 Task: Hey Srot! Plan a route from my current location to Indira Ghandhi International Airport. You can explore walking, driving and any transit.
Action: Mouse moved to (280, 74)
Screenshot: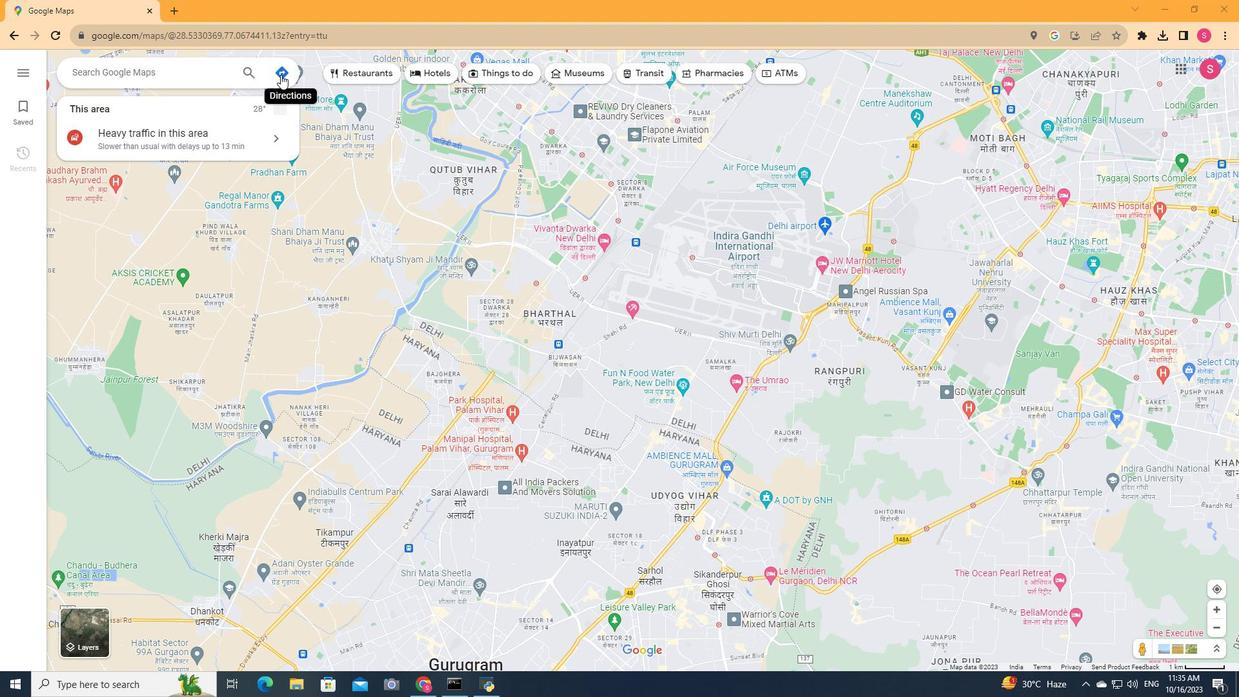 
Action: Mouse pressed left at (280, 74)
Screenshot: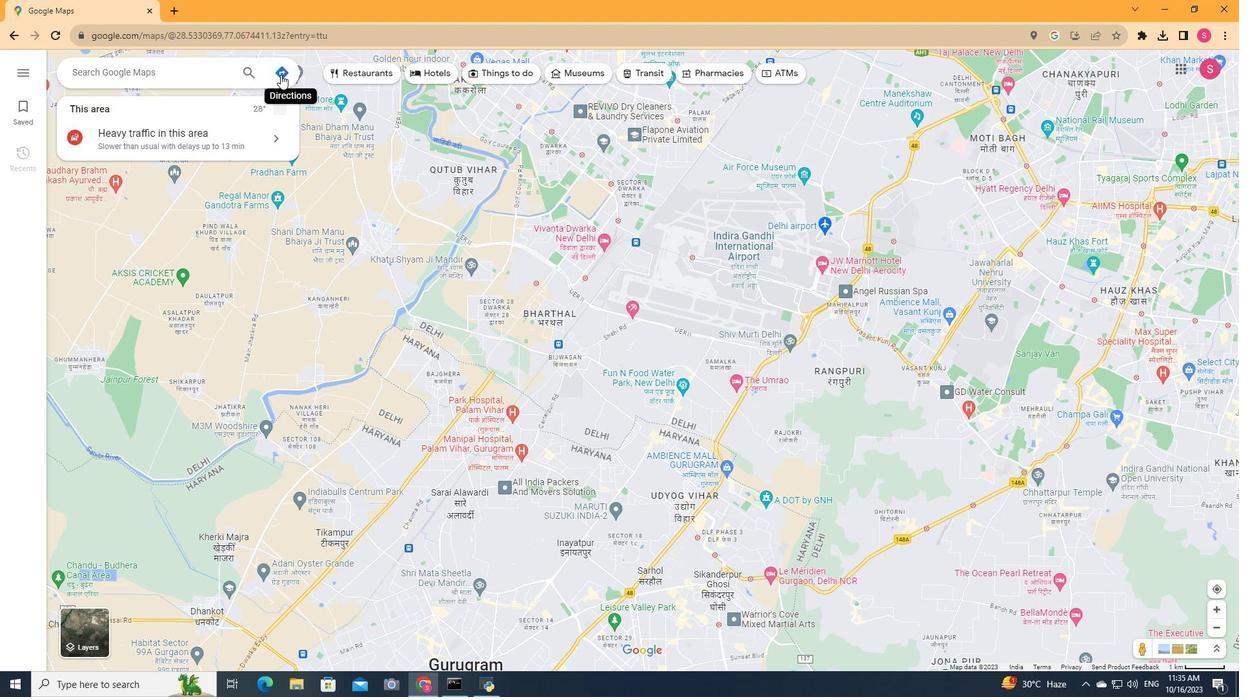 
Action: Mouse moved to (191, 110)
Screenshot: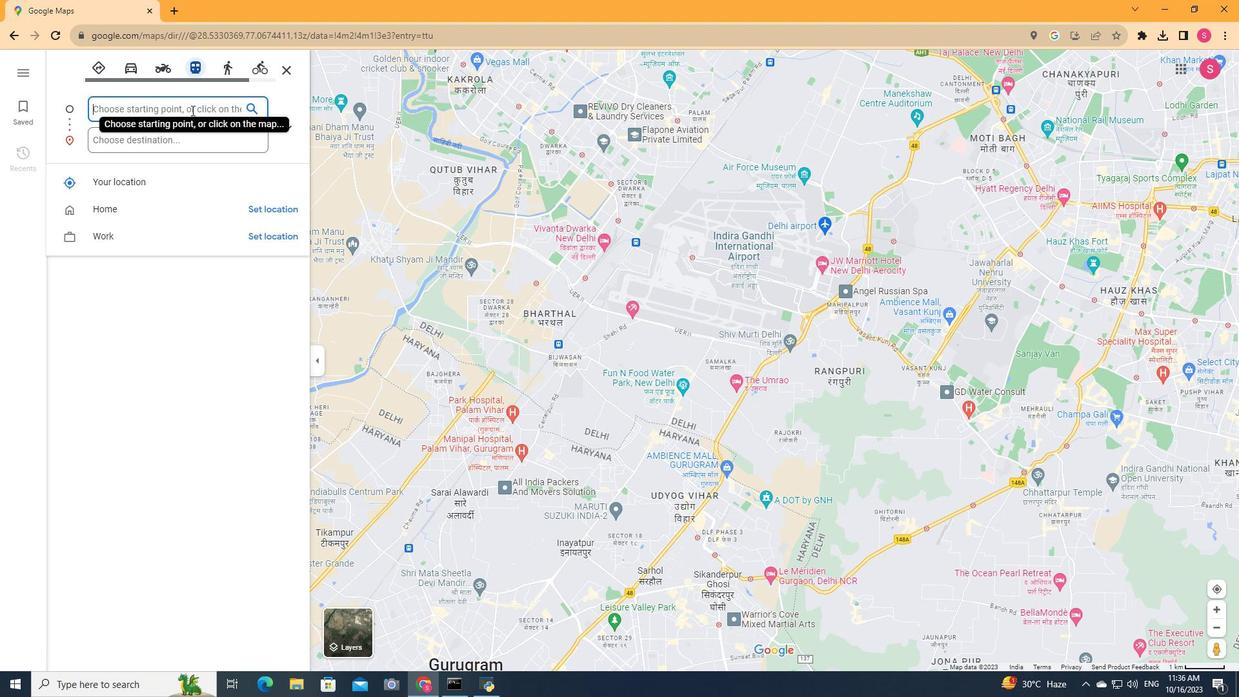 
Action: Mouse pressed left at (191, 110)
Screenshot: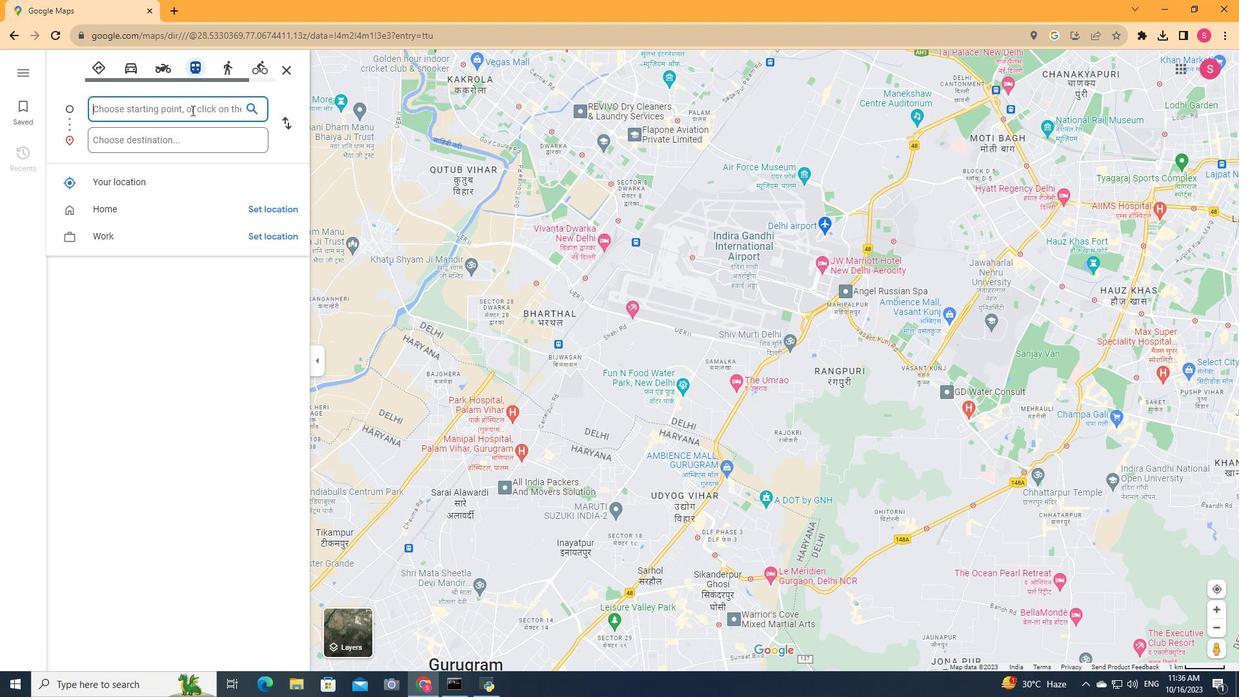 
Action: Mouse moved to (137, 185)
Screenshot: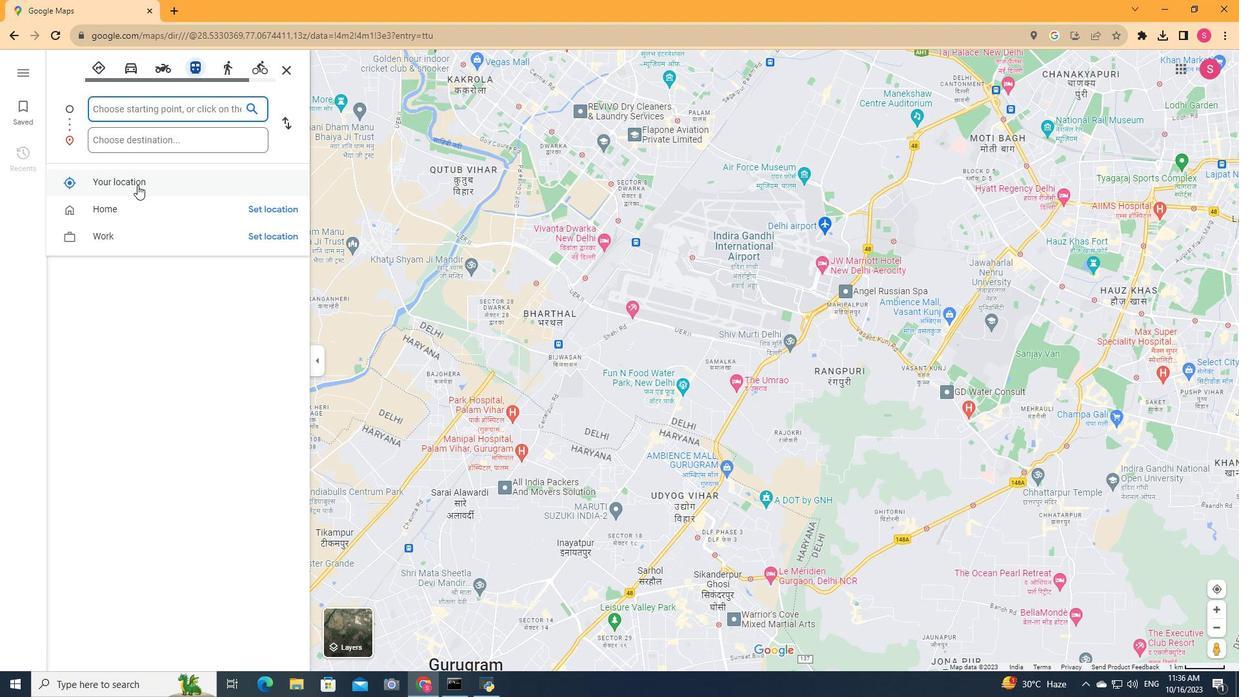 
Action: Mouse pressed left at (137, 185)
Screenshot: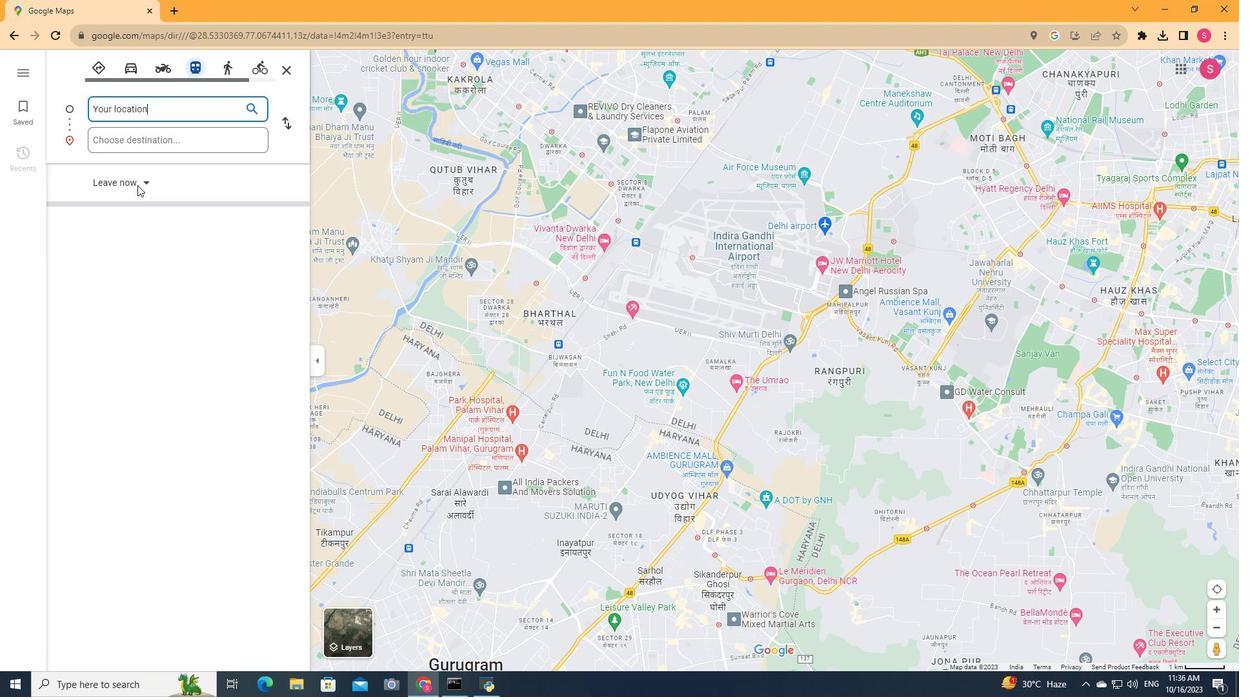 
Action: Mouse moved to (145, 140)
Screenshot: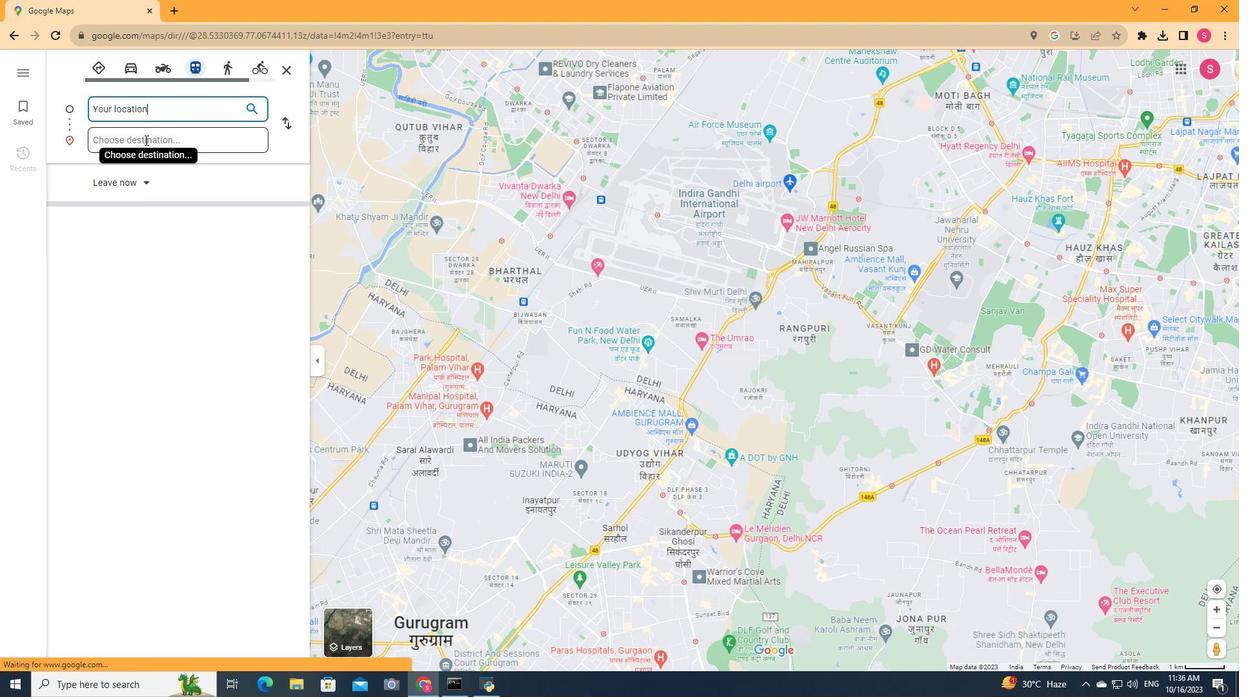 
Action: Mouse pressed left at (145, 140)
Screenshot: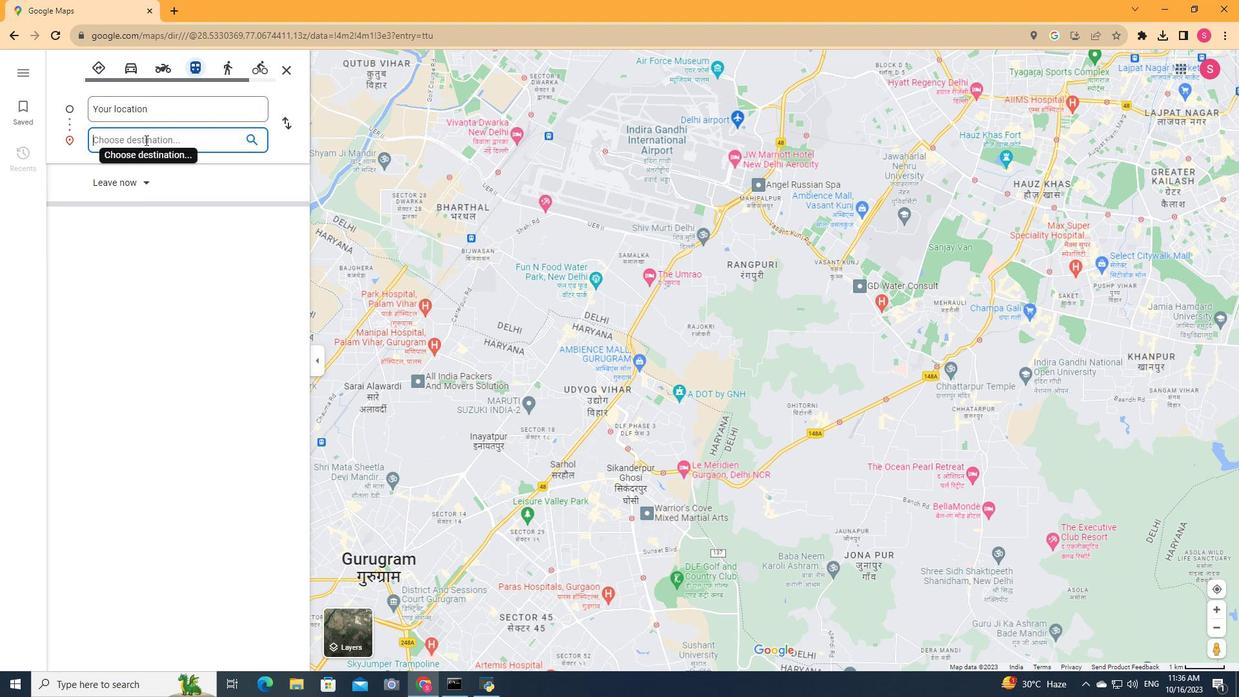 
Action: Key pressed indira
Screenshot: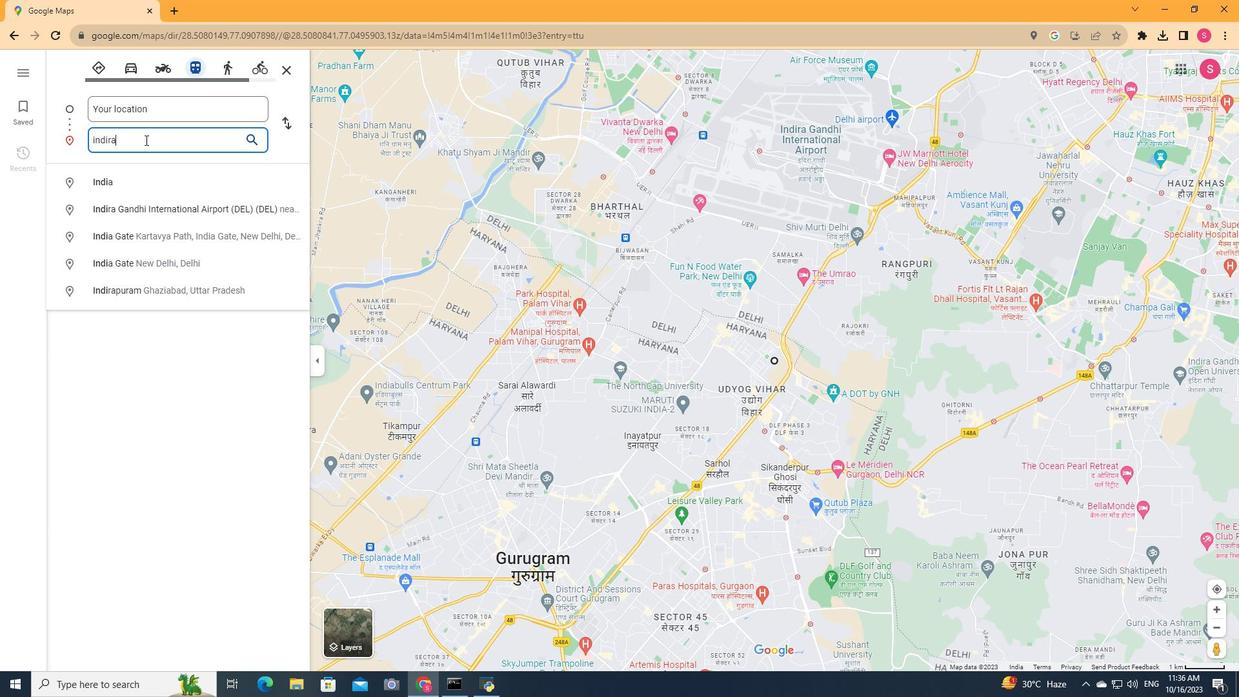 
Action: Mouse moved to (171, 186)
Screenshot: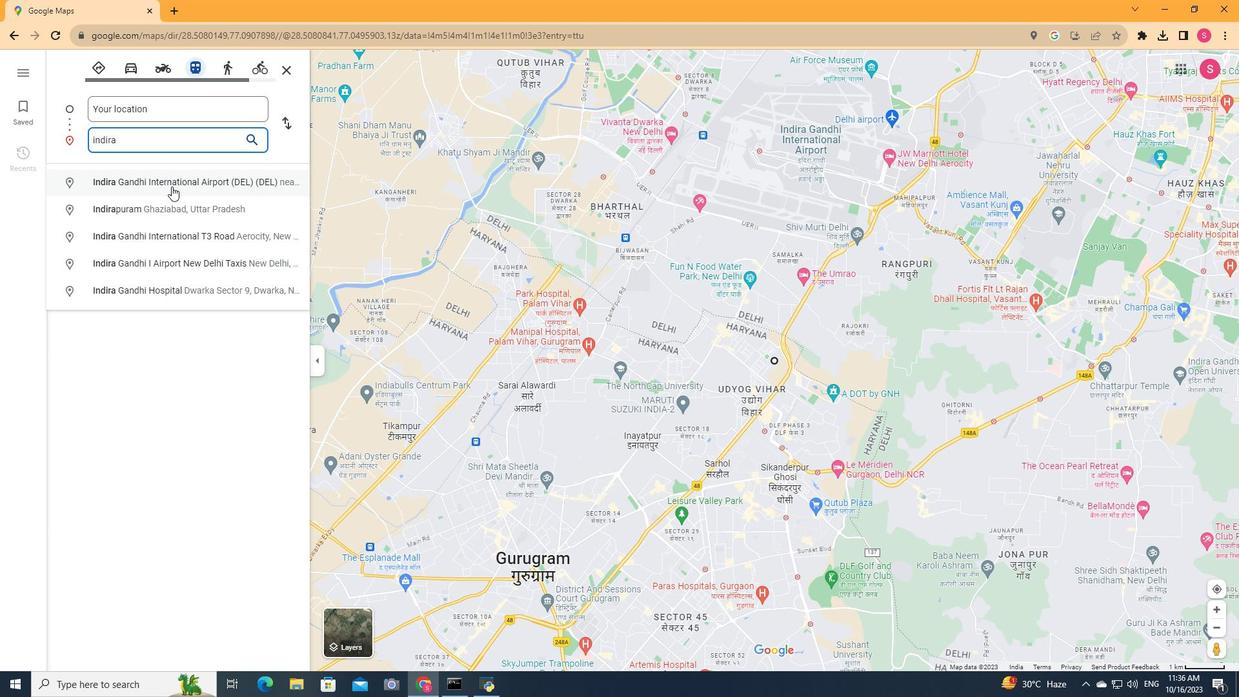 
Action: Mouse pressed left at (171, 186)
Screenshot: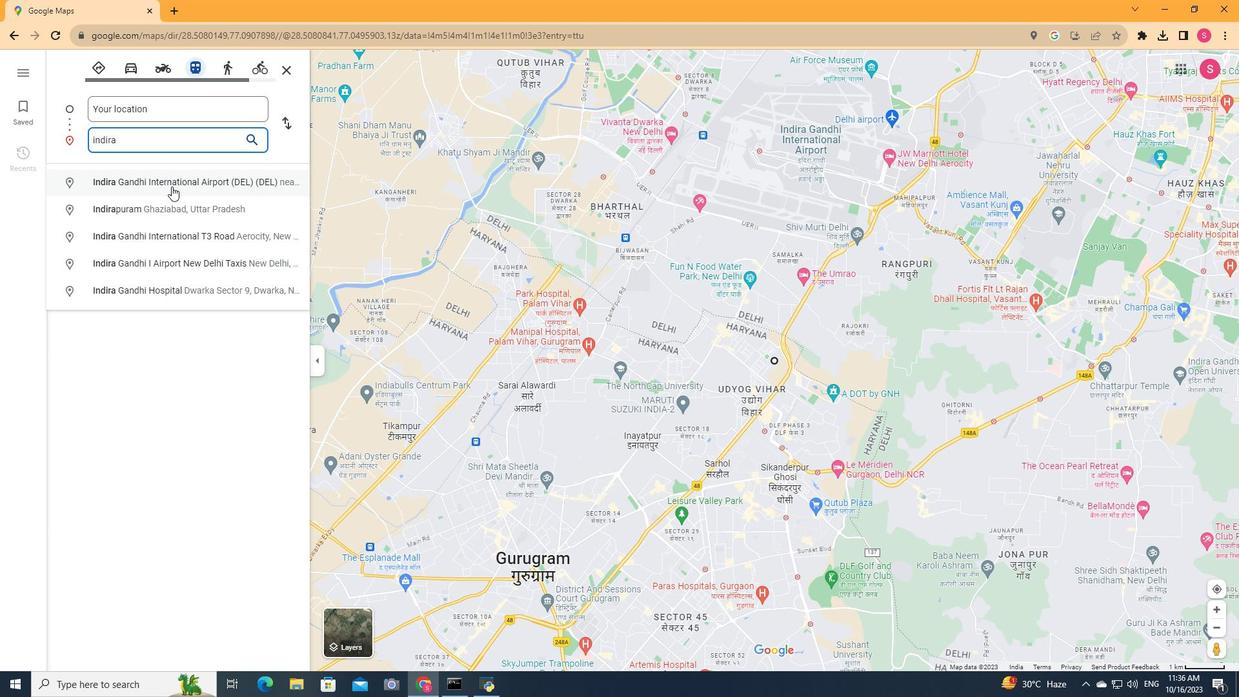 
Action: Mouse moved to (100, 68)
Screenshot: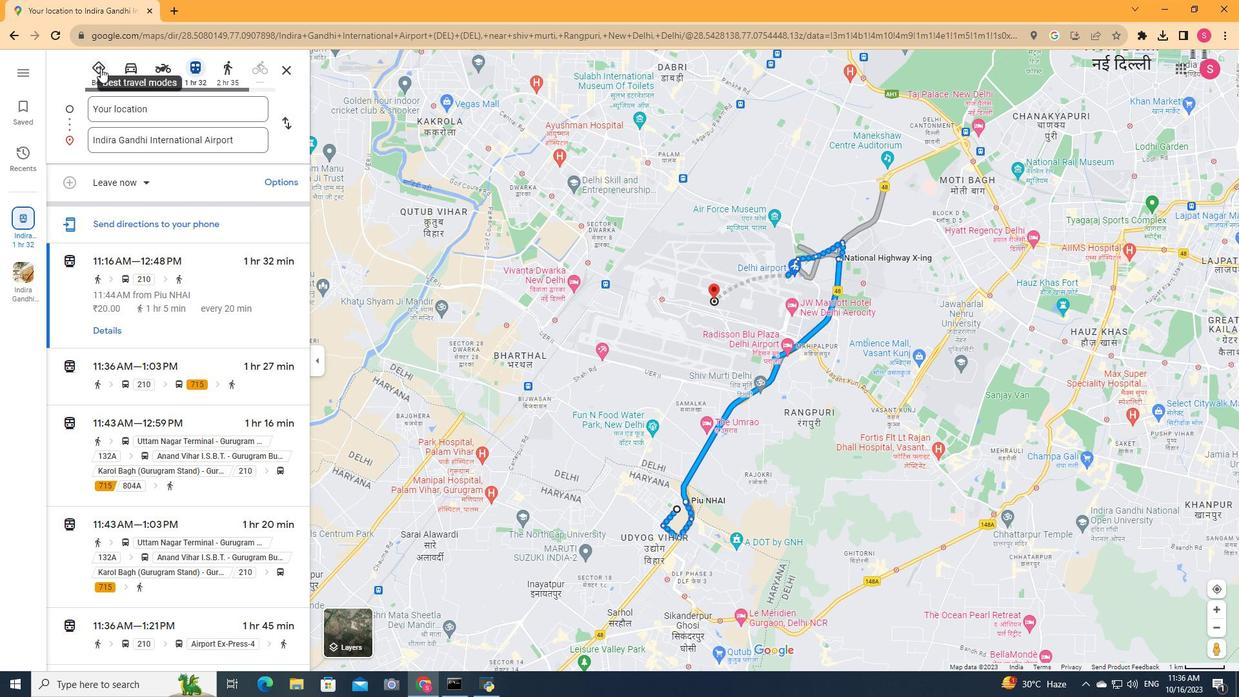 
Action: Mouse pressed left at (100, 68)
Screenshot: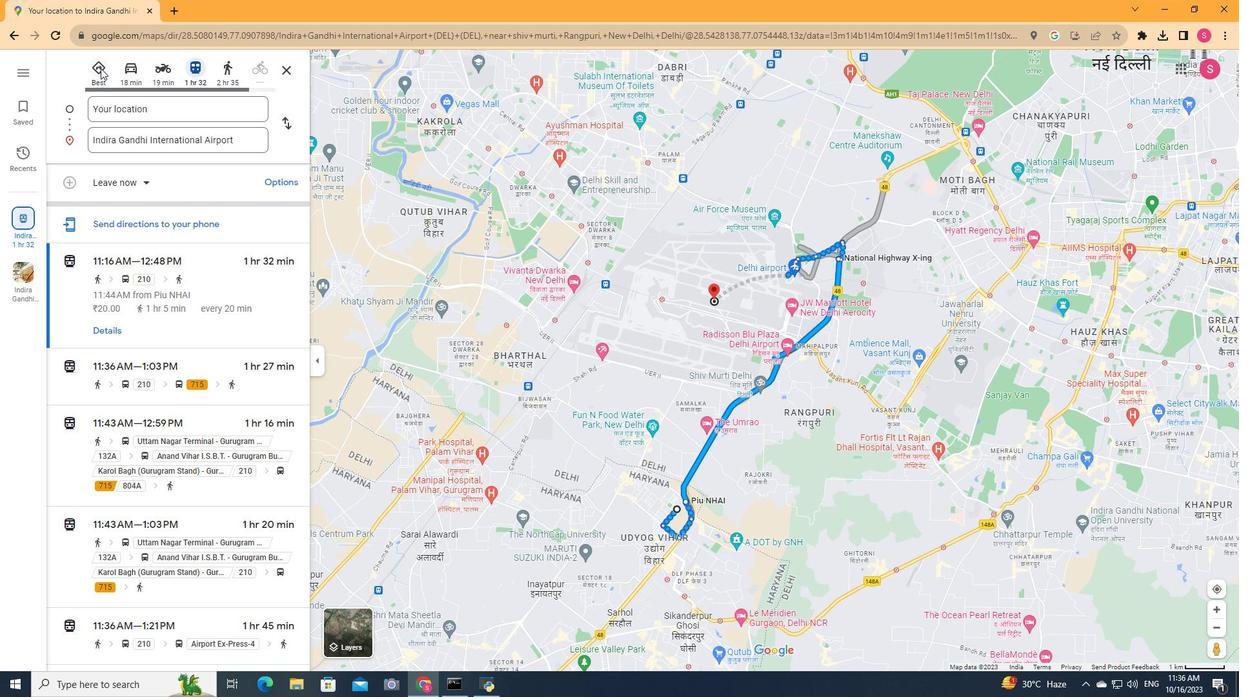 
Action: Mouse moved to (99, 354)
Screenshot: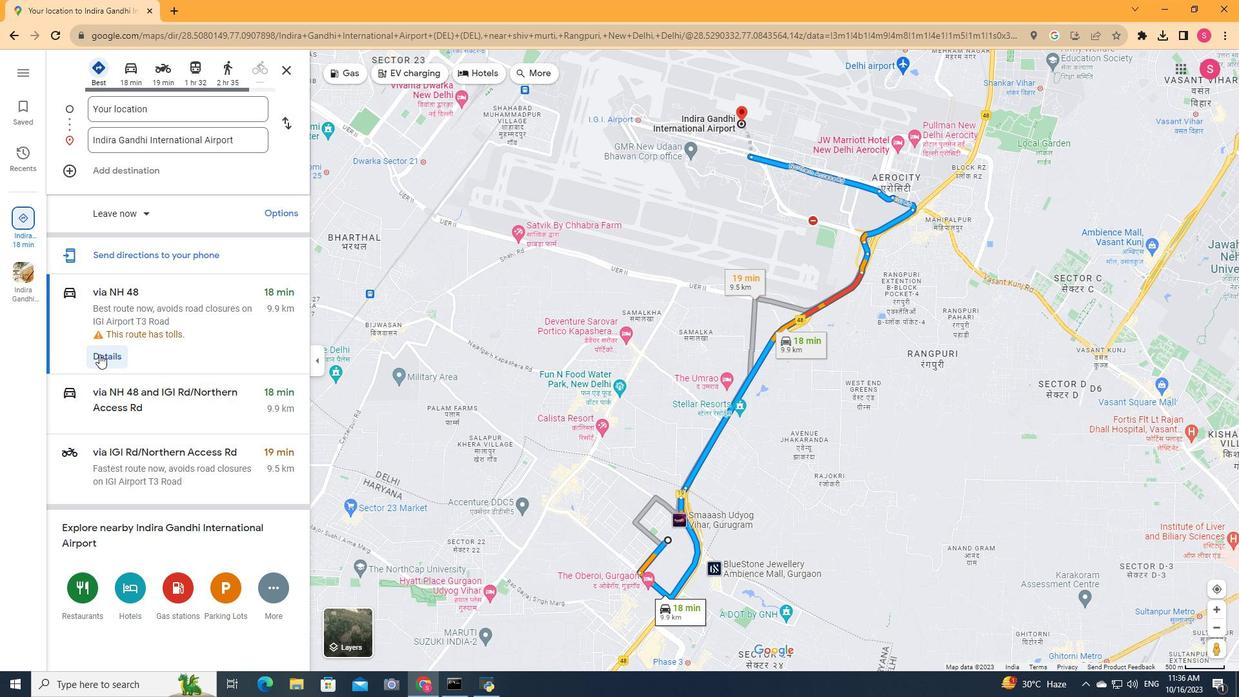 
Action: Mouse pressed left at (99, 354)
Screenshot: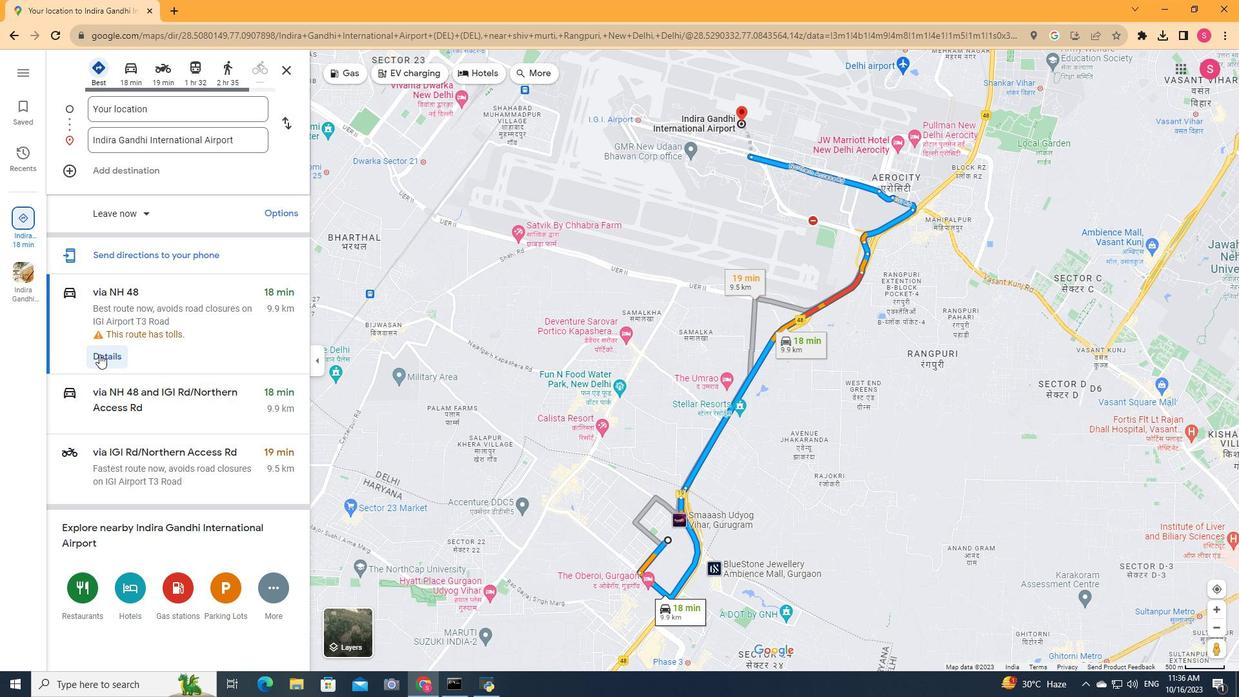 
Action: Mouse moved to (68, 69)
Screenshot: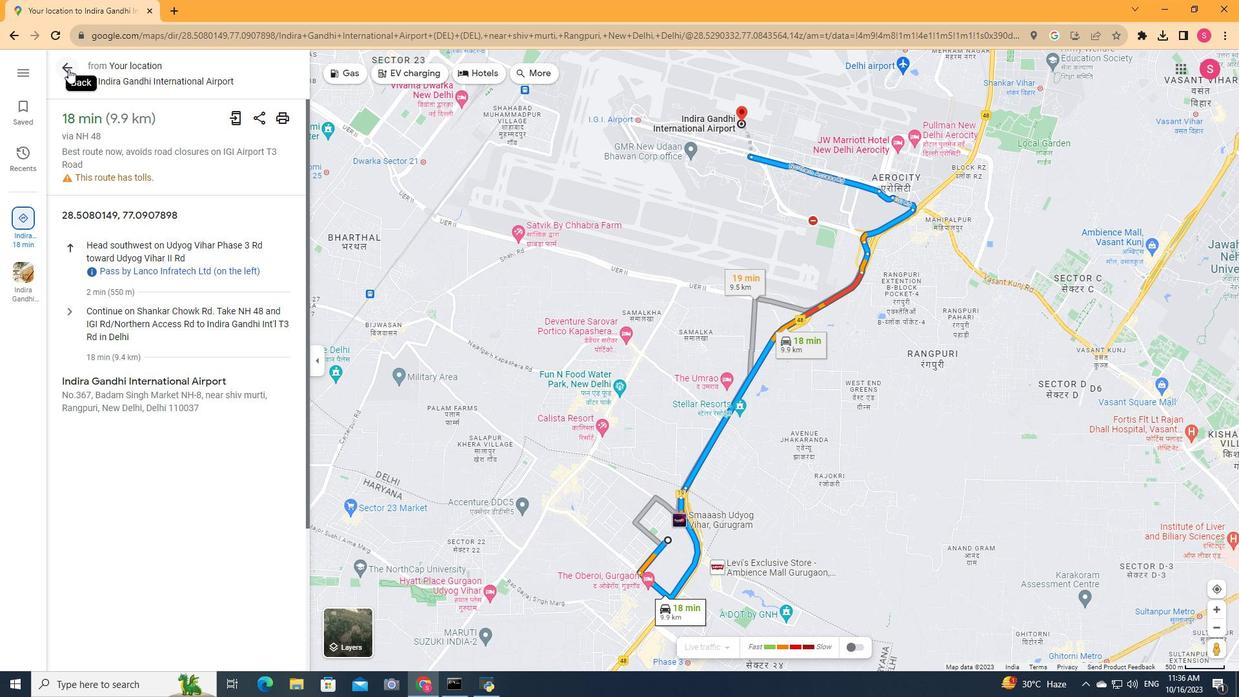
Action: Mouse pressed left at (68, 69)
Screenshot: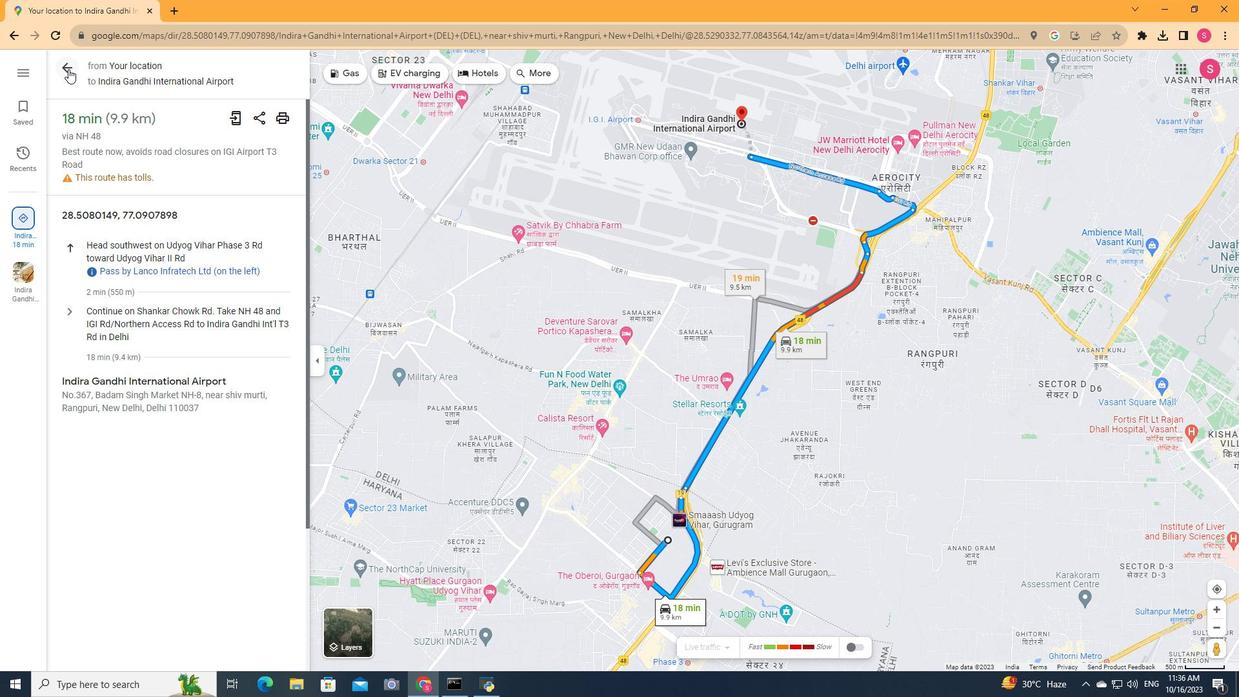 
Action: Mouse moved to (108, 405)
Screenshot: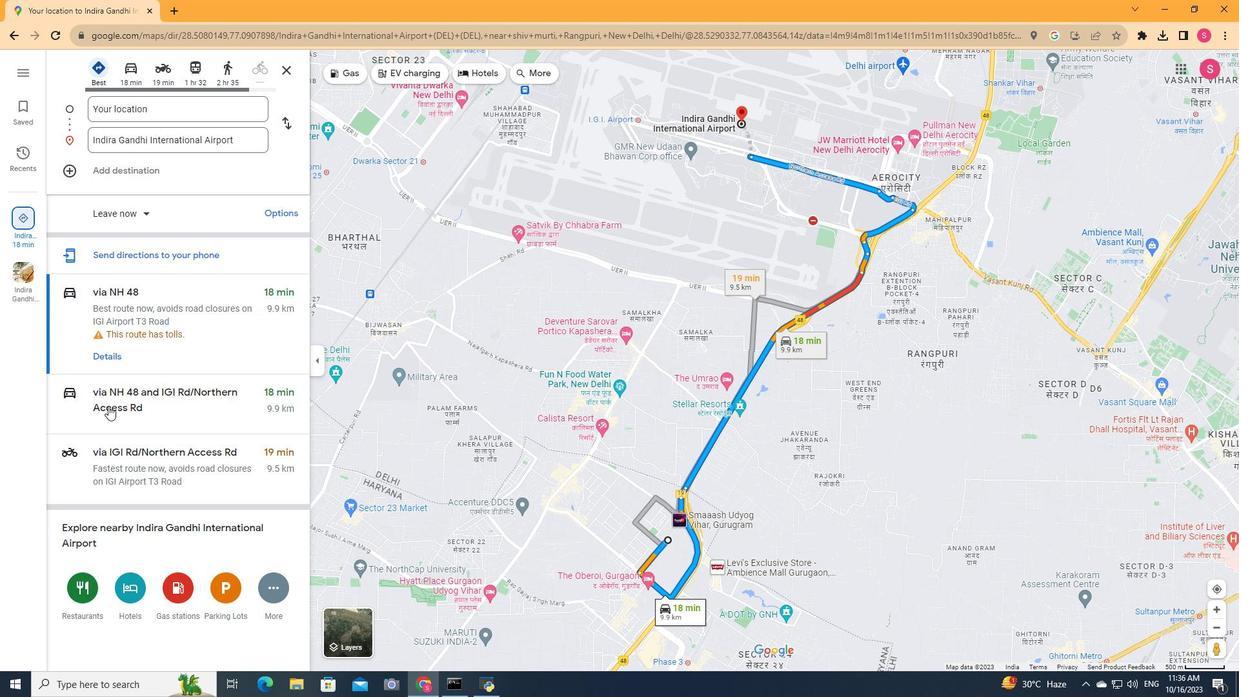 
Action: Mouse pressed left at (108, 405)
Screenshot: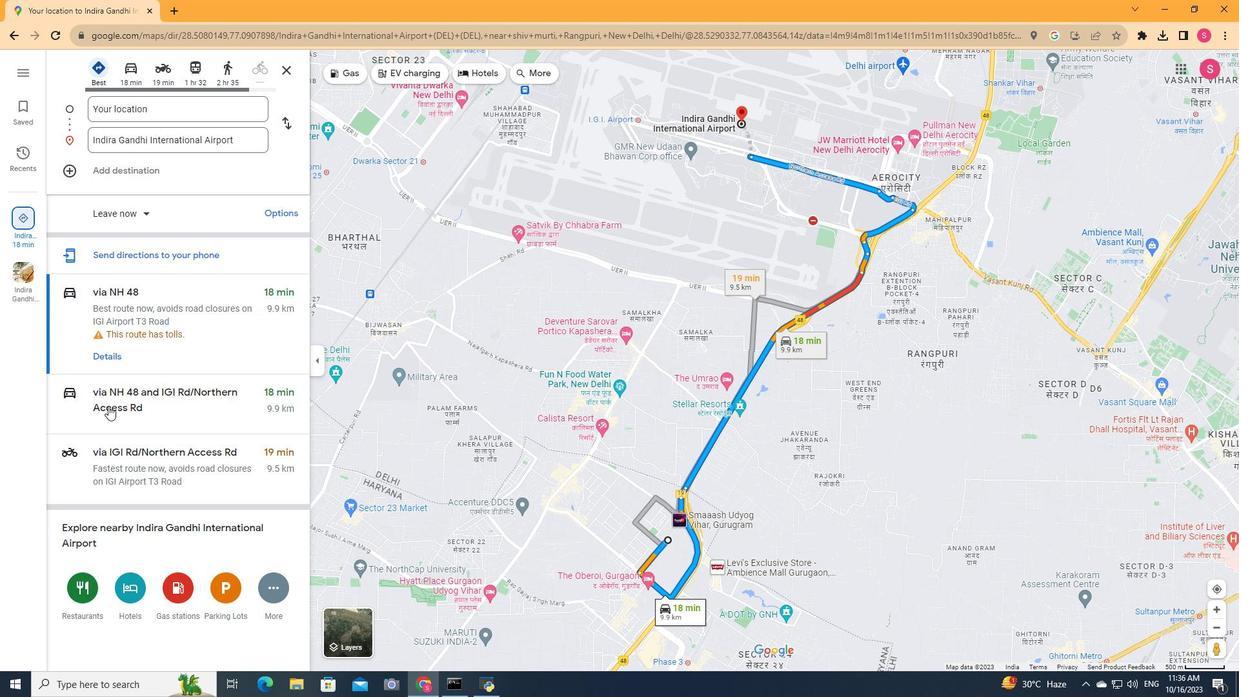 
Action: Mouse moved to (101, 463)
Screenshot: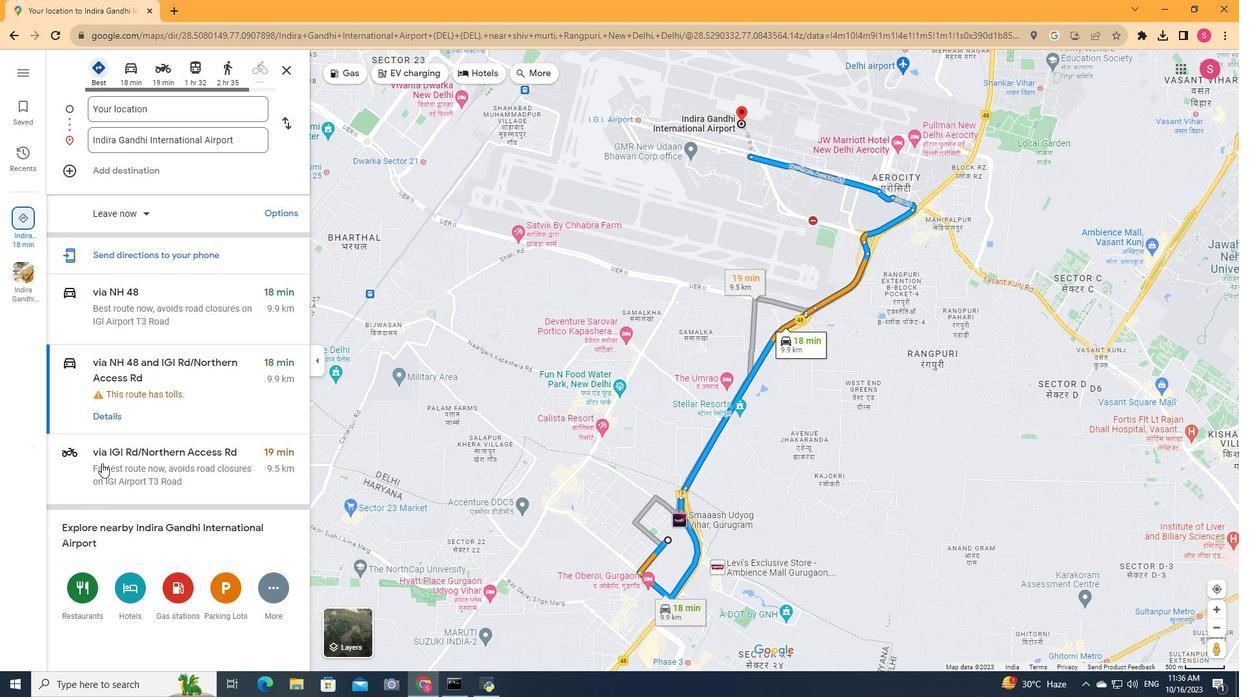 
Action: Mouse pressed left at (101, 463)
Screenshot: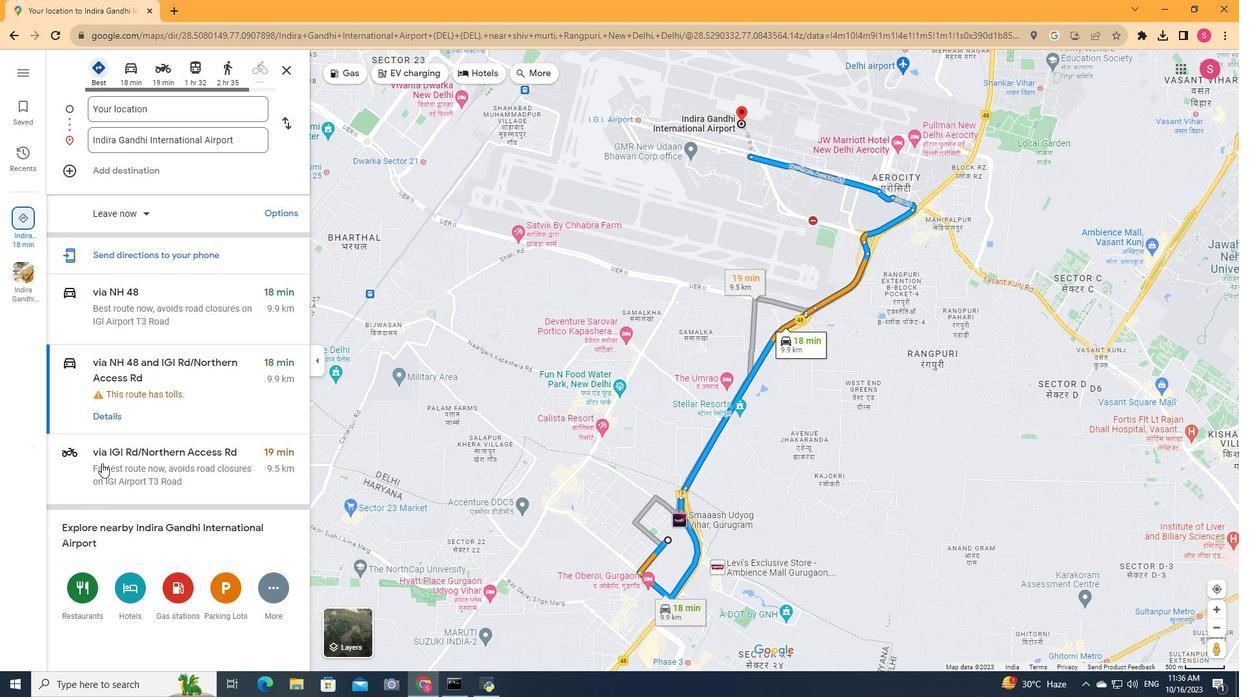 
Action: Mouse moved to (109, 471)
Screenshot: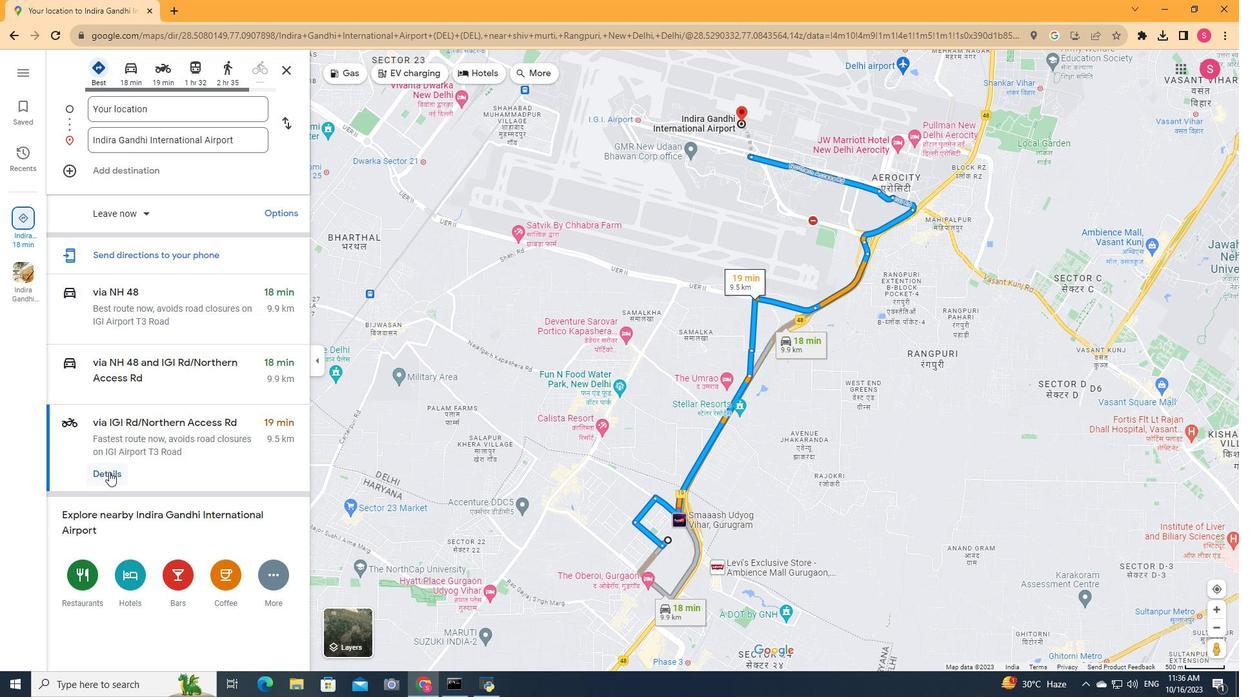 
Action: Mouse pressed left at (109, 471)
Screenshot: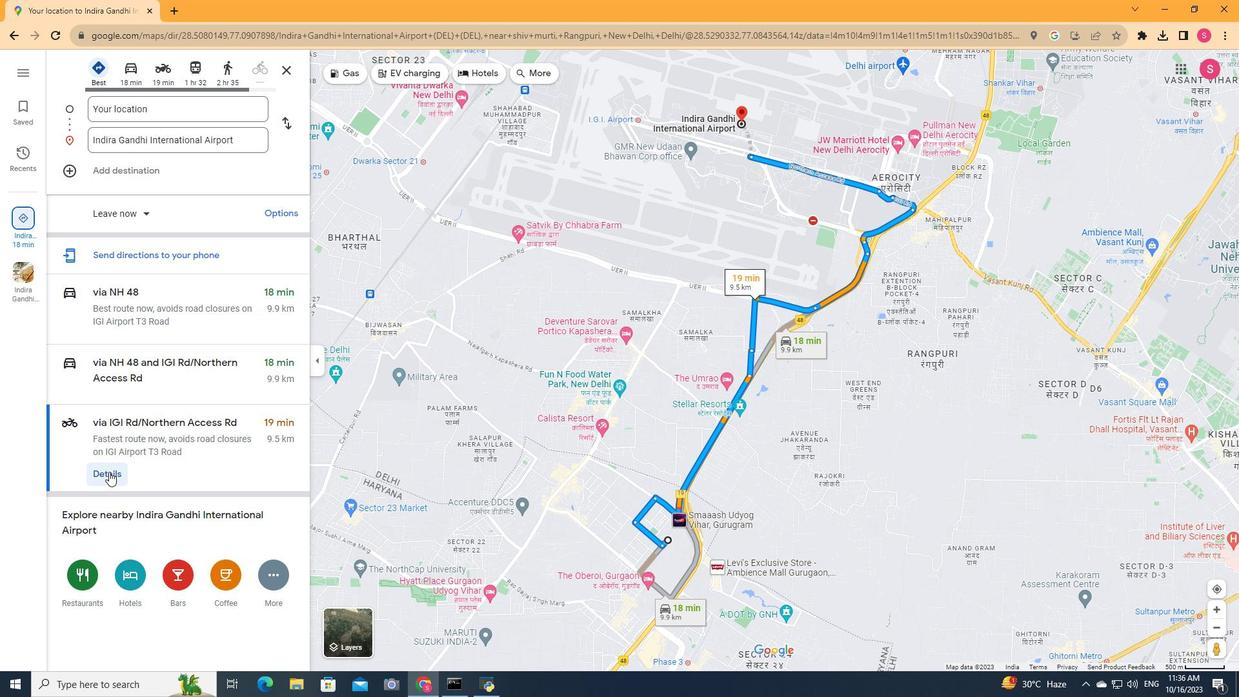 
Action: Mouse moved to (67, 68)
Screenshot: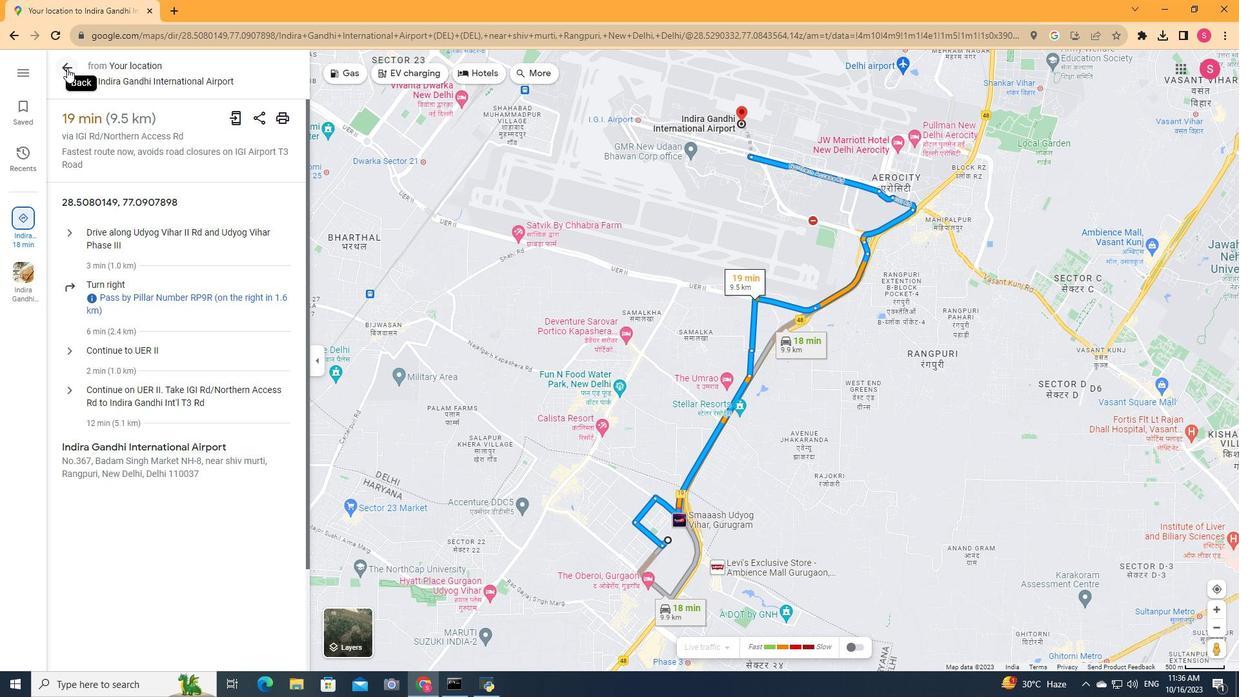 
Action: Mouse pressed left at (67, 68)
Screenshot: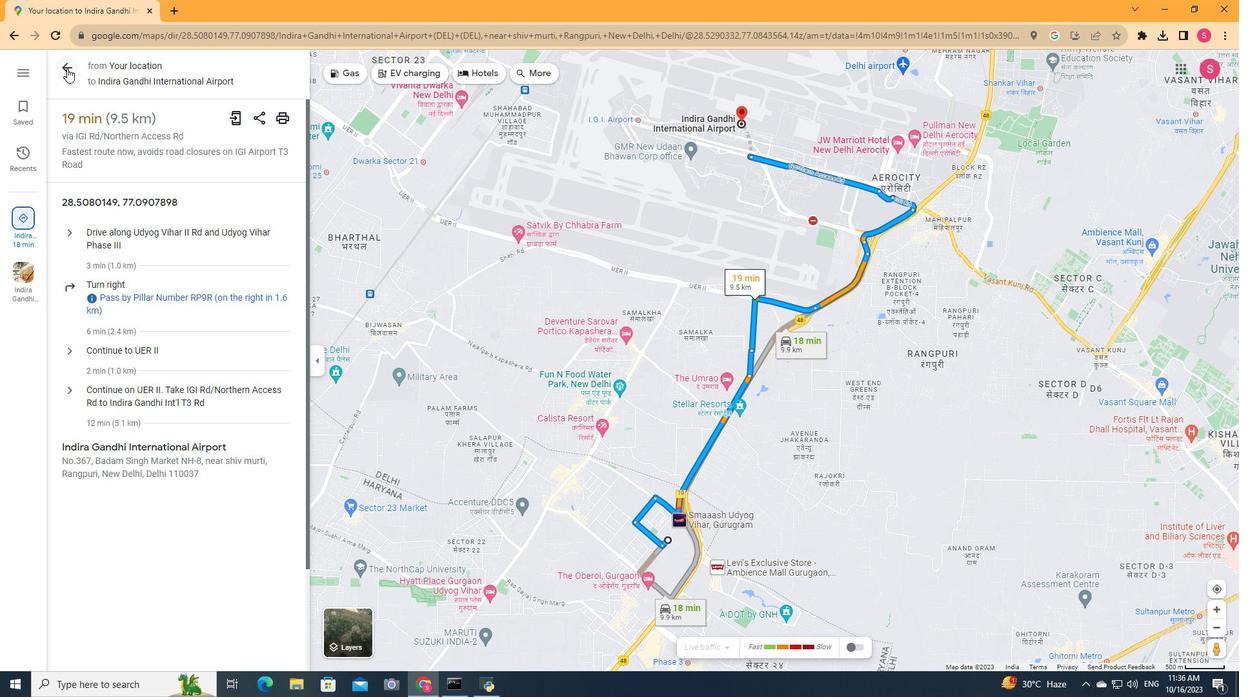 
Action: Mouse moved to (220, 73)
Screenshot: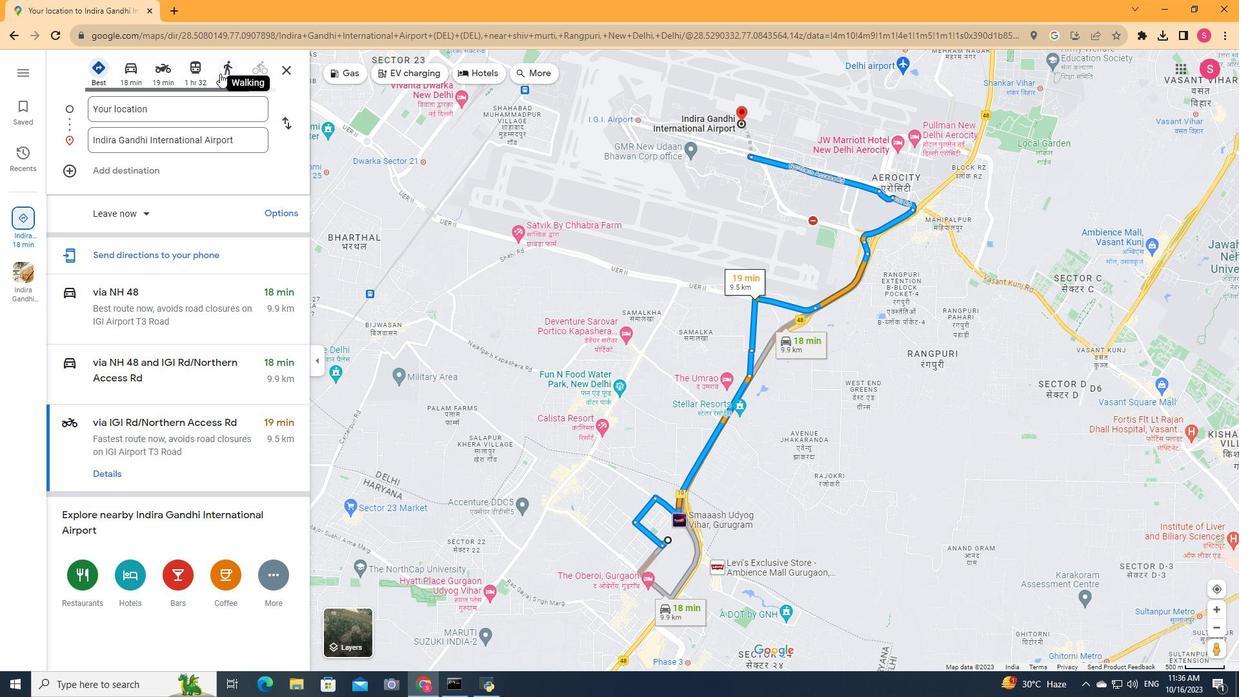 
Action: Mouse pressed left at (220, 73)
Screenshot: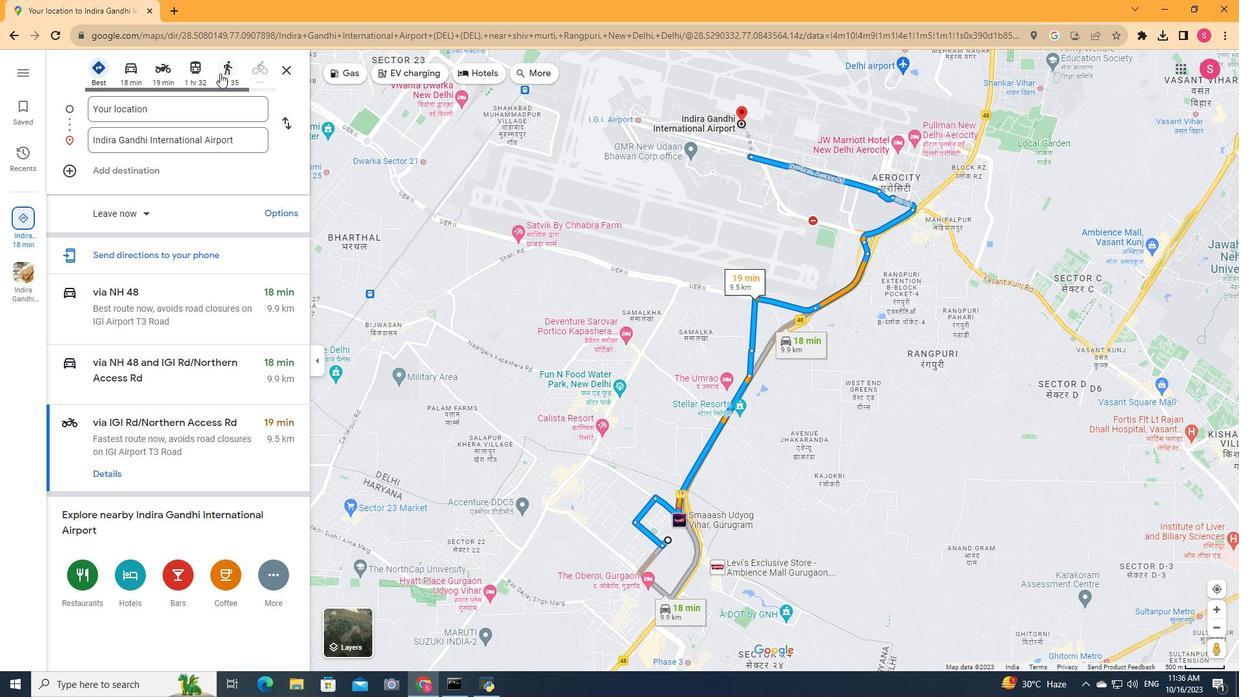 
Action: Mouse moved to (100, 315)
Screenshot: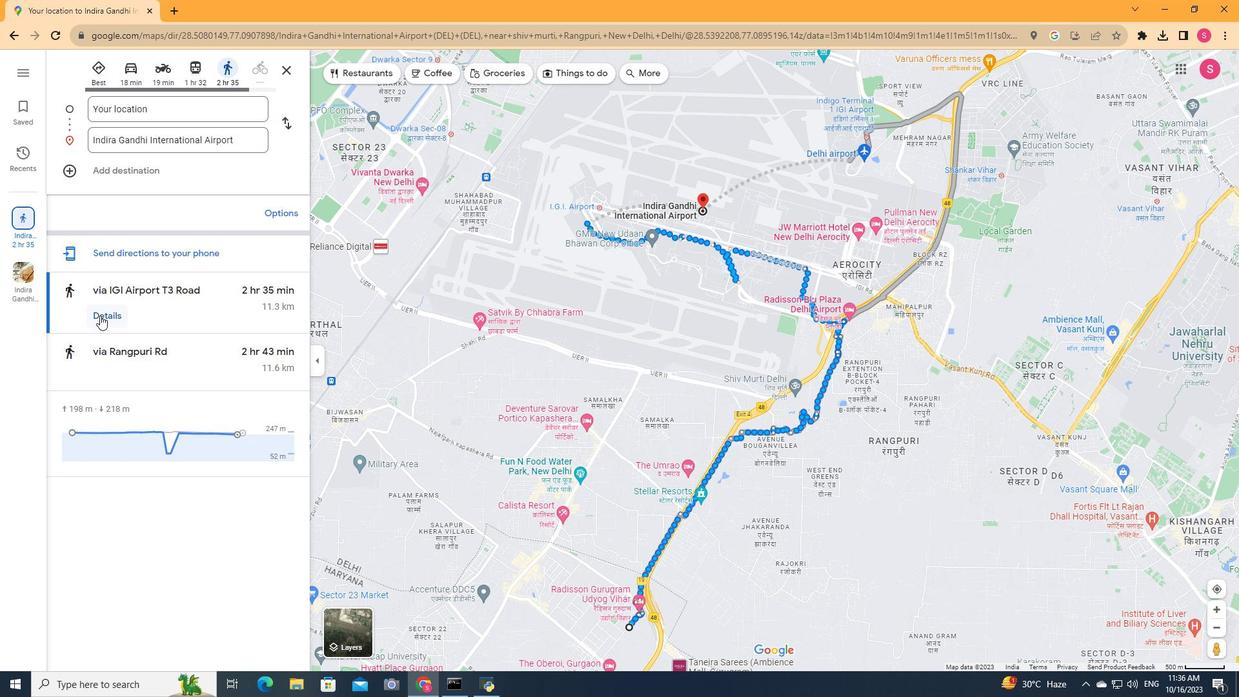 
Action: Mouse pressed left at (100, 315)
Screenshot: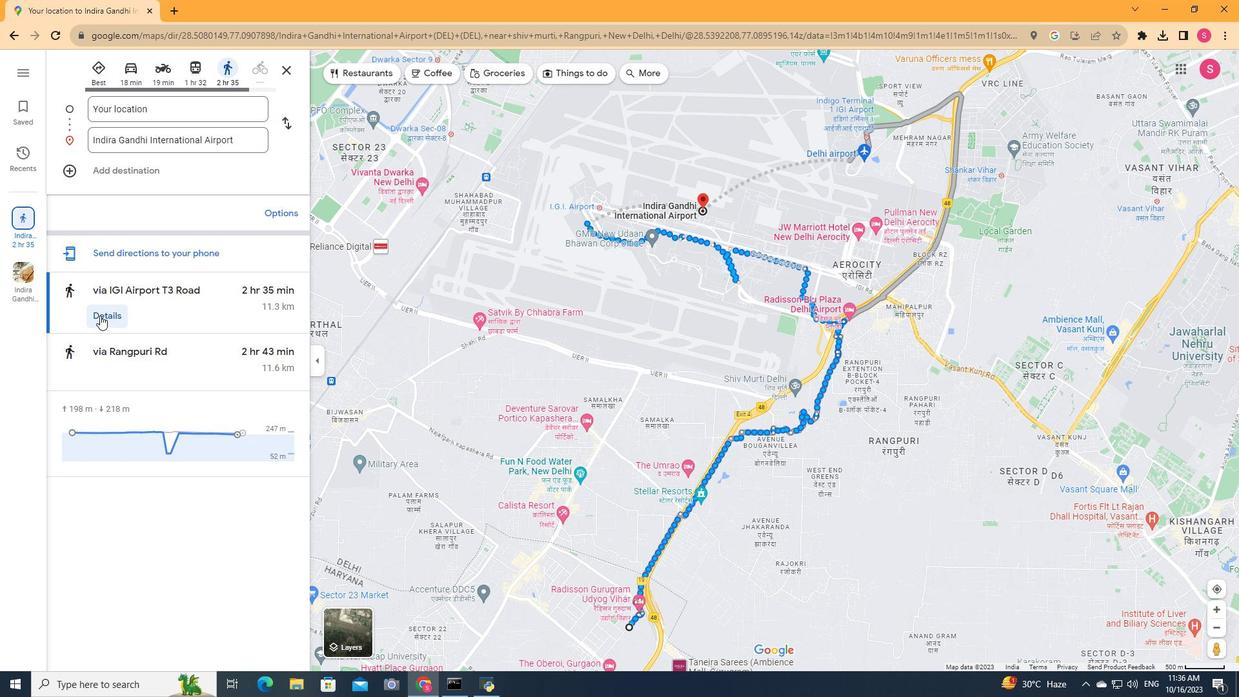 
Action: Mouse moved to (140, 354)
Screenshot: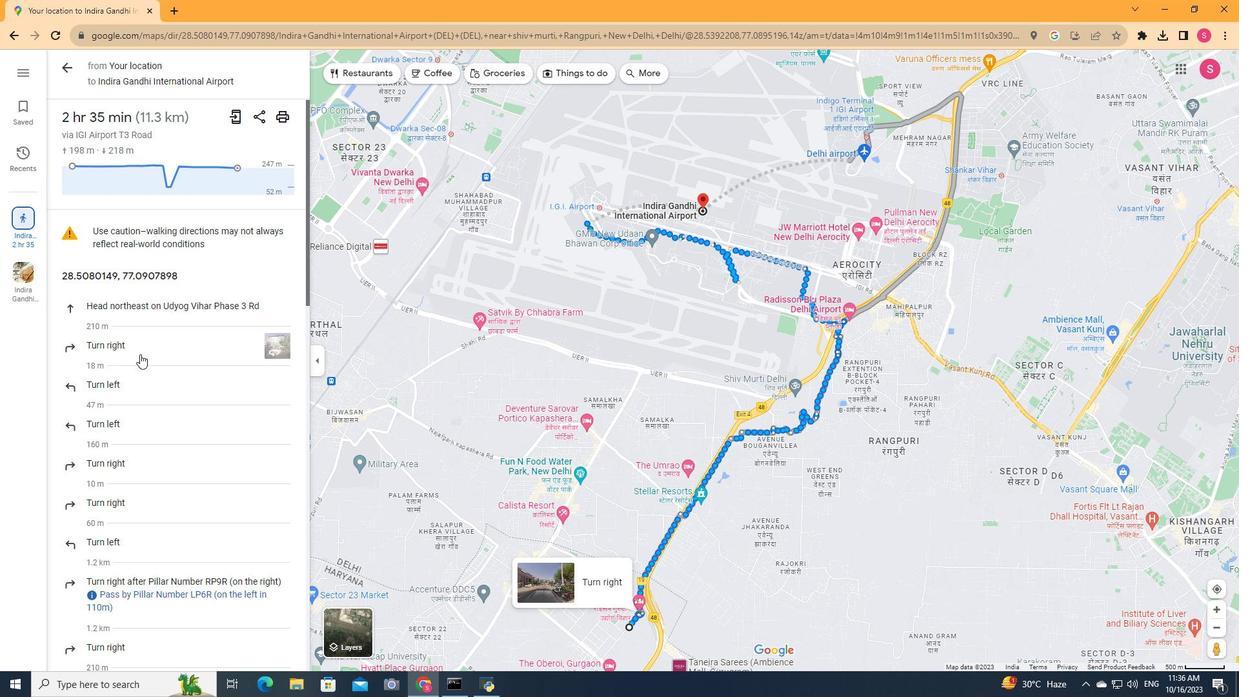
Action: Mouse scrolled (140, 353) with delta (0, 0)
Screenshot: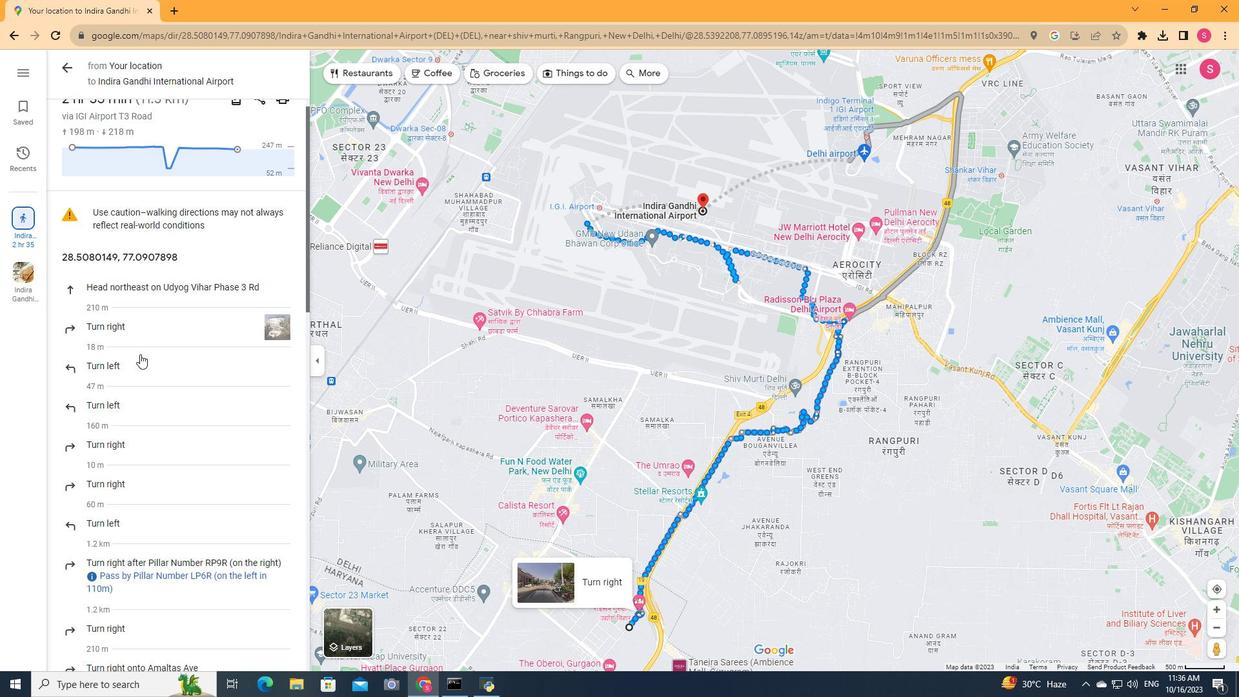 
Action: Mouse scrolled (140, 353) with delta (0, 0)
Screenshot: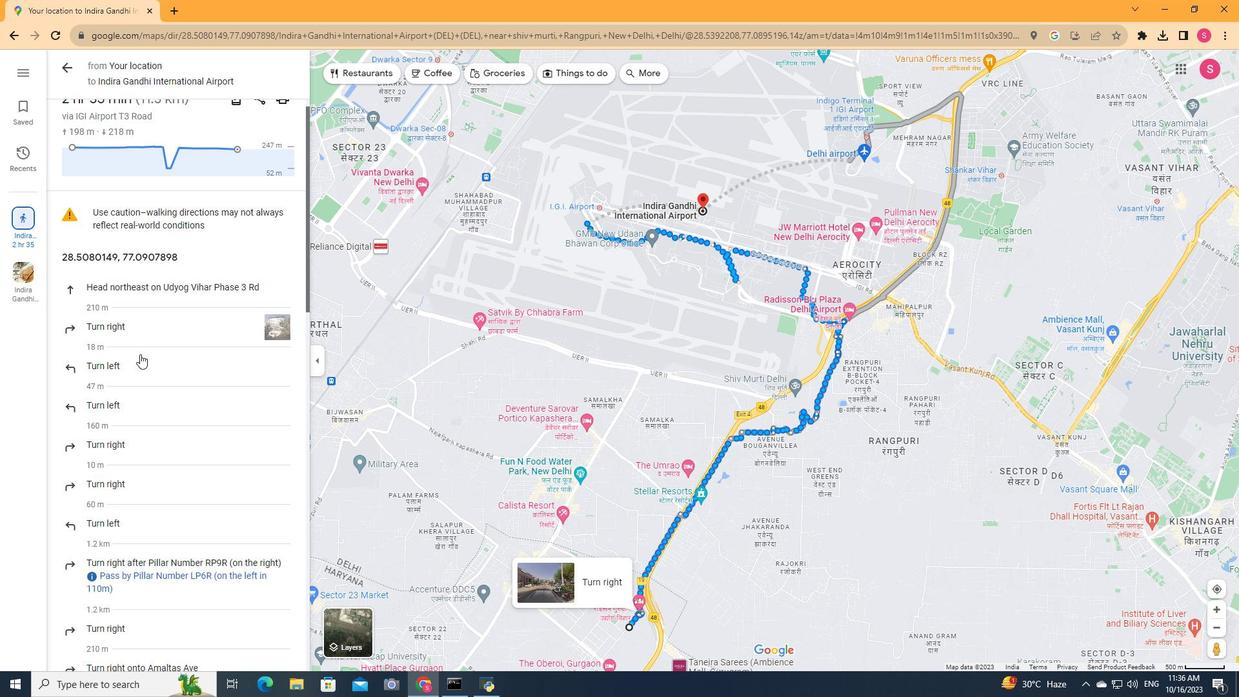 
Action: Mouse scrolled (140, 353) with delta (0, 0)
Screenshot: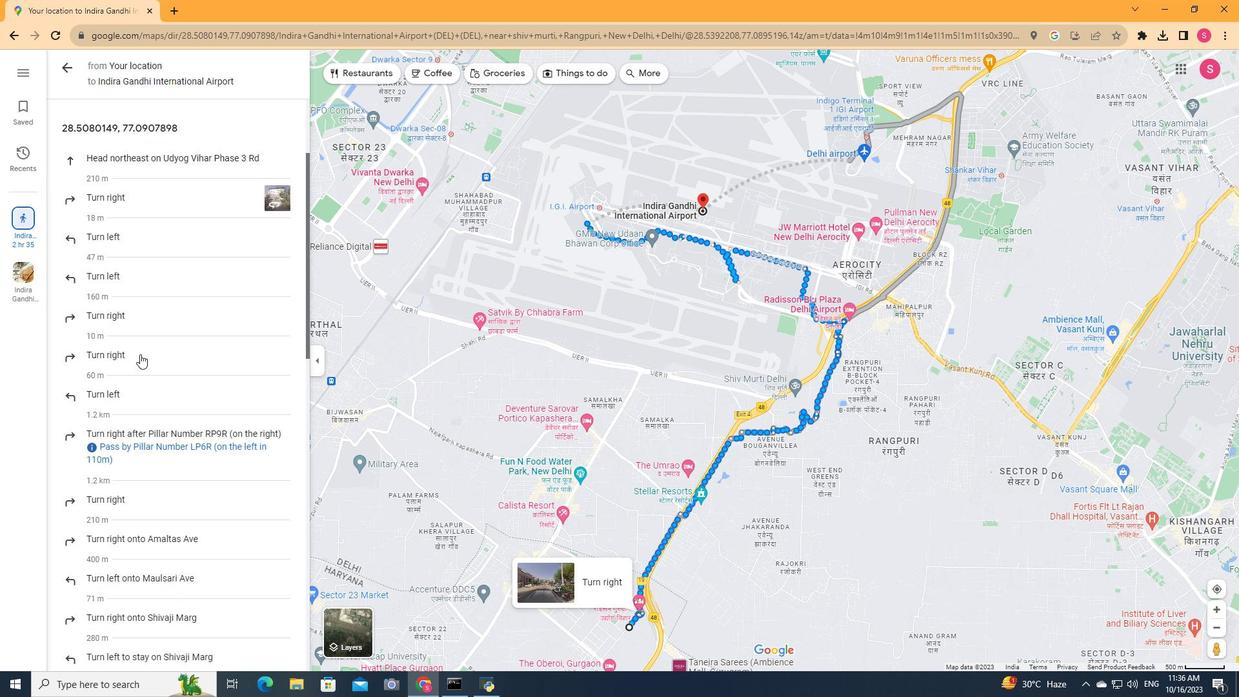 
Action: Mouse scrolled (140, 353) with delta (0, 0)
Screenshot: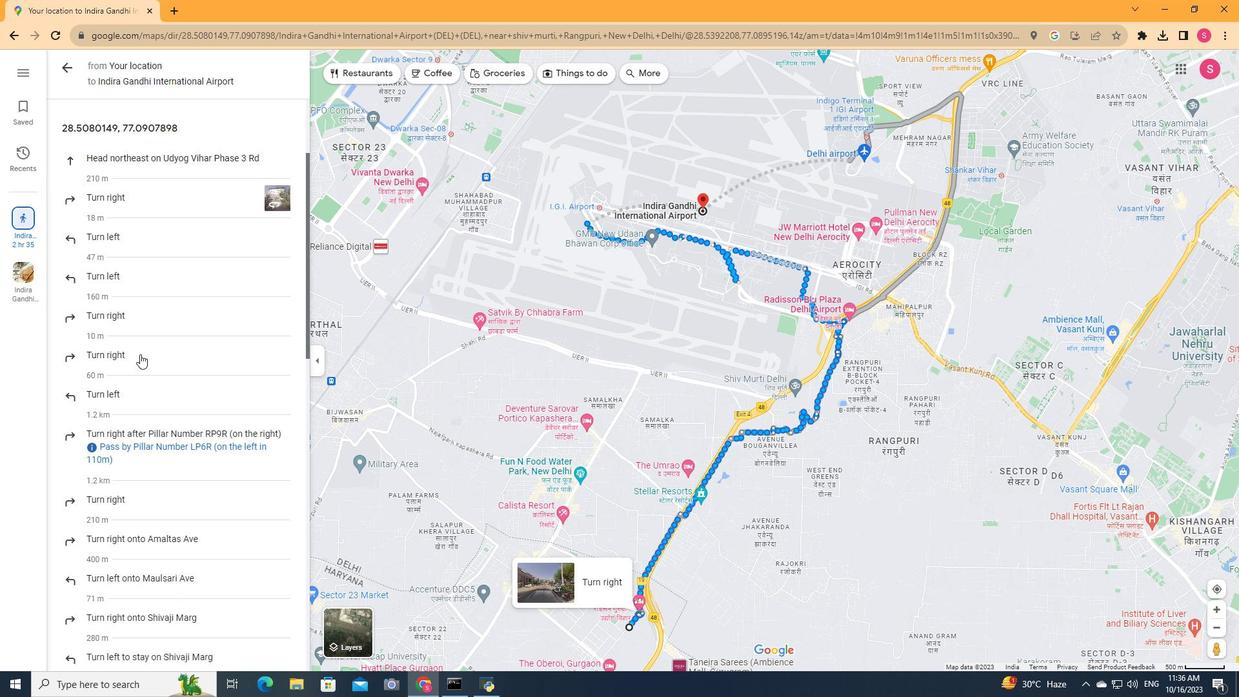 
Action: Mouse scrolled (140, 353) with delta (0, 0)
Screenshot: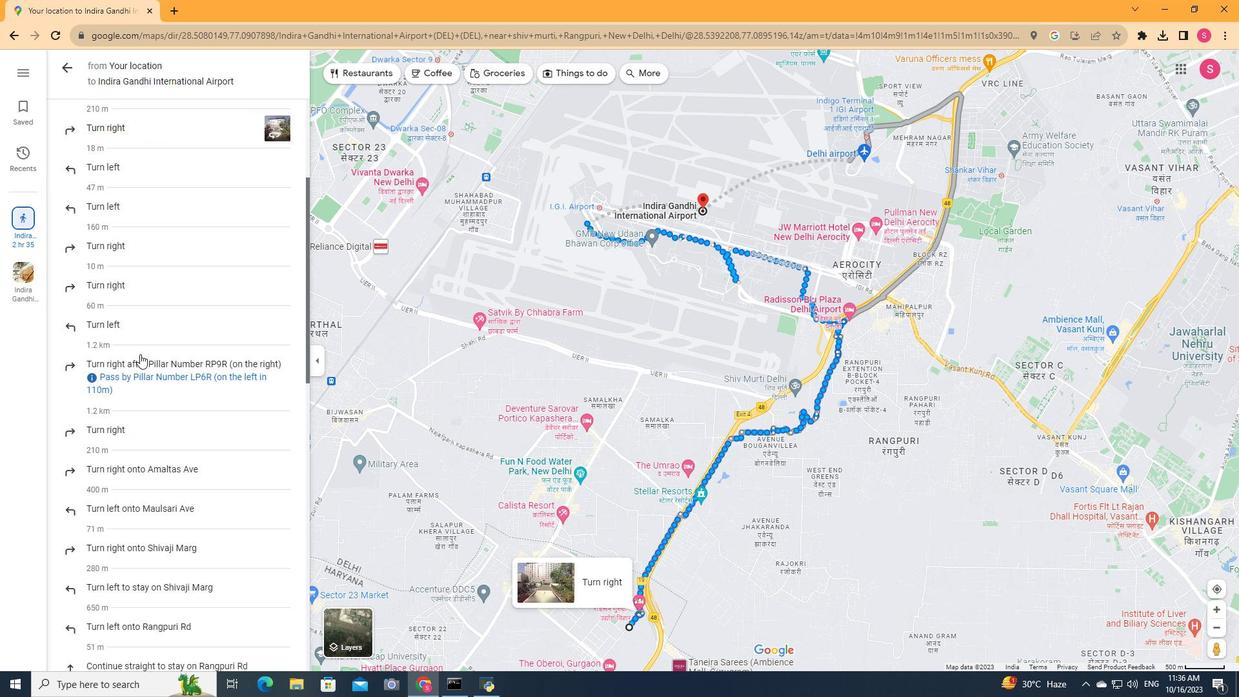 
Action: Mouse scrolled (140, 353) with delta (0, 0)
Screenshot: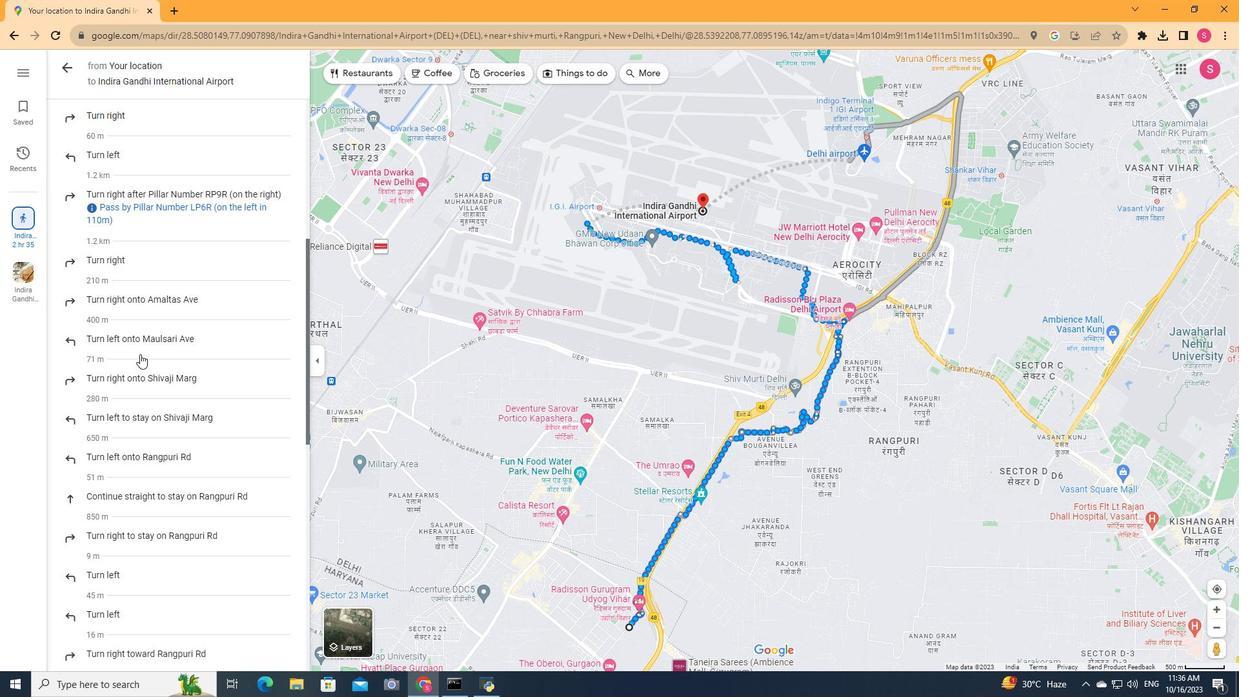 
Action: Mouse scrolled (140, 353) with delta (0, 0)
Screenshot: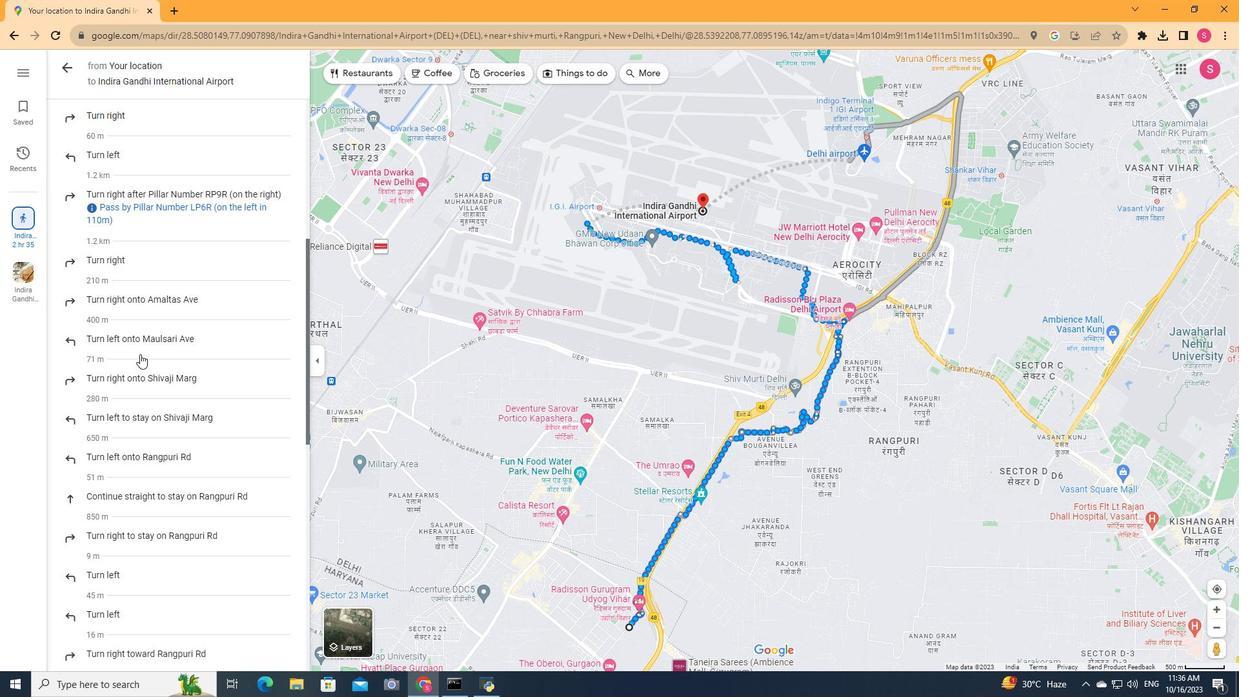 
Action: Mouse scrolled (140, 353) with delta (0, 0)
Screenshot: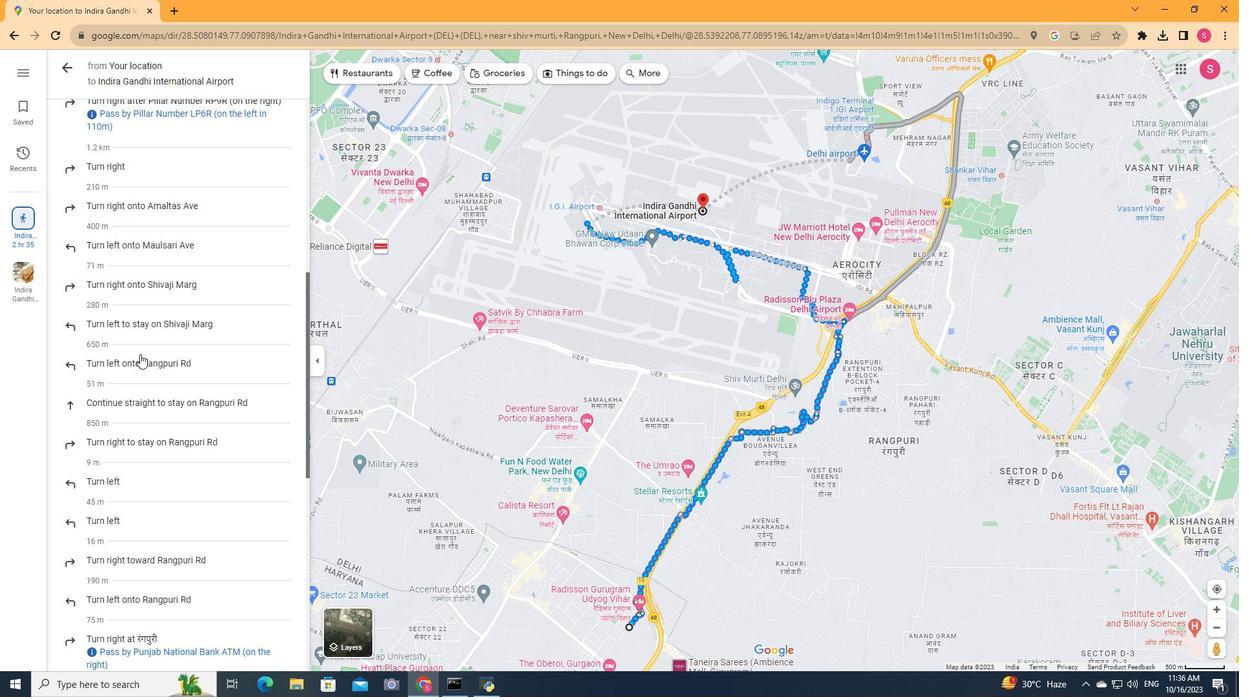 
Action: Mouse moved to (127, 364)
Screenshot: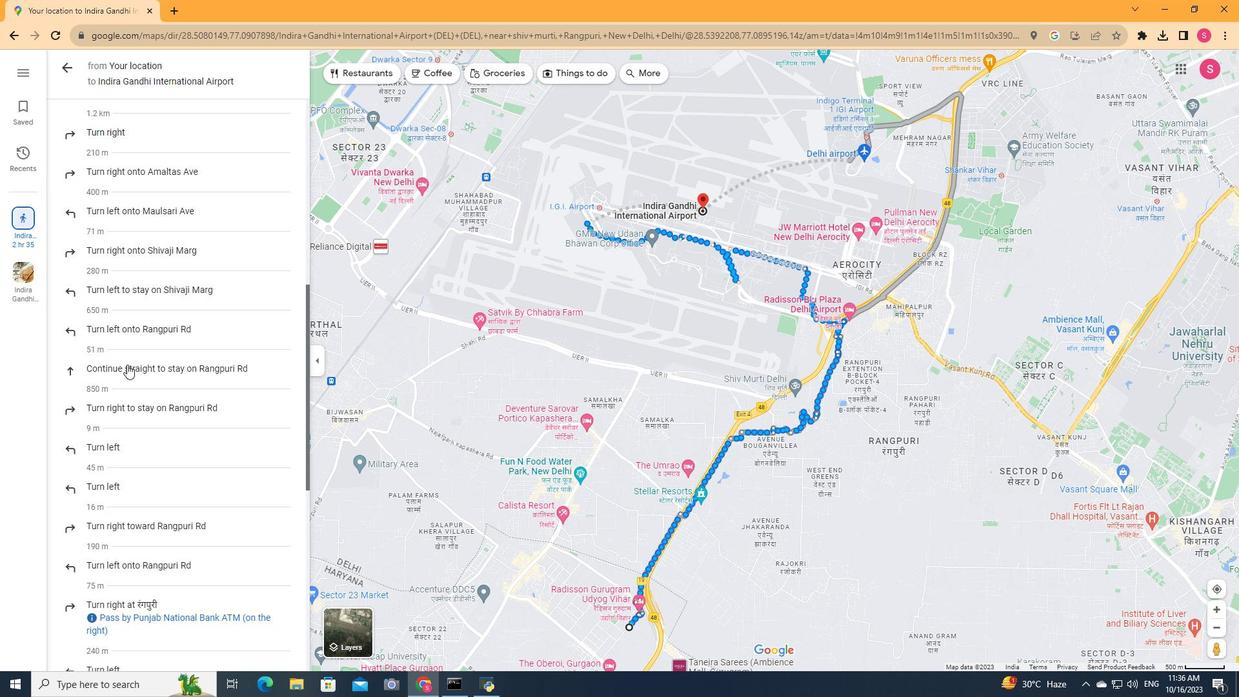
Action: Mouse pressed left at (127, 364)
Screenshot: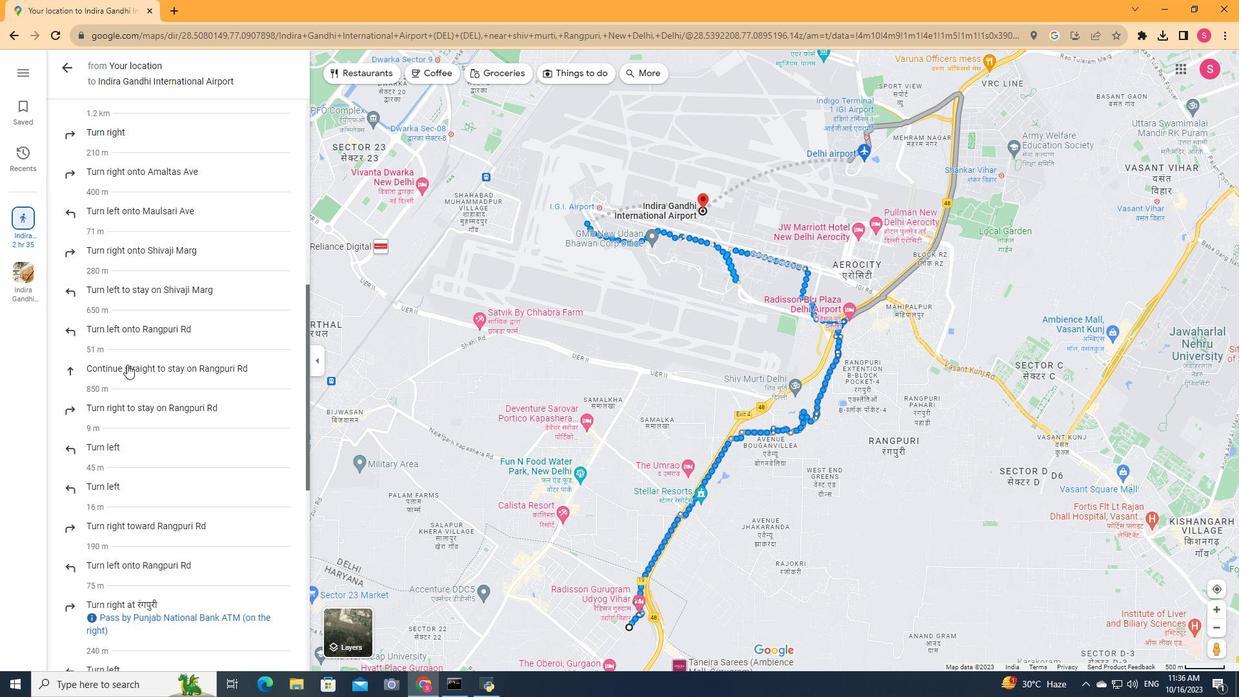 
Action: Mouse moved to (118, 409)
Screenshot: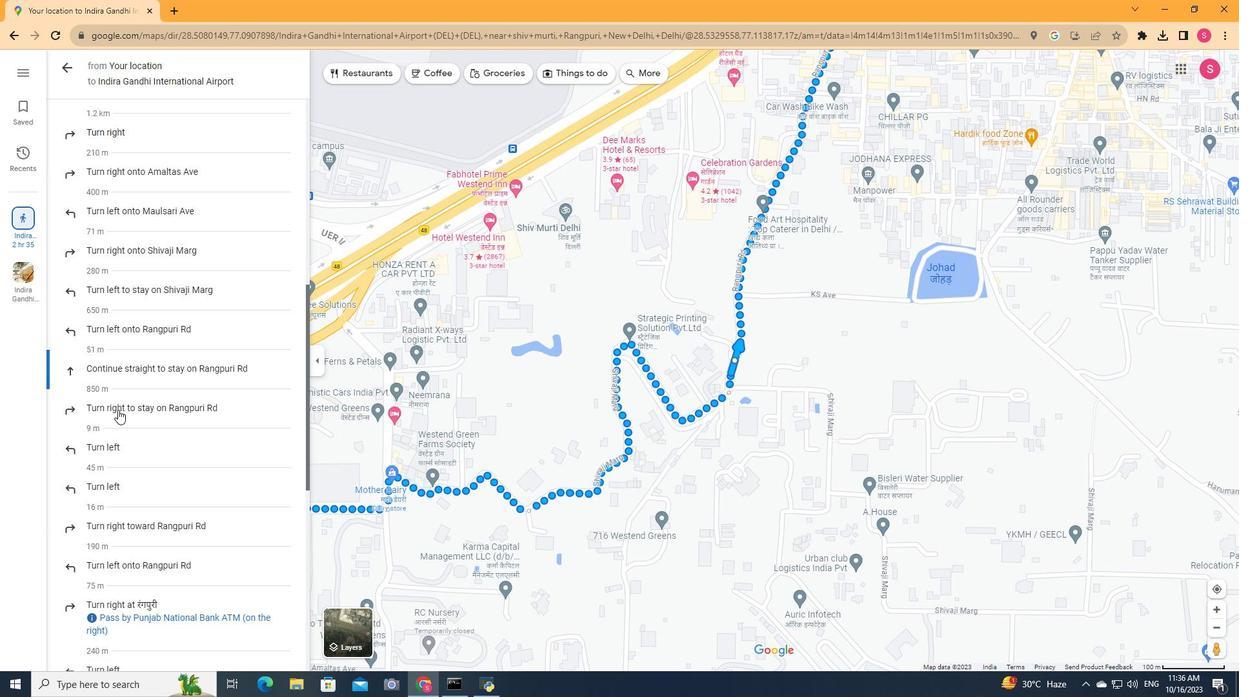 
Action: Mouse scrolled (118, 409) with delta (0, 0)
Screenshot: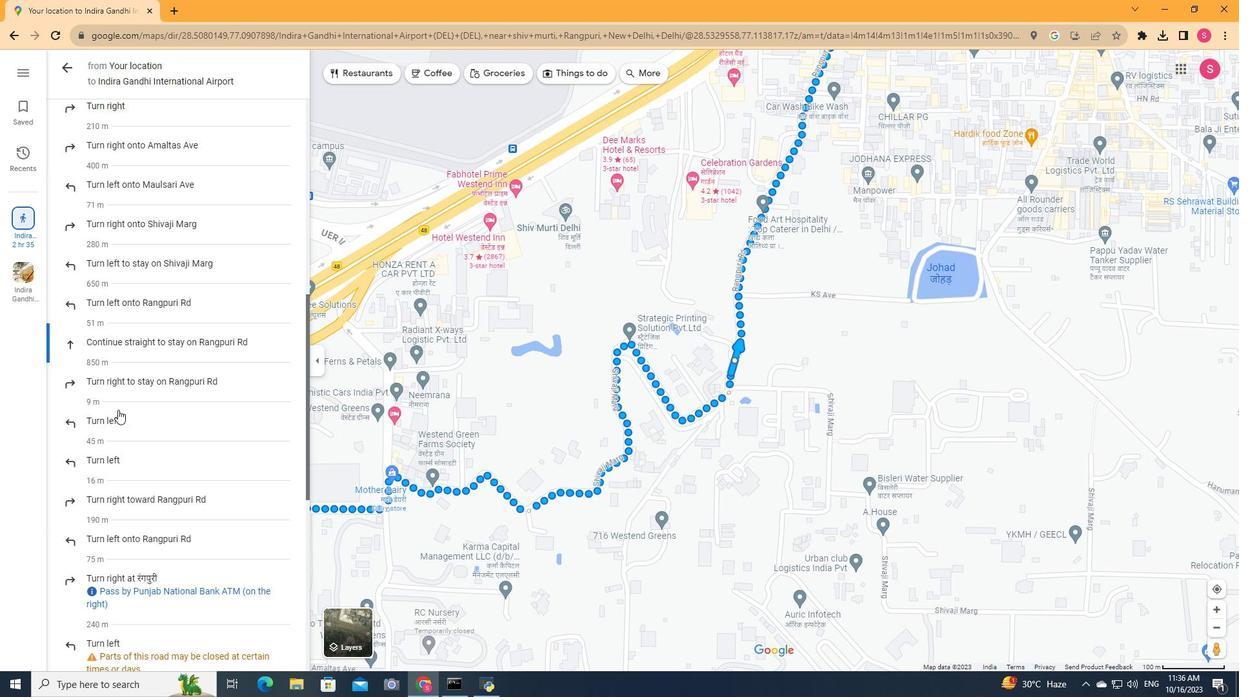 
Action: Mouse scrolled (118, 409) with delta (0, 0)
Screenshot: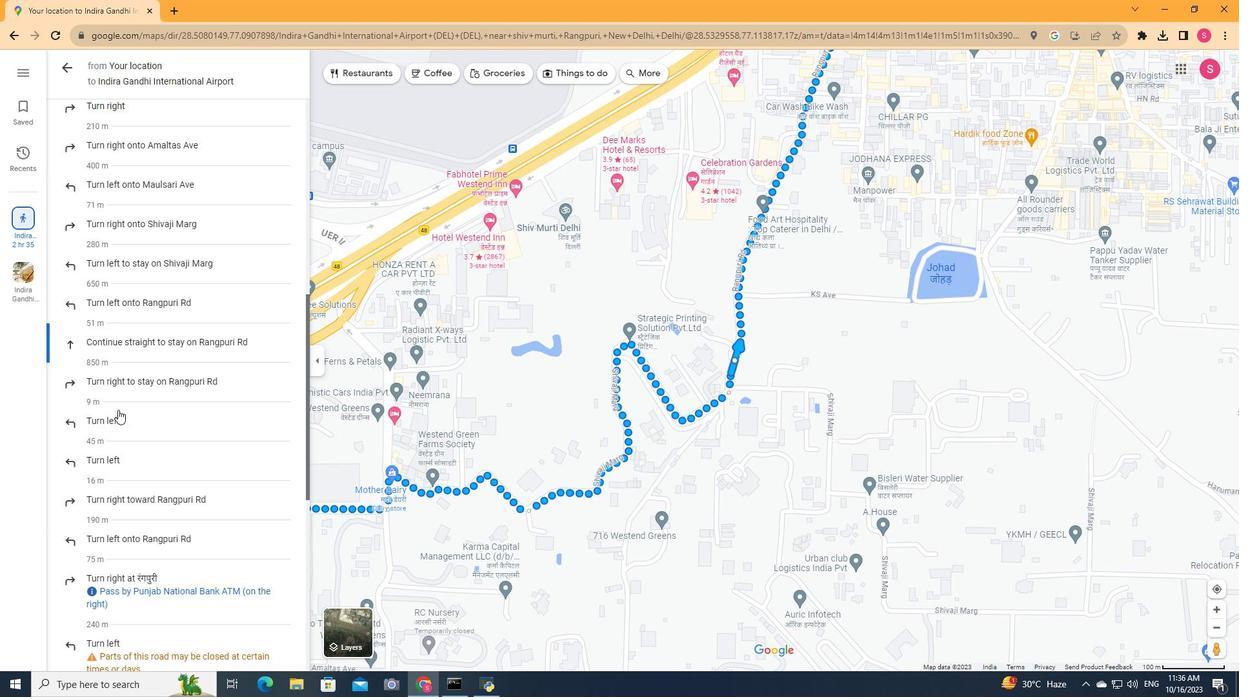 
Action: Mouse scrolled (118, 409) with delta (0, 0)
Screenshot: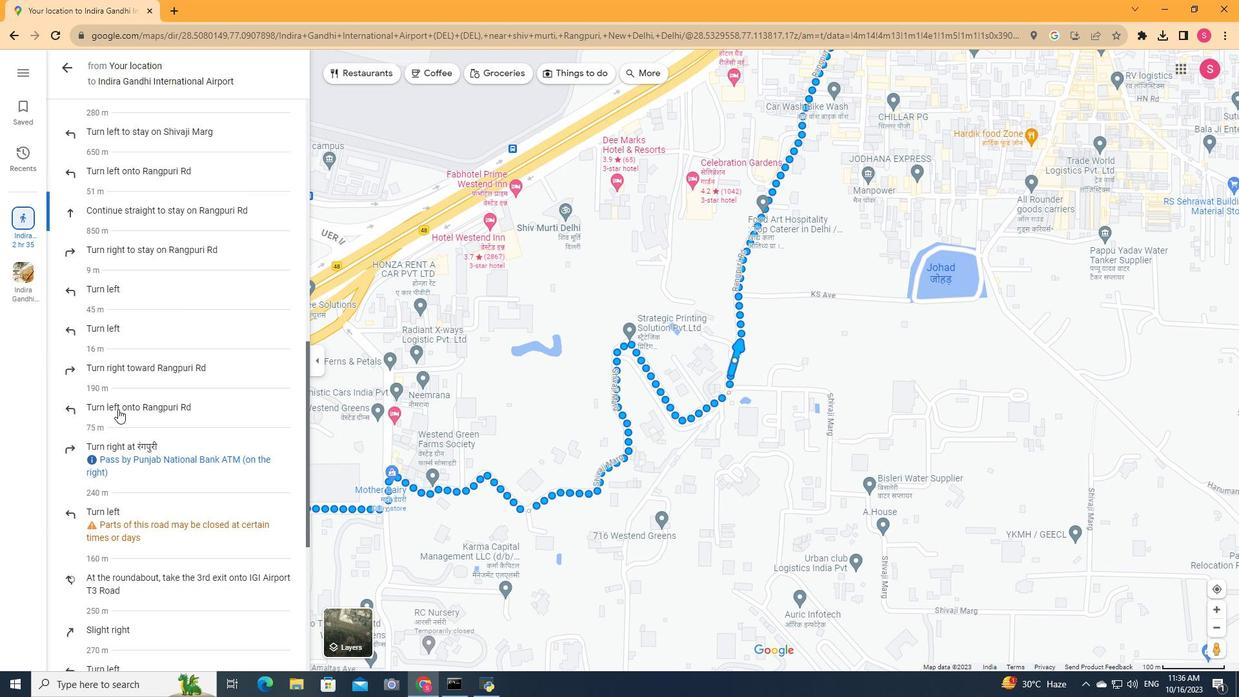 
Action: Mouse scrolled (118, 409) with delta (0, 0)
Screenshot: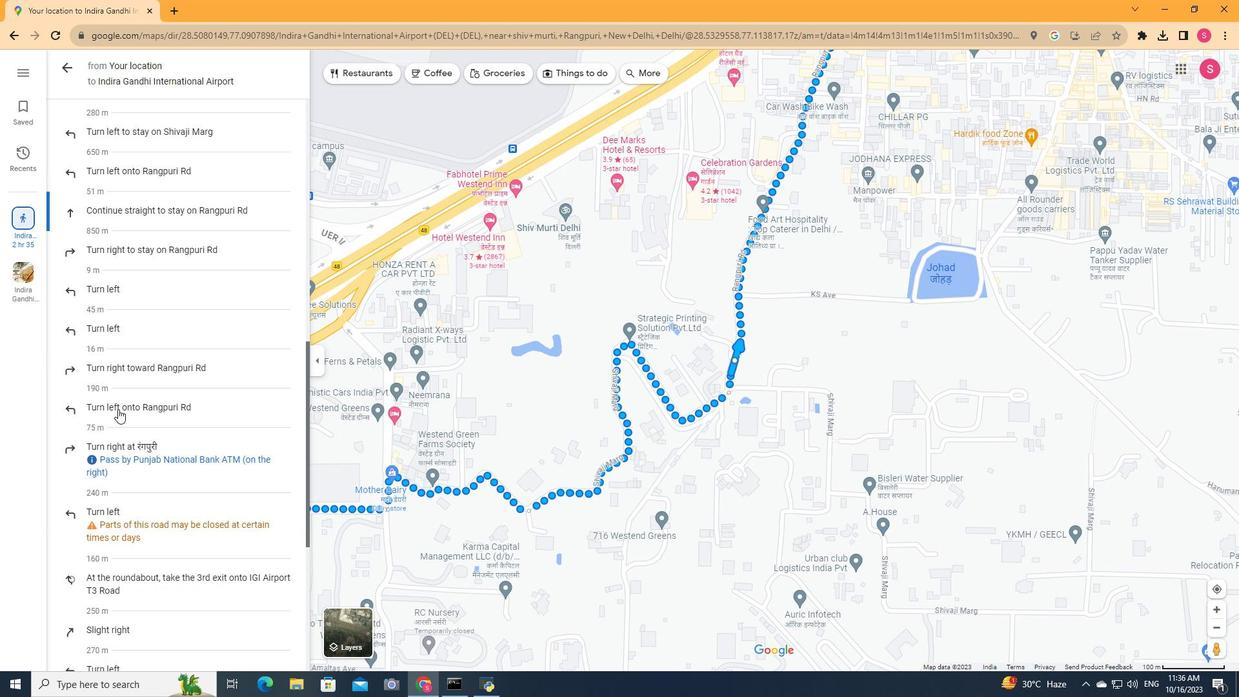 
Action: Mouse moved to (118, 409)
Screenshot: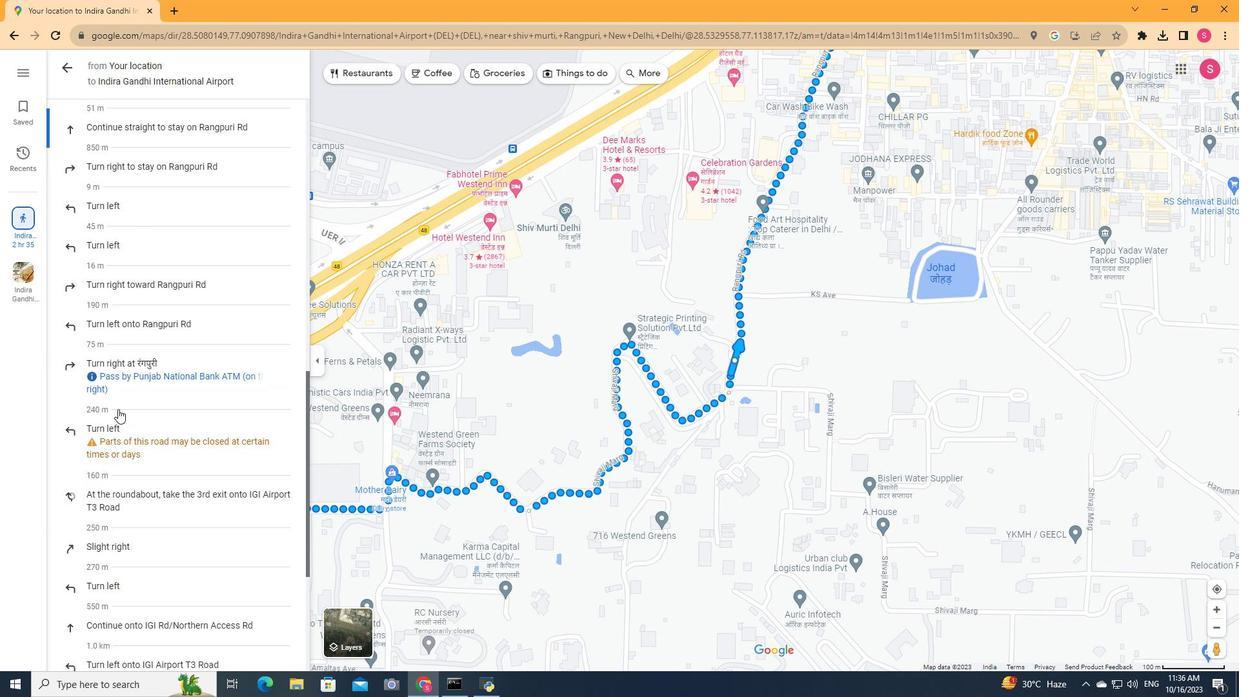 
Action: Mouse scrolled (118, 408) with delta (0, 0)
Screenshot: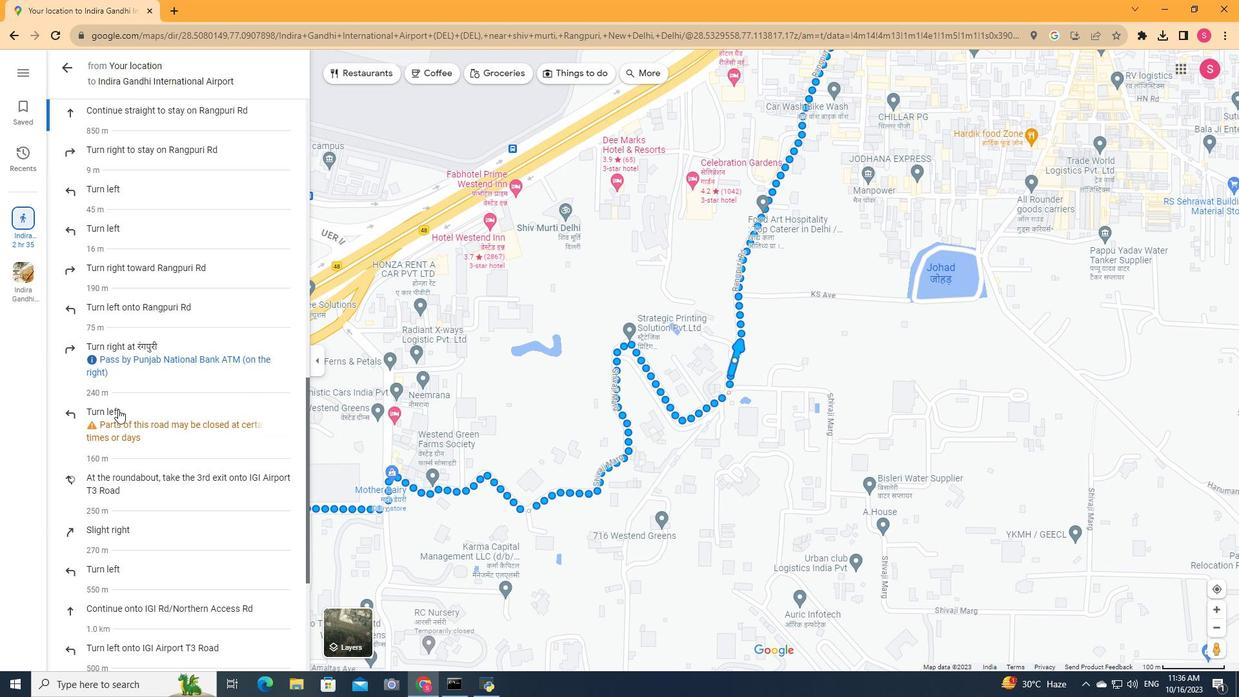 
Action: Mouse scrolled (118, 408) with delta (0, 0)
Screenshot: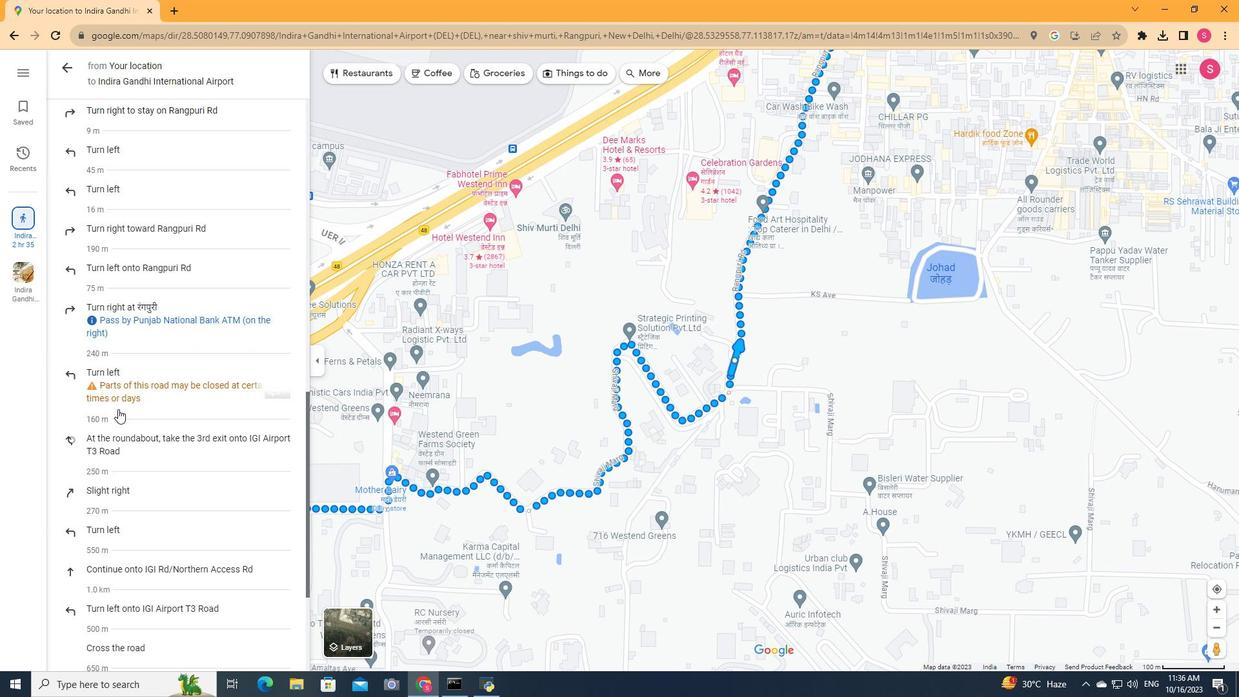 
Action: Mouse moved to (128, 438)
Screenshot: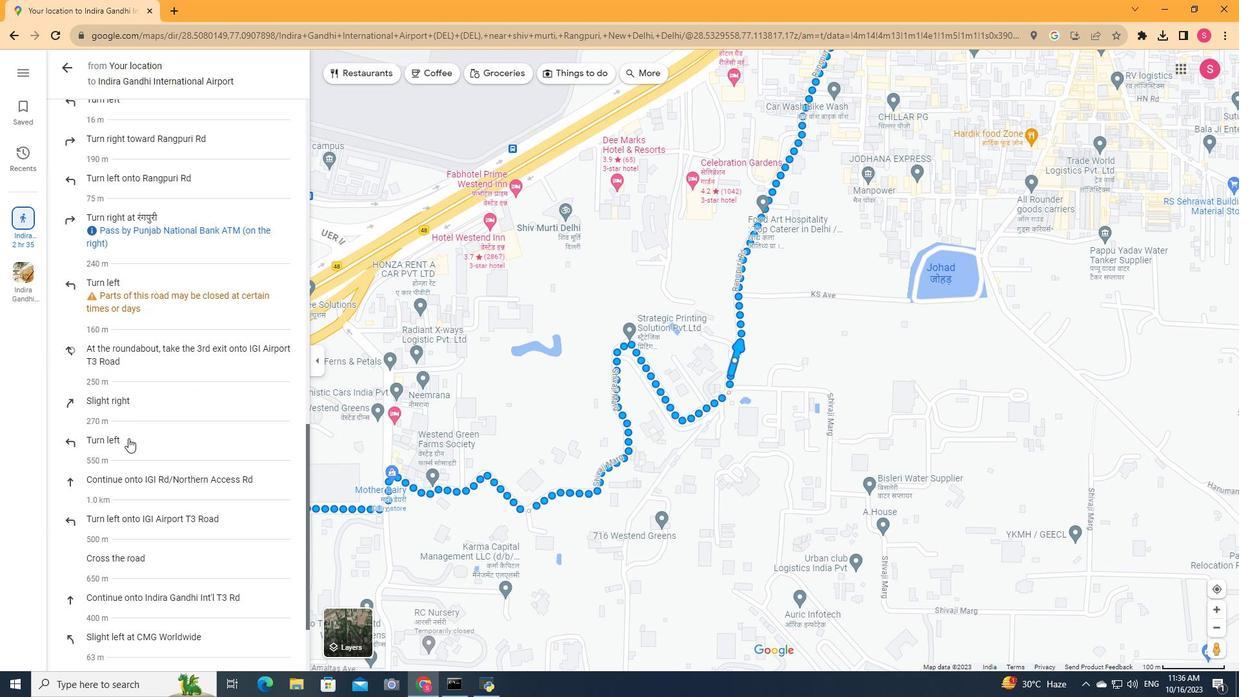 
Action: Mouse pressed left at (128, 438)
Screenshot: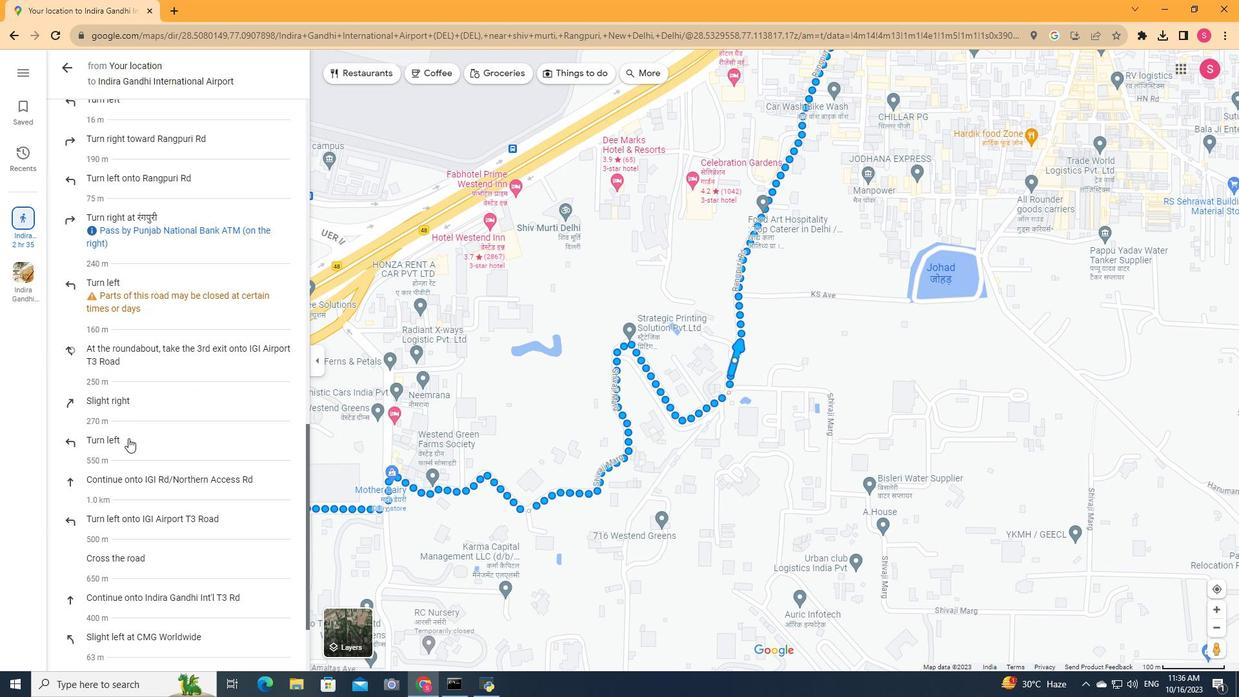
Action: Mouse scrolled (128, 437) with delta (0, 0)
Screenshot: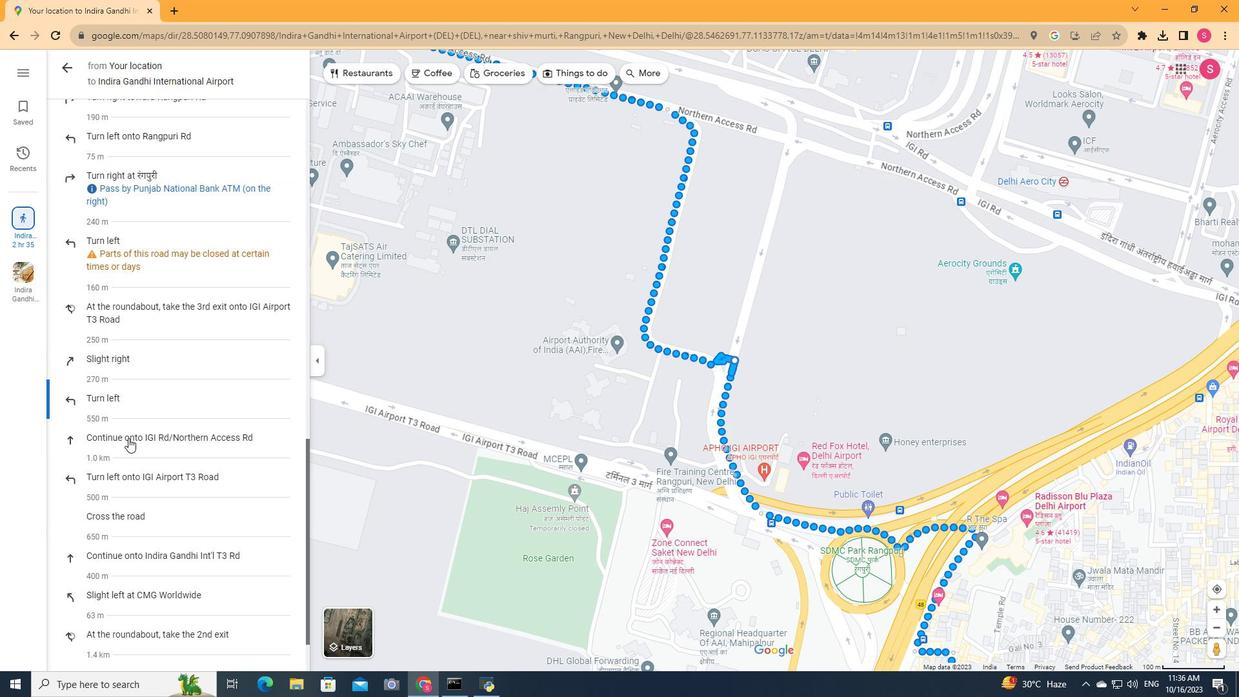 
Action: Mouse scrolled (128, 437) with delta (0, 0)
Screenshot: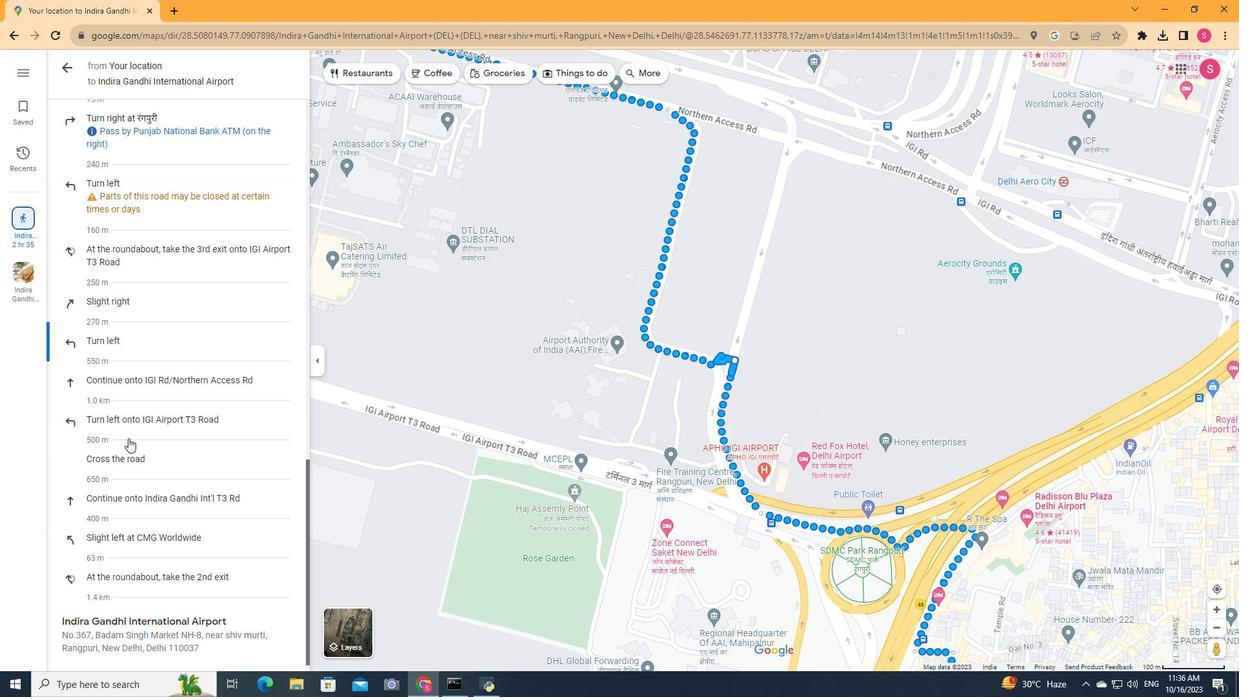 
Action: Mouse scrolled (128, 437) with delta (0, 0)
Screenshot: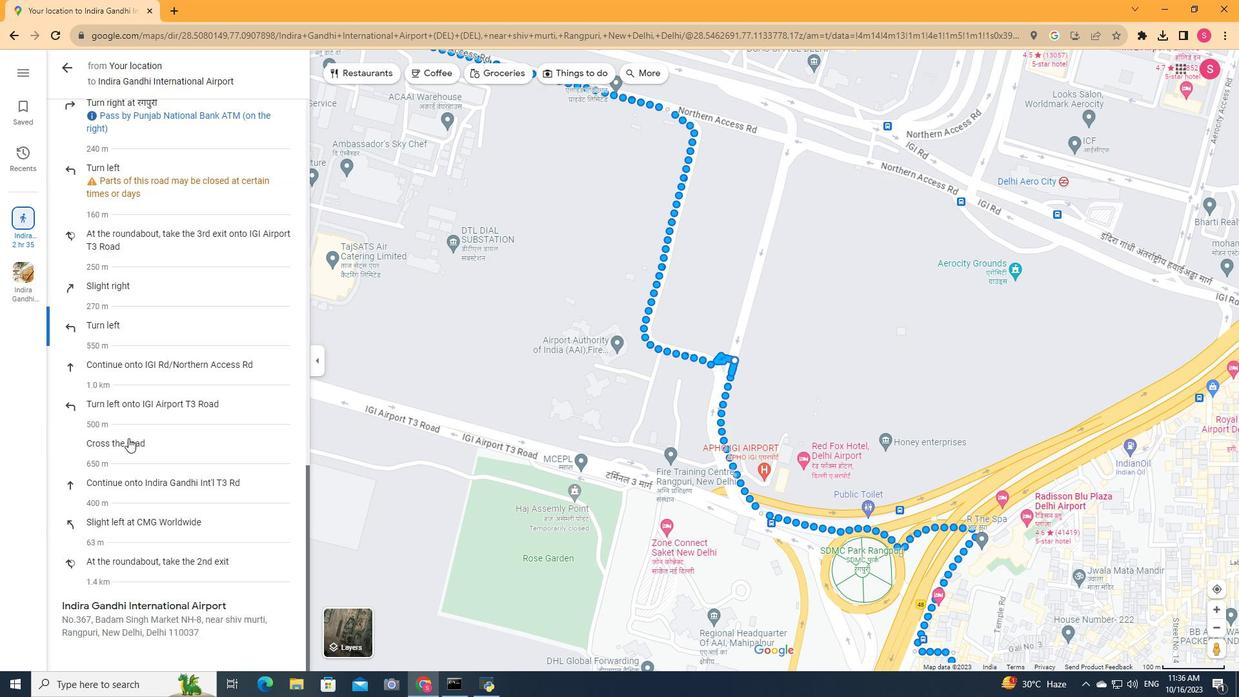 
Action: Mouse moved to (110, 566)
Screenshot: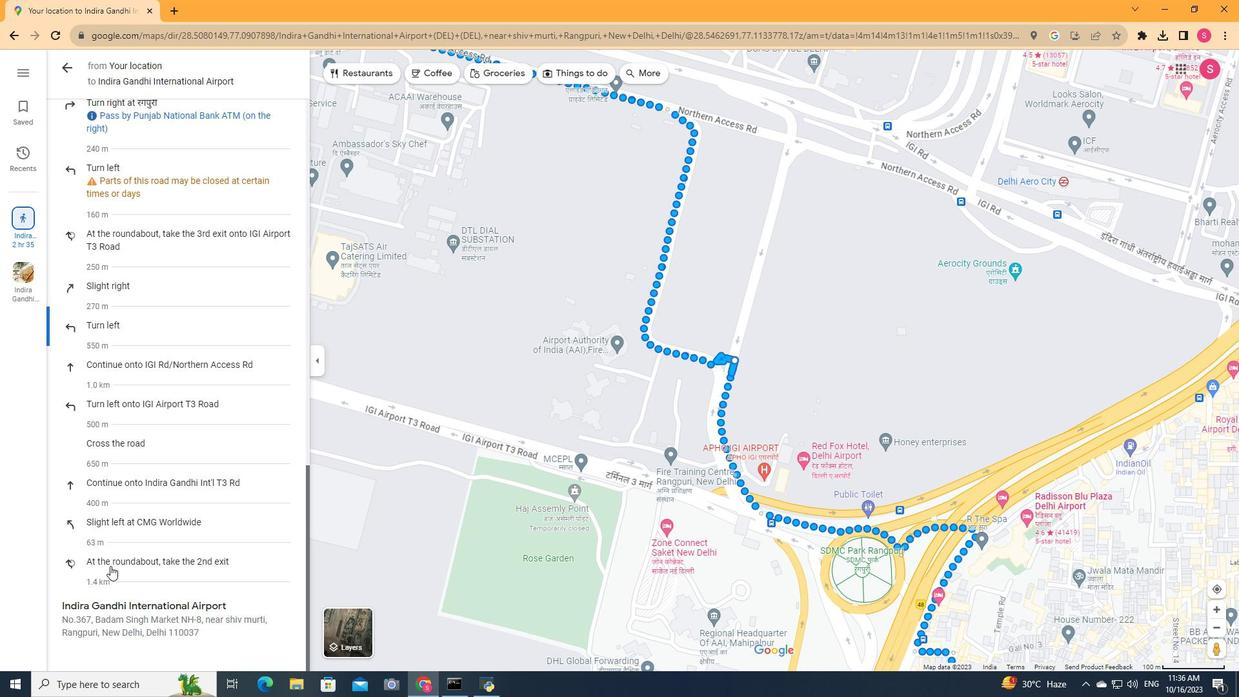 
Action: Mouse pressed left at (110, 566)
Screenshot: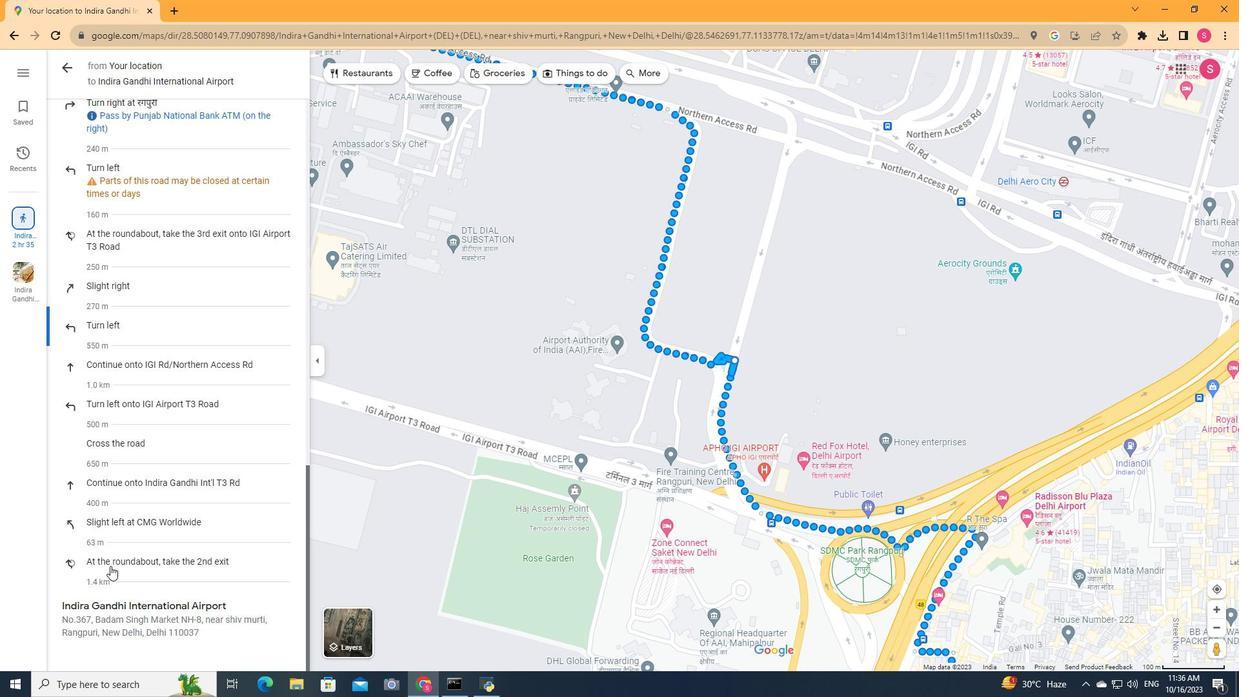 
Action: Mouse moved to (182, 383)
Screenshot: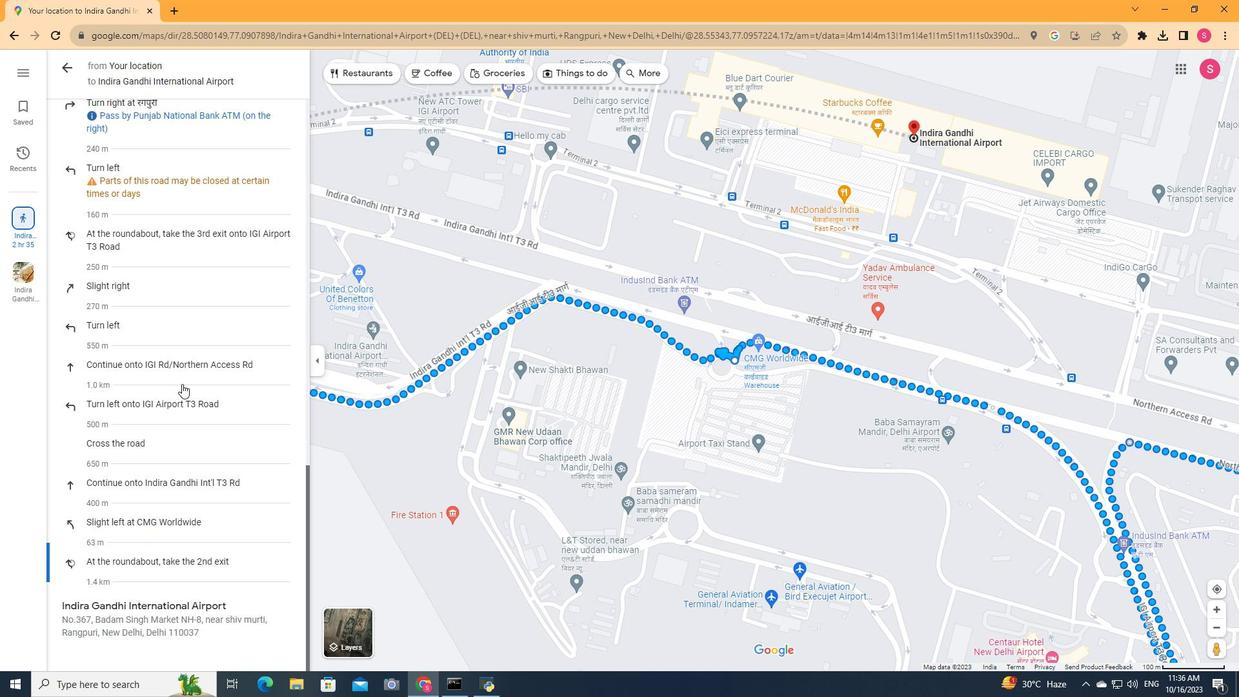 
Action: Mouse scrolled (182, 384) with delta (0, 0)
Screenshot: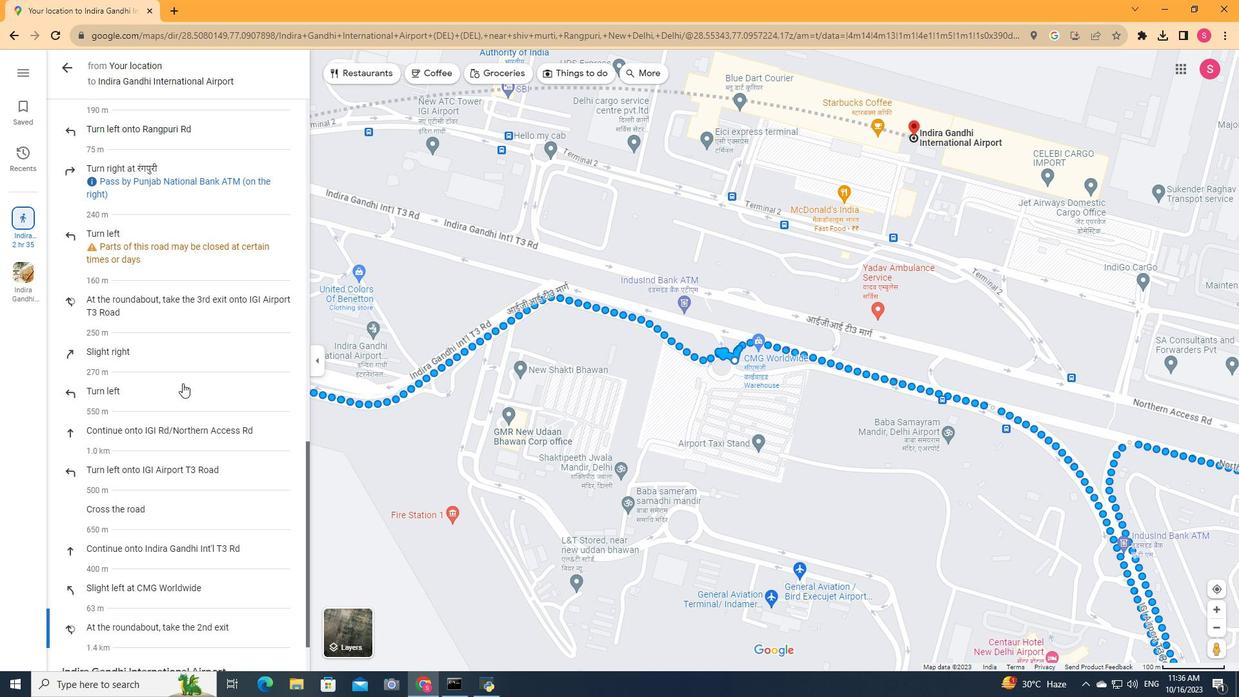 
Action: Mouse scrolled (182, 384) with delta (0, 0)
Screenshot: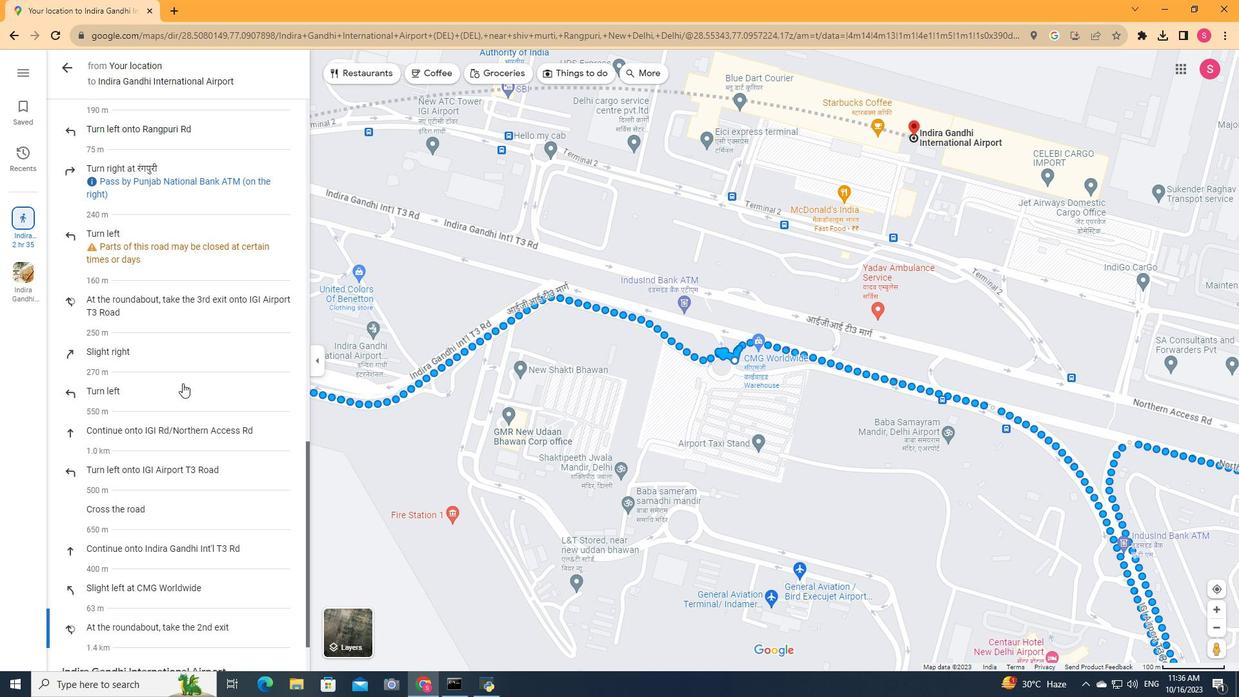 
Action: Mouse scrolled (182, 384) with delta (0, 0)
Screenshot: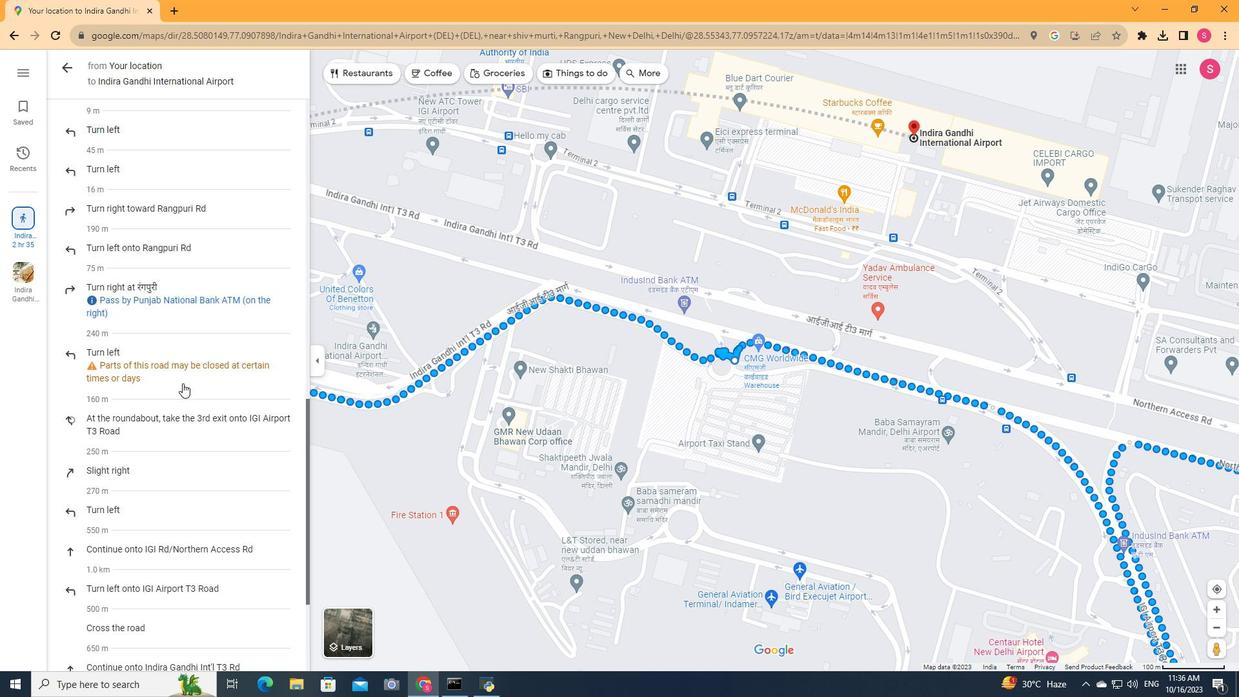 
Action: Mouse scrolled (182, 384) with delta (0, 0)
Screenshot: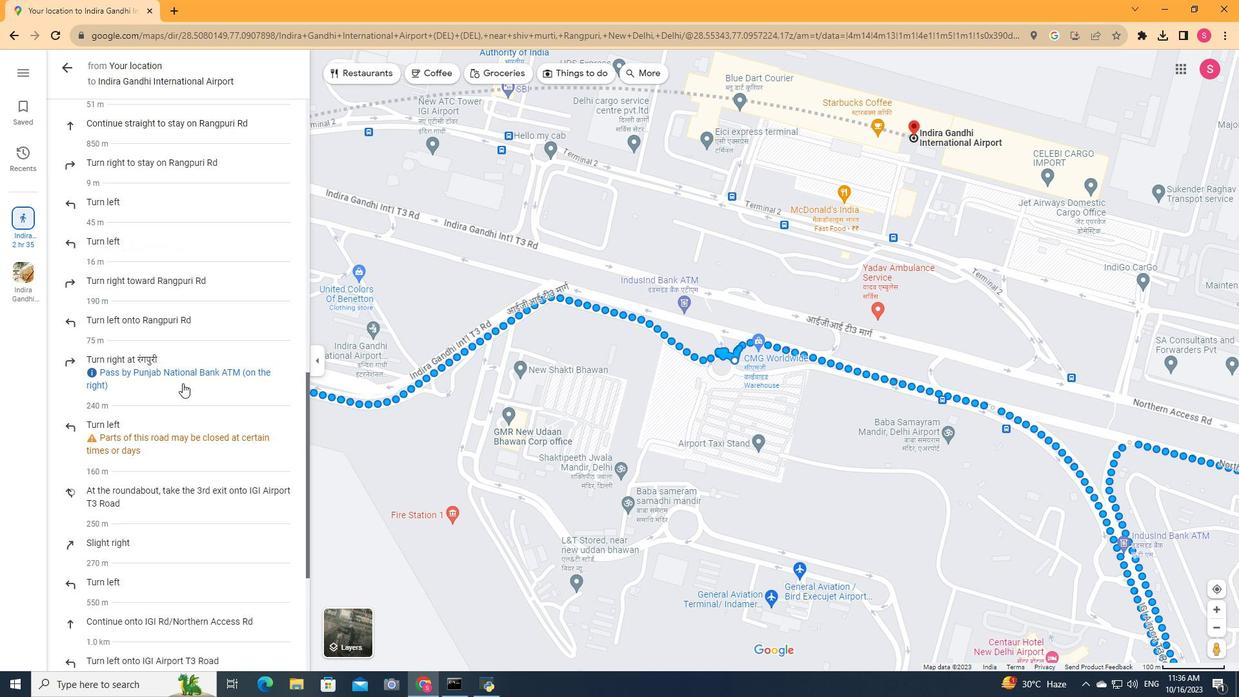
Action: Mouse scrolled (182, 384) with delta (0, 0)
Screenshot: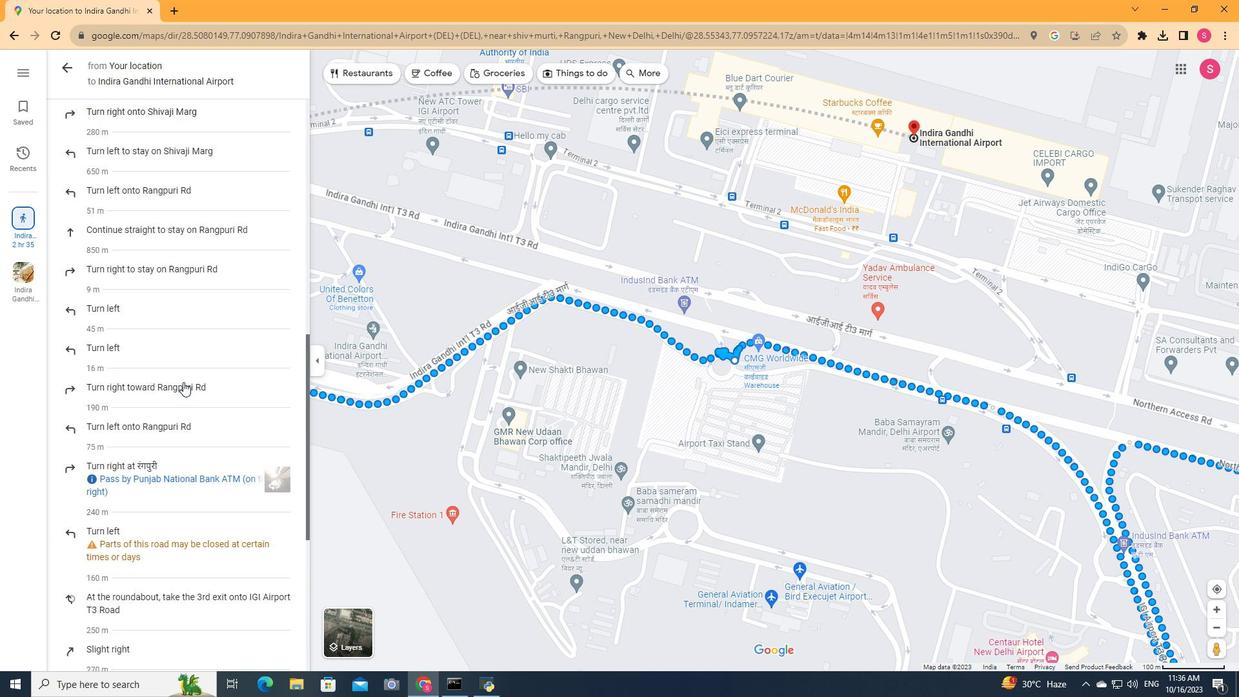 
Action: Mouse scrolled (182, 384) with delta (0, 0)
Screenshot: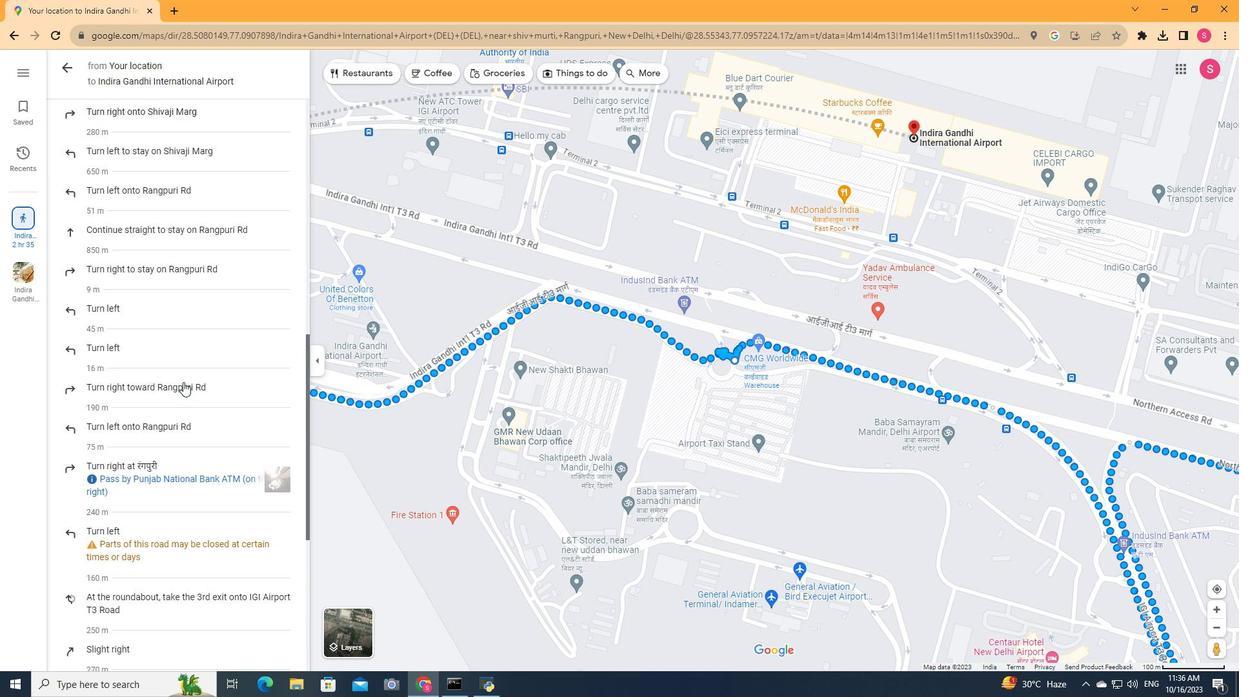 
Action: Mouse scrolled (182, 384) with delta (0, 0)
Screenshot: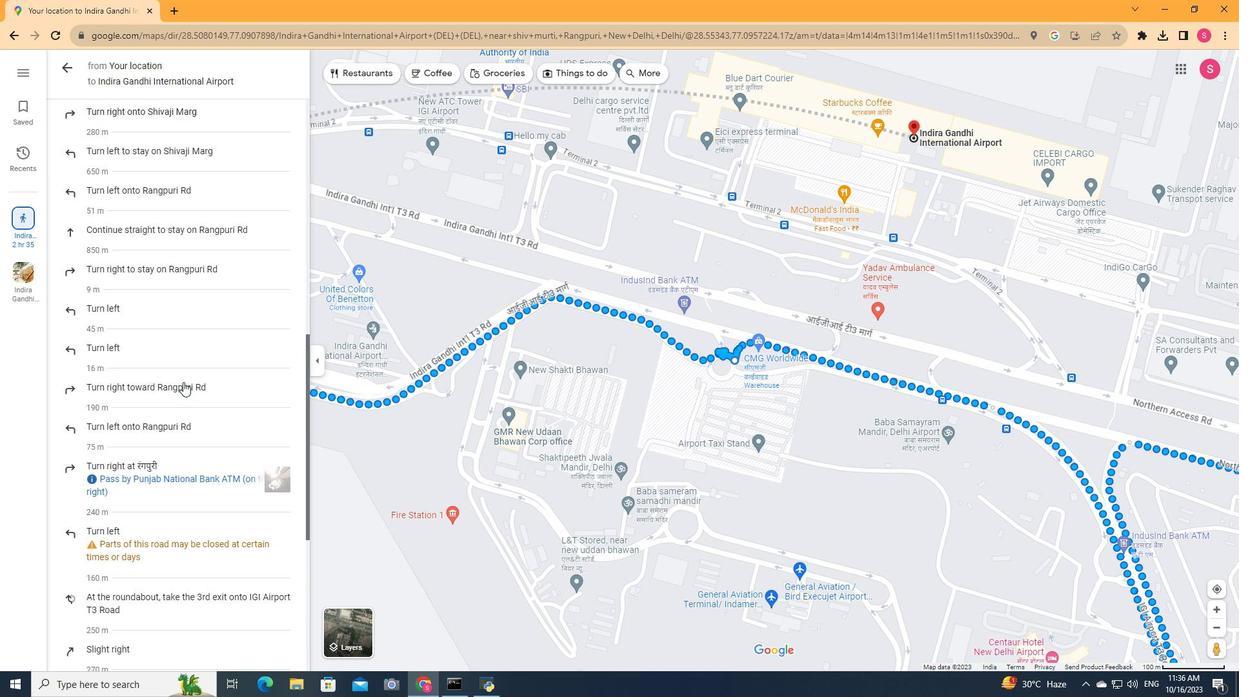 
Action: Mouse scrolled (182, 384) with delta (0, 0)
Screenshot: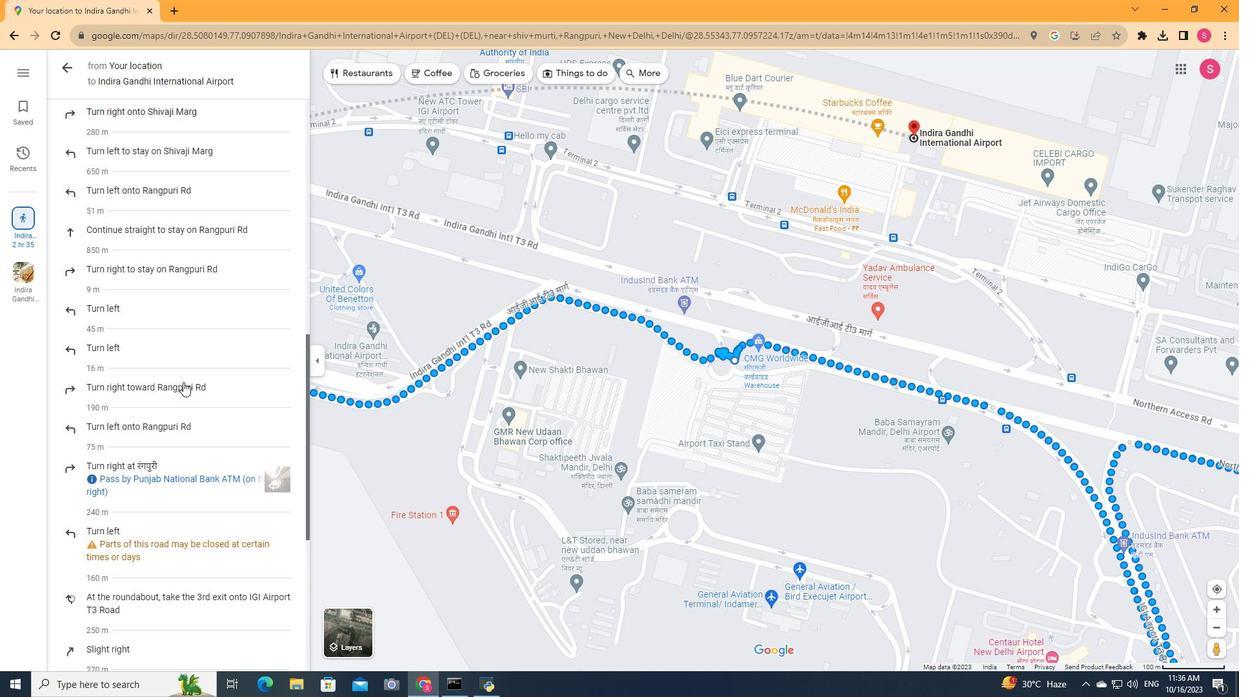 
Action: Mouse scrolled (182, 384) with delta (0, 0)
Screenshot: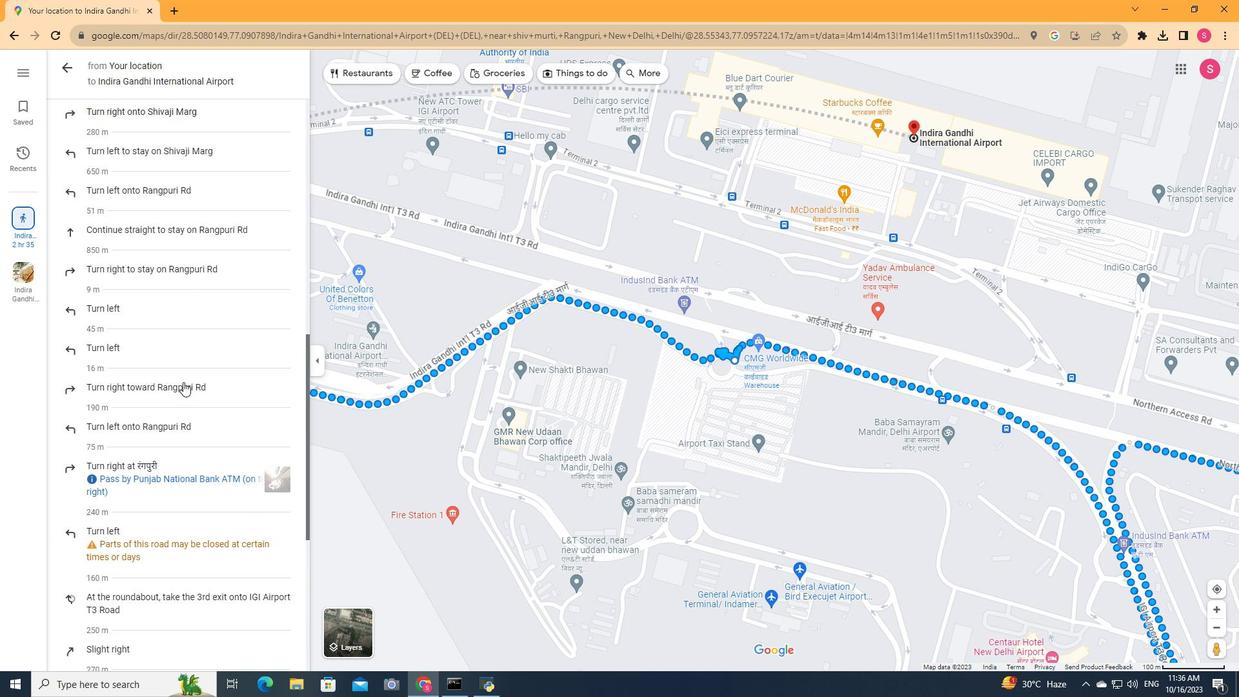 
Action: Mouse moved to (156, 289)
Screenshot: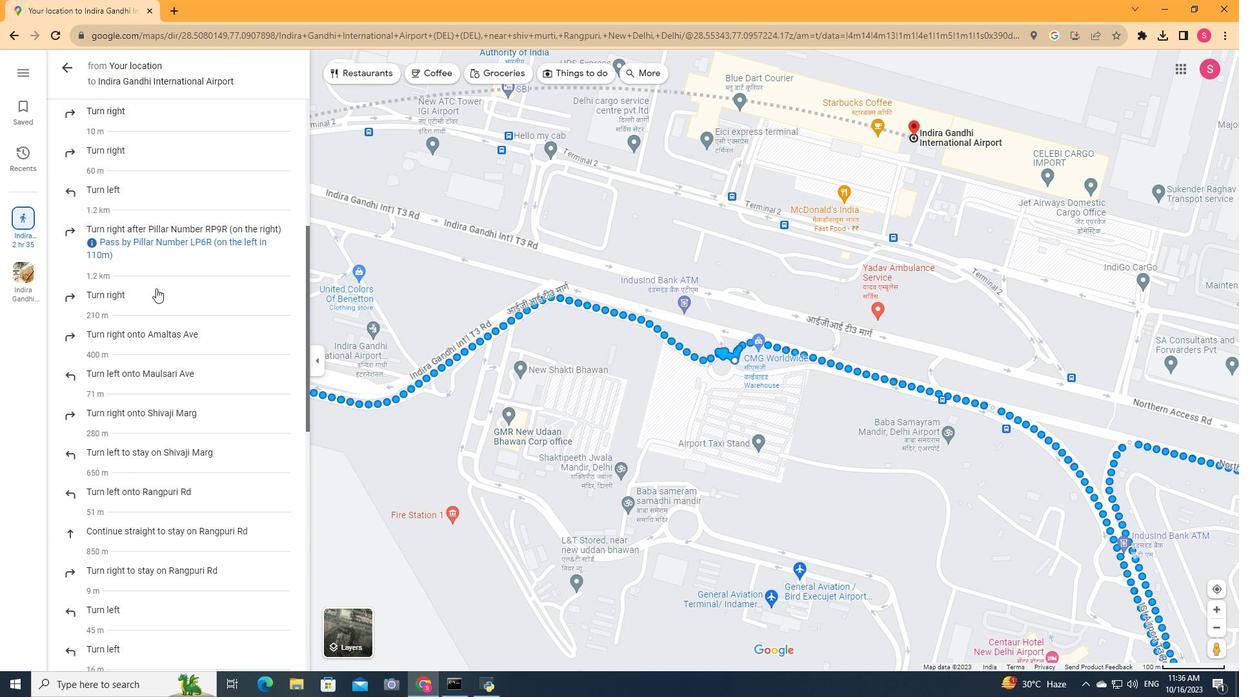 
Action: Mouse scrolled (156, 289) with delta (0, 0)
Screenshot: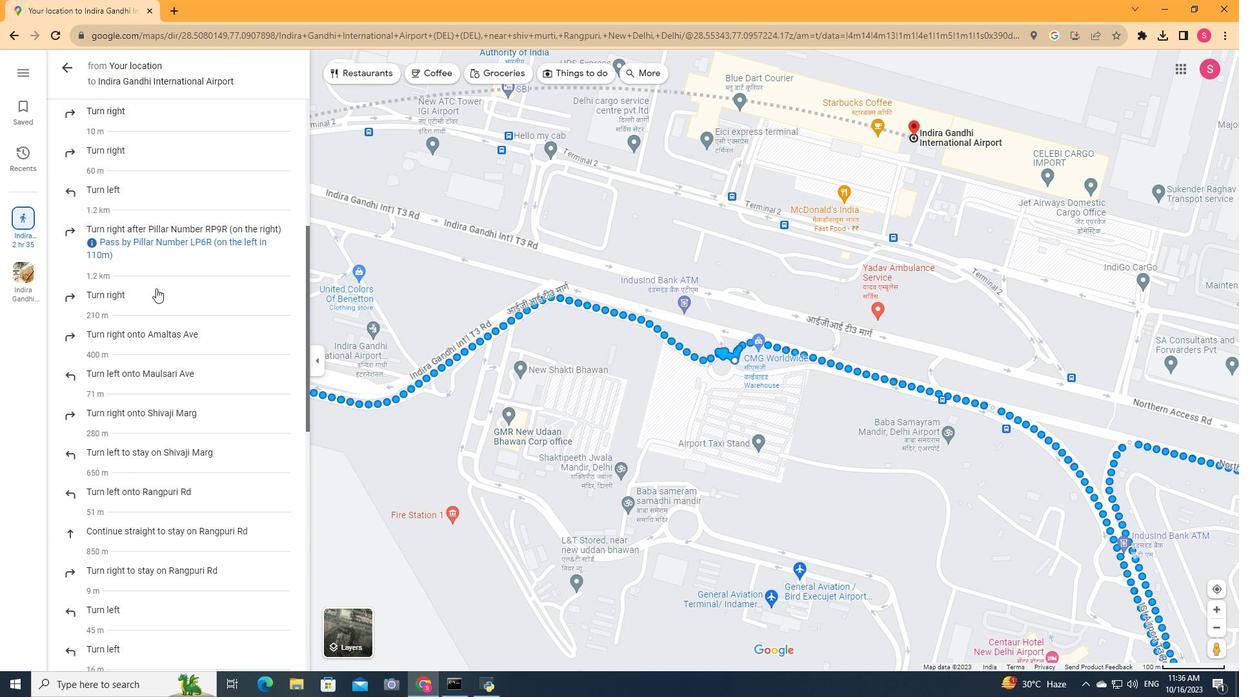 
Action: Mouse scrolled (156, 289) with delta (0, 0)
Screenshot: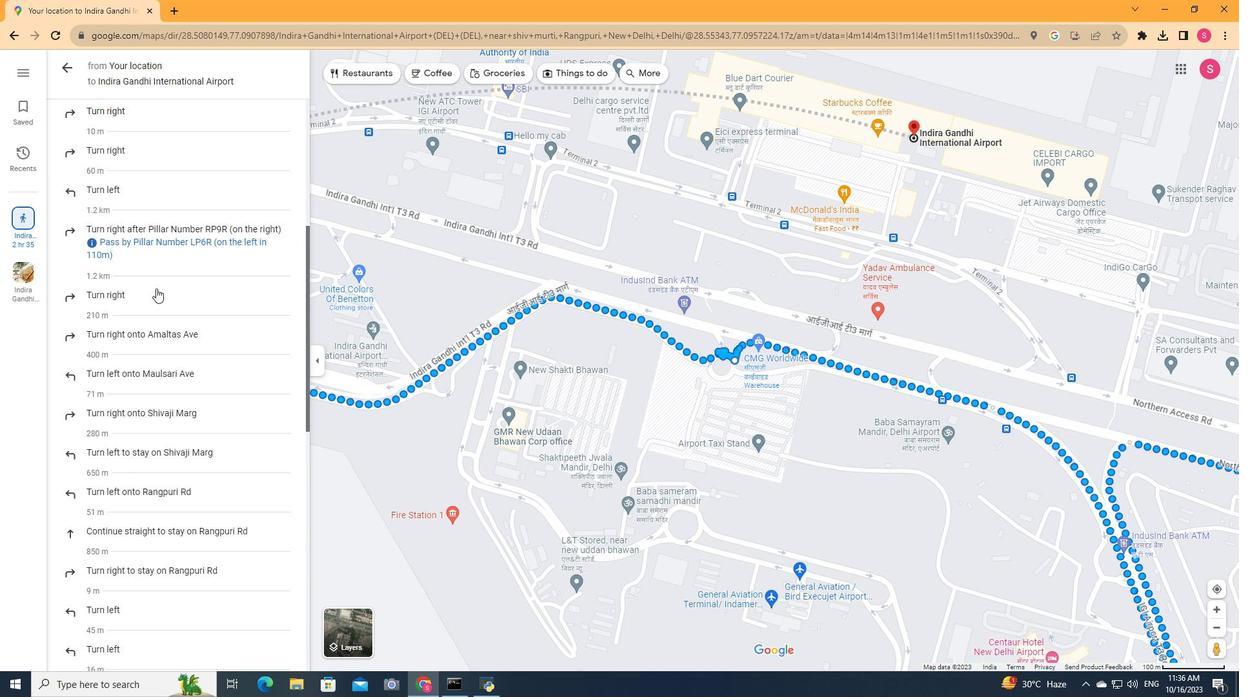 
Action: Mouse scrolled (156, 289) with delta (0, 0)
Screenshot: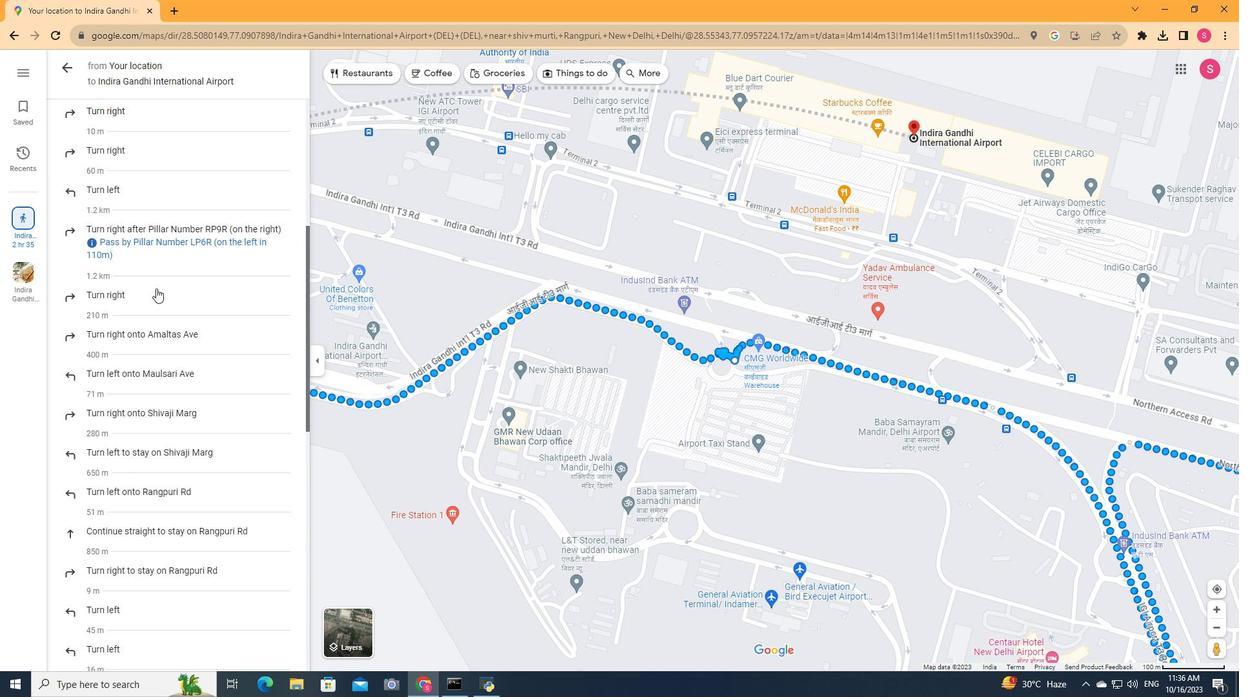 
Action: Mouse scrolled (156, 289) with delta (0, 0)
Screenshot: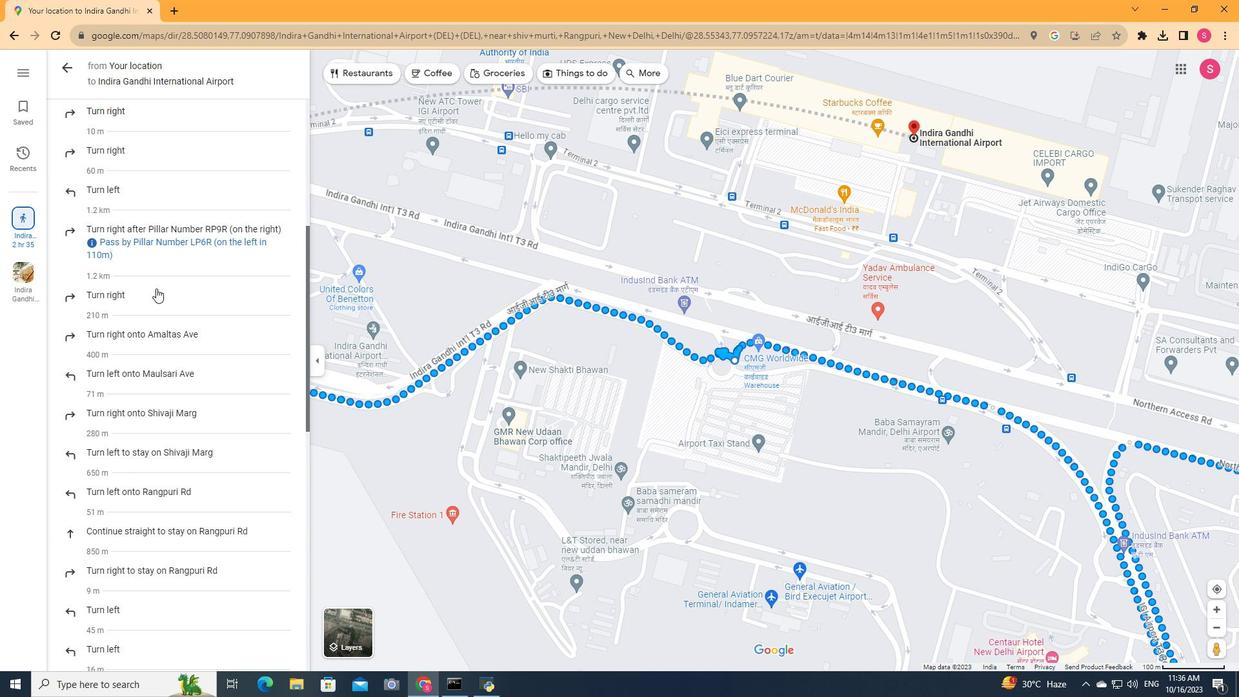 
Action: Mouse scrolled (156, 289) with delta (0, 0)
Screenshot: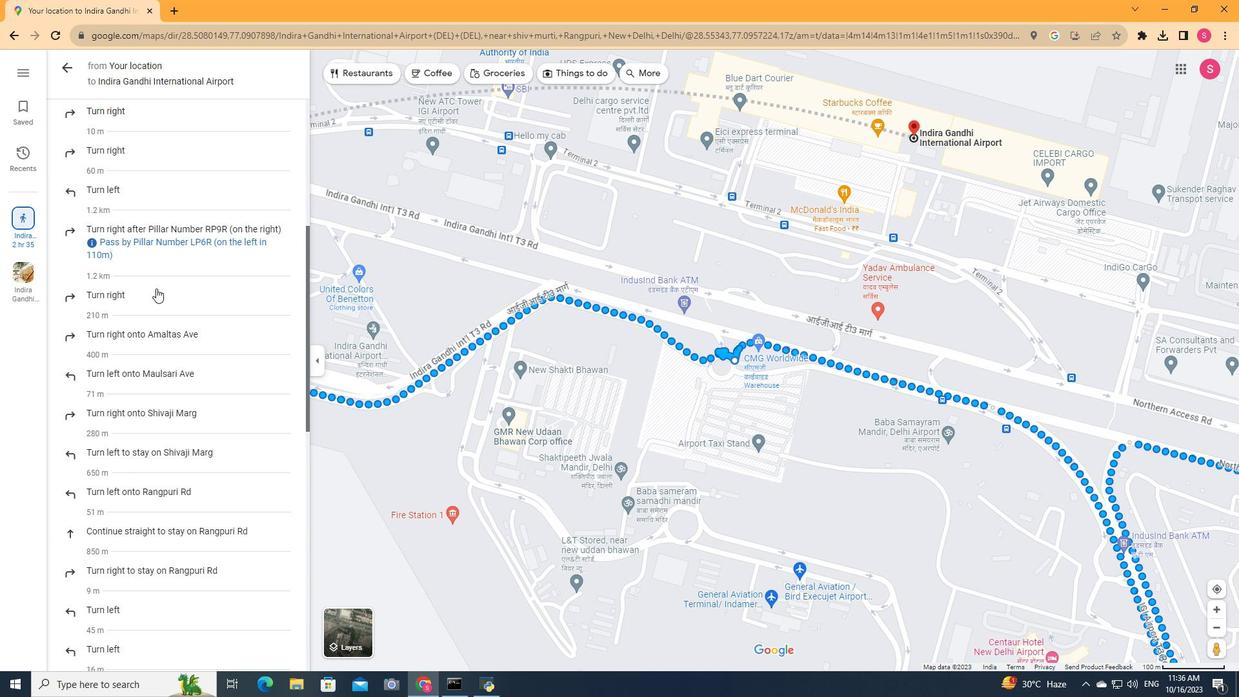 
Action: Mouse moved to (152, 208)
Screenshot: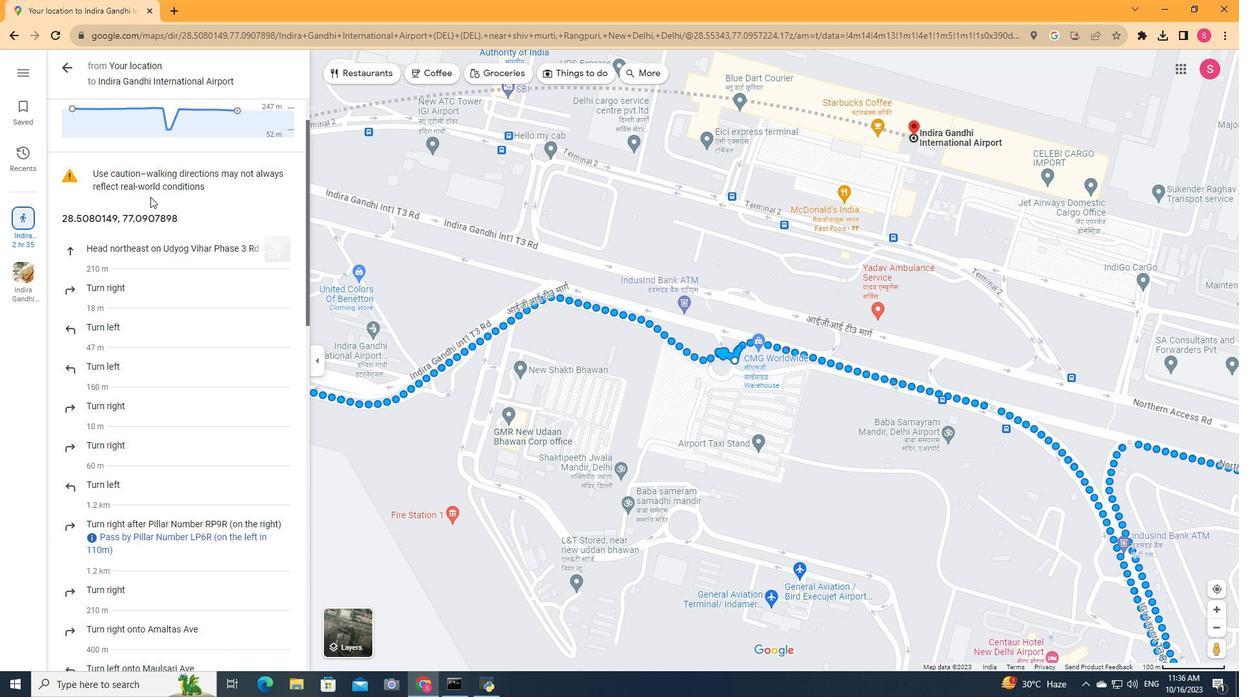 
Action: Mouse scrolled (152, 209) with delta (0, 0)
Screenshot: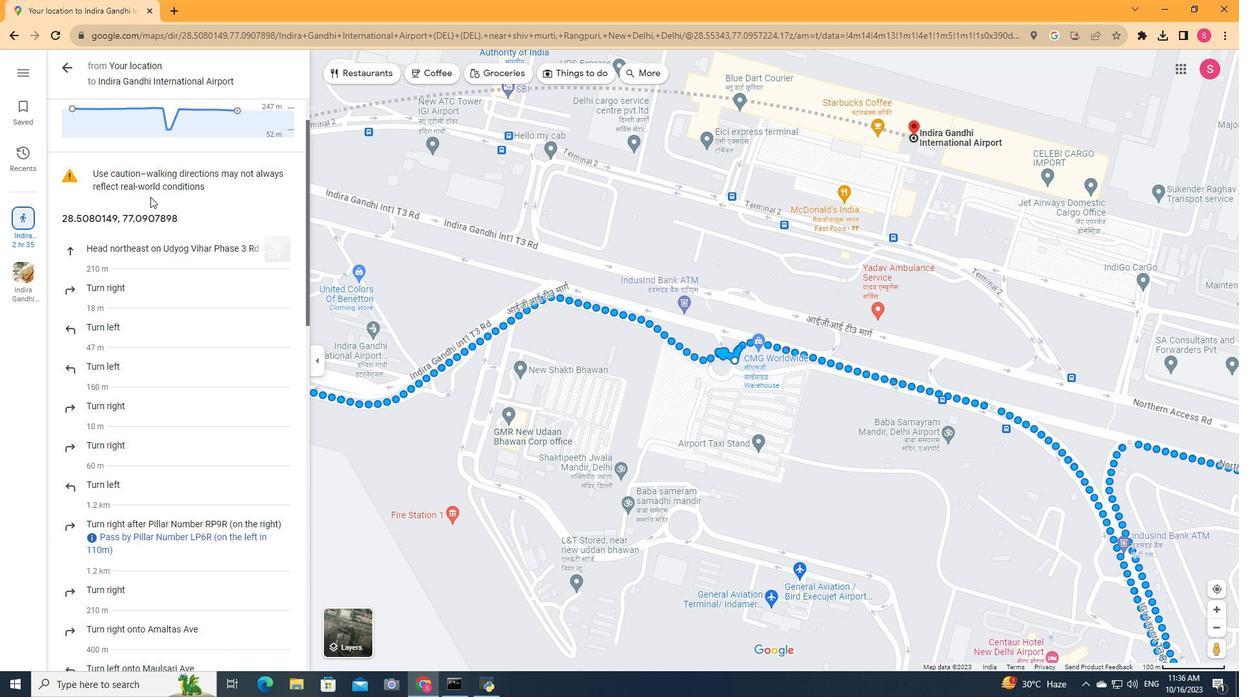 
Action: Mouse moved to (152, 207)
Screenshot: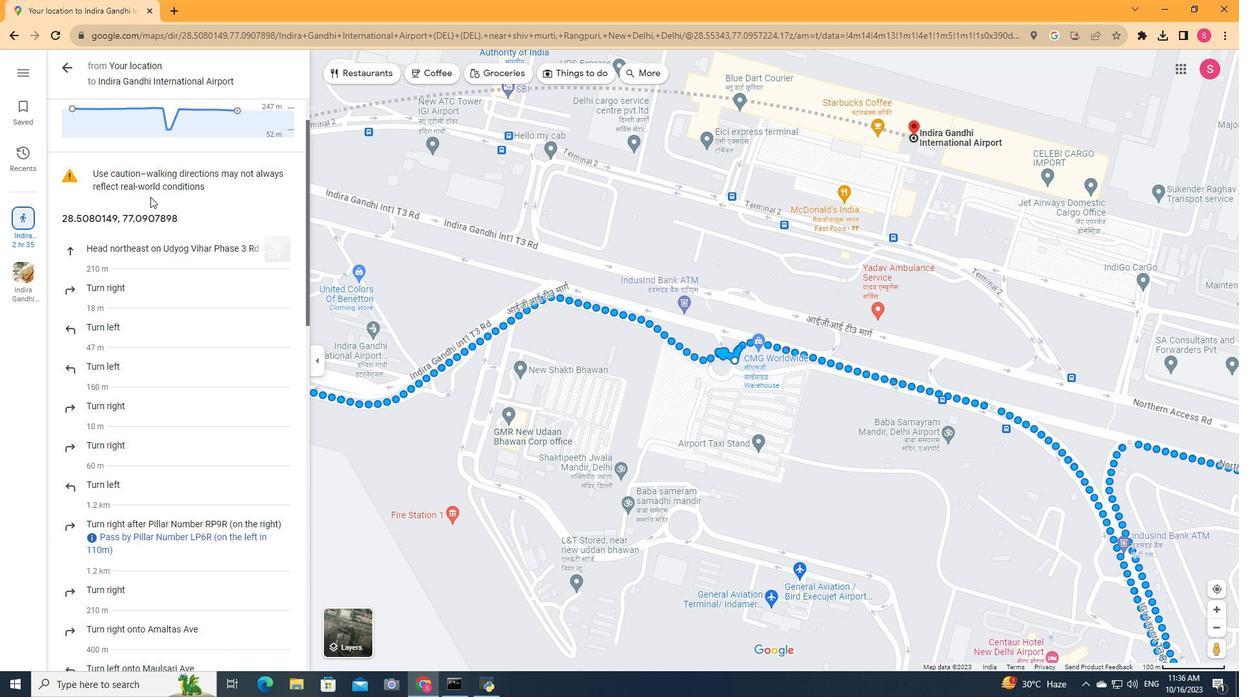 
Action: Mouse scrolled (152, 208) with delta (0, 0)
Screenshot: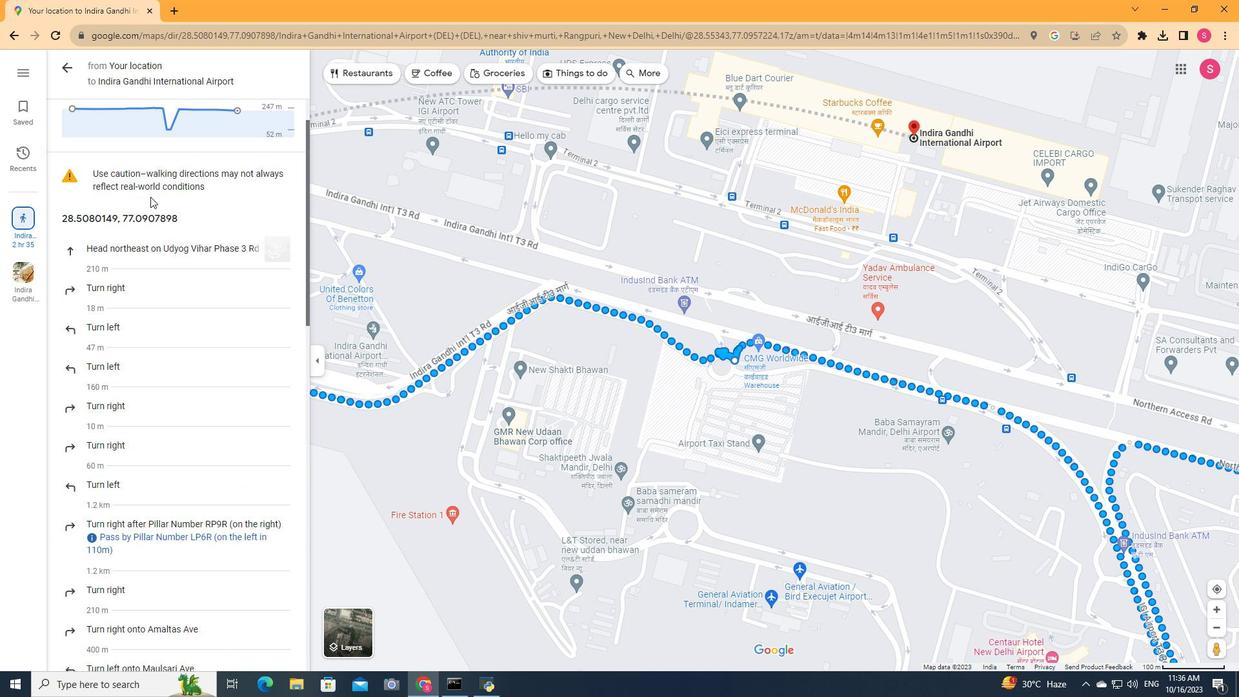 
Action: Mouse moved to (152, 207)
Screenshot: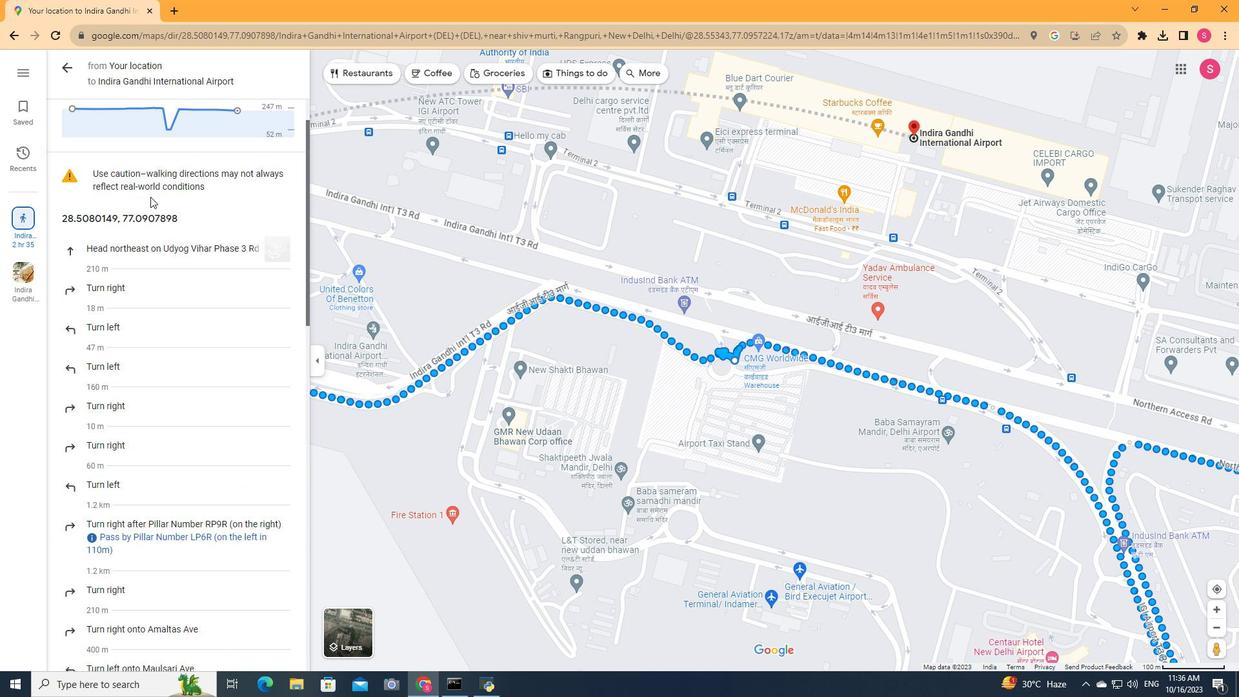 
Action: Mouse scrolled (152, 208) with delta (0, 0)
Screenshot: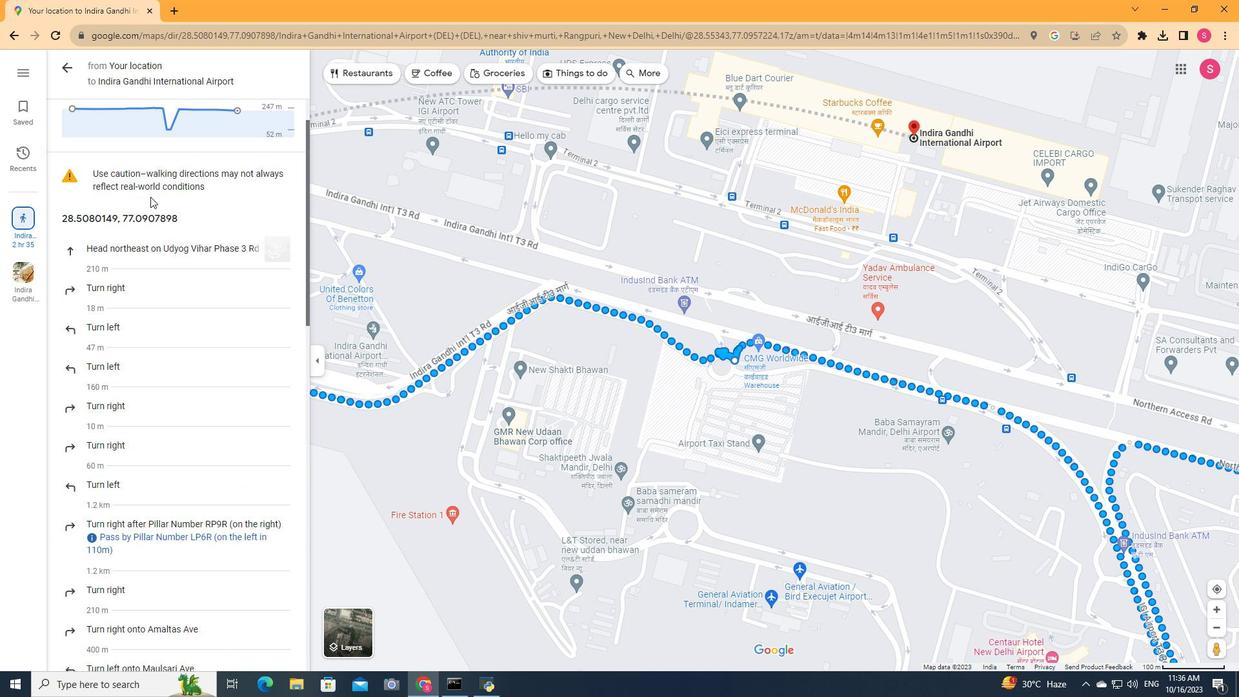 
Action: Mouse moved to (152, 207)
Screenshot: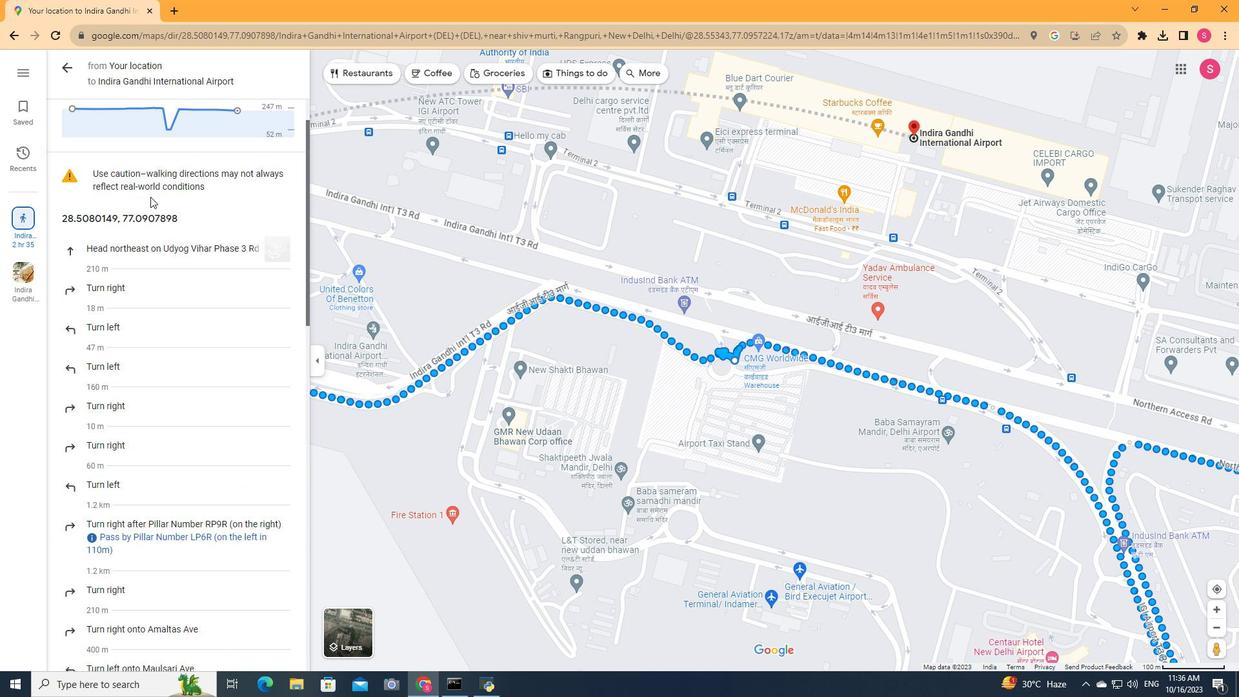 
Action: Mouse scrolled (152, 207) with delta (0, 0)
Screenshot: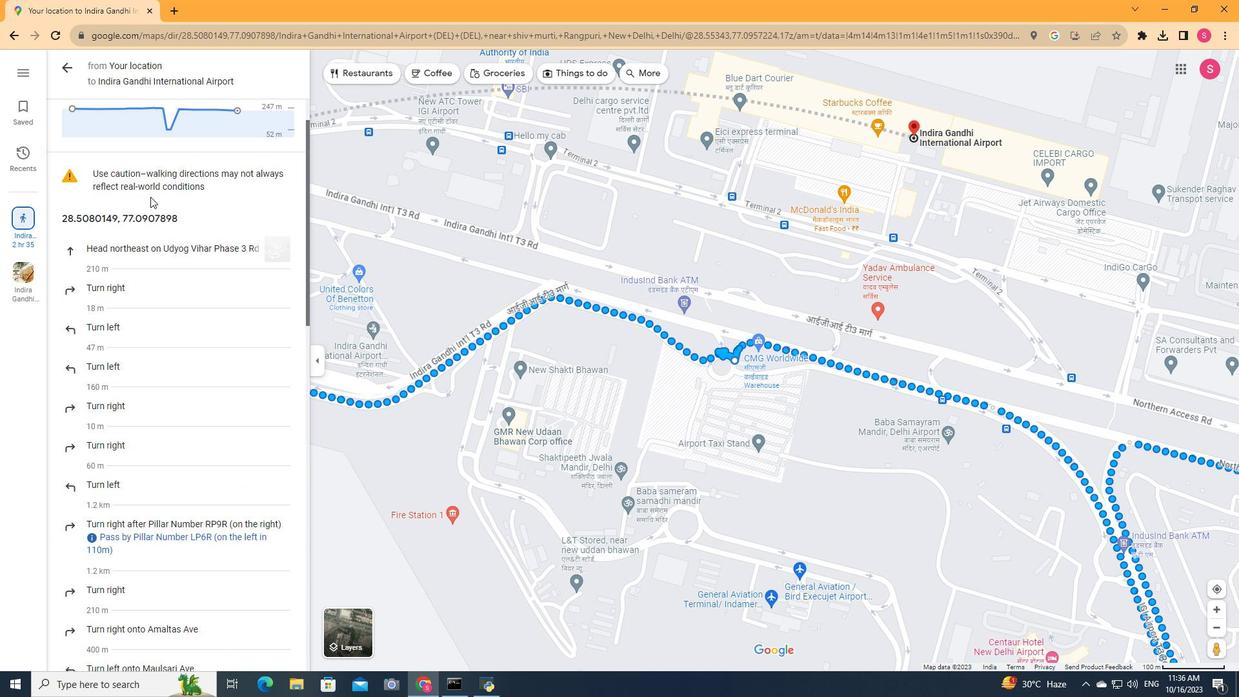 
Action: Mouse moved to (68, 62)
Screenshot: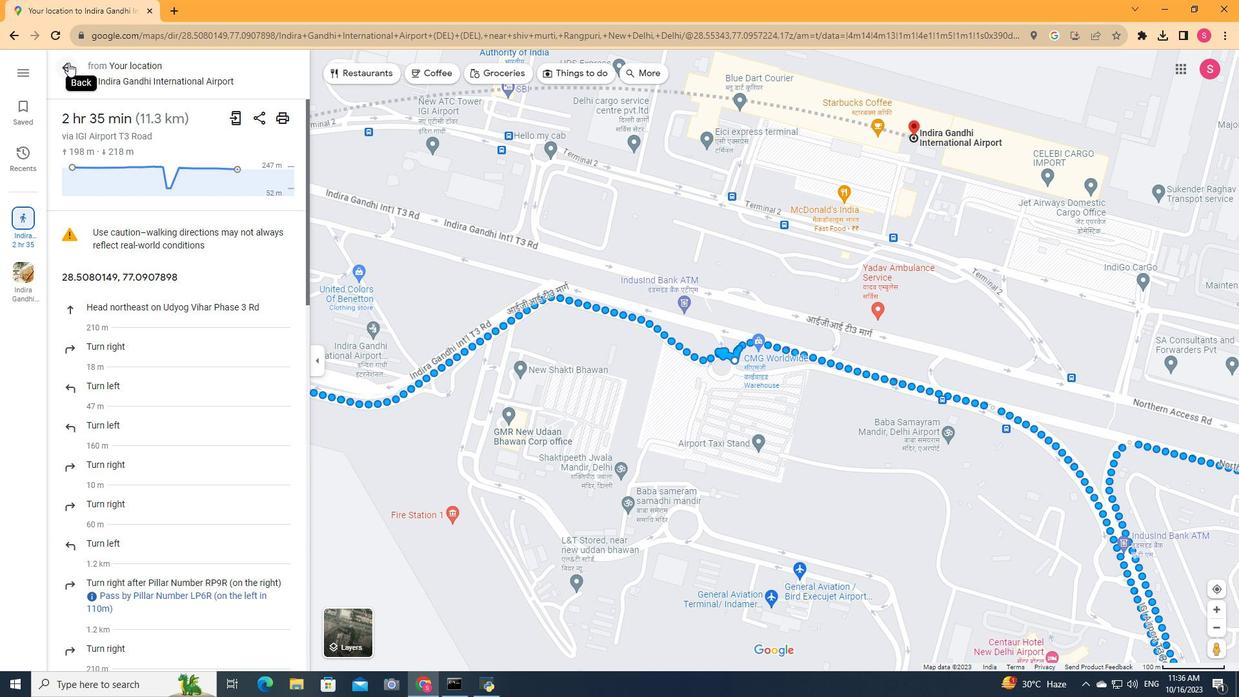 
Action: Mouse pressed left at (68, 62)
Screenshot: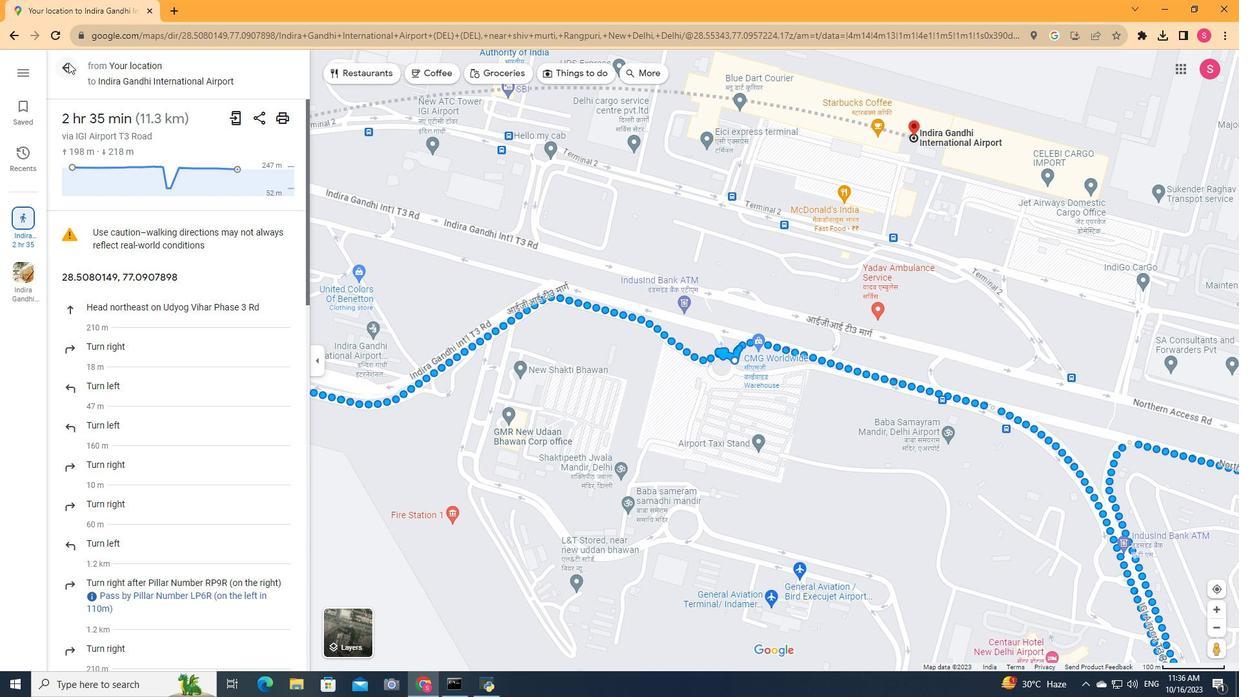 
Action: Mouse moved to (77, 360)
Screenshot: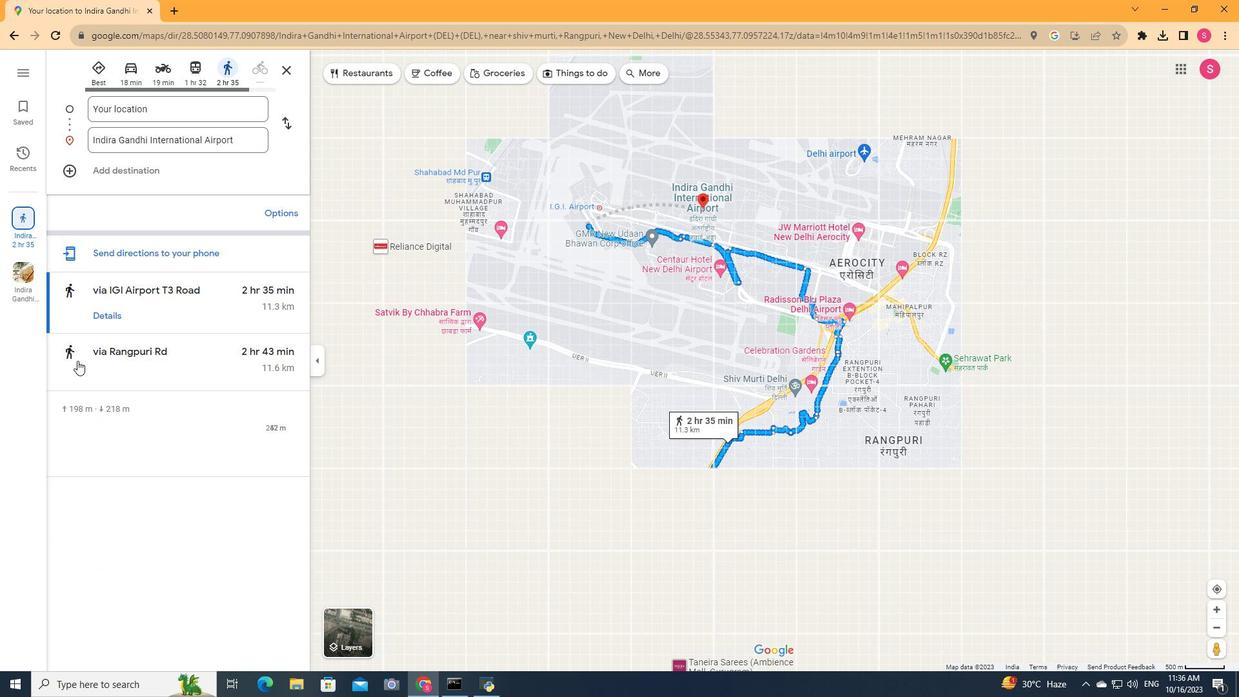 
Action: Mouse pressed left at (77, 360)
Screenshot: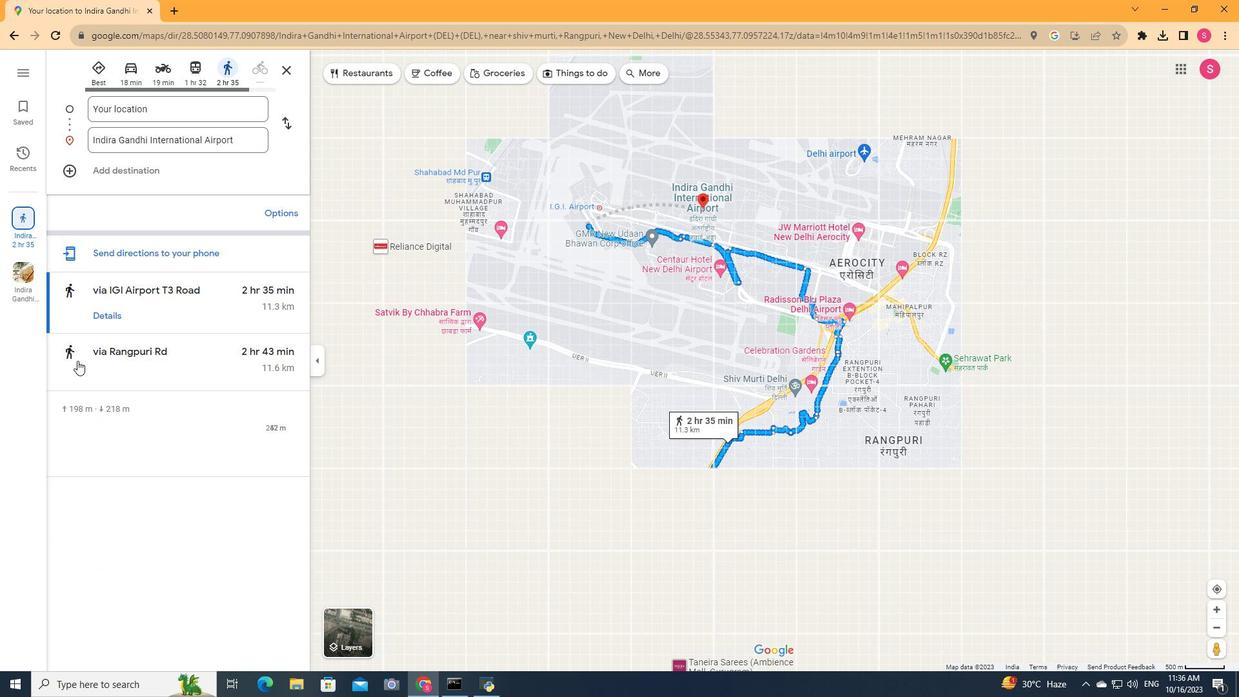 
Action: Mouse moved to (102, 376)
Screenshot: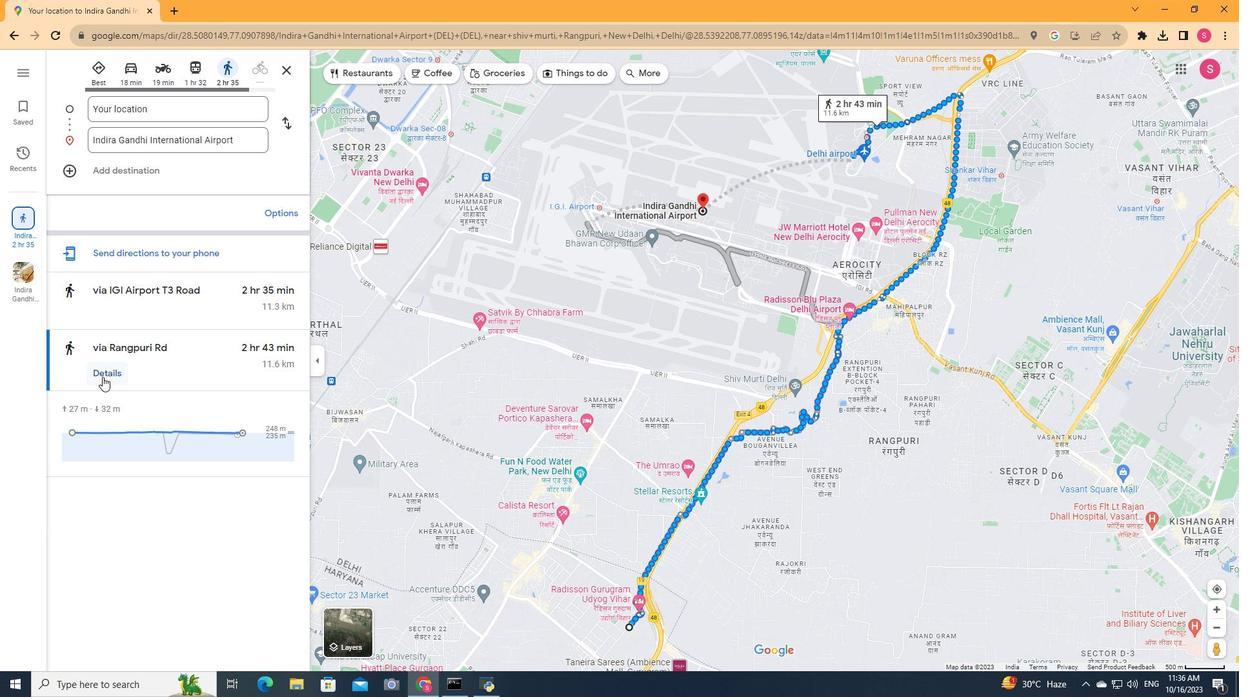 
Action: Mouse pressed left at (102, 376)
Screenshot: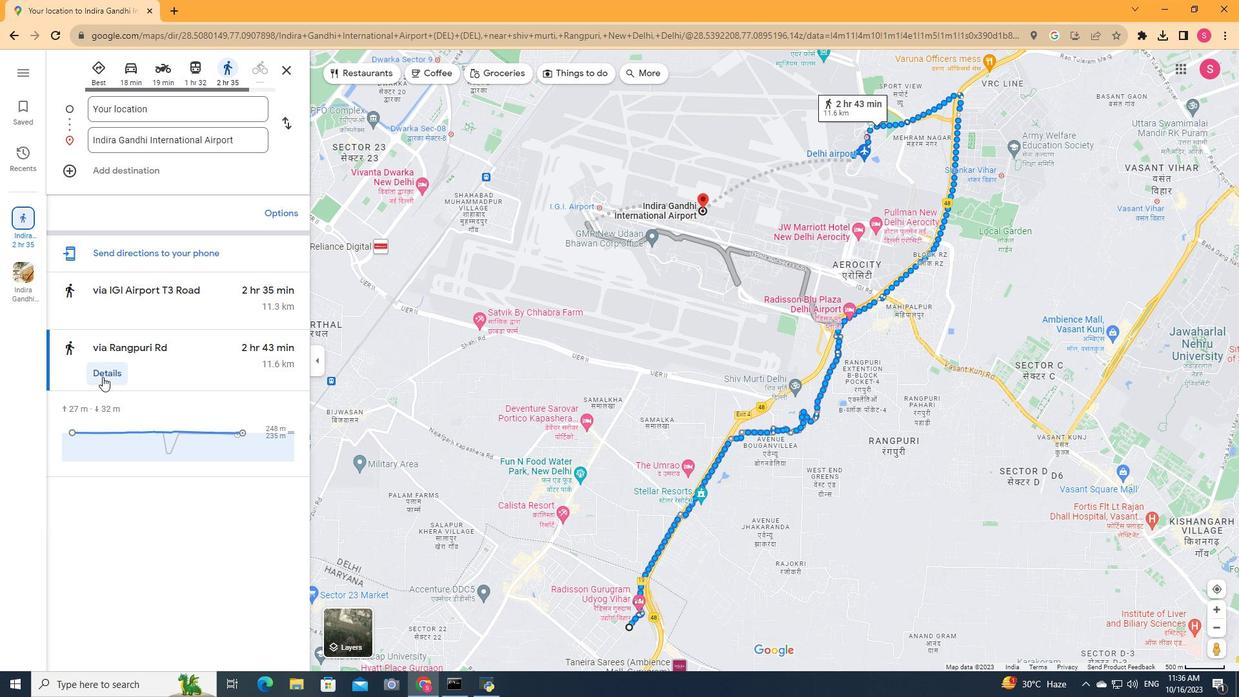 
Action: Mouse moved to (109, 346)
Screenshot: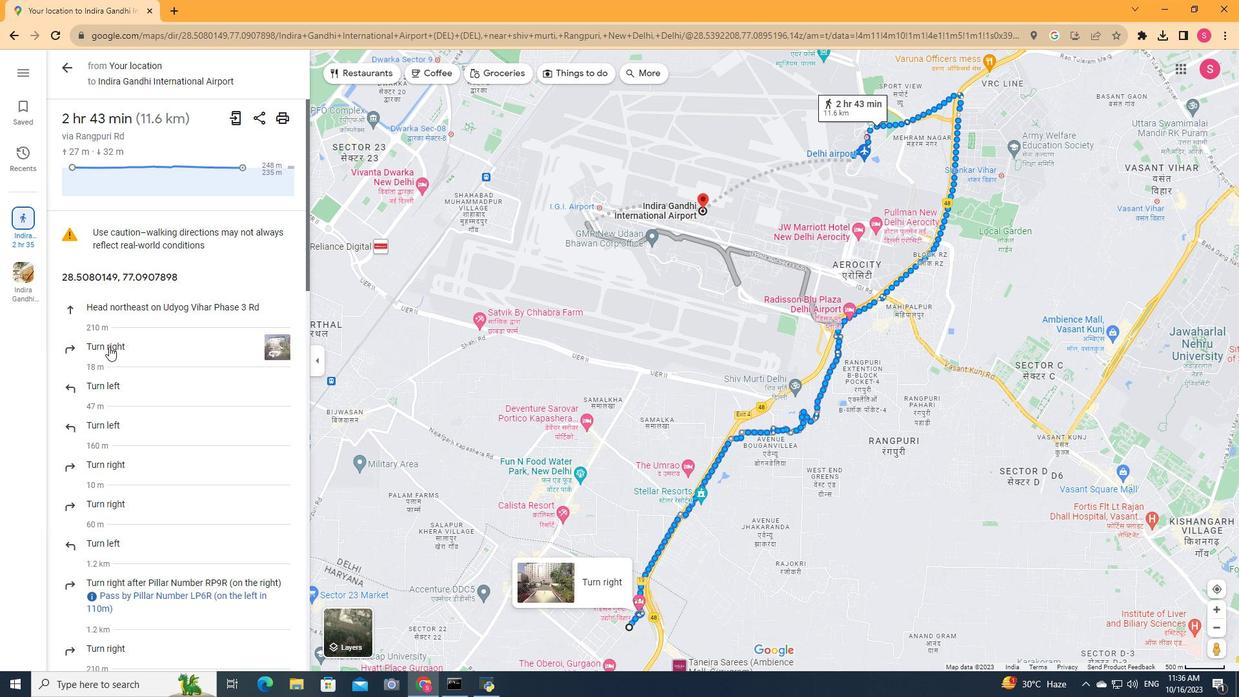
Action: Mouse pressed left at (109, 346)
Screenshot: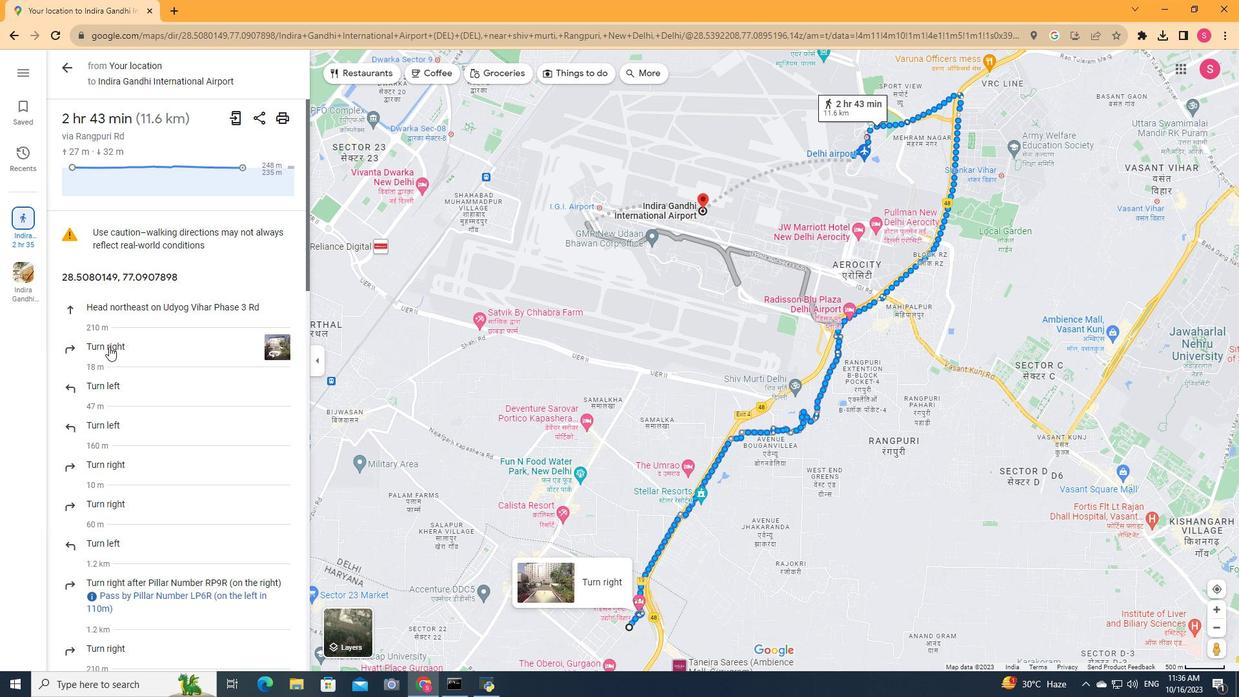 
Action: Mouse moved to (109, 346)
Screenshot: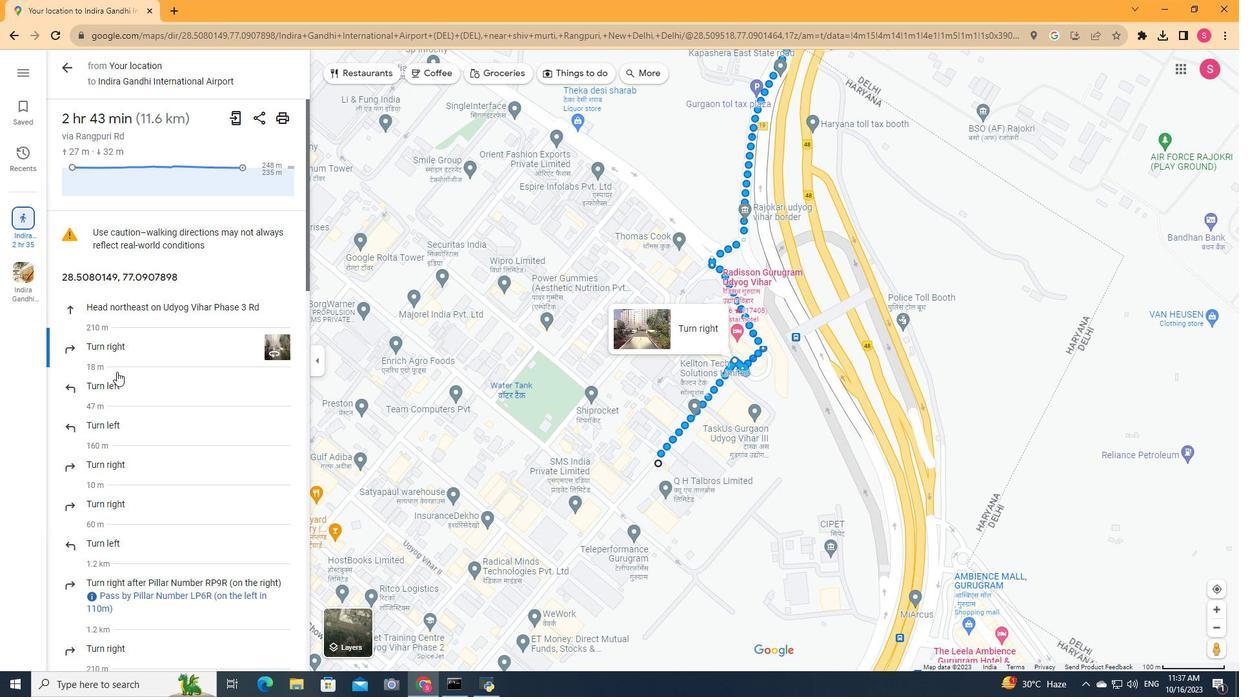
Action: Mouse scrolled (109, 345) with delta (0, 0)
Screenshot: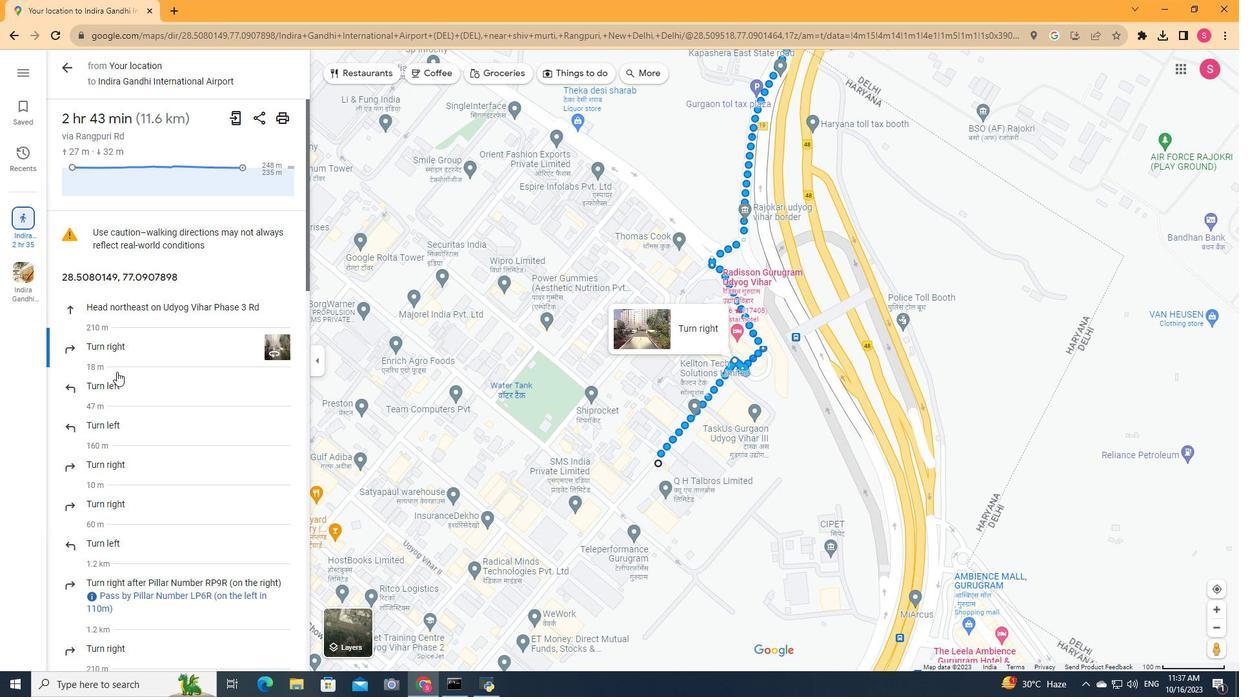 
Action: Mouse moved to (113, 360)
Screenshot: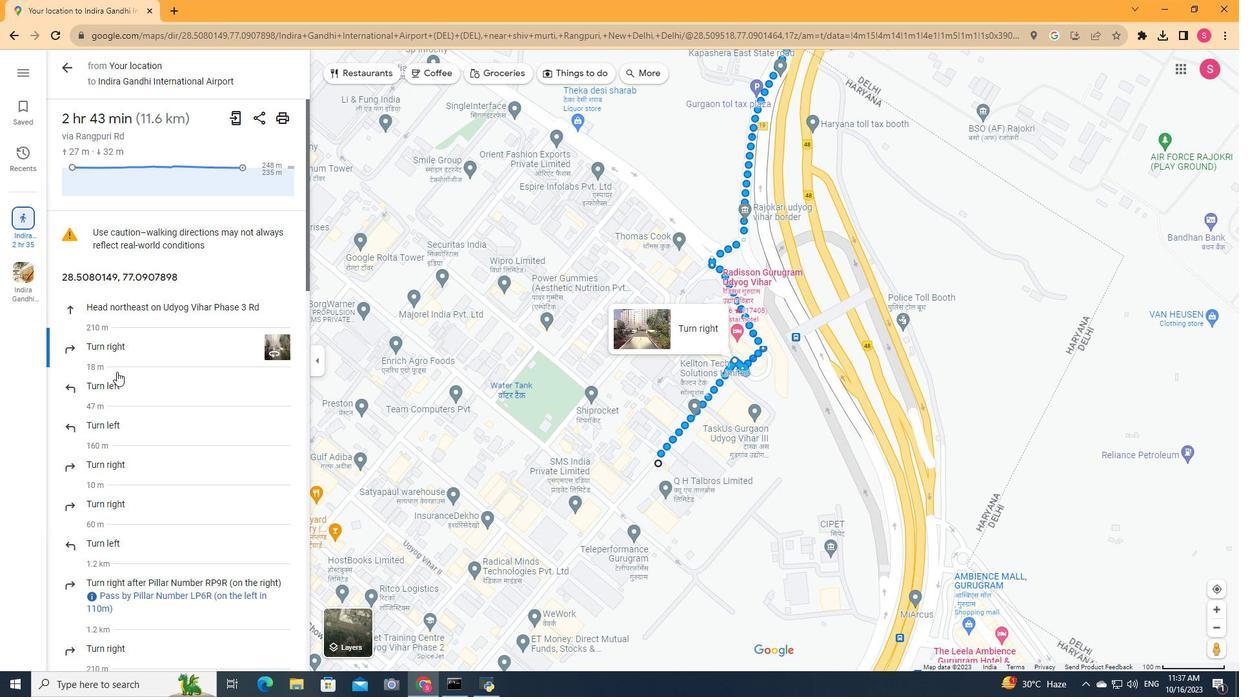 
Action: Mouse scrolled (113, 359) with delta (0, 0)
Screenshot: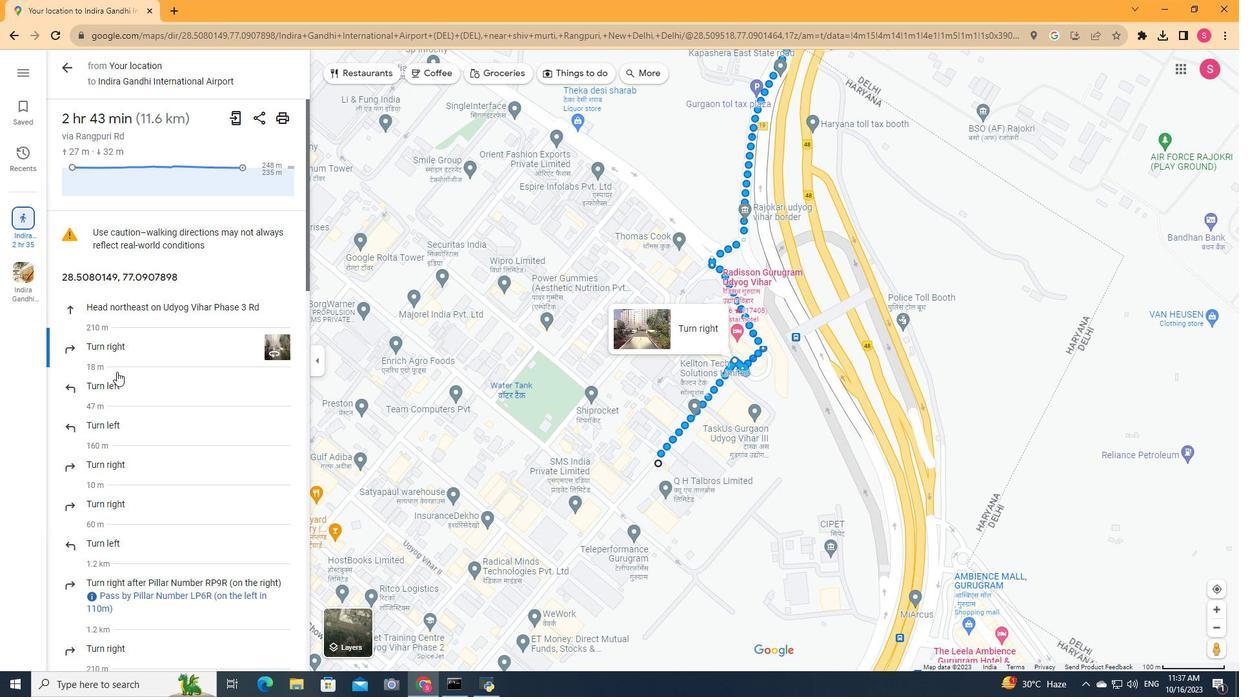 
Action: Mouse moved to (115, 367)
Screenshot: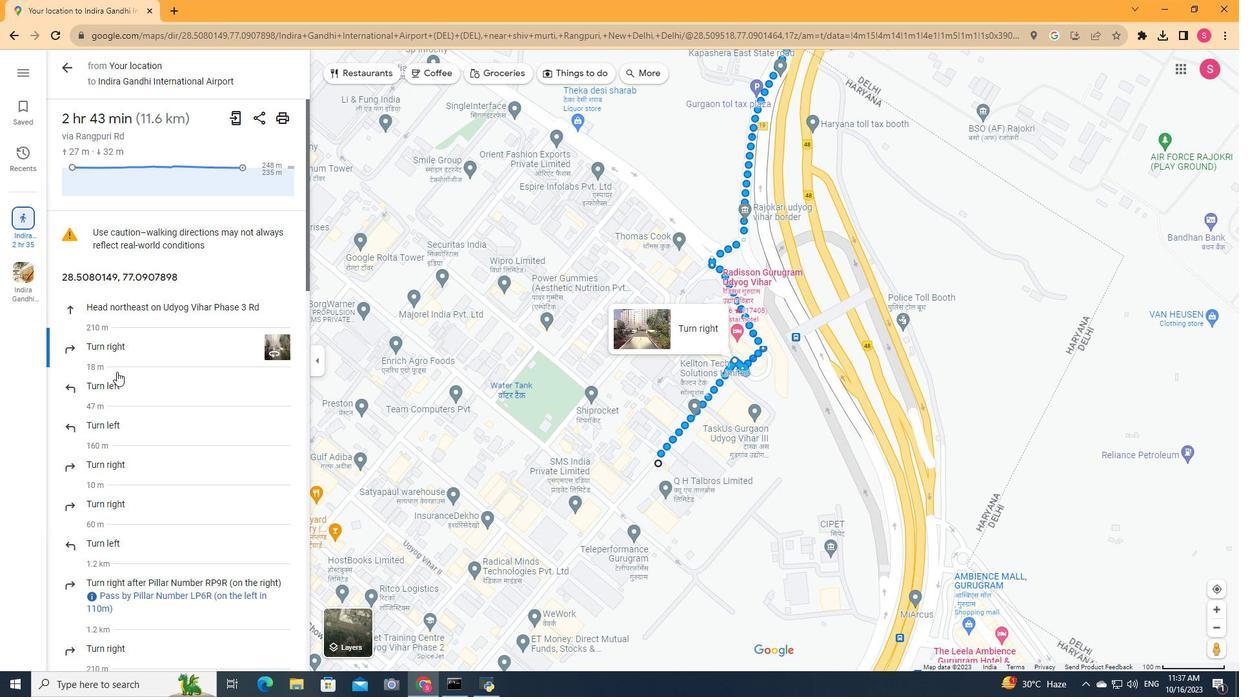 
Action: Mouse scrolled (115, 367) with delta (0, 0)
Screenshot: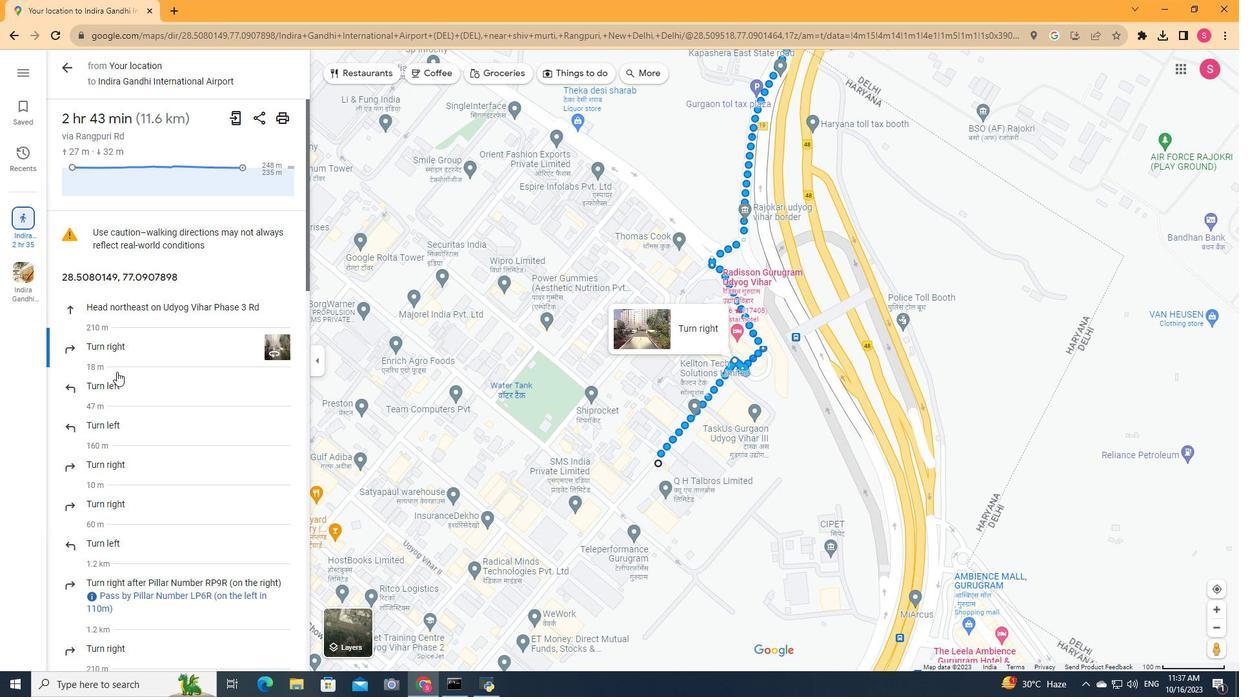 
Action: Mouse moved to (115, 370)
Screenshot: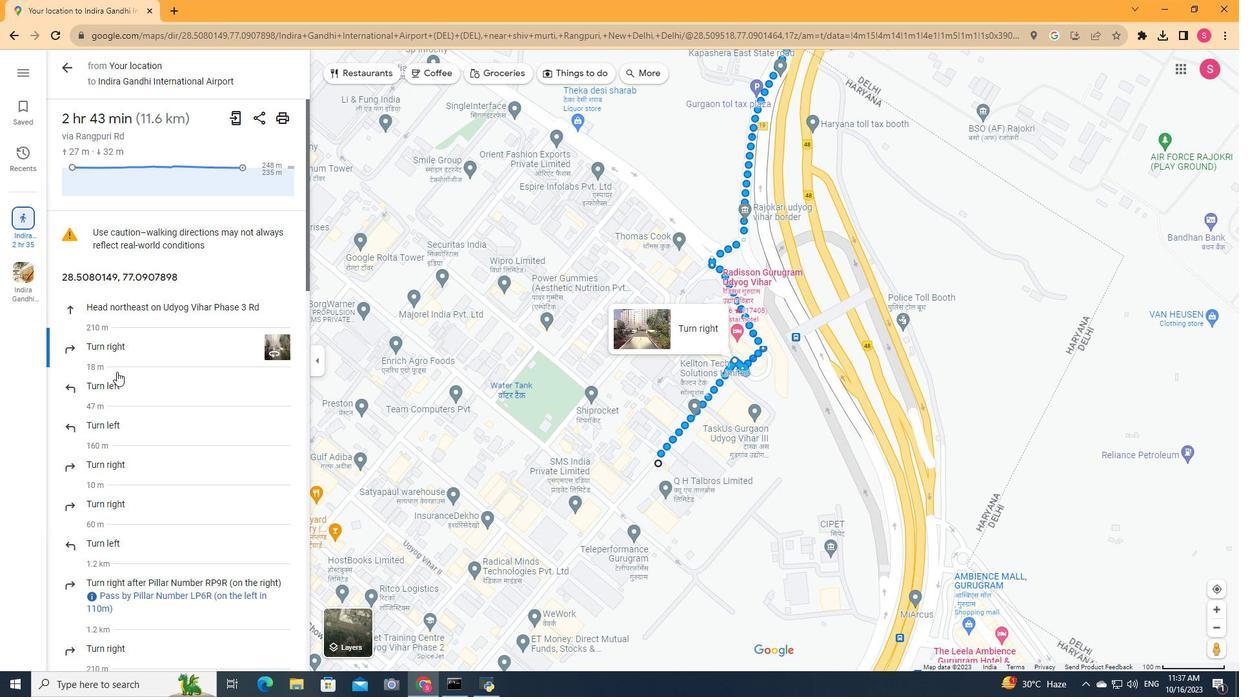 
Action: Mouse scrolled (115, 369) with delta (0, 0)
Screenshot: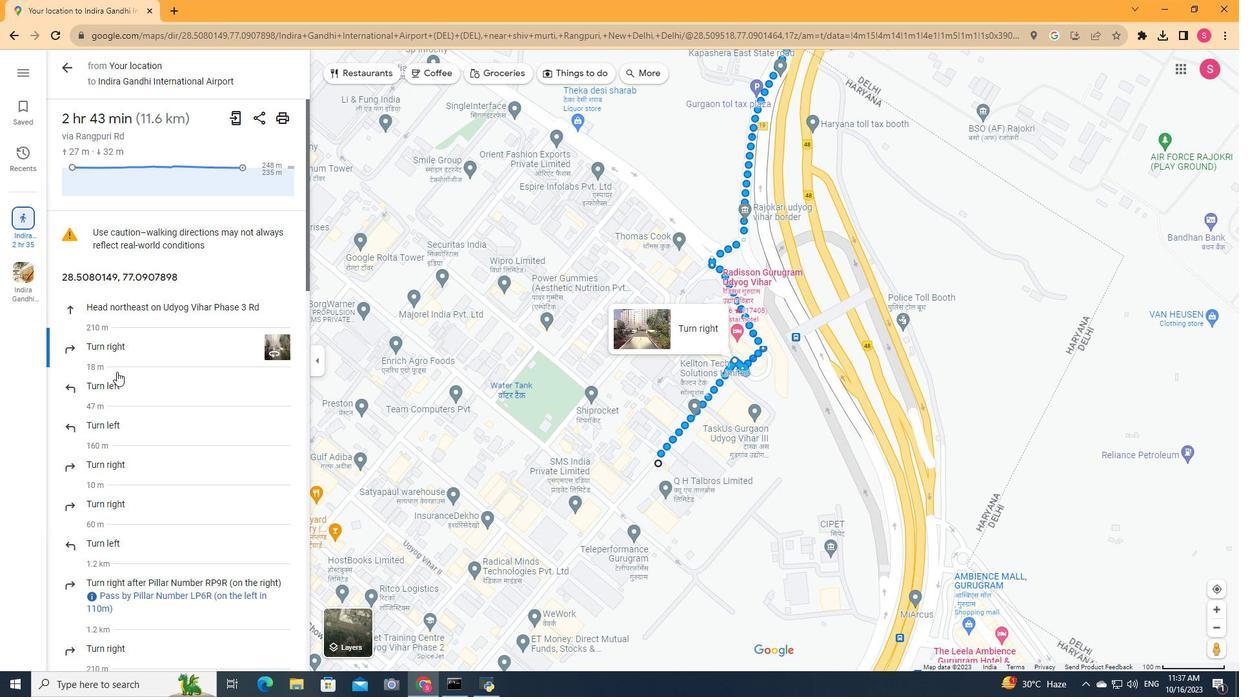 
Action: Mouse moved to (116, 371)
Screenshot: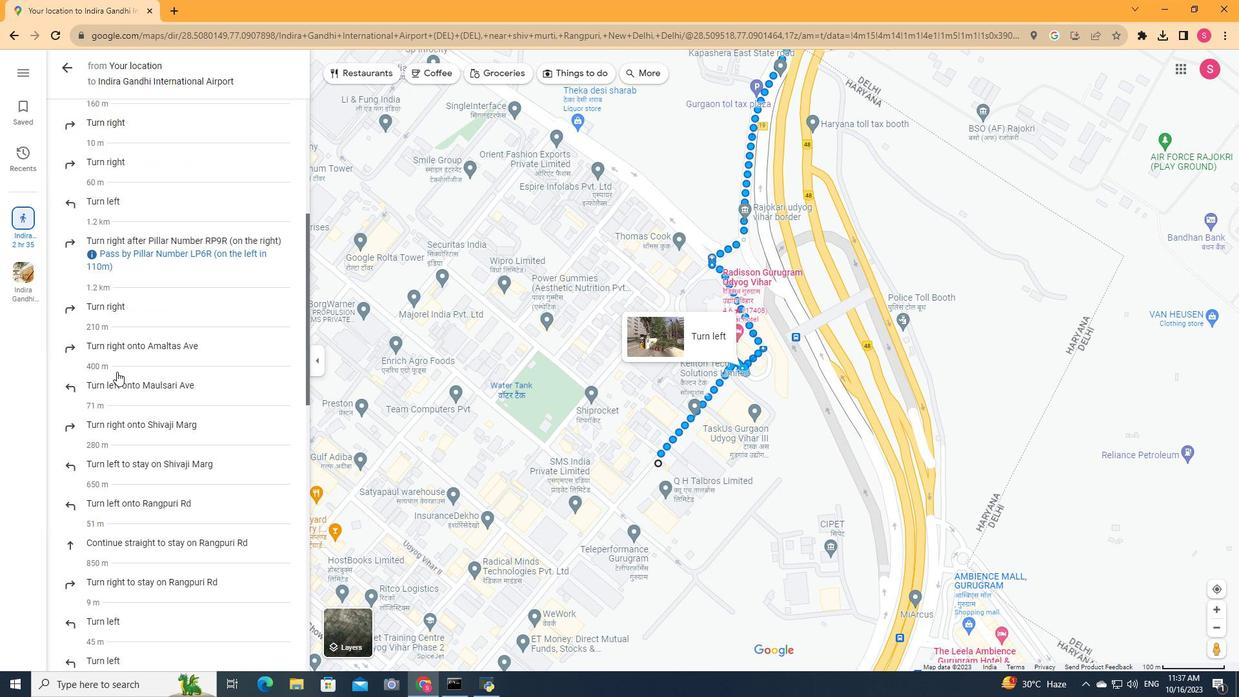
Action: Mouse scrolled (116, 371) with delta (0, 0)
Screenshot: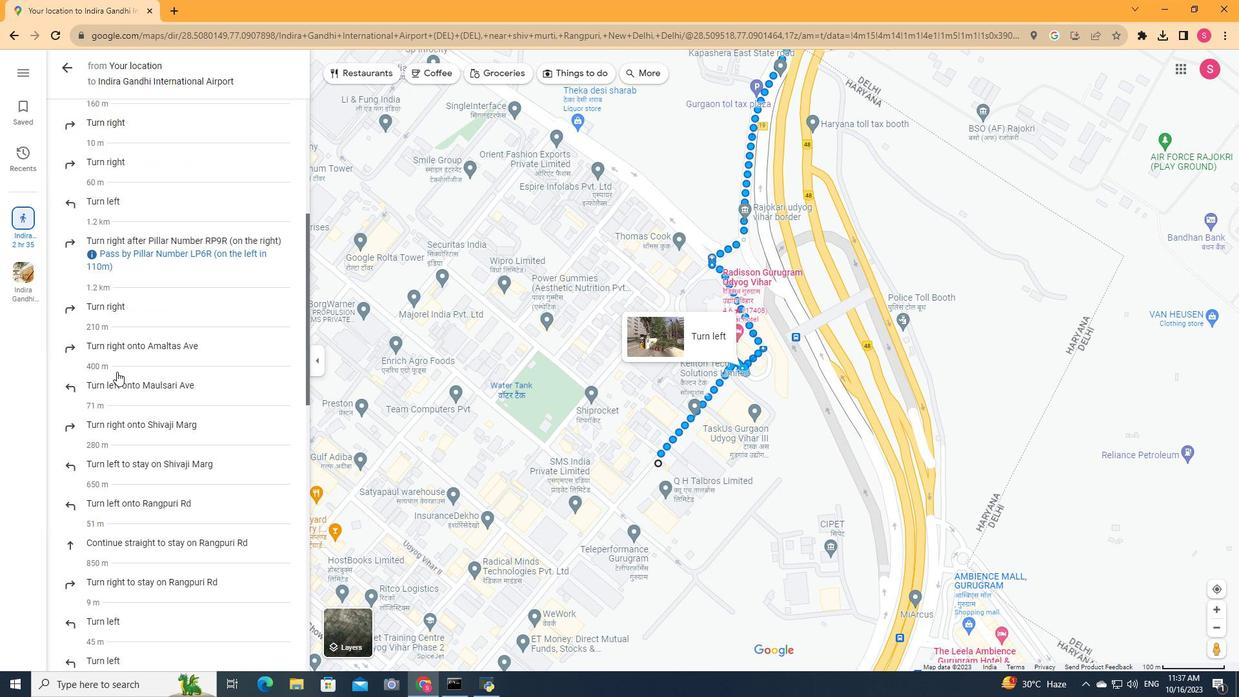 
Action: Mouse scrolled (116, 371) with delta (0, 0)
Screenshot: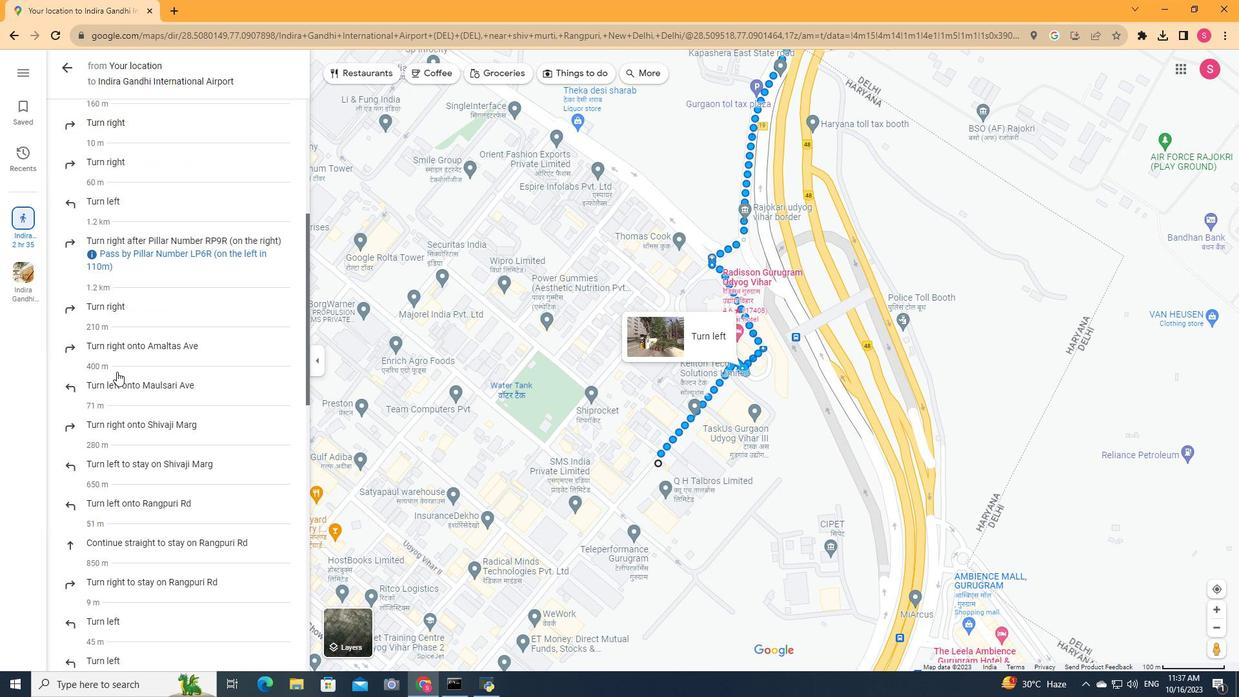 
Action: Mouse moved to (117, 391)
Screenshot: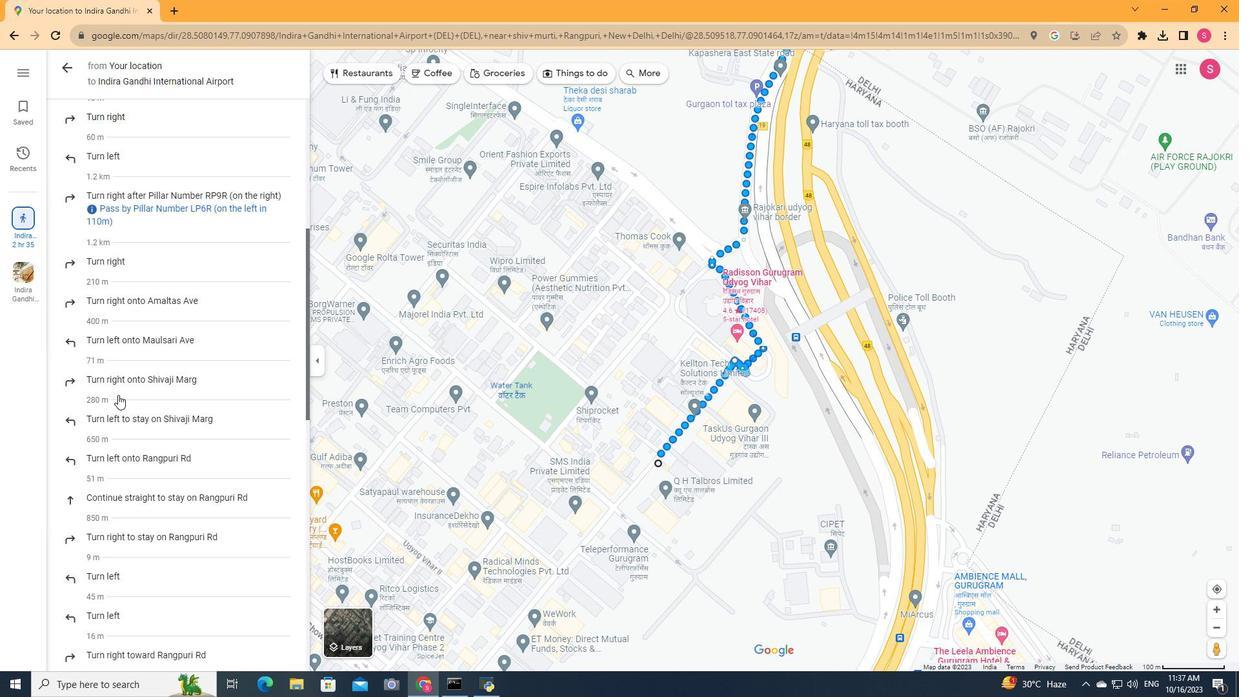 
Action: Mouse scrolled (117, 390) with delta (0, 0)
Screenshot: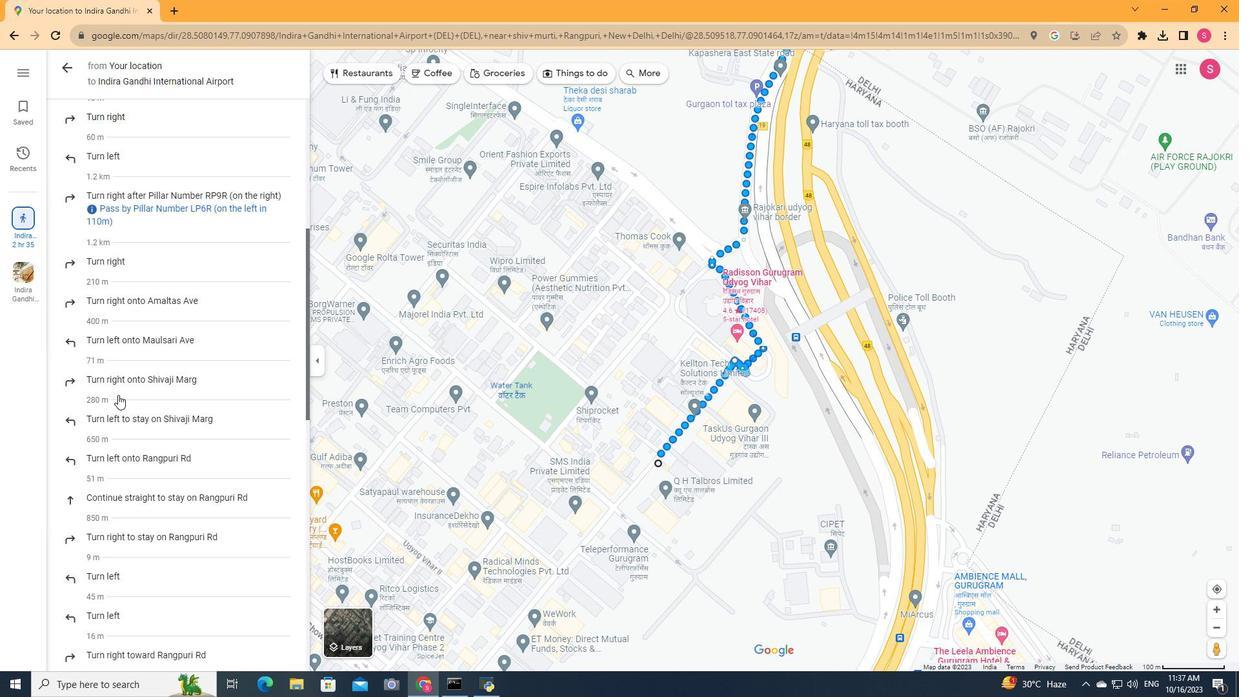 
Action: Mouse moved to (118, 394)
Screenshot: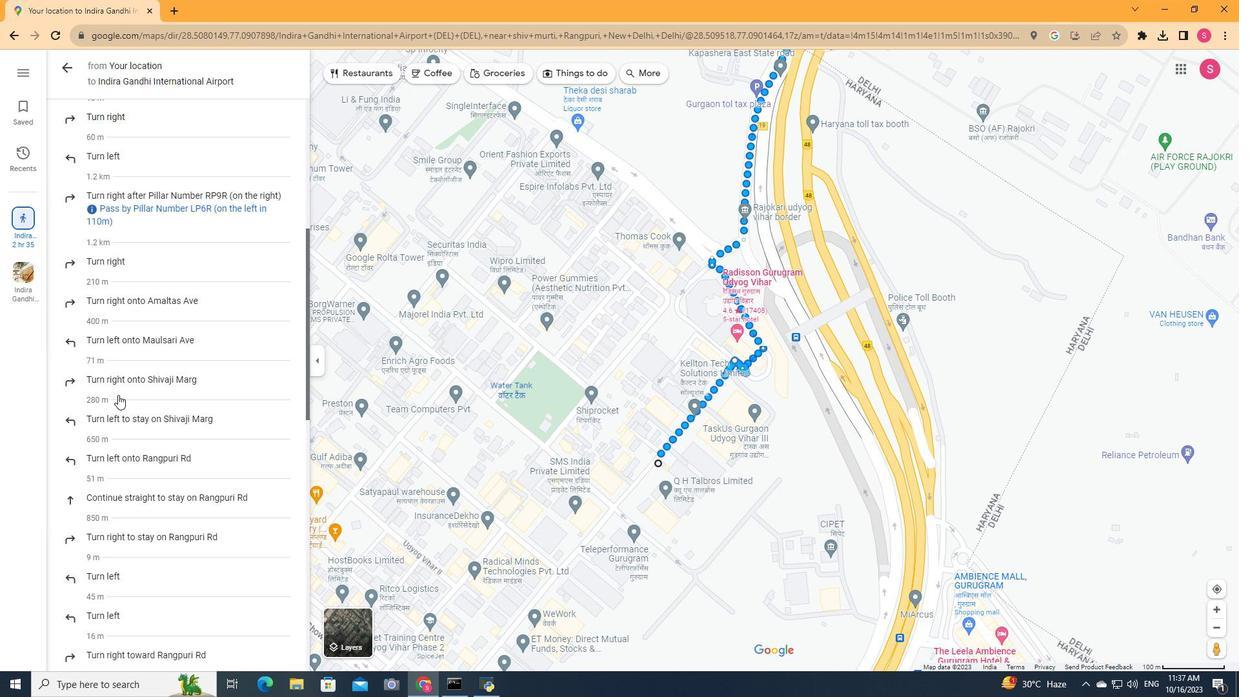 
Action: Mouse scrolled (118, 393) with delta (0, 0)
Screenshot: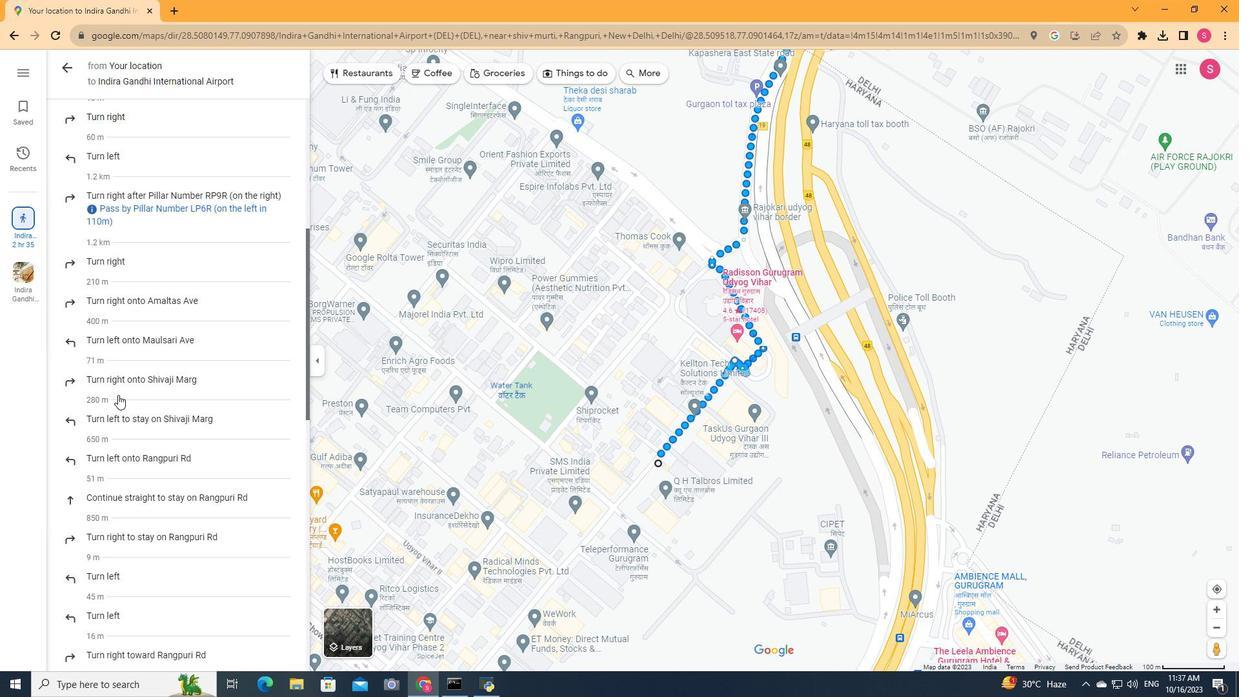 
Action: Mouse moved to (103, 364)
Screenshot: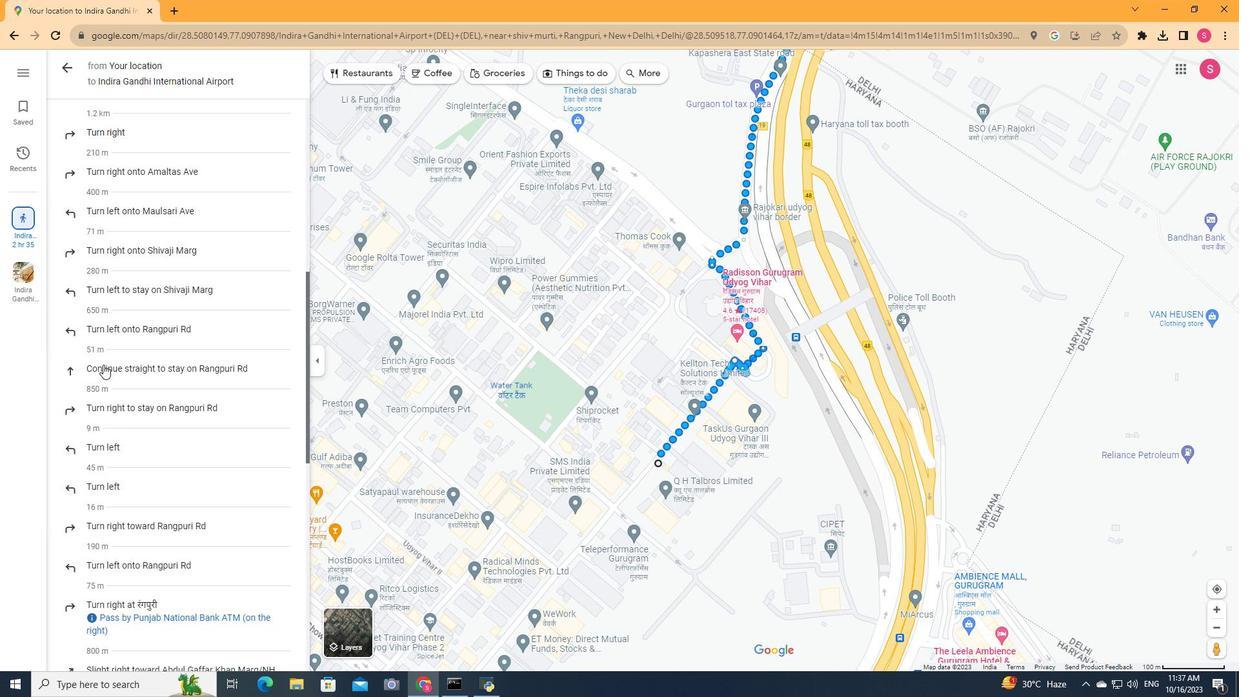 
Action: Mouse pressed left at (103, 364)
Screenshot: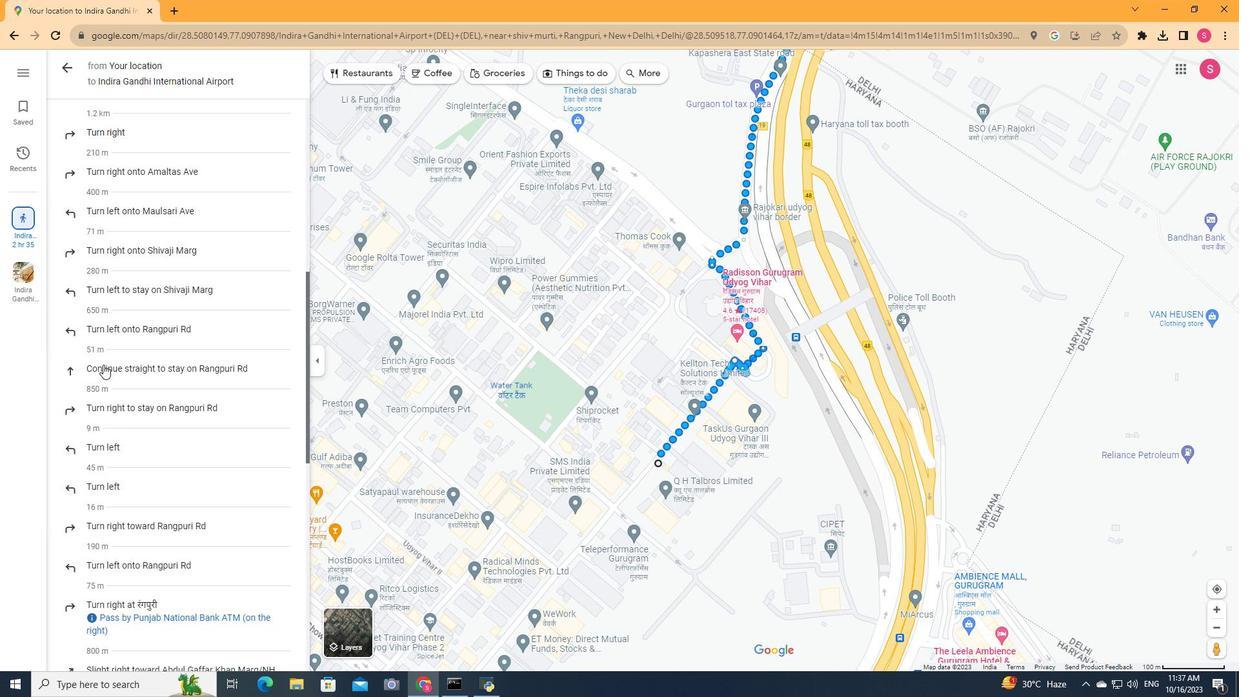 
Action: Mouse moved to (121, 389)
Screenshot: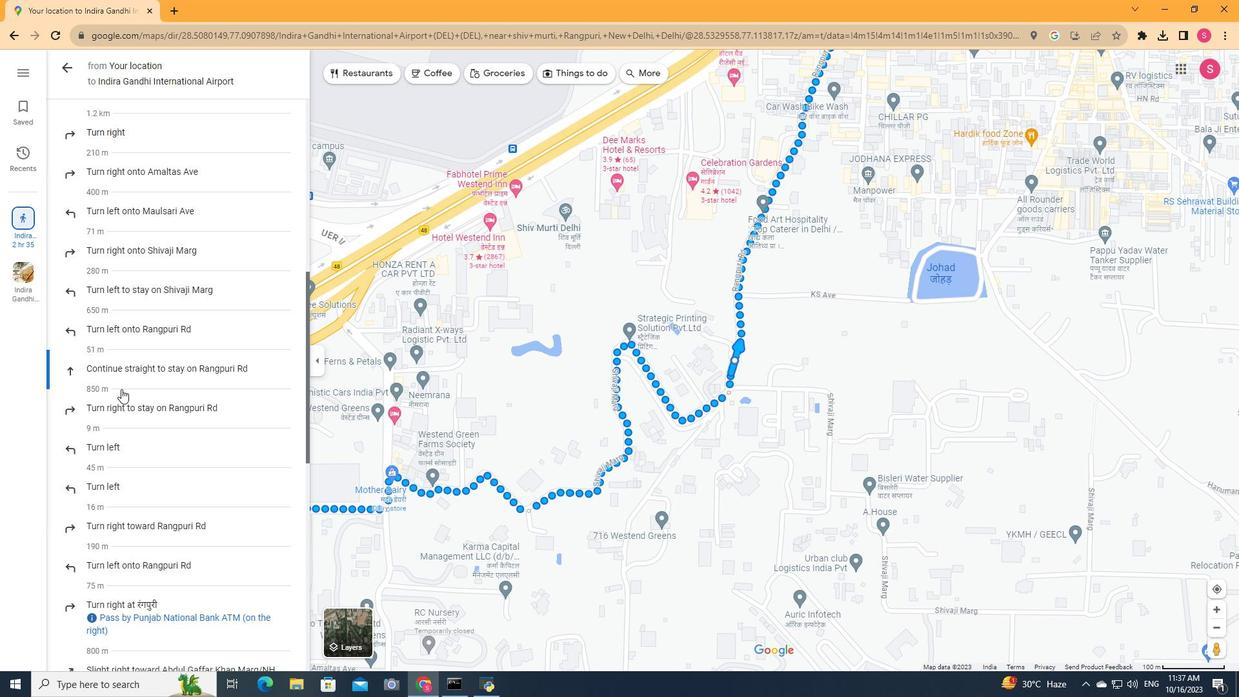 
Action: Mouse scrolled (121, 388) with delta (0, 0)
Screenshot: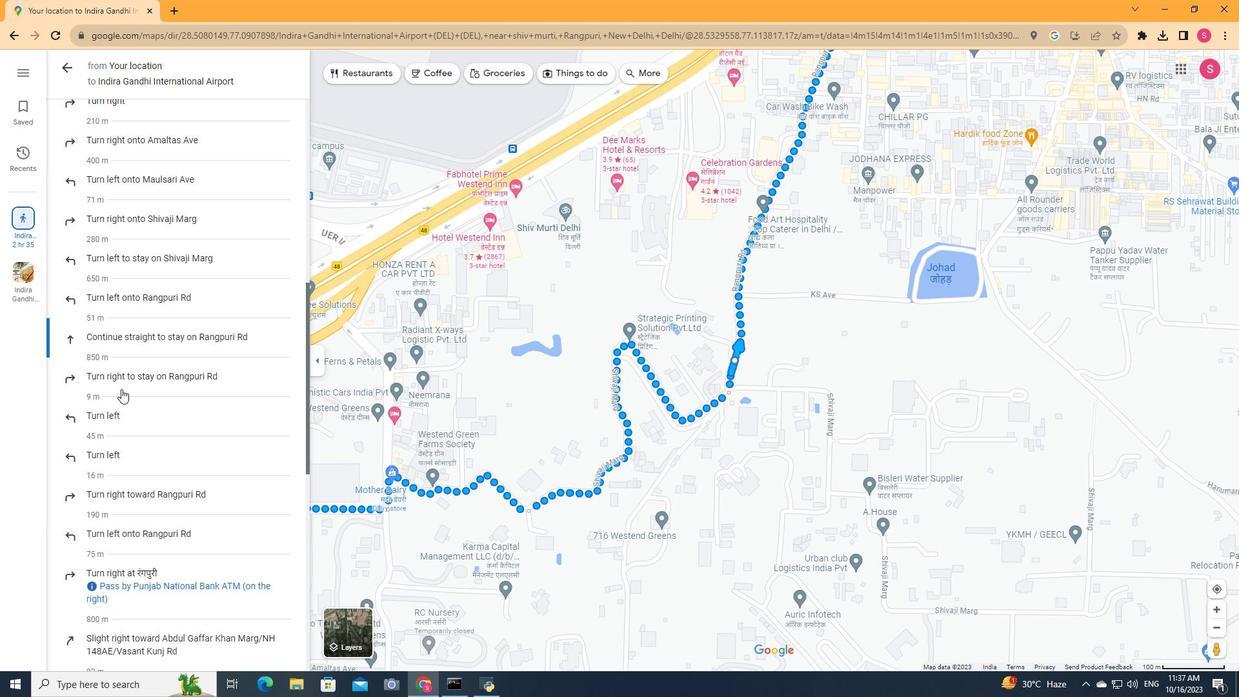 
Action: Mouse scrolled (121, 388) with delta (0, 0)
Screenshot: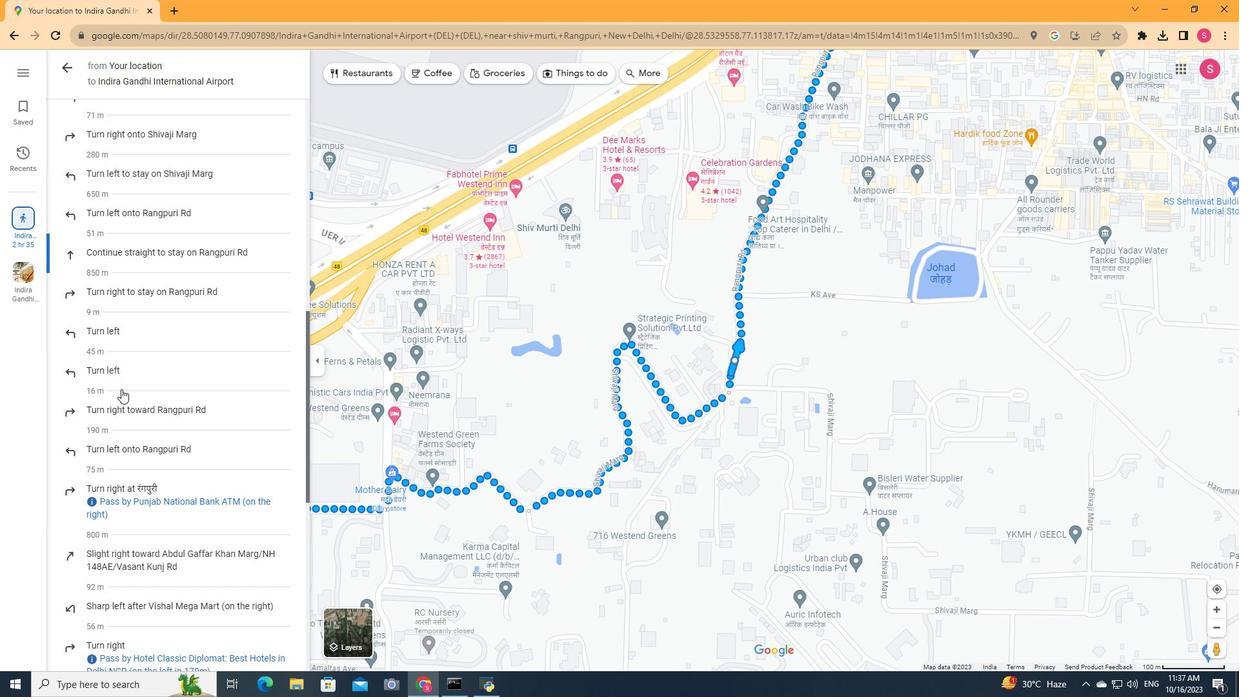 
Action: Mouse scrolled (121, 388) with delta (0, 0)
Screenshot: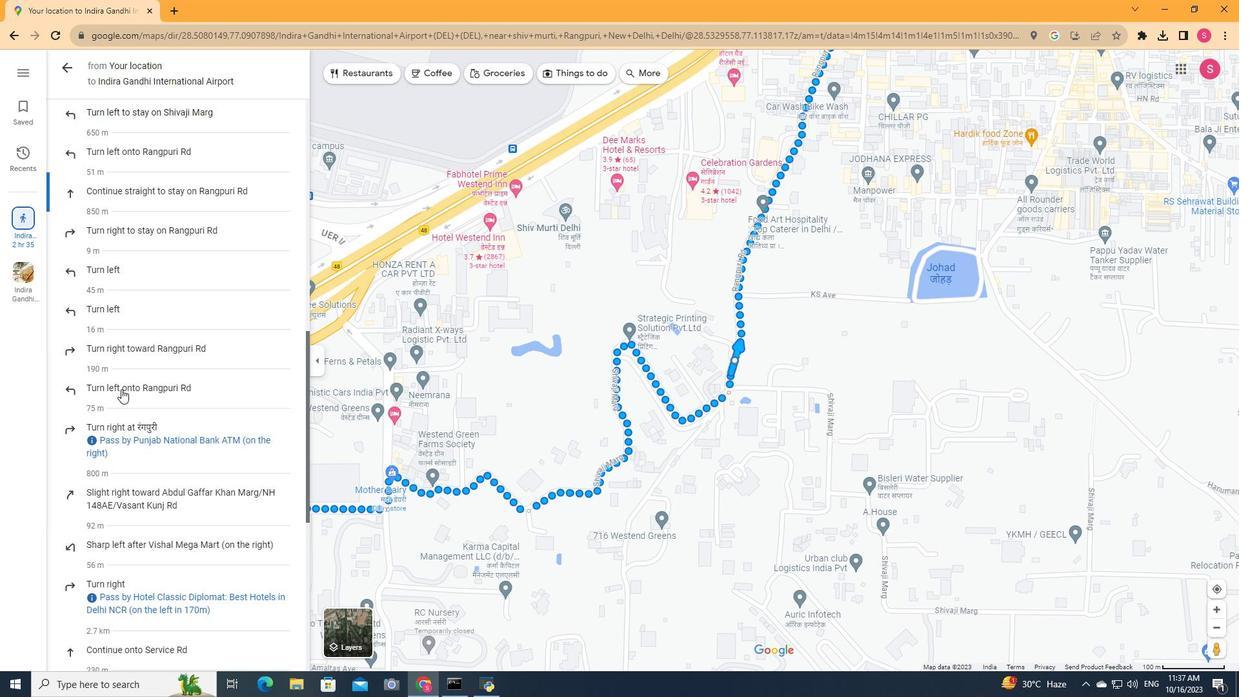 
Action: Mouse moved to (101, 487)
Screenshot: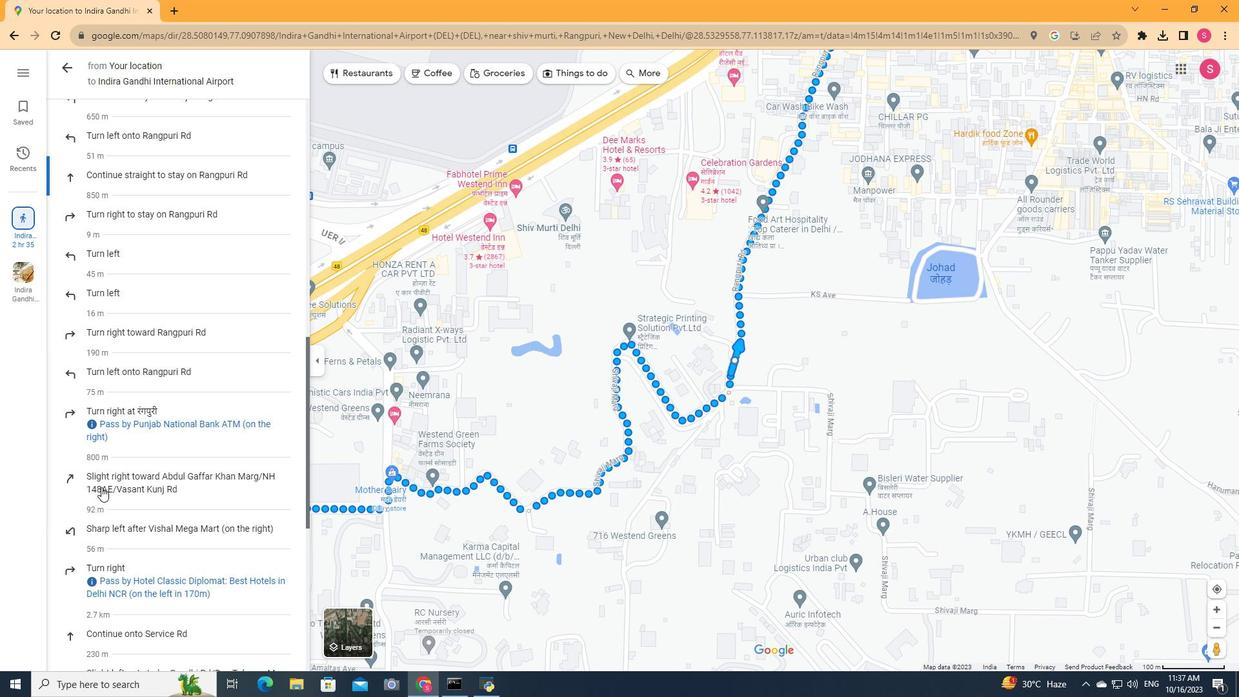 
Action: Mouse pressed left at (101, 487)
Screenshot: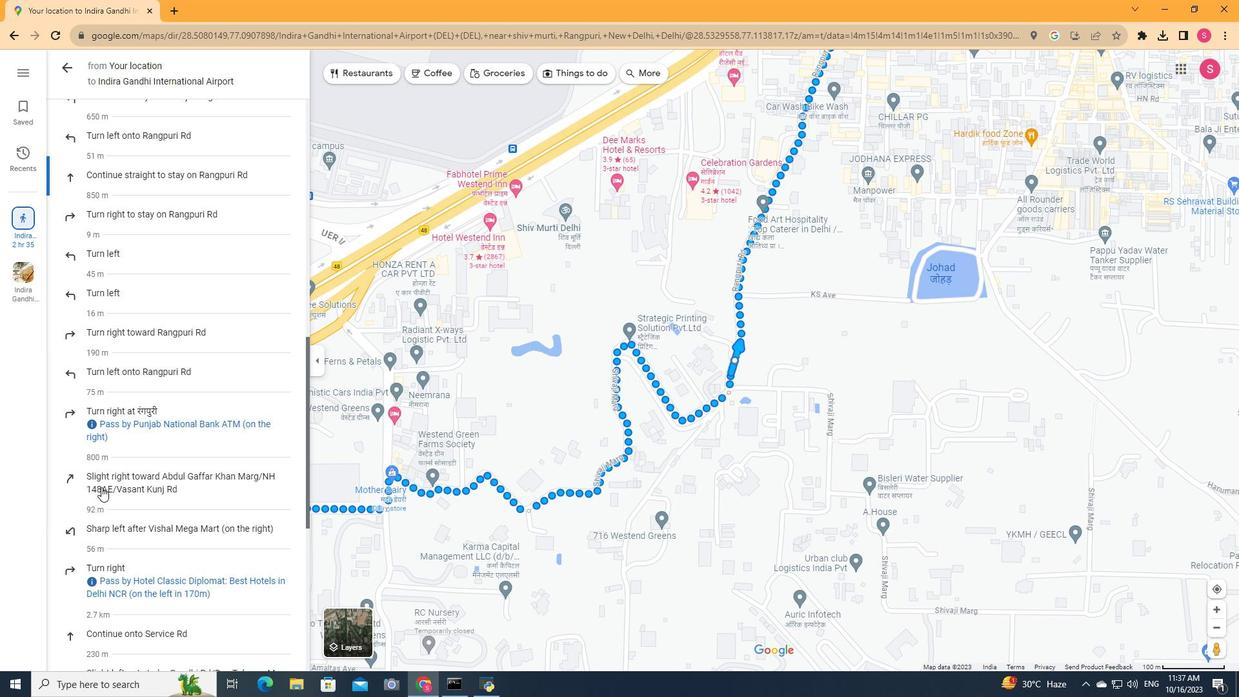 
Action: Mouse moved to (143, 438)
Screenshot: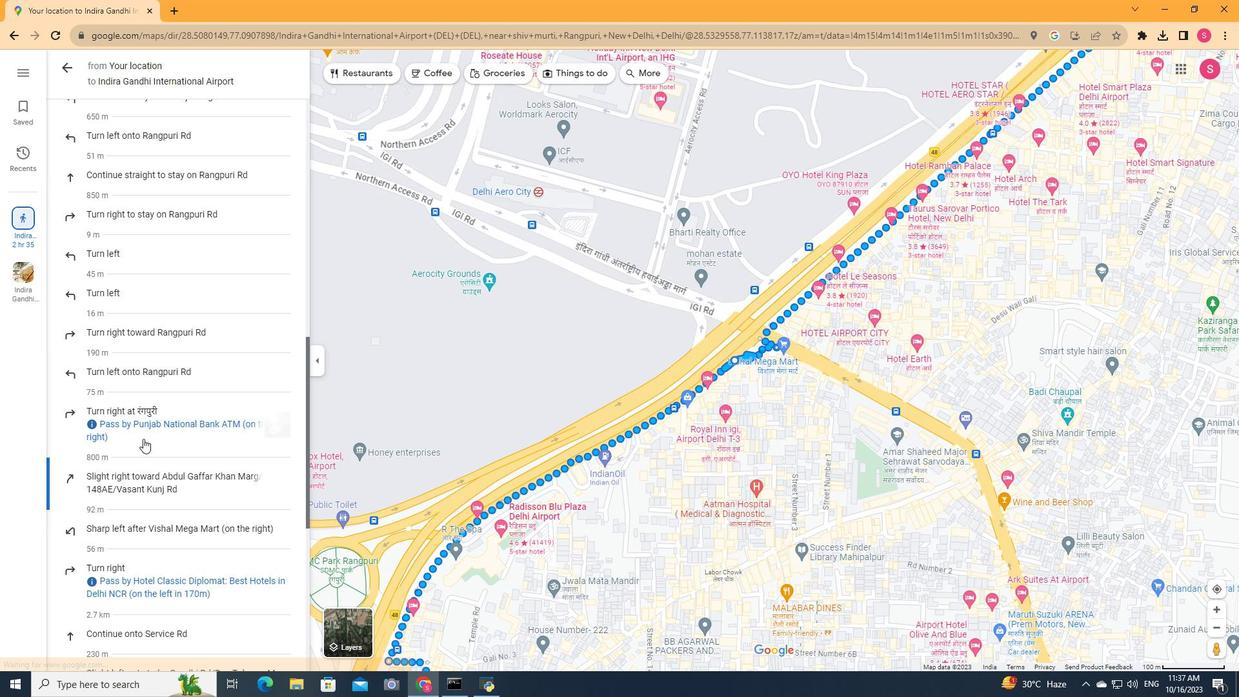 
Action: Mouse scrolled (143, 438) with delta (0, 0)
Screenshot: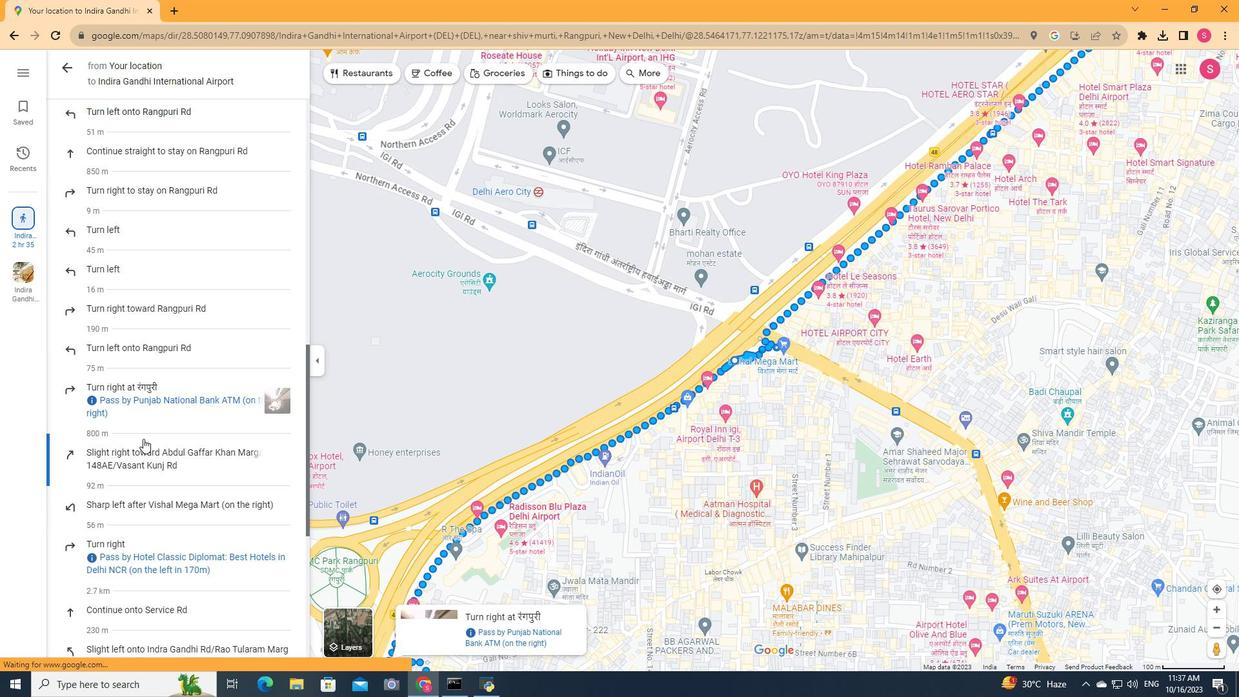 
Action: Mouse scrolled (143, 438) with delta (0, 0)
Screenshot: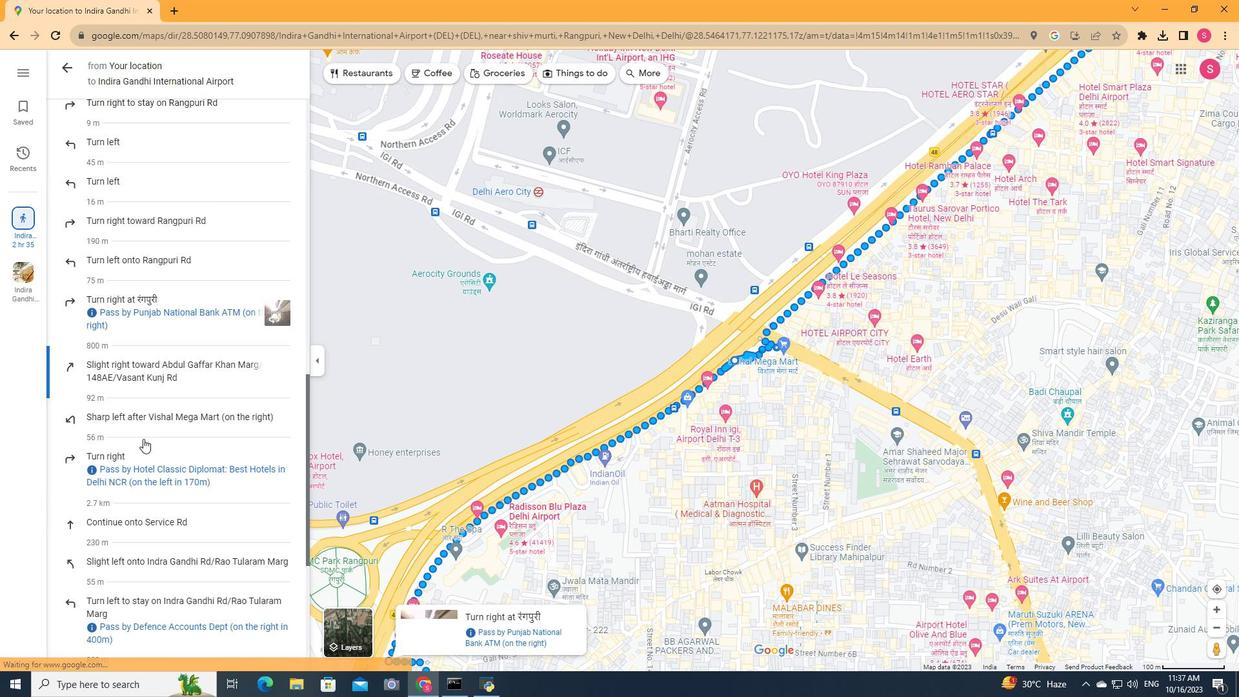 
Action: Mouse scrolled (143, 438) with delta (0, 0)
Screenshot: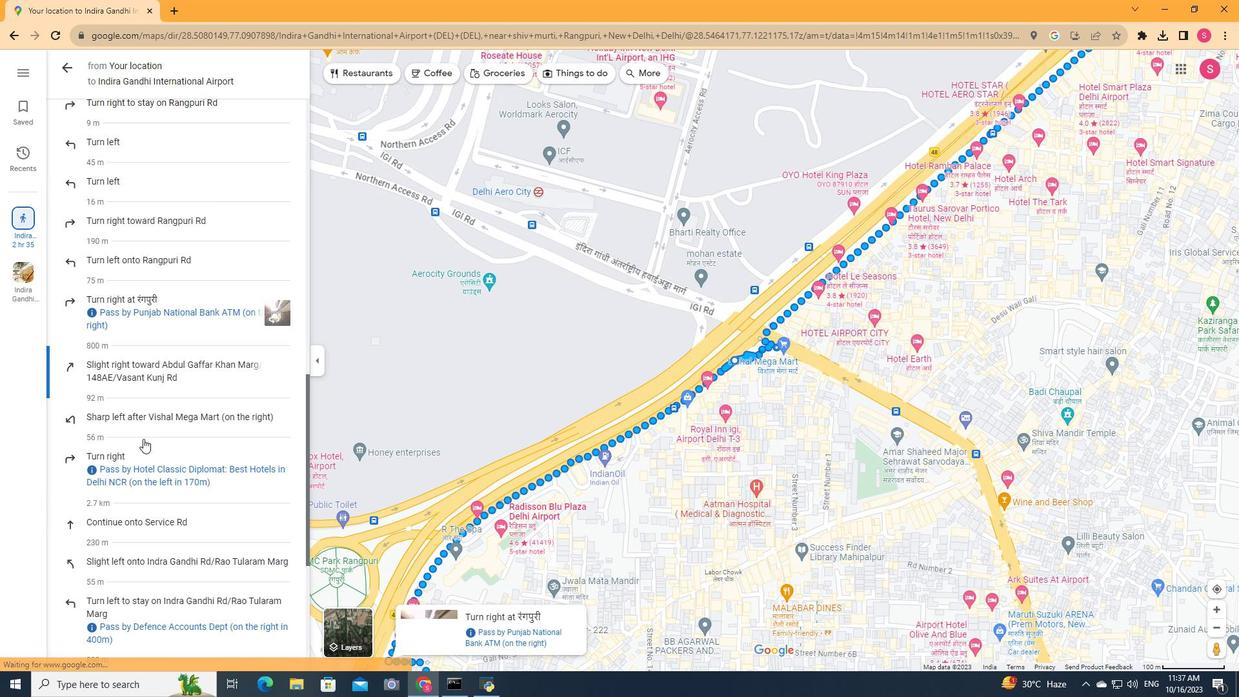 
Action: Mouse scrolled (143, 438) with delta (0, 0)
Screenshot: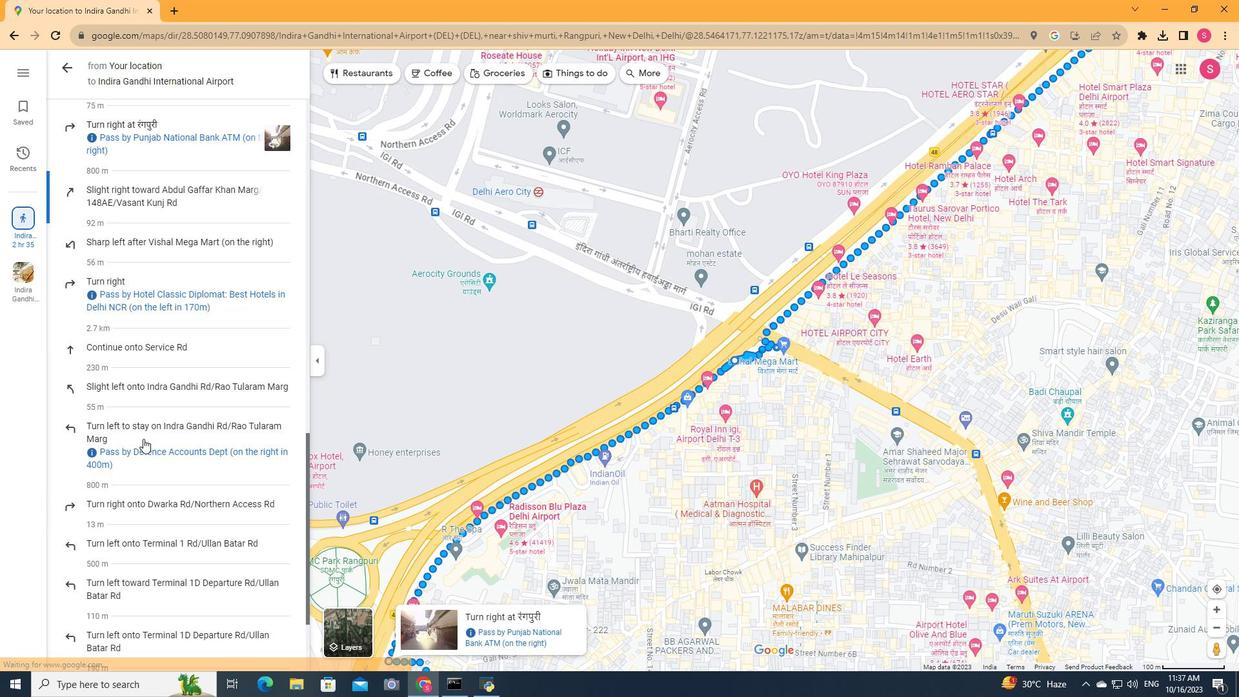 
Action: Mouse scrolled (143, 438) with delta (0, 0)
Screenshot: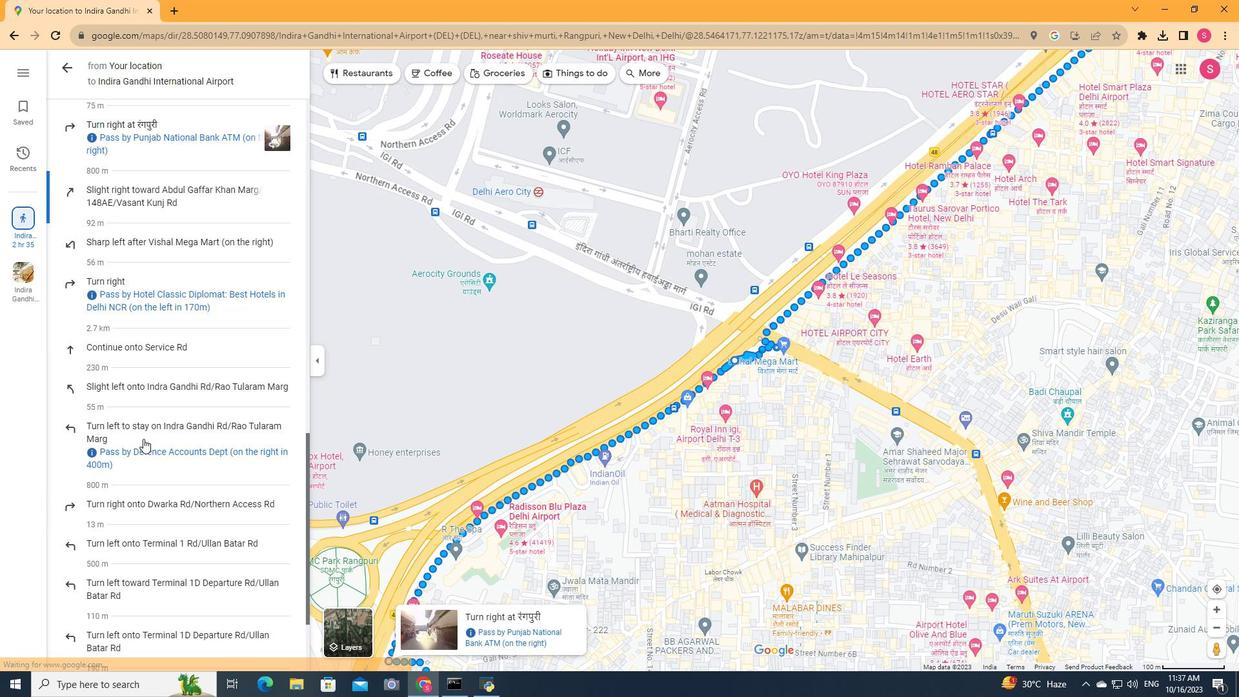 
Action: Mouse moved to (126, 462)
Screenshot: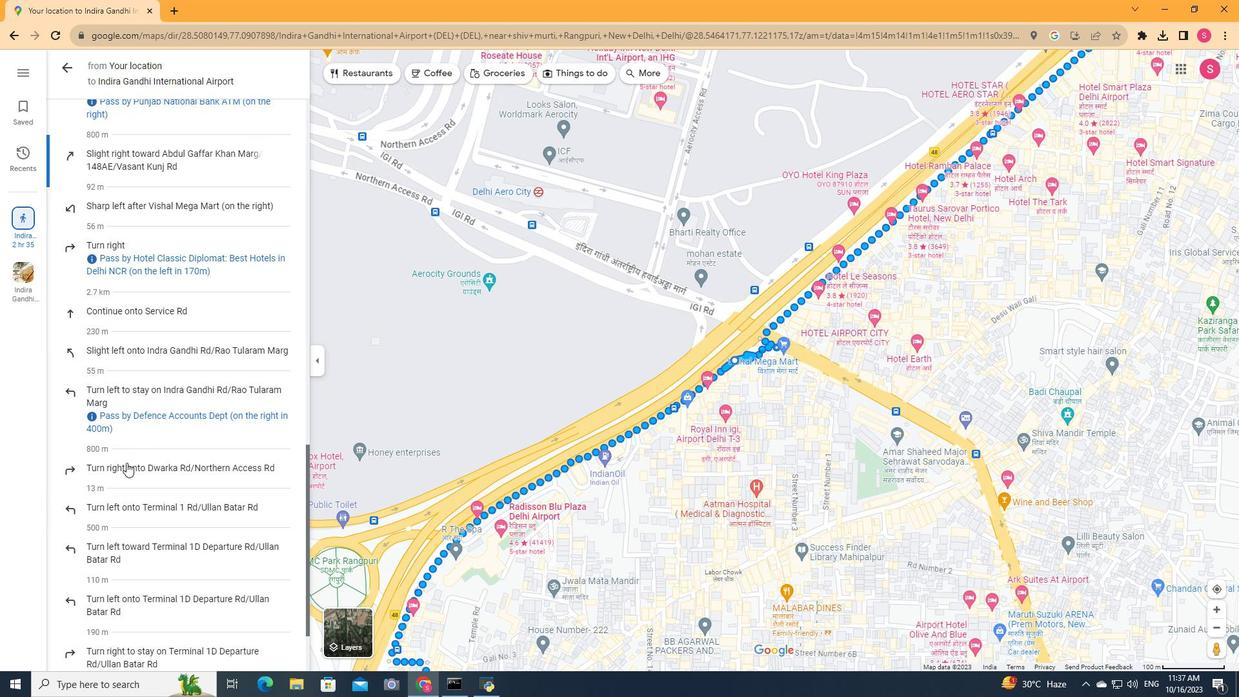 
Action: Mouse pressed left at (126, 462)
Screenshot: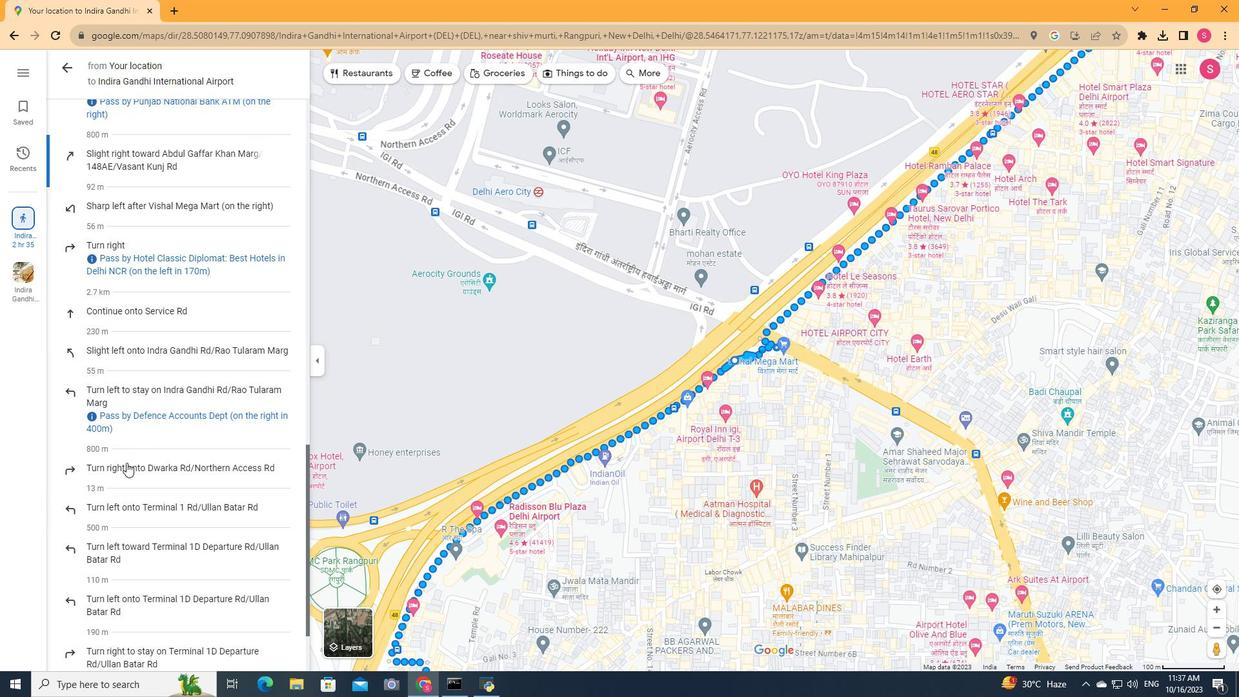 
Action: Mouse moved to (147, 437)
Screenshot: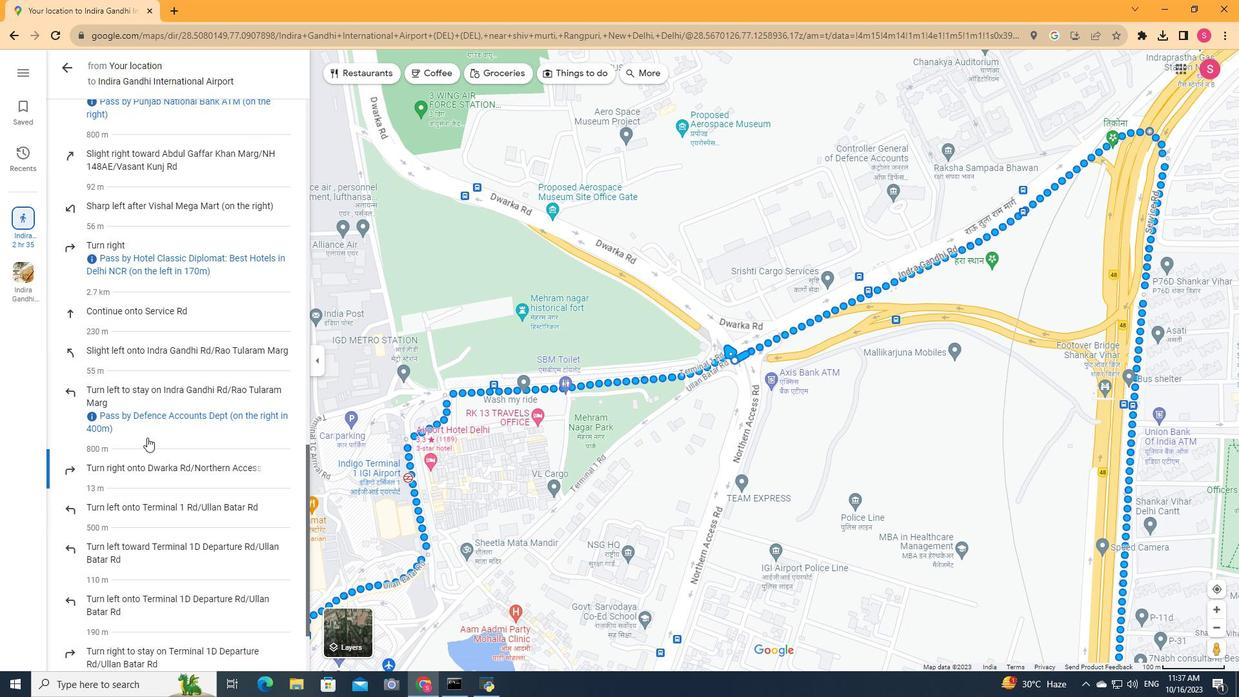 
Action: Mouse scrolled (147, 436) with delta (0, 0)
Screenshot: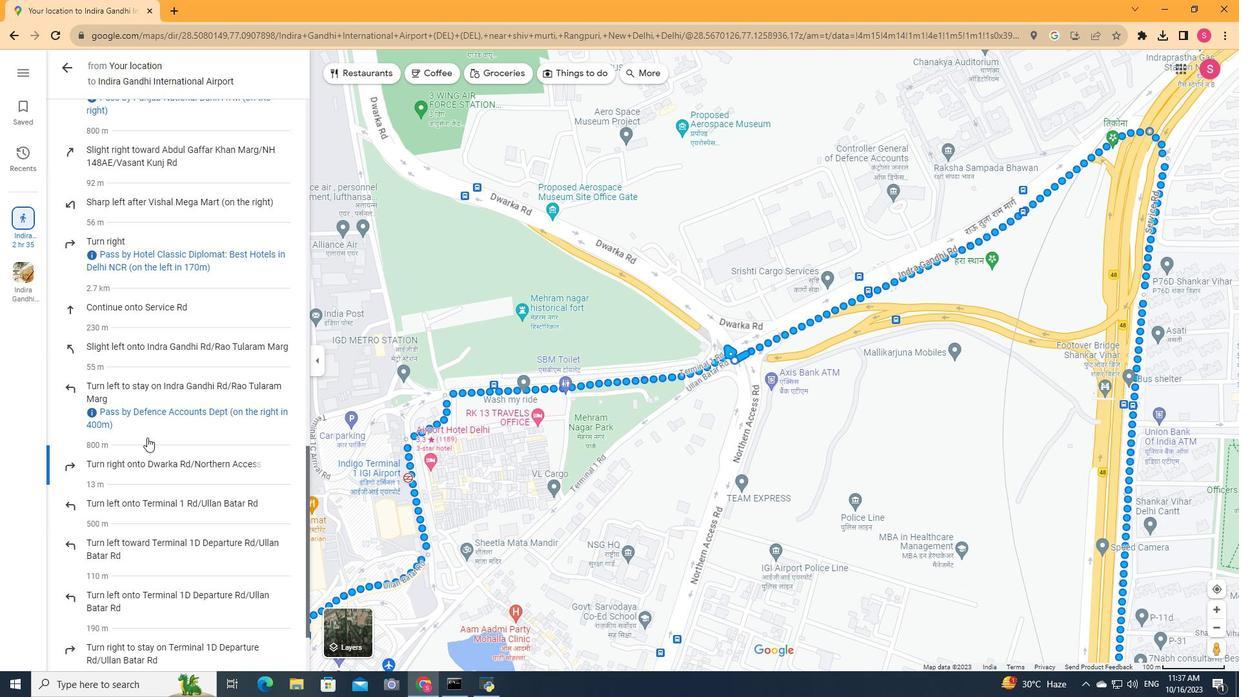 
Action: Mouse scrolled (147, 436) with delta (0, 0)
Screenshot: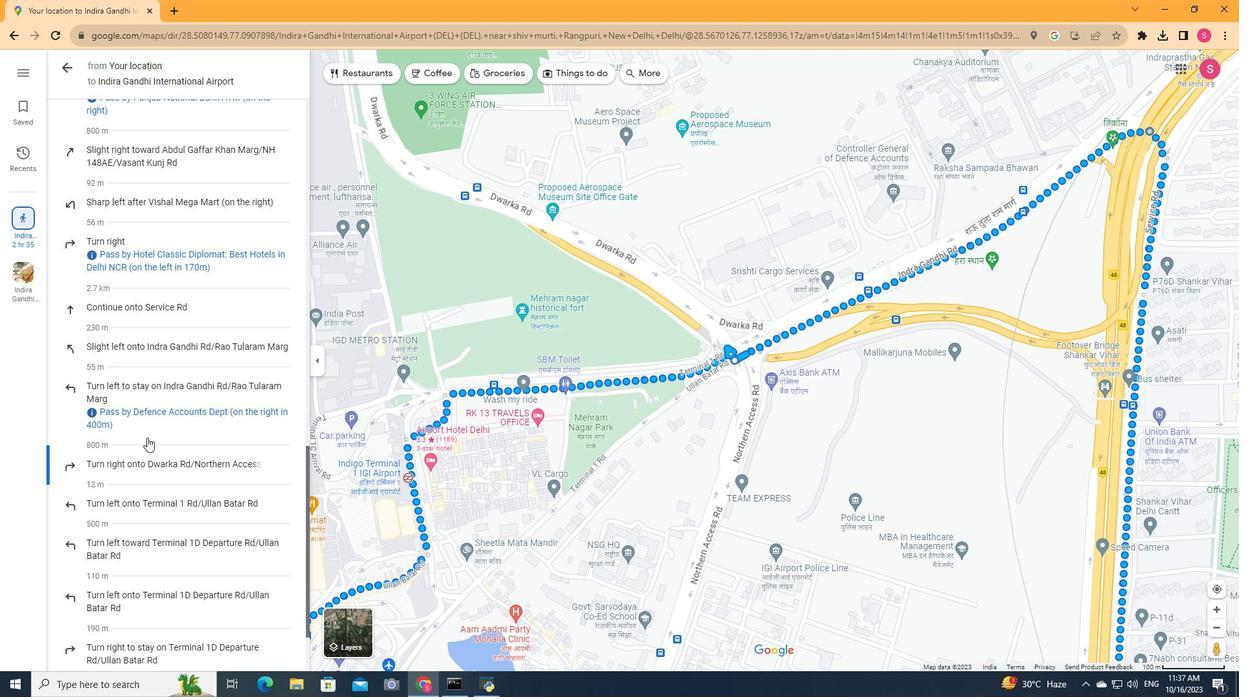 
Action: Mouse scrolled (147, 436) with delta (0, 0)
Screenshot: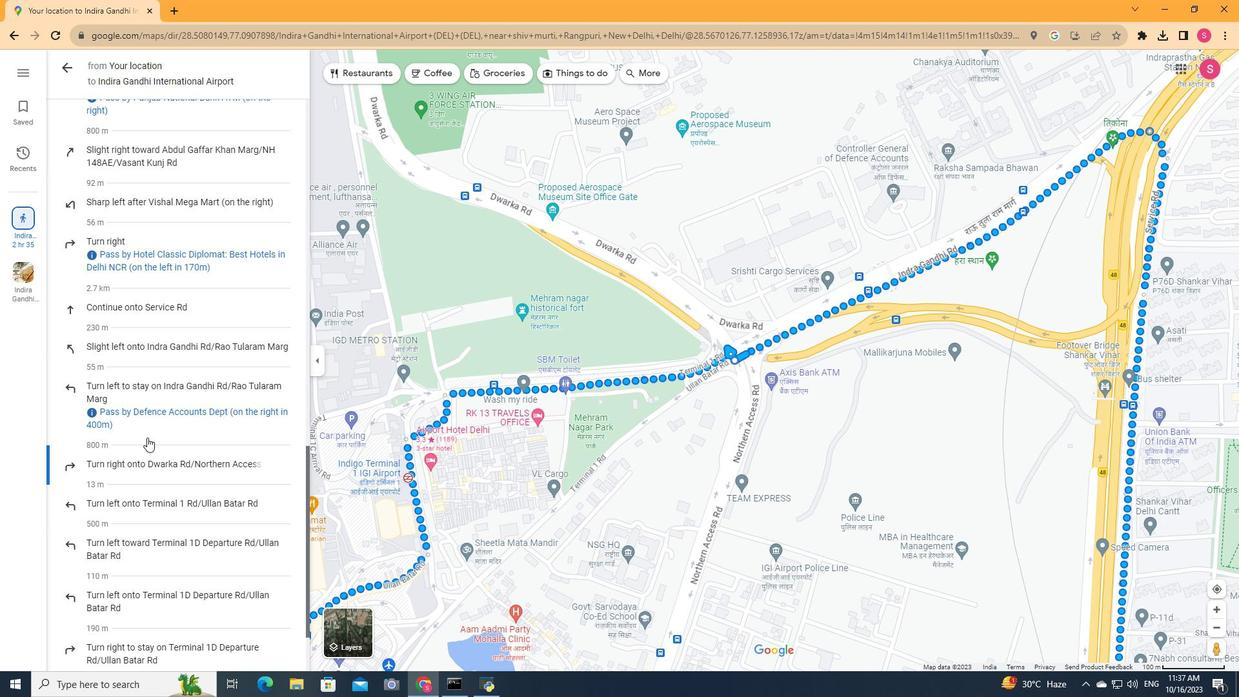 
Action: Mouse scrolled (147, 436) with delta (0, 0)
Screenshot: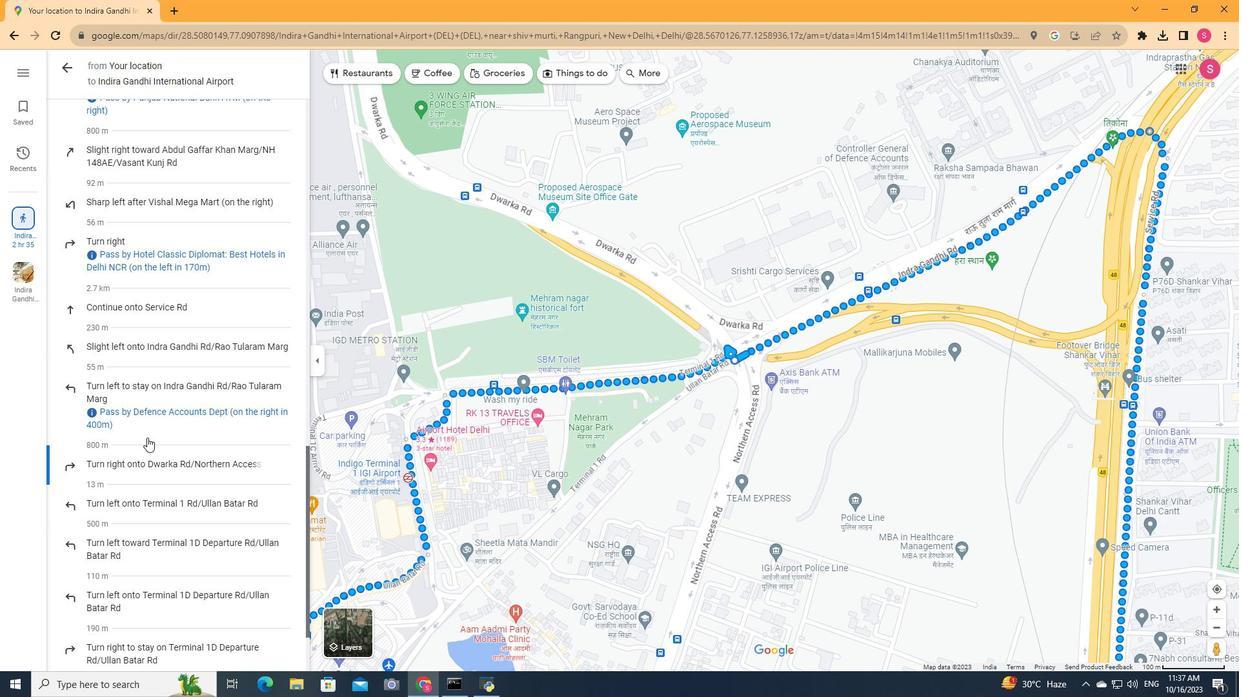 
Action: Mouse scrolled (147, 436) with delta (0, 0)
Screenshot: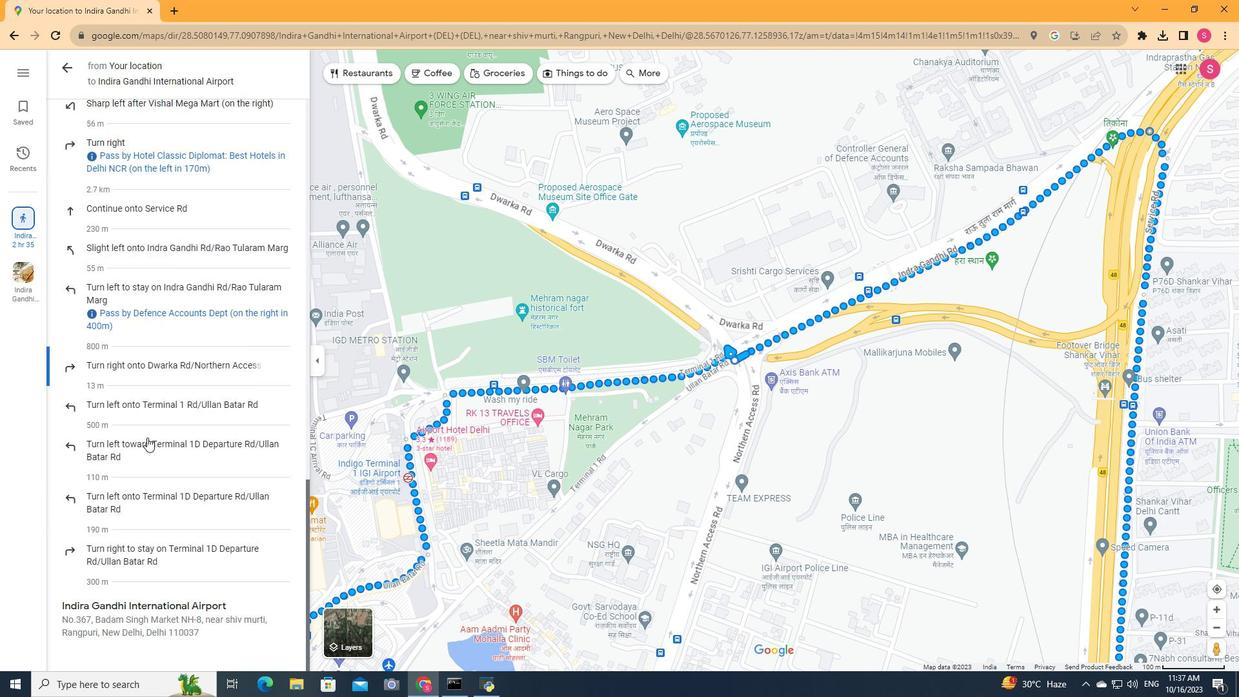 
Action: Mouse scrolled (147, 436) with delta (0, 0)
Screenshot: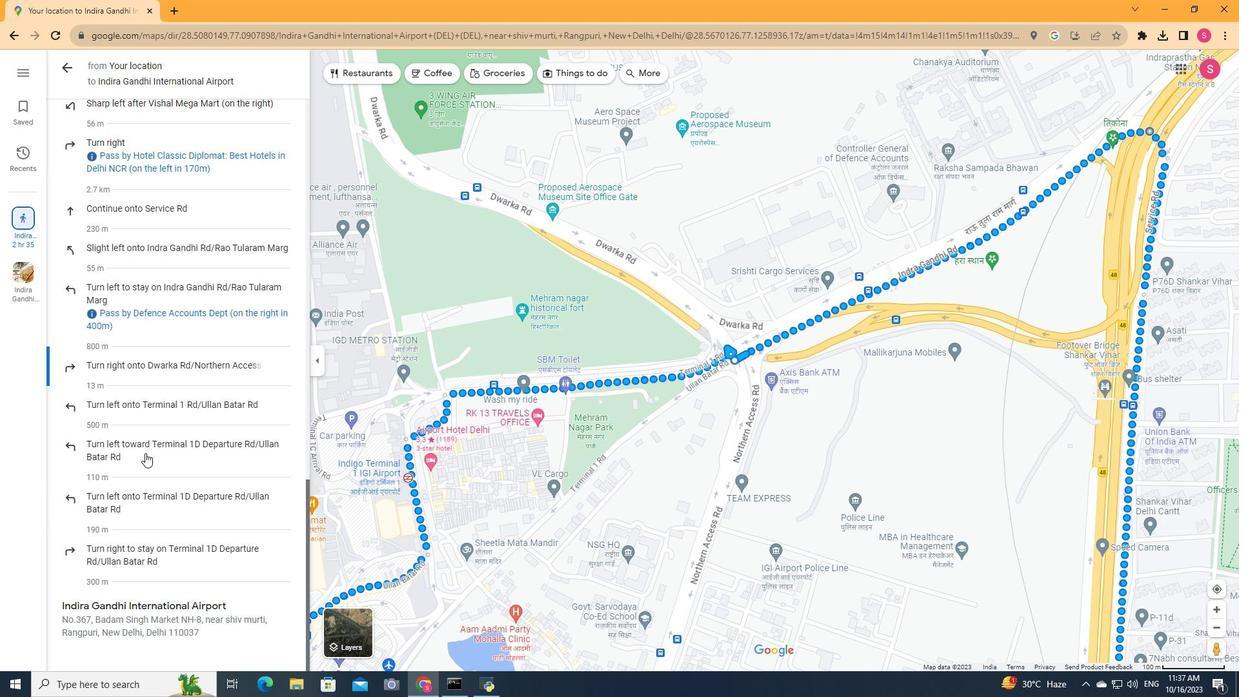 
Action: Mouse moved to (147, 437)
Screenshot: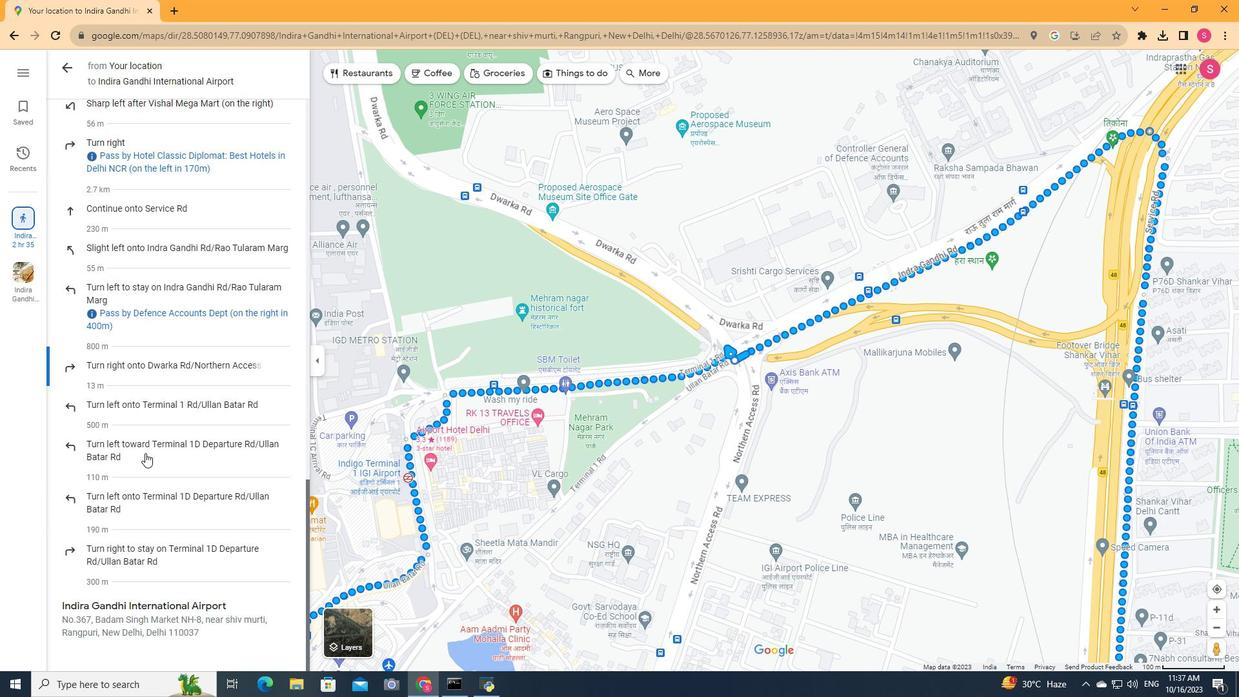 
Action: Mouse scrolled (147, 436) with delta (0, 0)
Screenshot: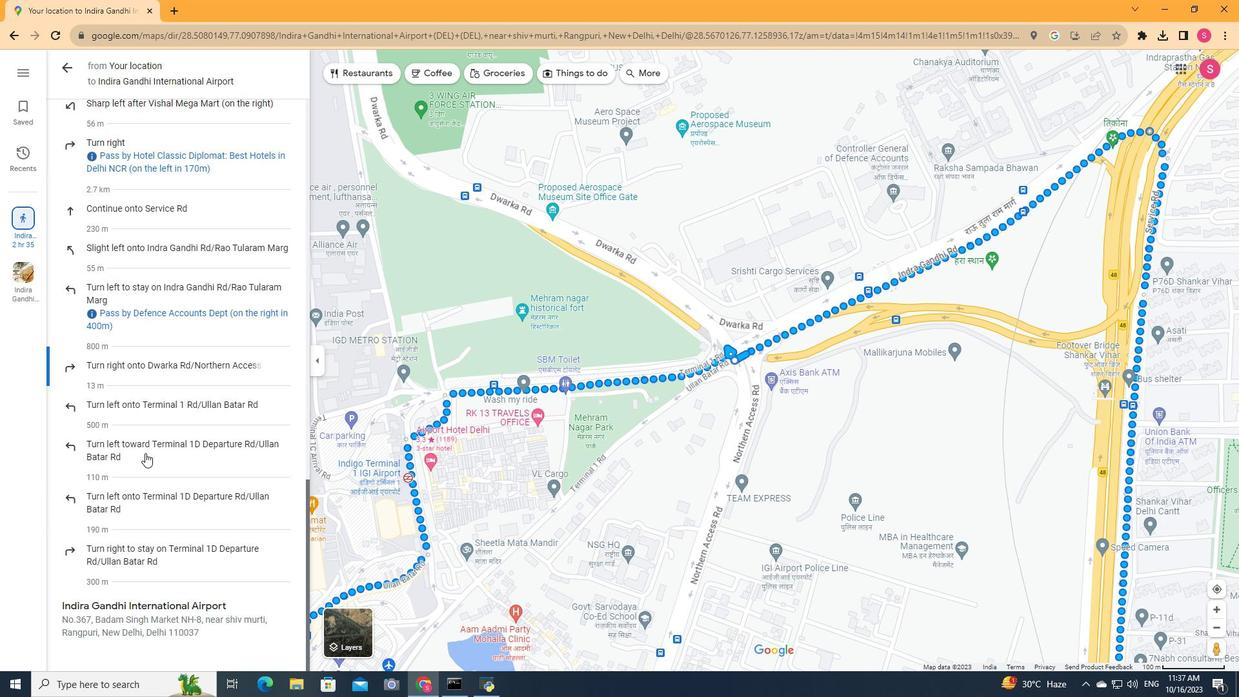 
Action: Mouse moved to (123, 556)
Screenshot: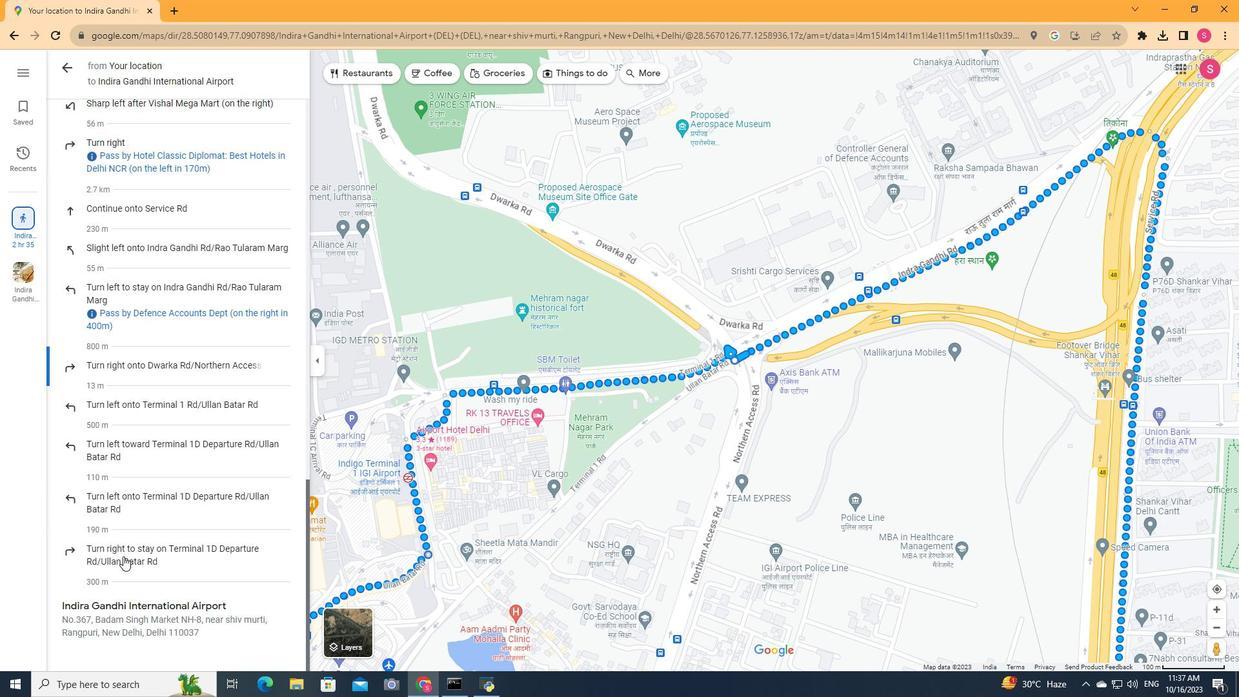 
Action: Mouse pressed left at (123, 556)
Screenshot: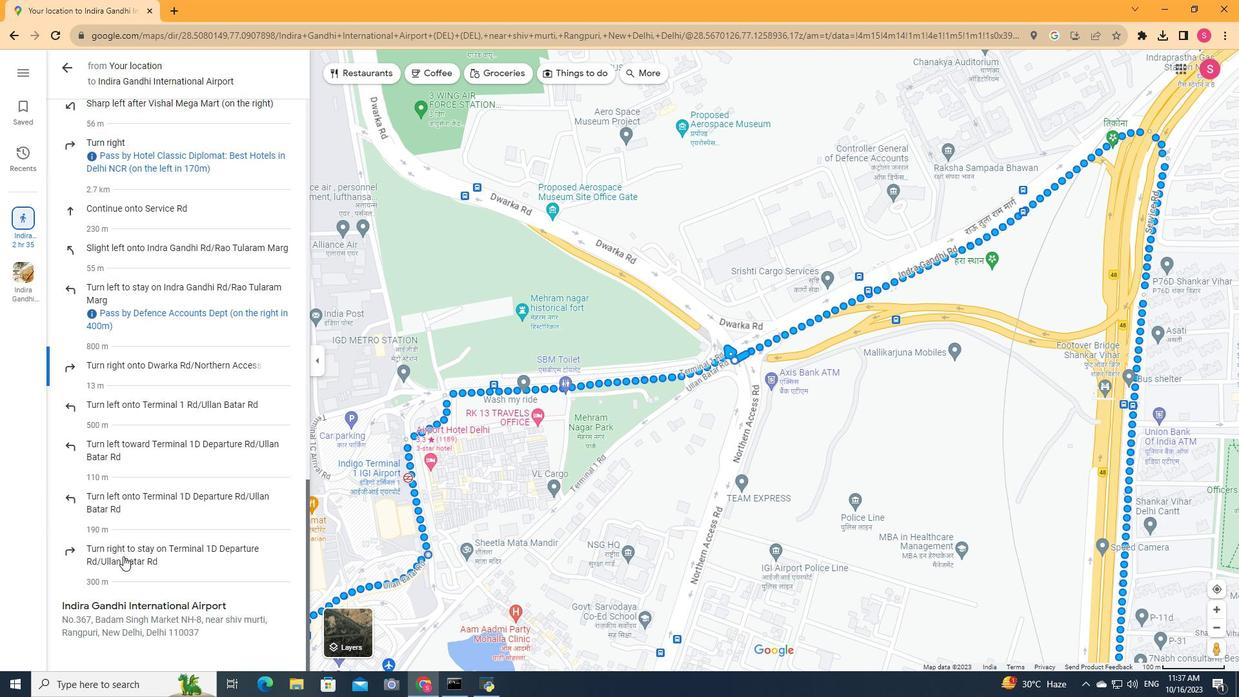 
Action: Mouse moved to (129, 455)
Screenshot: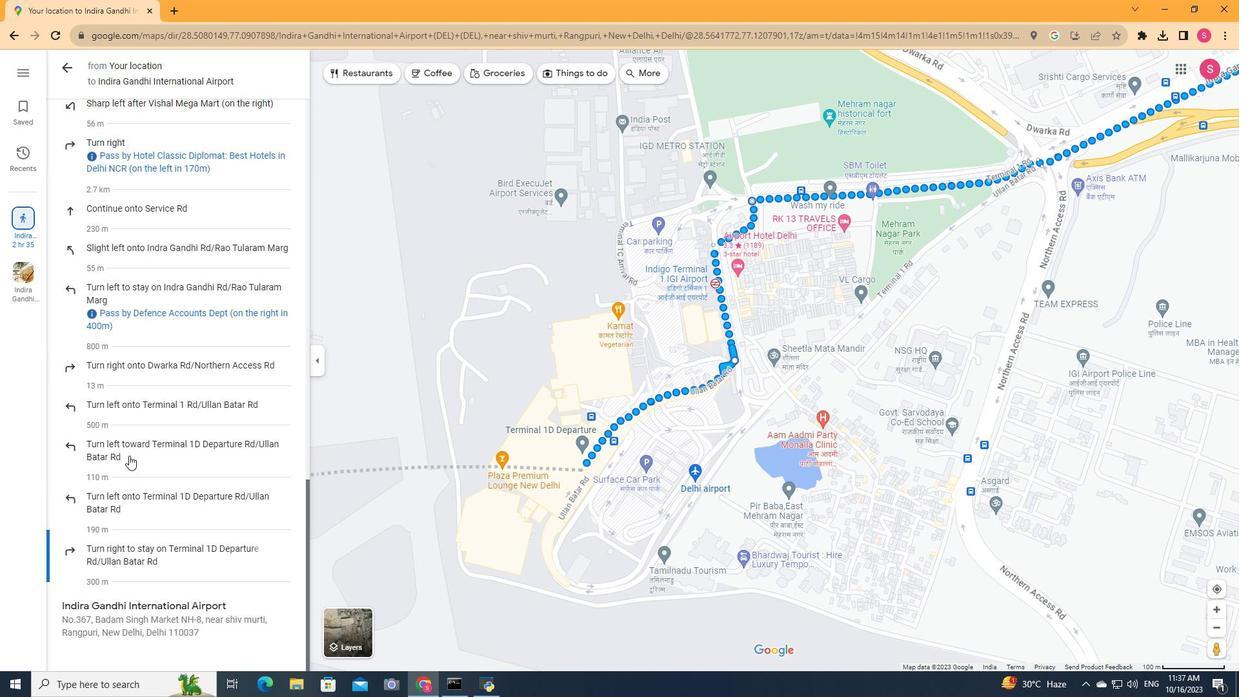 
Action: Mouse scrolled (129, 456) with delta (0, 0)
Screenshot: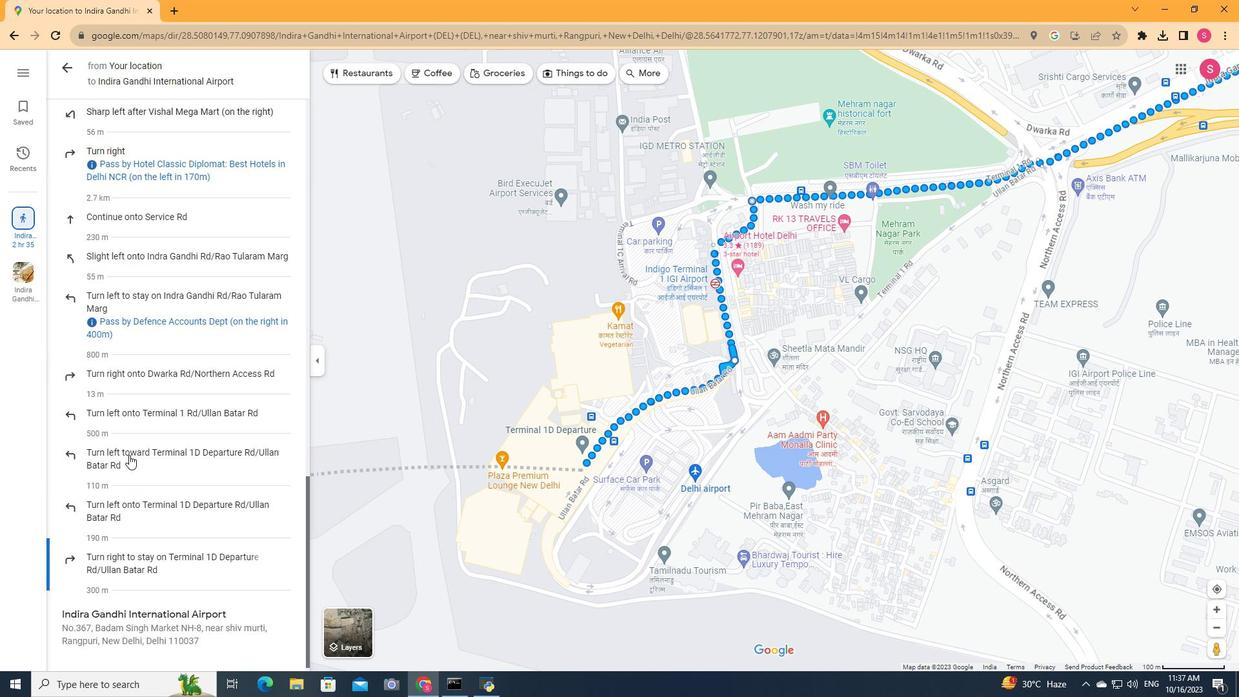 
Action: Mouse moved to (129, 455)
Screenshot: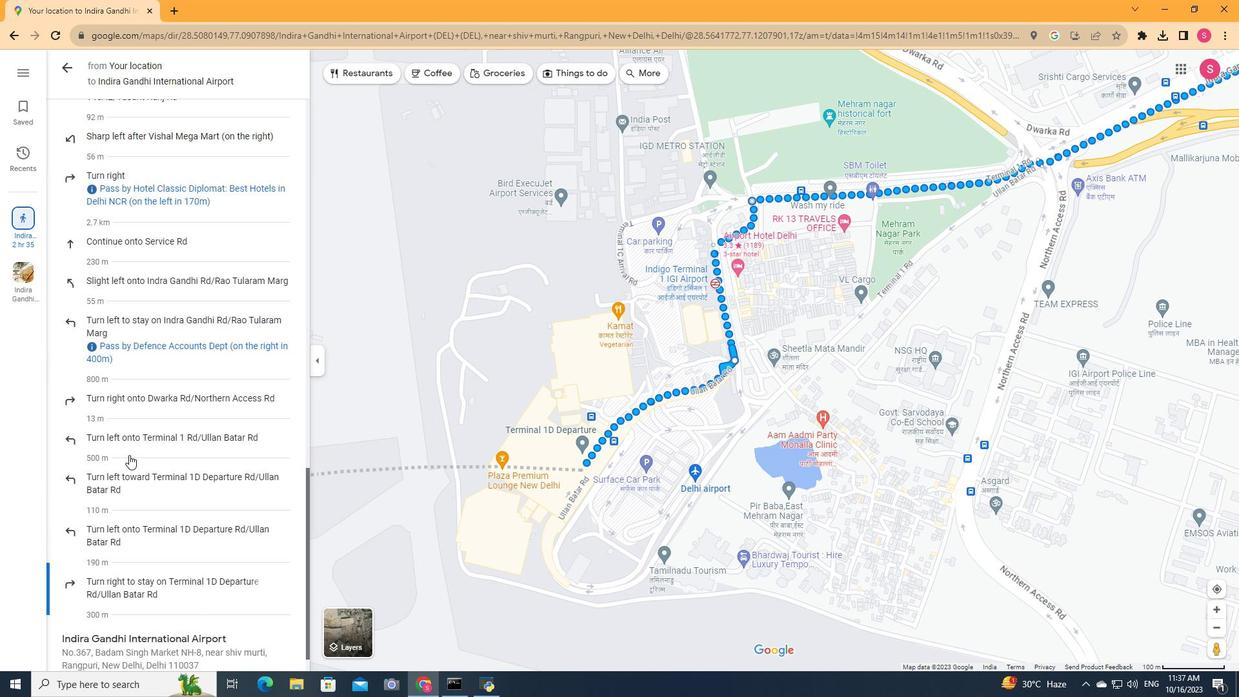 
Action: Mouse scrolled (129, 455) with delta (0, 0)
Screenshot: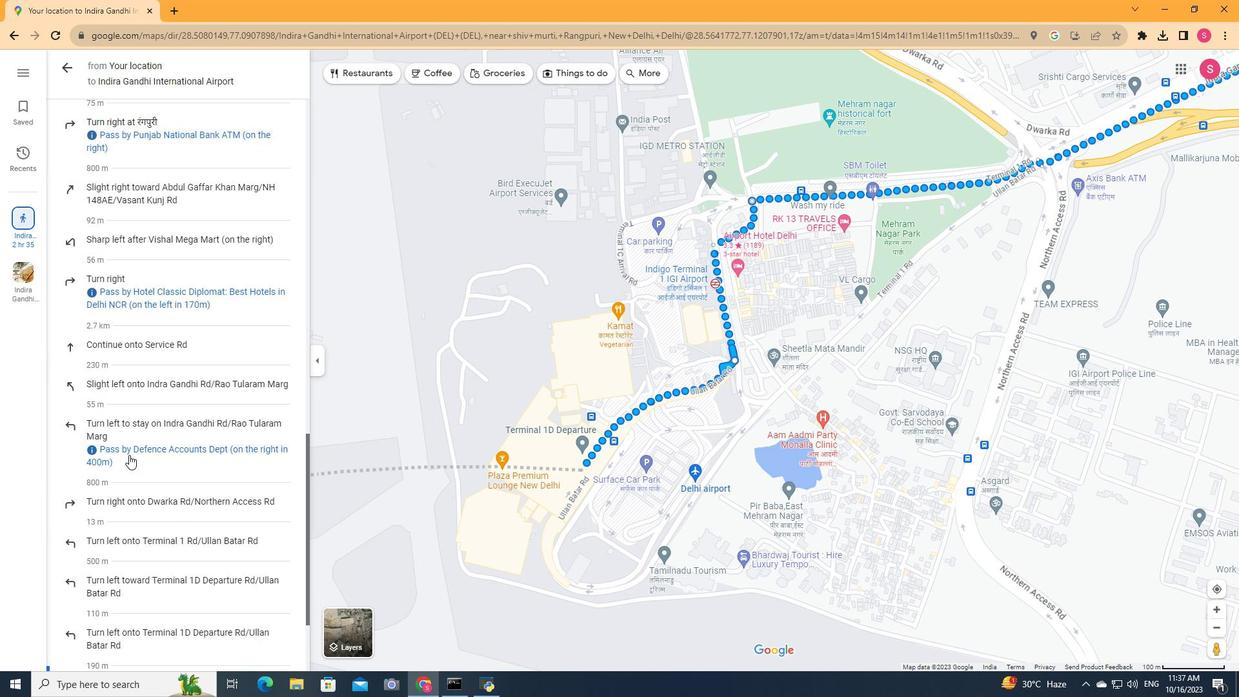 
Action: Mouse scrolled (129, 455) with delta (0, 0)
Screenshot: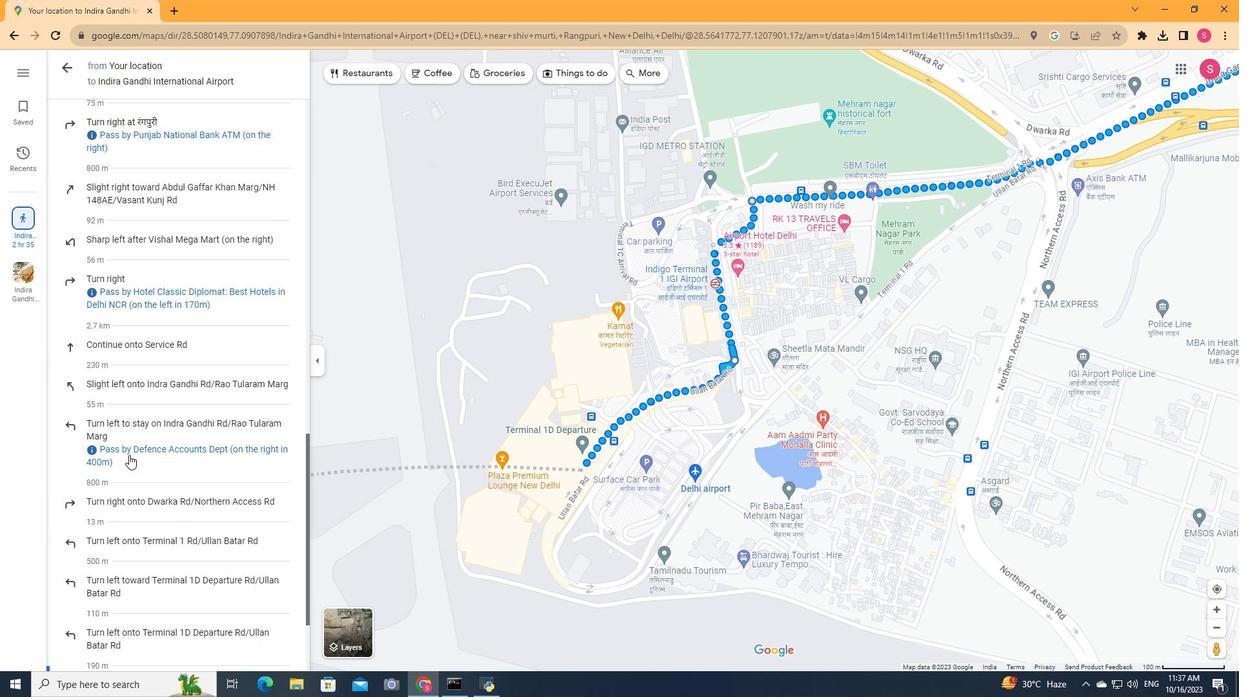 
Action: Mouse scrolled (129, 455) with delta (0, 0)
Screenshot: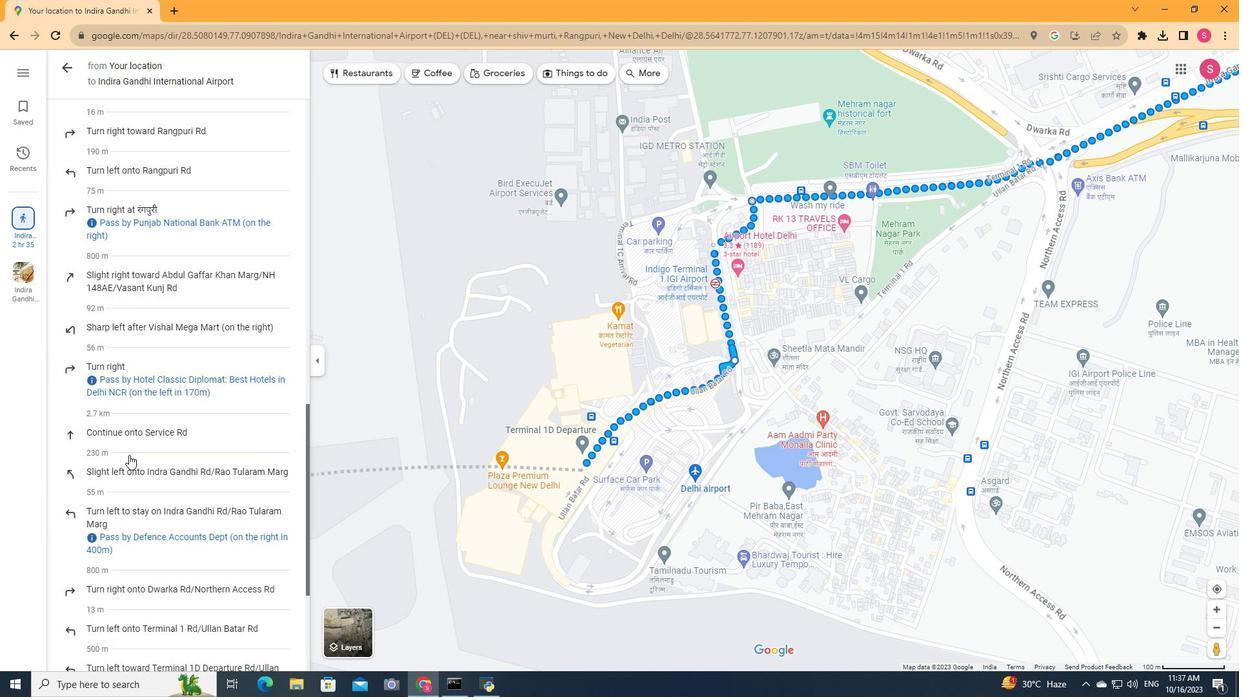 
Action: Mouse scrolled (129, 455) with delta (0, 0)
Screenshot: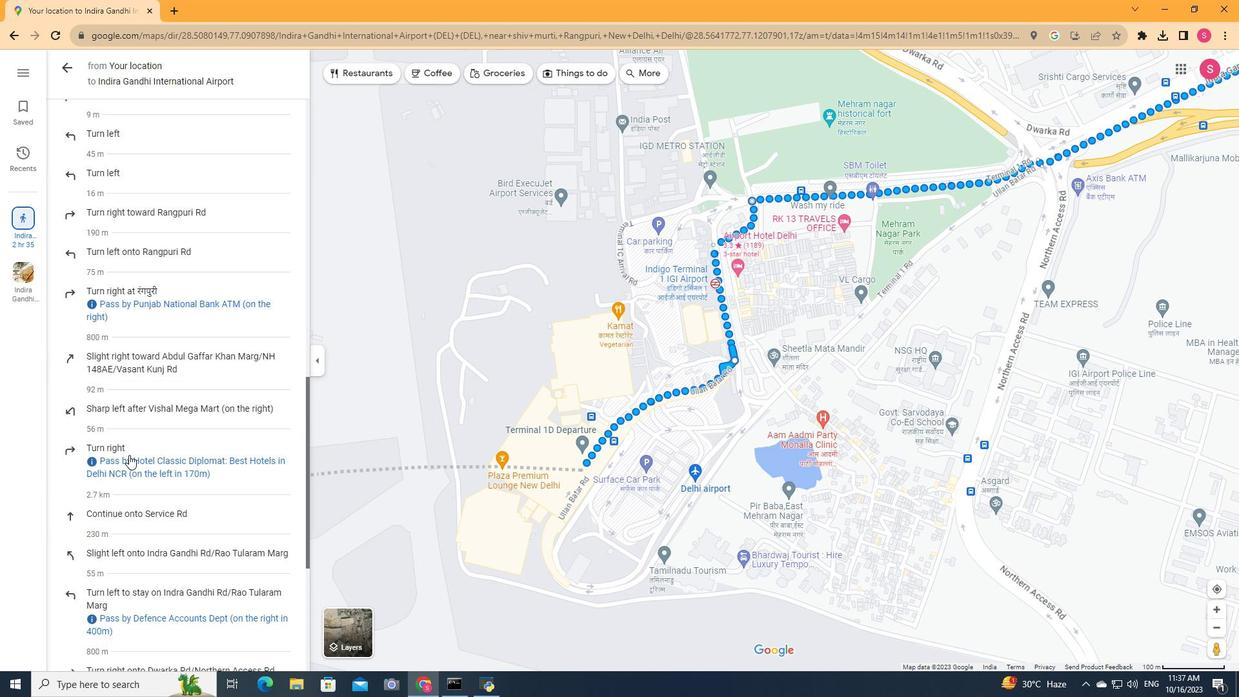 
Action: Mouse moved to (129, 455)
Screenshot: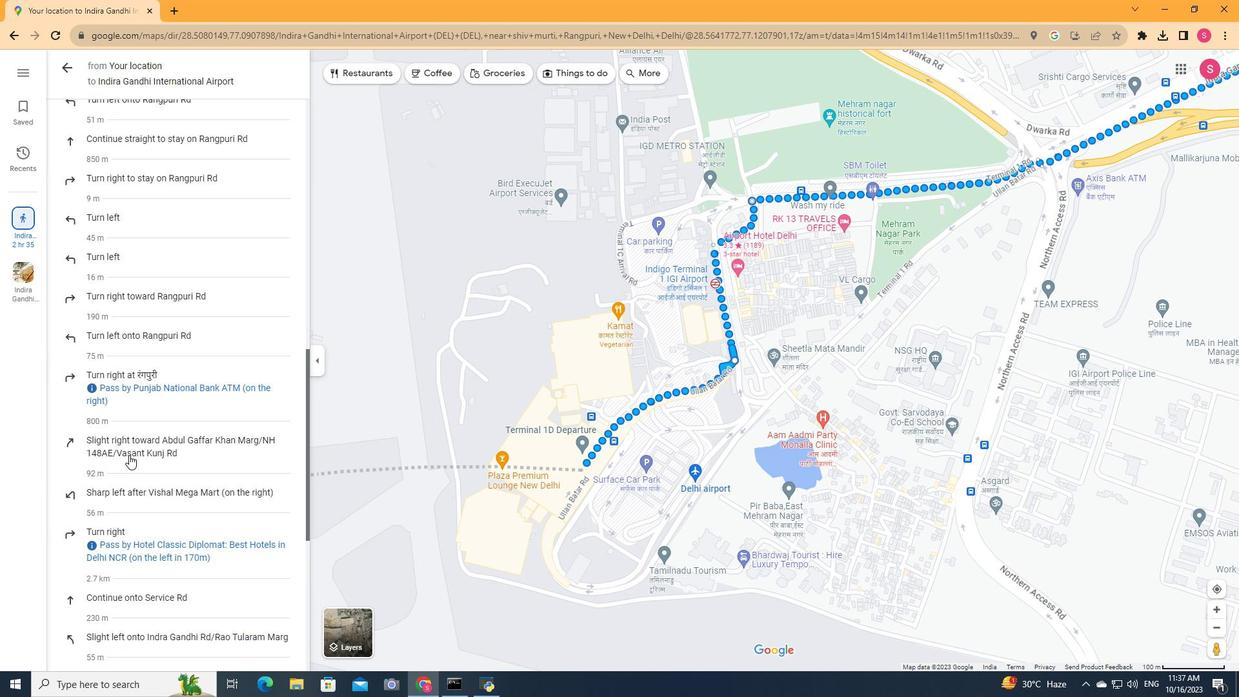 
Action: Mouse scrolled (129, 455) with delta (0, 0)
Screenshot: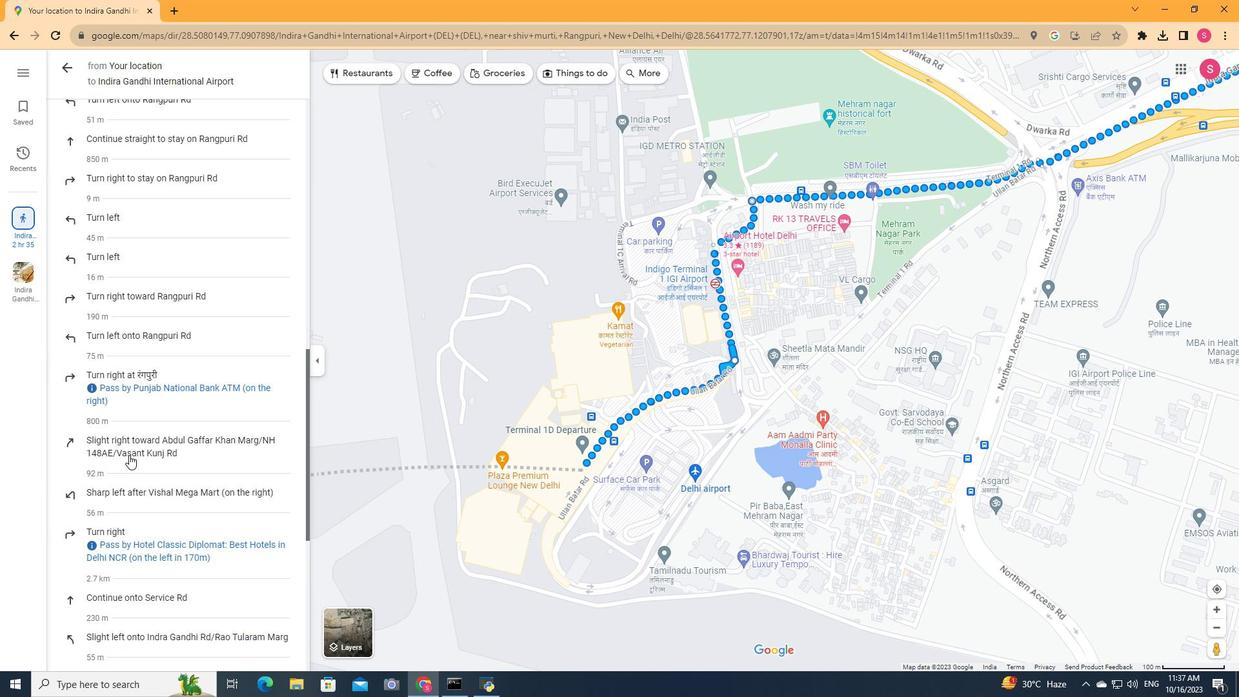 
Action: Mouse scrolled (129, 455) with delta (0, 0)
Screenshot: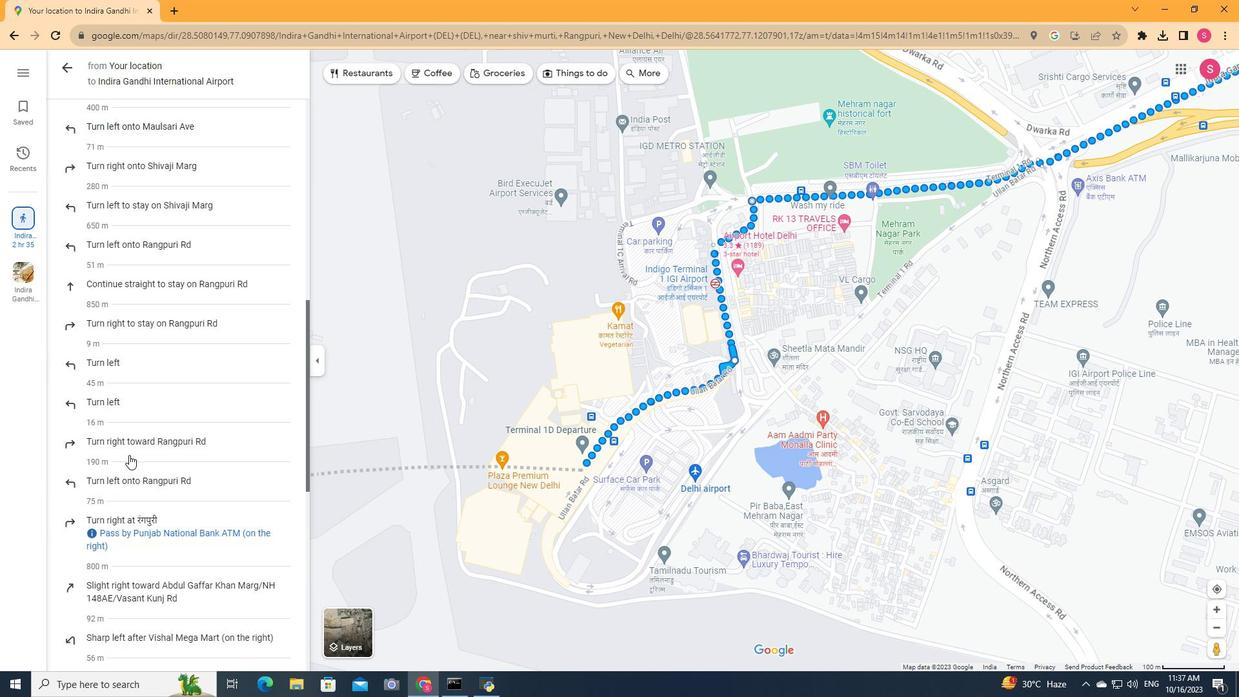 
Action: Mouse scrolled (129, 455) with delta (0, 0)
Screenshot: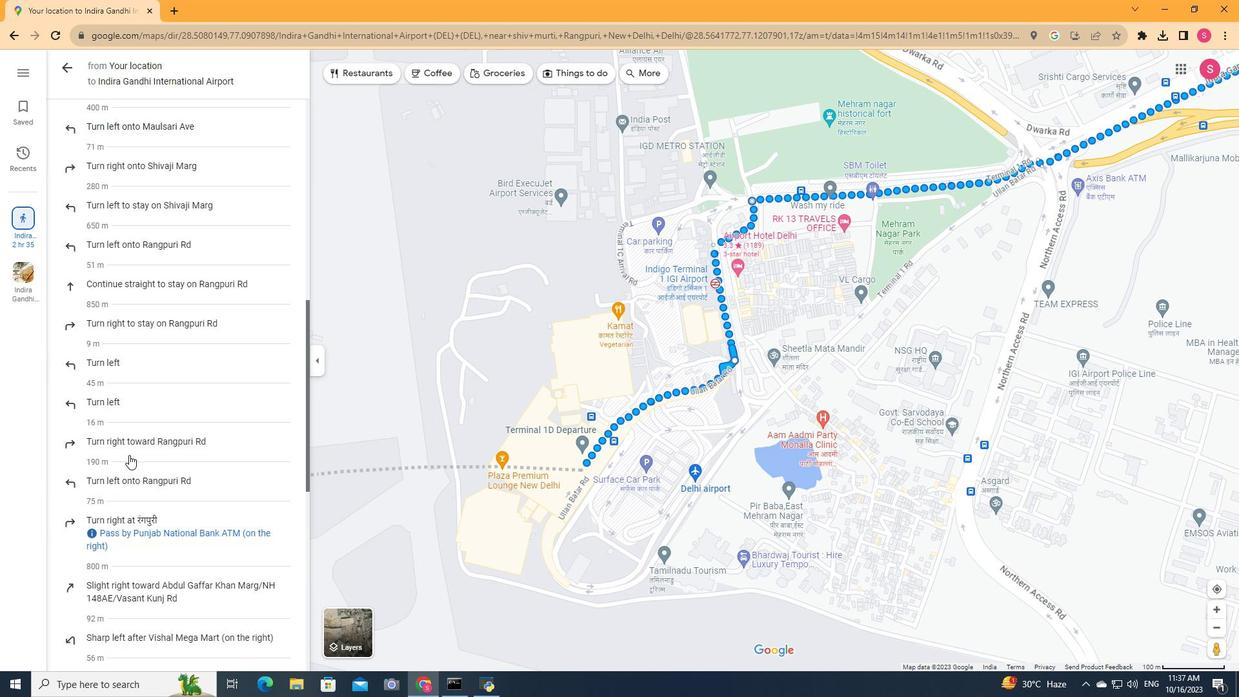 
Action: Mouse scrolled (129, 455) with delta (0, 0)
Screenshot: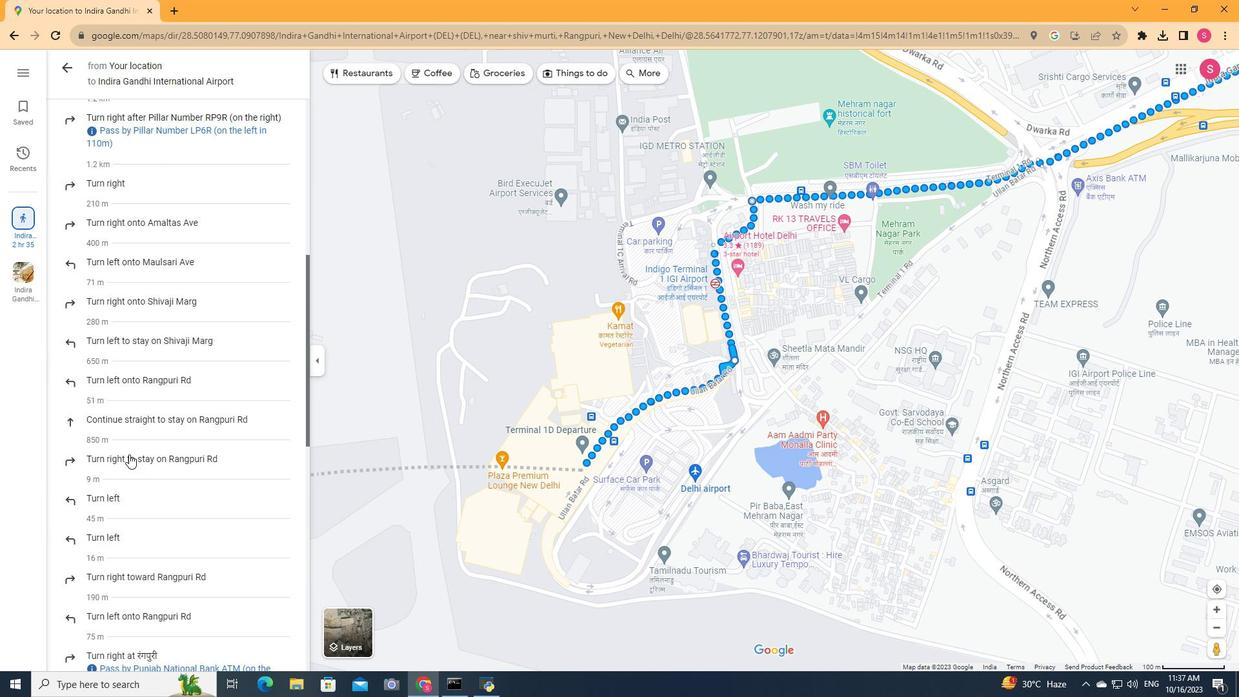 
Action: Mouse scrolled (129, 455) with delta (0, 0)
Screenshot: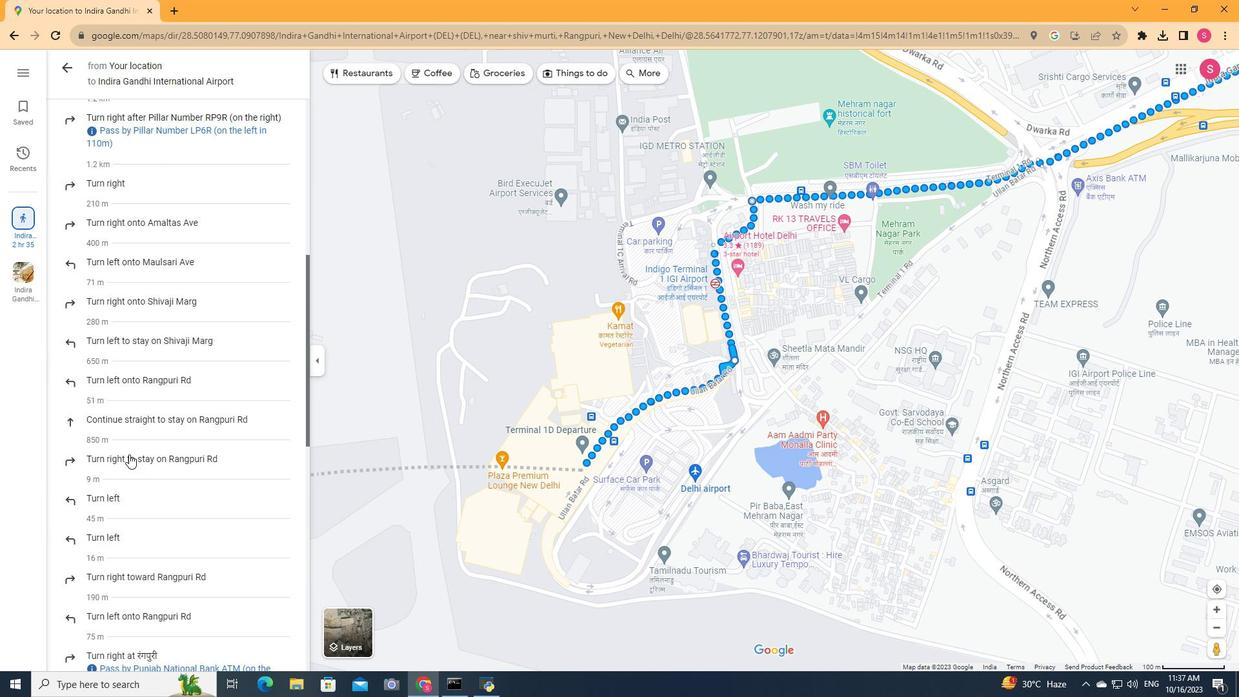 
Action: Mouse scrolled (129, 455) with delta (0, 0)
Screenshot: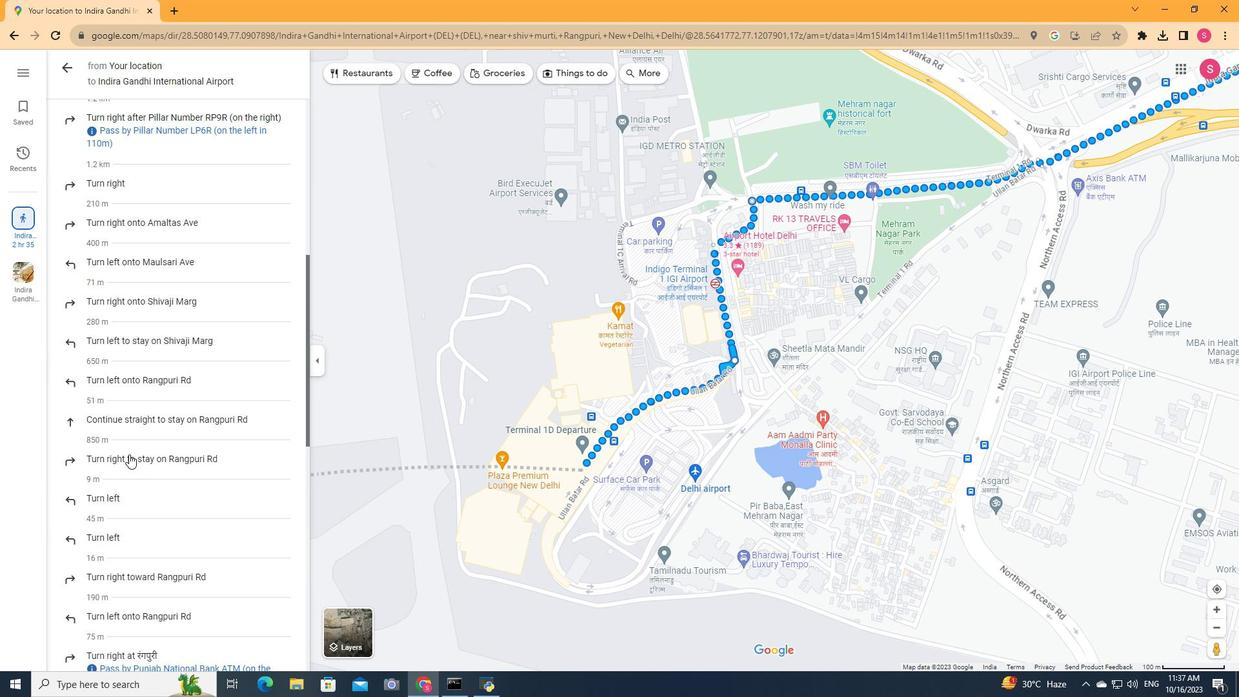 
Action: Mouse moved to (130, 396)
Screenshot: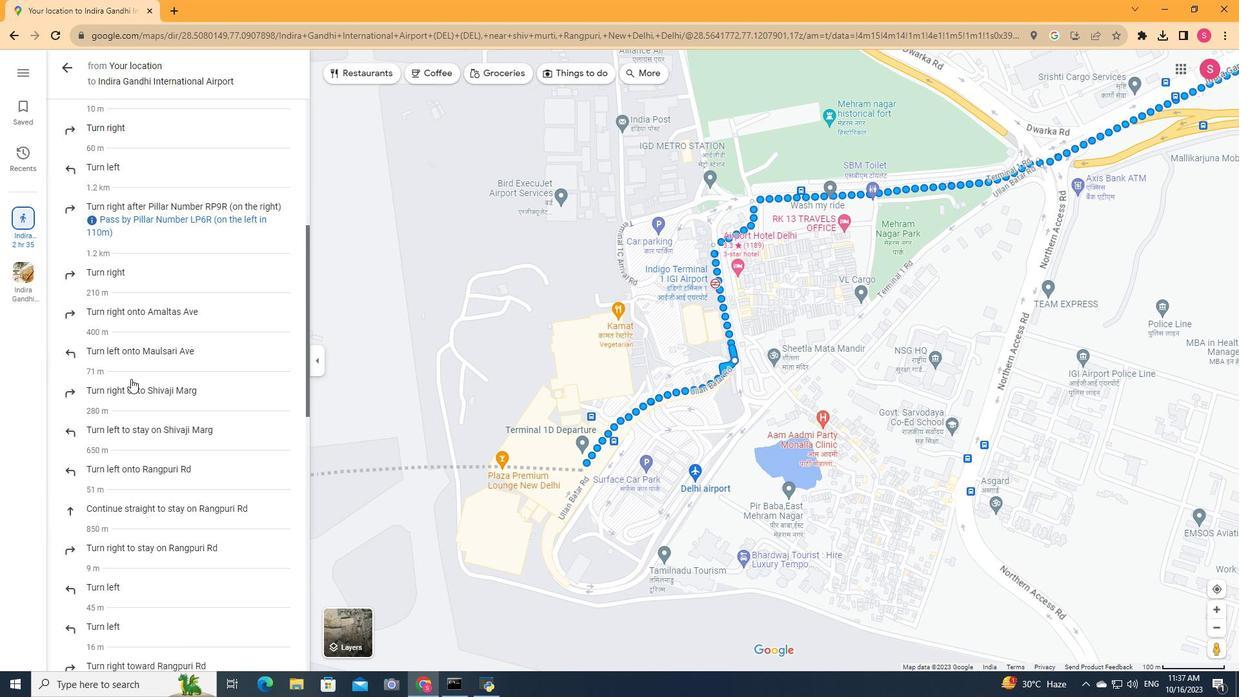 
Action: Mouse scrolled (130, 397) with delta (0, 0)
Screenshot: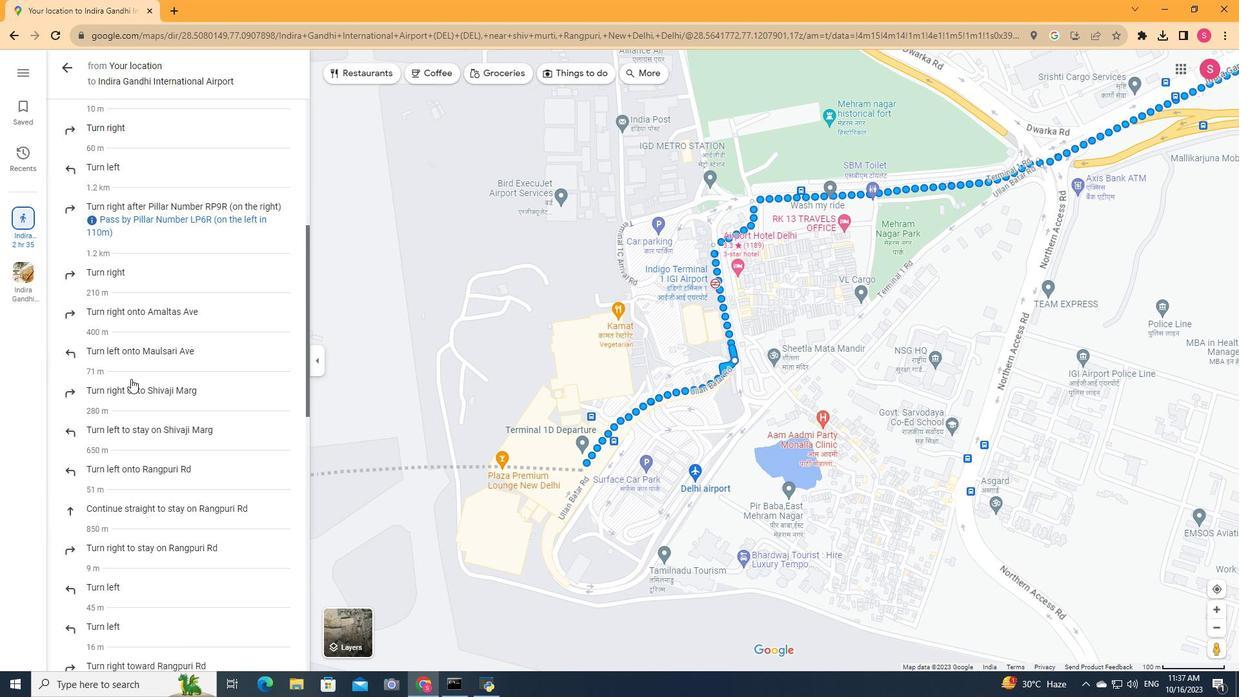 
Action: Mouse moved to (130, 396)
Screenshot: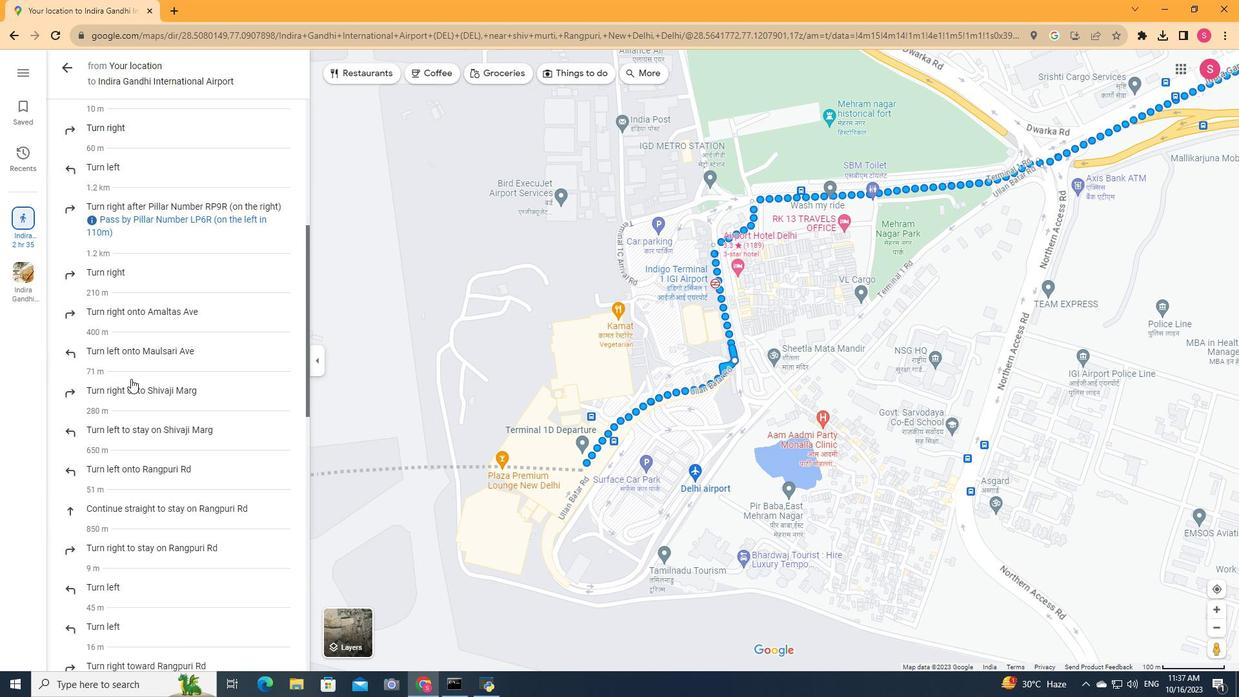 
Action: Mouse scrolled (130, 396) with delta (0, 0)
Screenshot: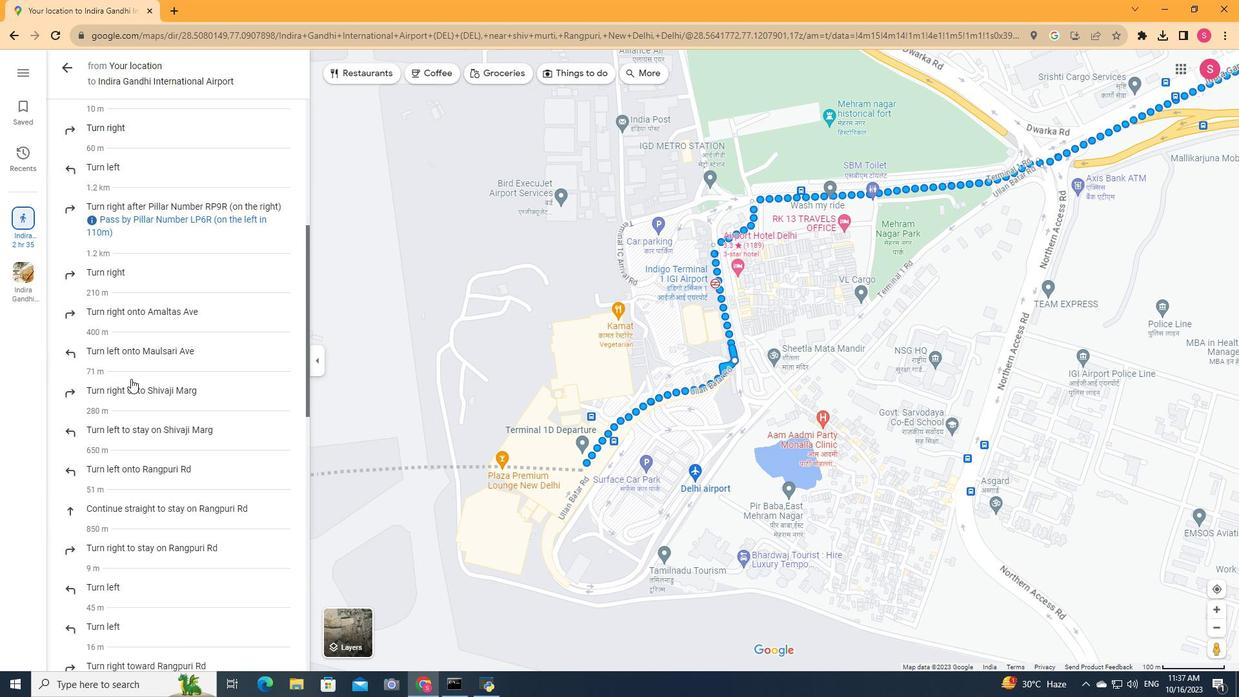 
Action: Mouse moved to (131, 393)
Screenshot: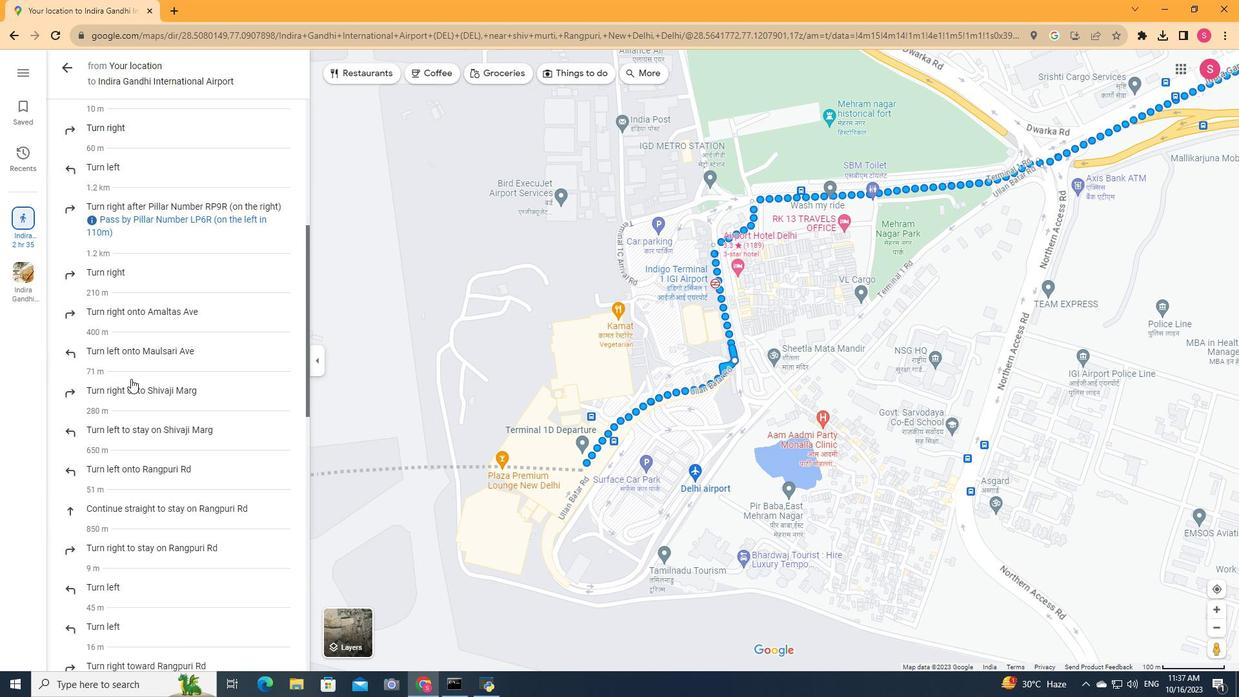 
Action: Mouse scrolled (131, 393) with delta (0, 0)
Screenshot: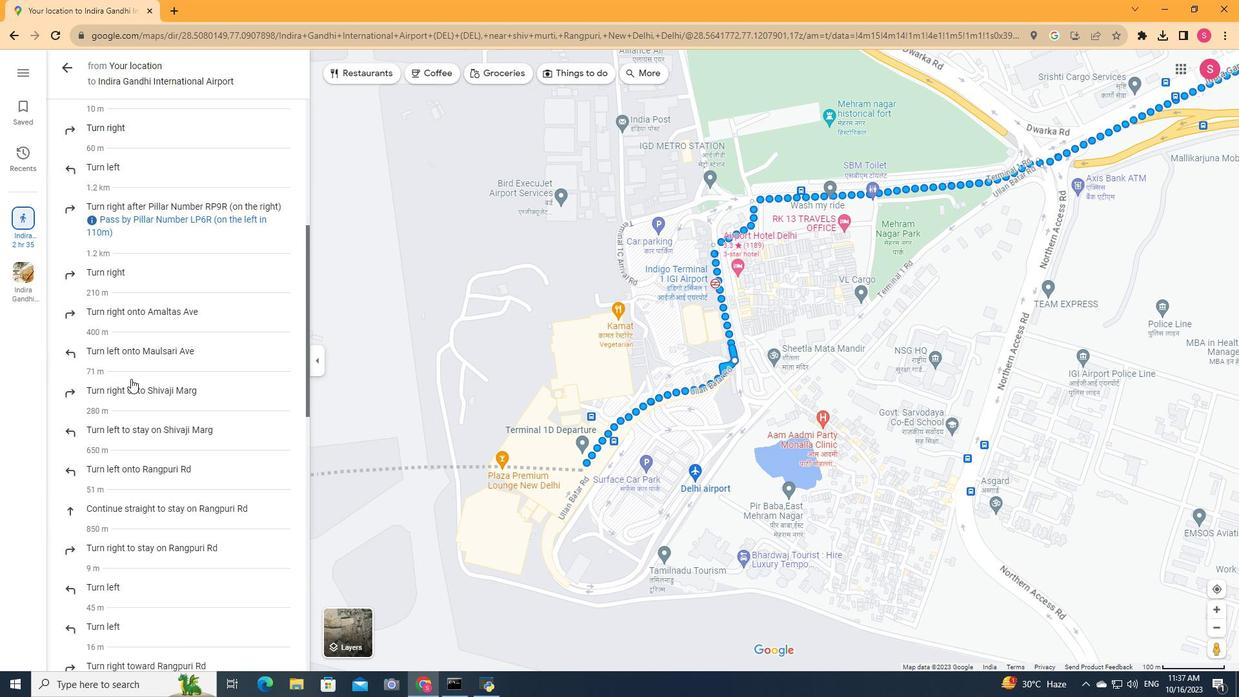 
Action: Mouse moved to (131, 391)
Screenshot: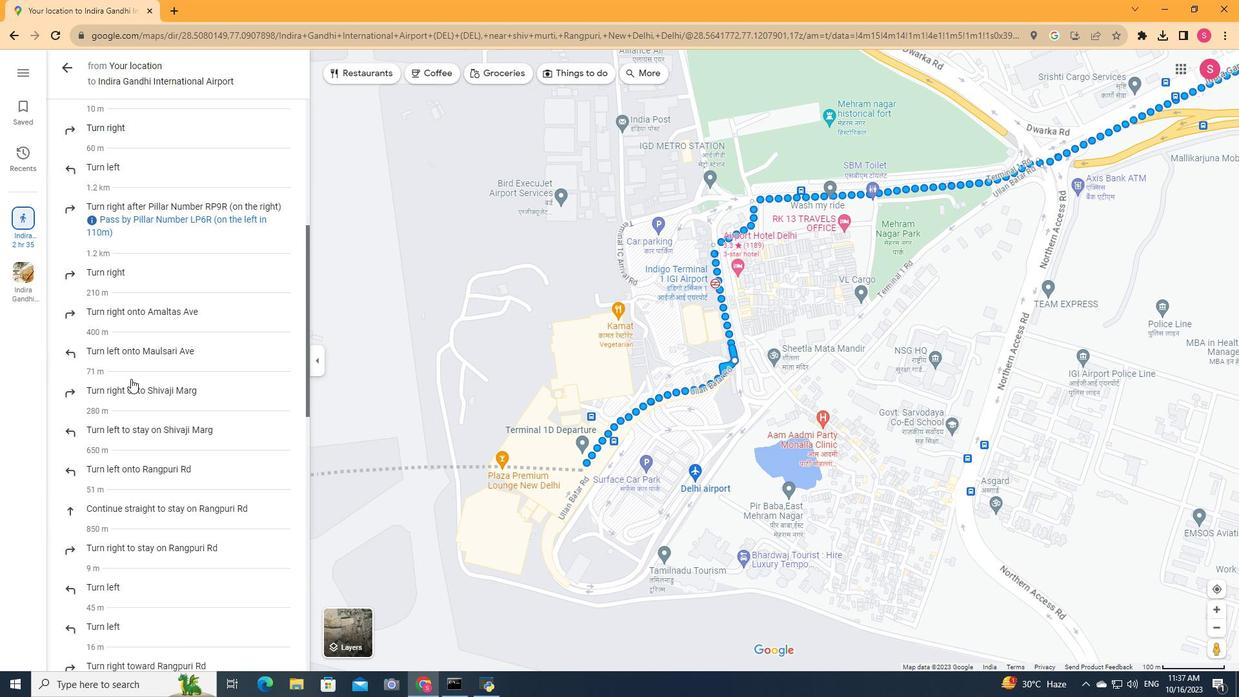 
Action: Mouse scrolled (131, 391) with delta (0, 0)
Screenshot: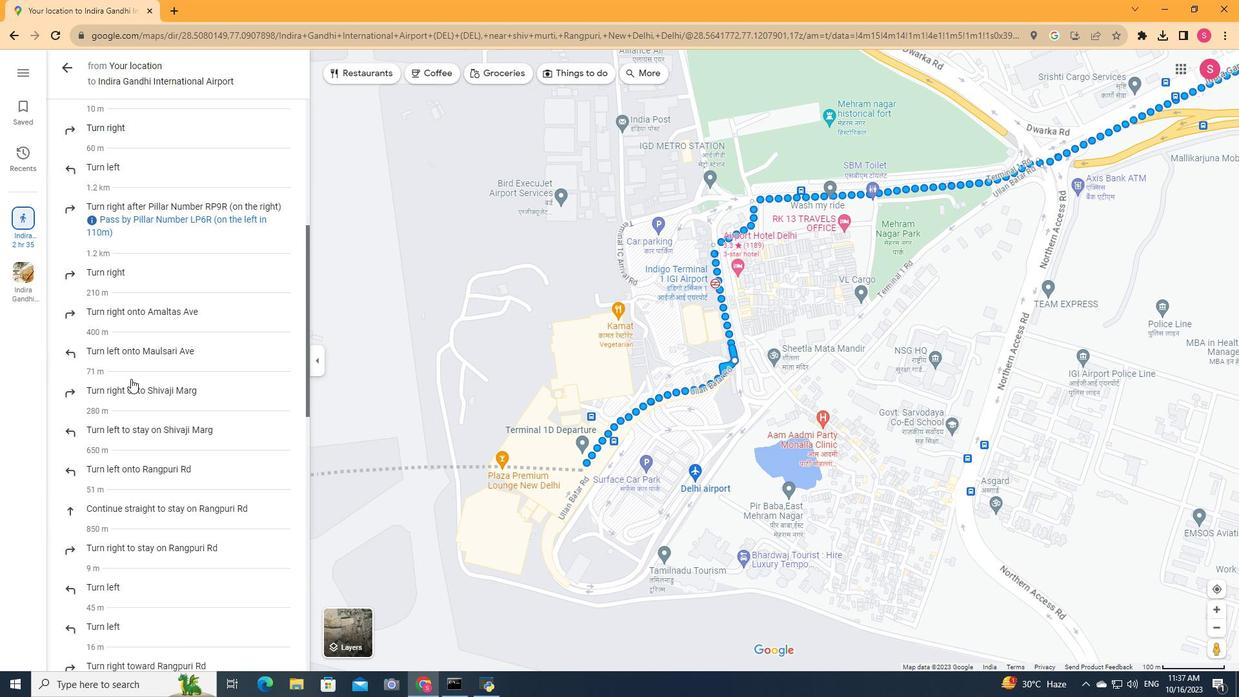 
Action: Mouse moved to (131, 390)
Screenshot: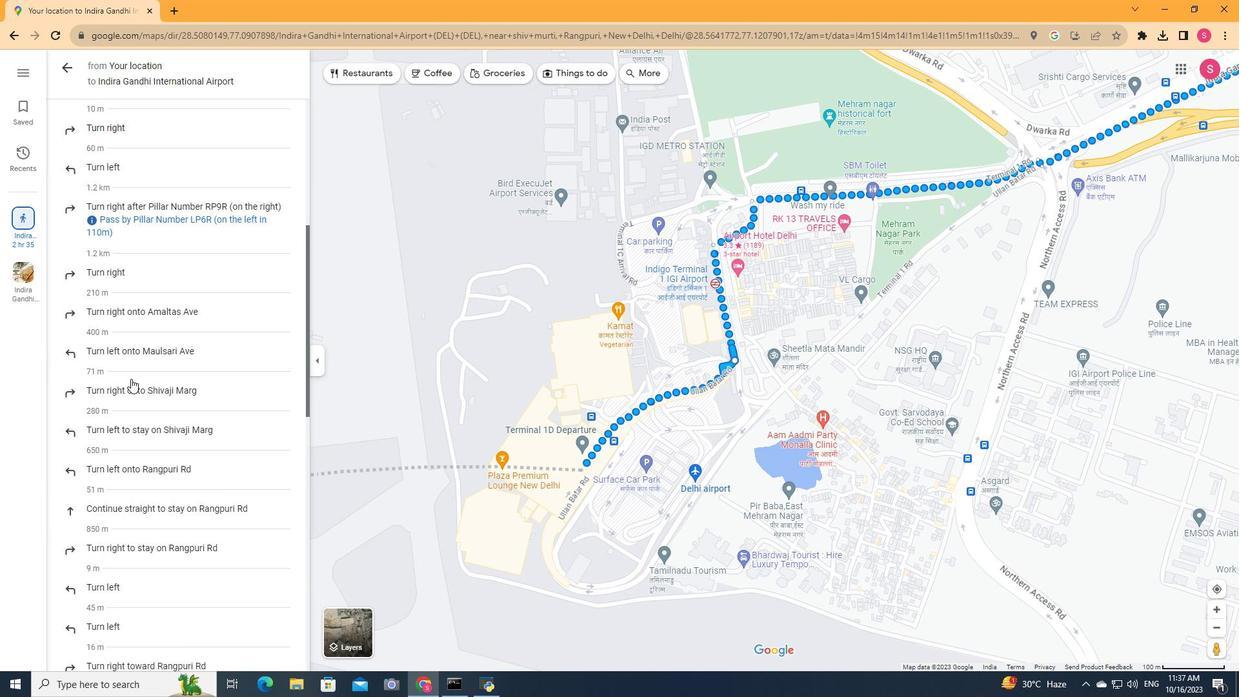 
Action: Mouse scrolled (131, 391) with delta (0, 0)
Screenshot: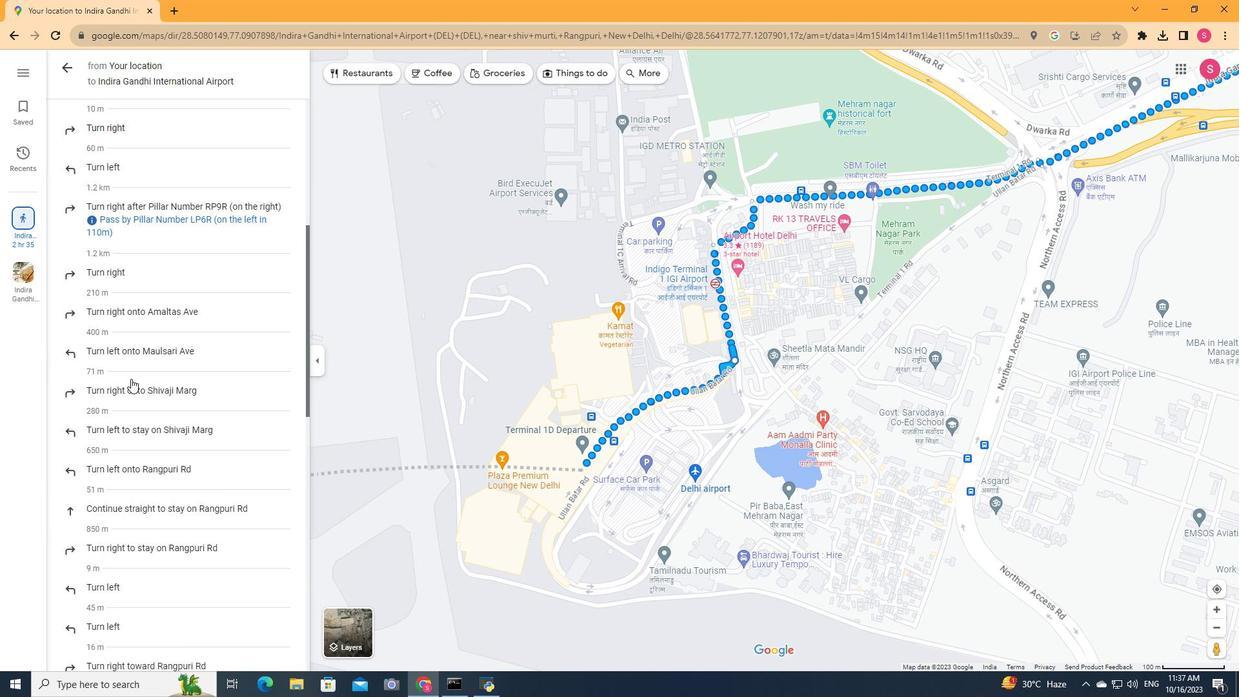 
Action: Mouse moved to (130, 354)
Screenshot: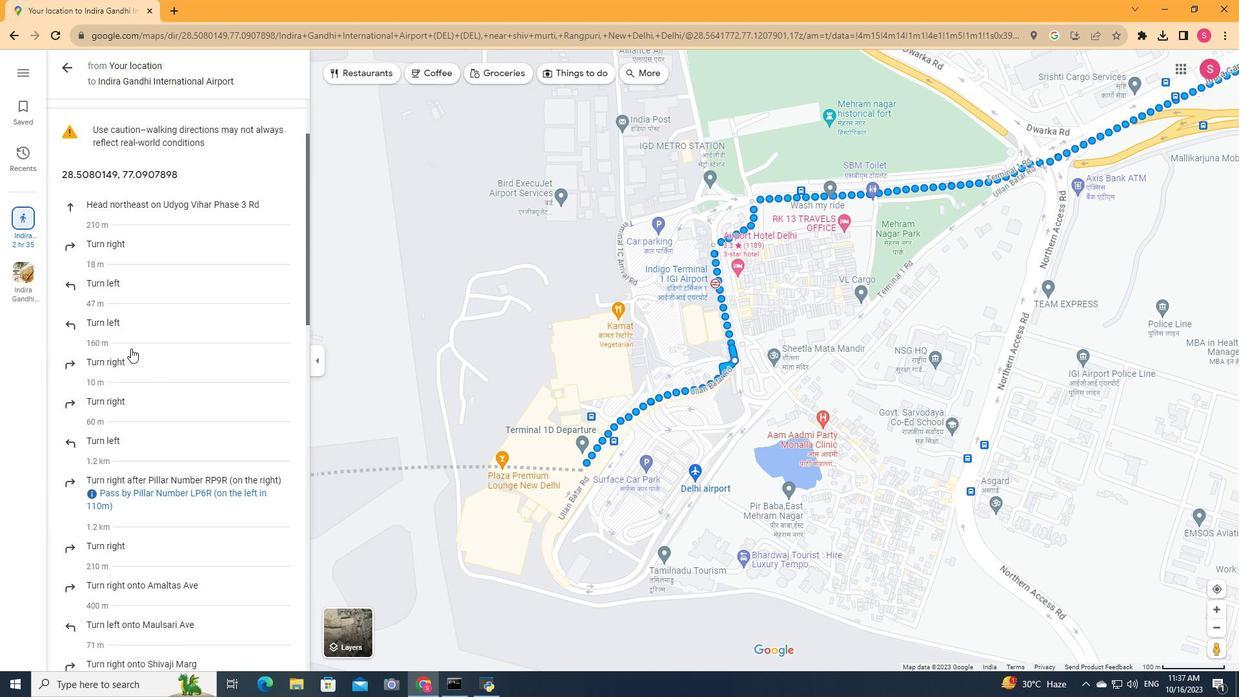 
Action: Mouse scrolled (130, 354) with delta (0, 0)
Screenshot: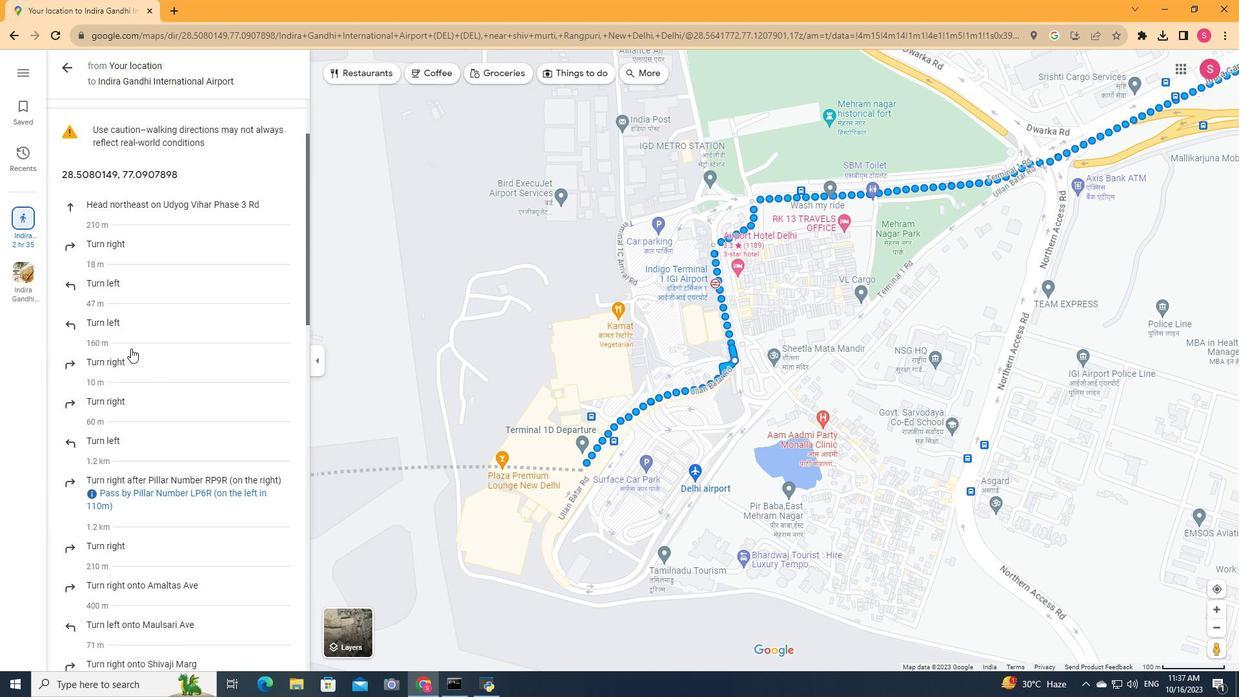 
Action: Mouse moved to (130, 354)
Screenshot: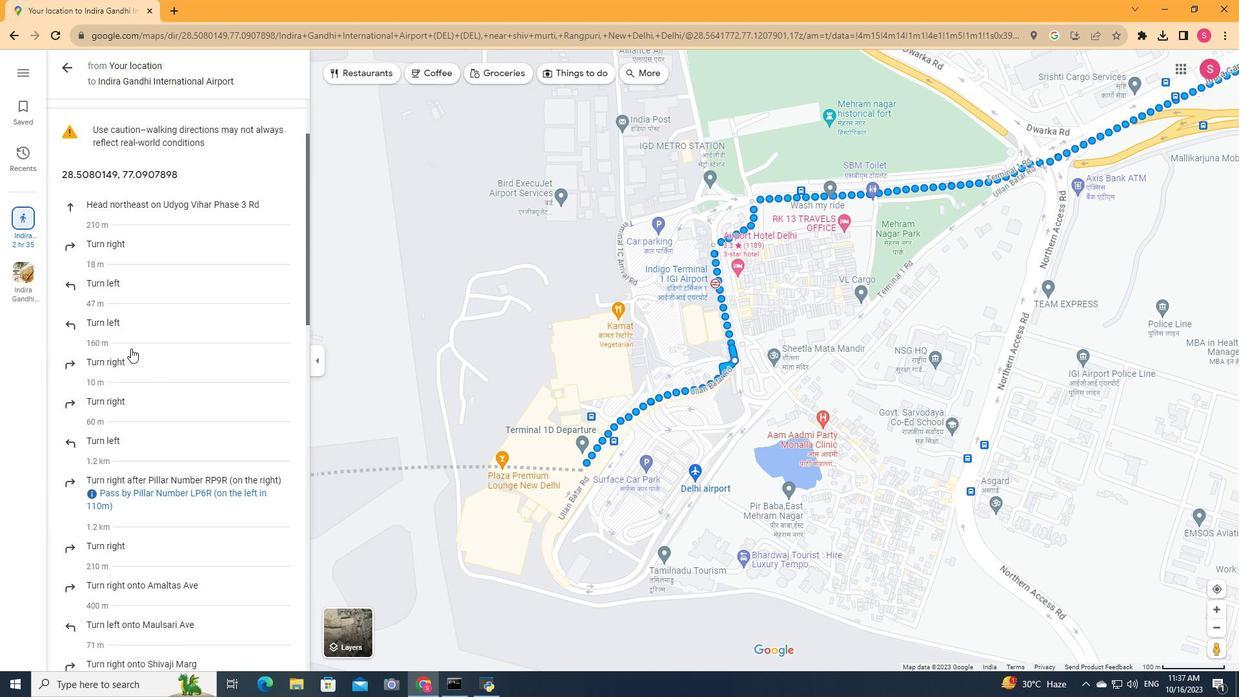 
Action: Mouse scrolled (130, 354) with delta (0, 0)
Screenshot: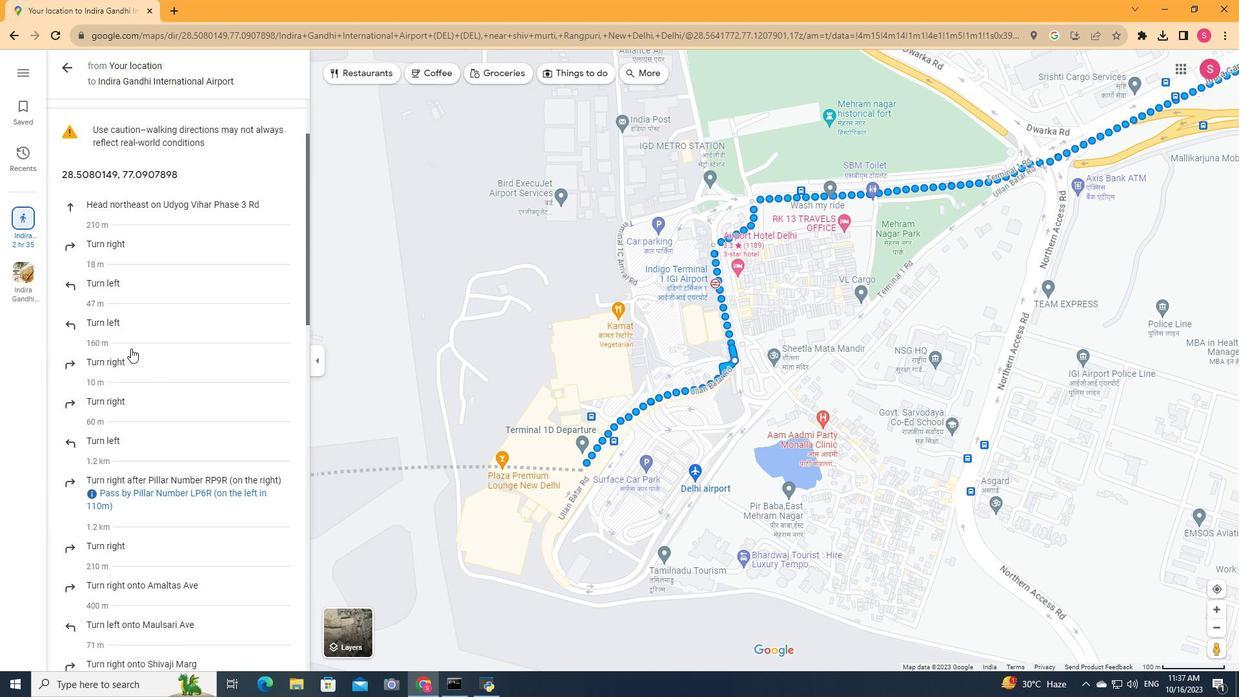 
Action: Mouse moved to (131, 353)
Screenshot: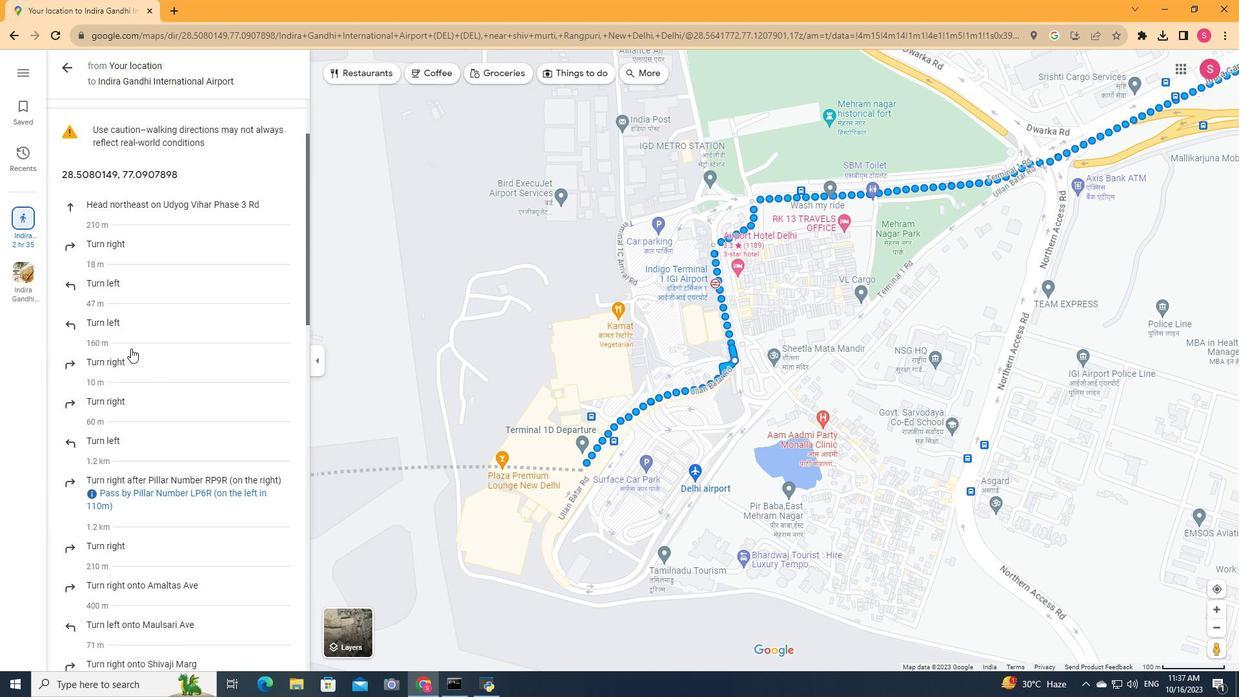 
Action: Mouse scrolled (131, 354) with delta (0, 0)
Screenshot: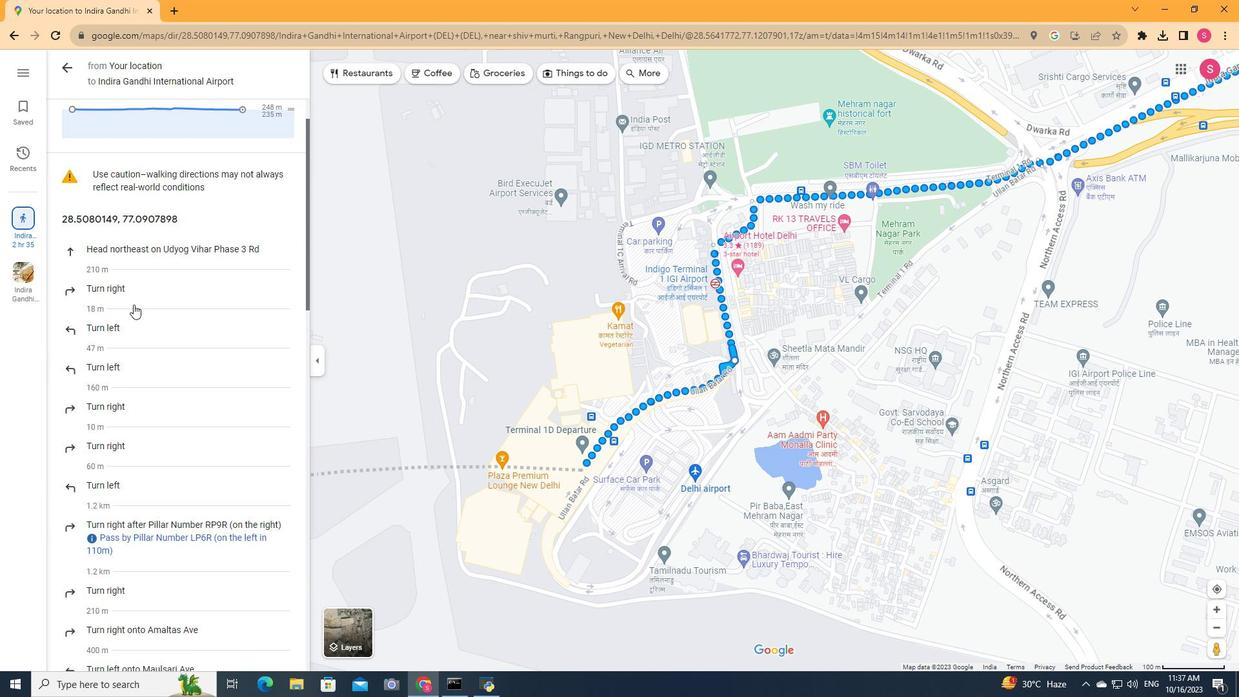 
Action: Mouse moved to (131, 352)
Screenshot: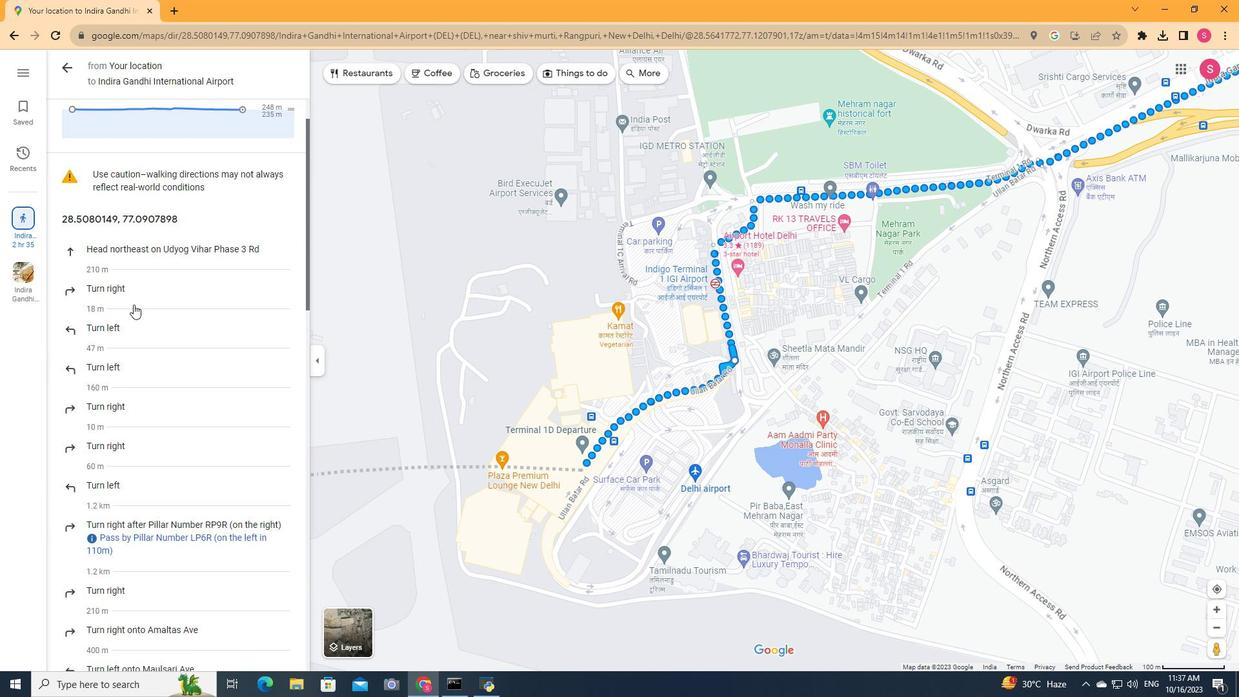 
Action: Mouse scrolled (131, 353) with delta (0, 0)
Screenshot: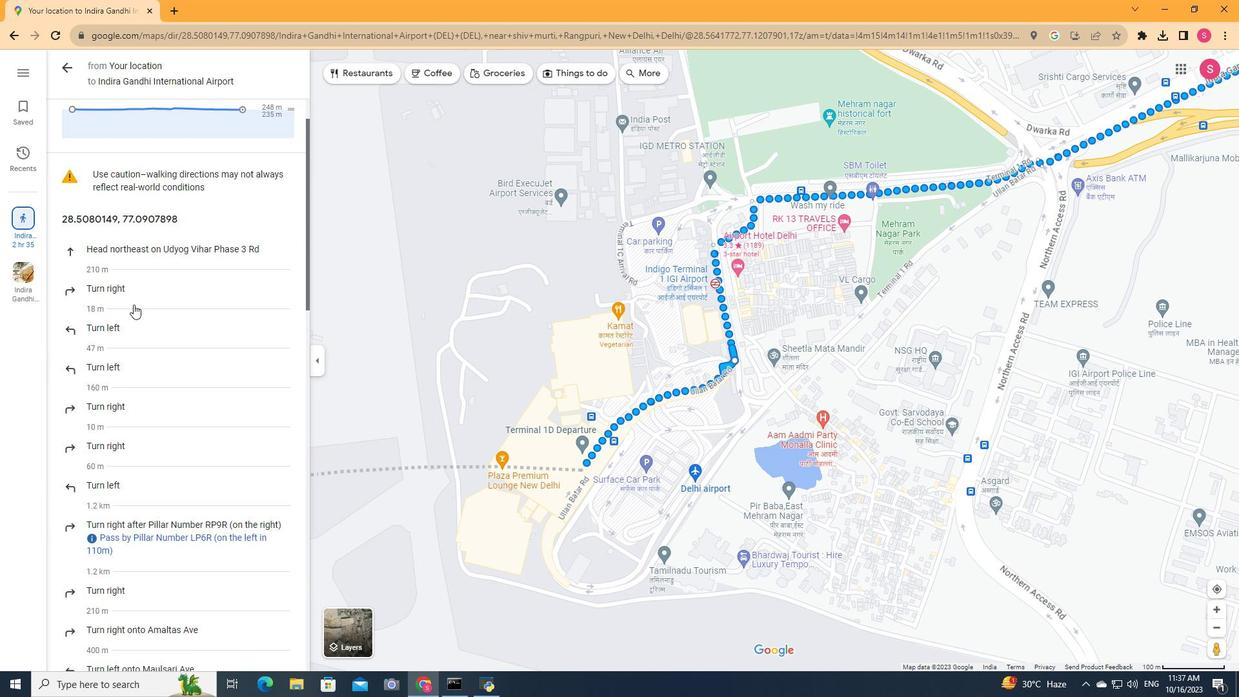 
Action: Mouse moved to (131, 351)
Screenshot: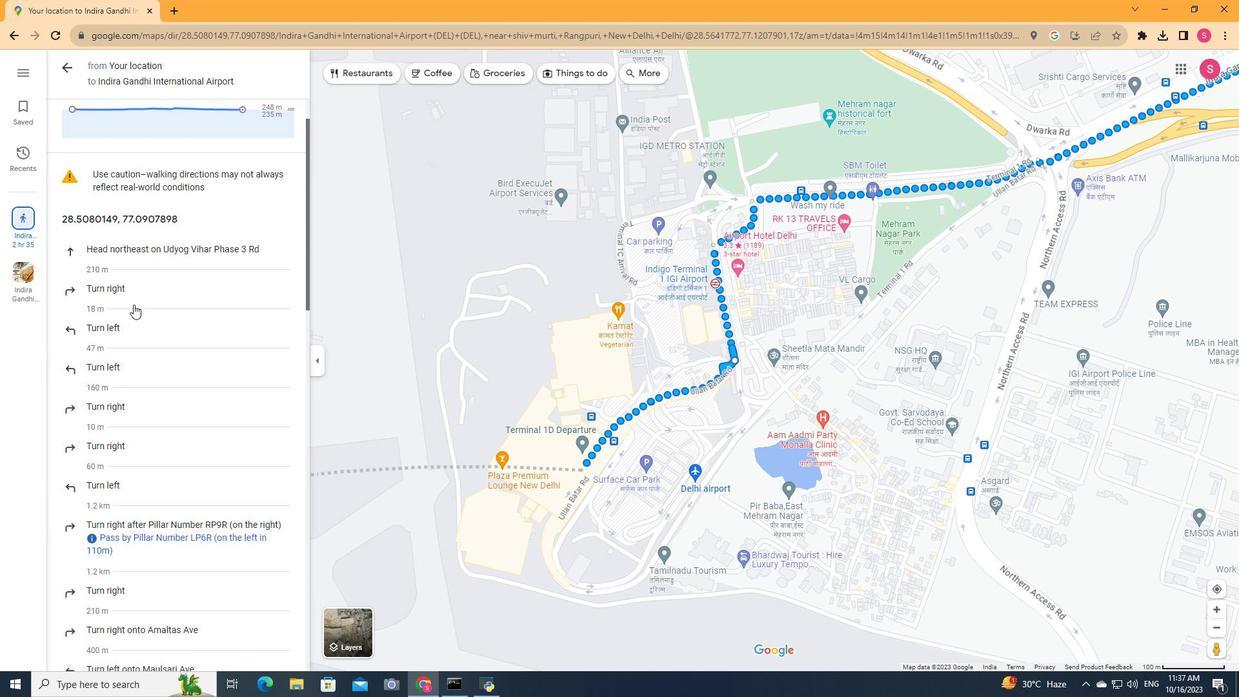 
Action: Mouse scrolled (131, 351) with delta (0, 0)
Screenshot: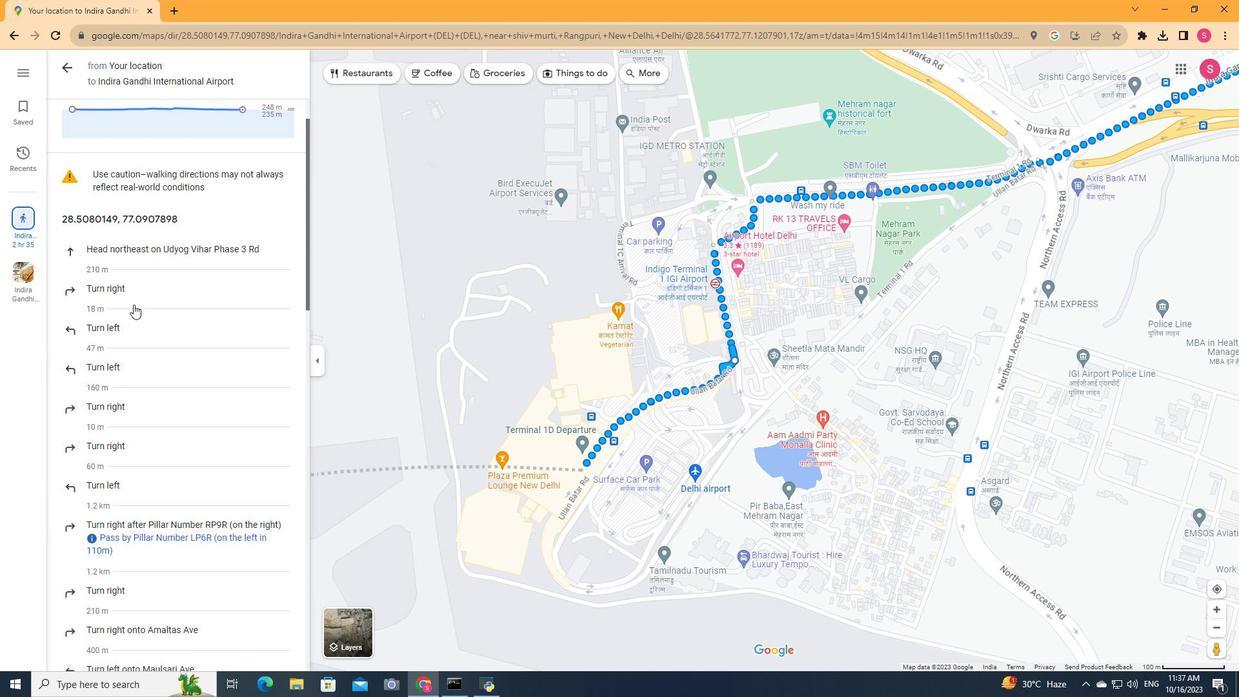 
Action: Mouse moved to (131, 349)
Screenshot: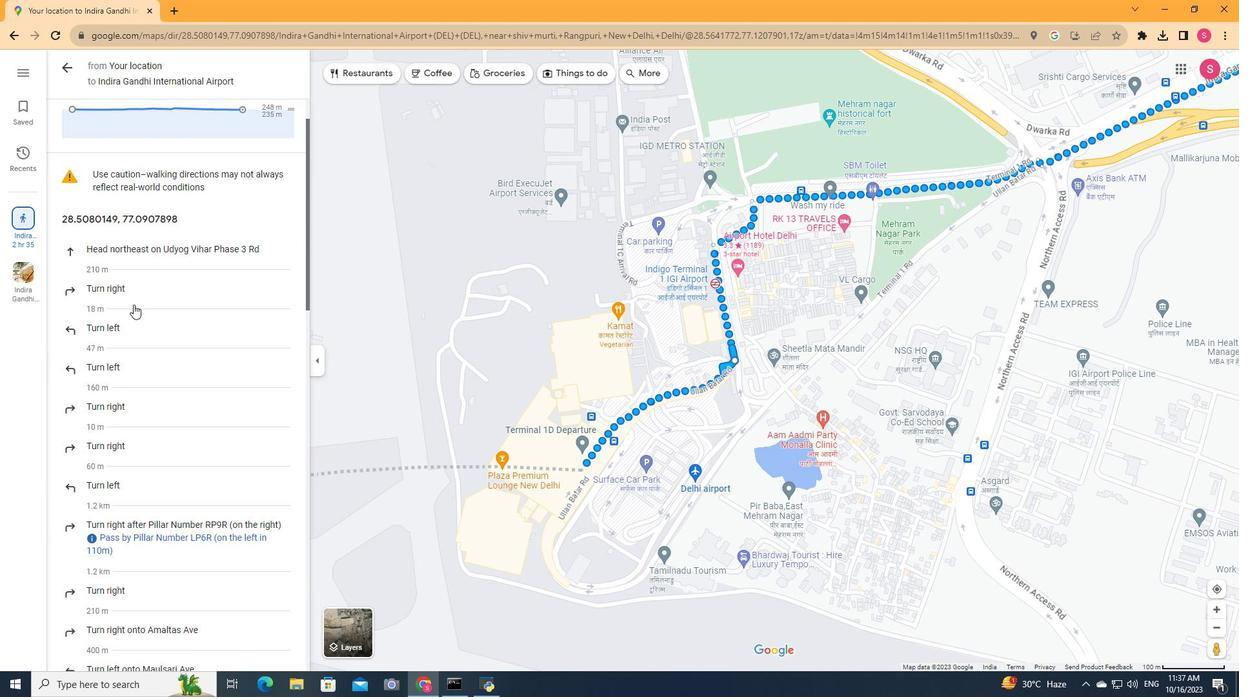 
Action: Mouse scrolled (131, 349) with delta (0, 0)
Screenshot: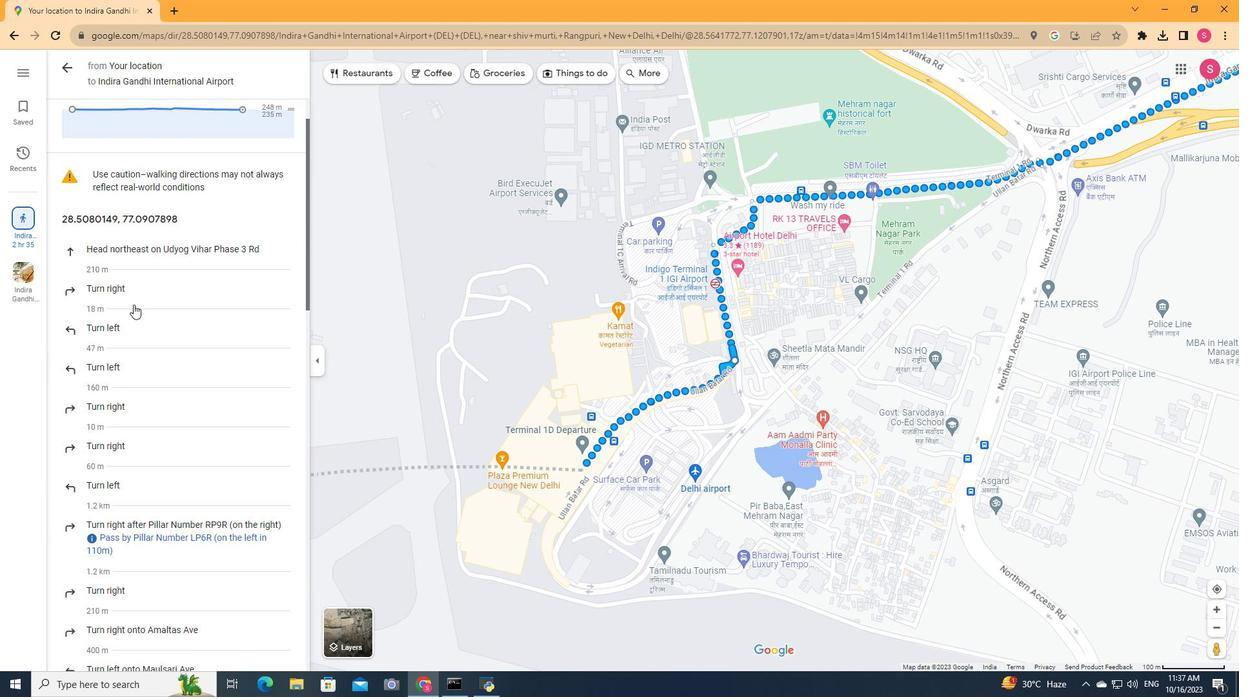 
Action: Mouse moved to (71, 70)
Screenshot: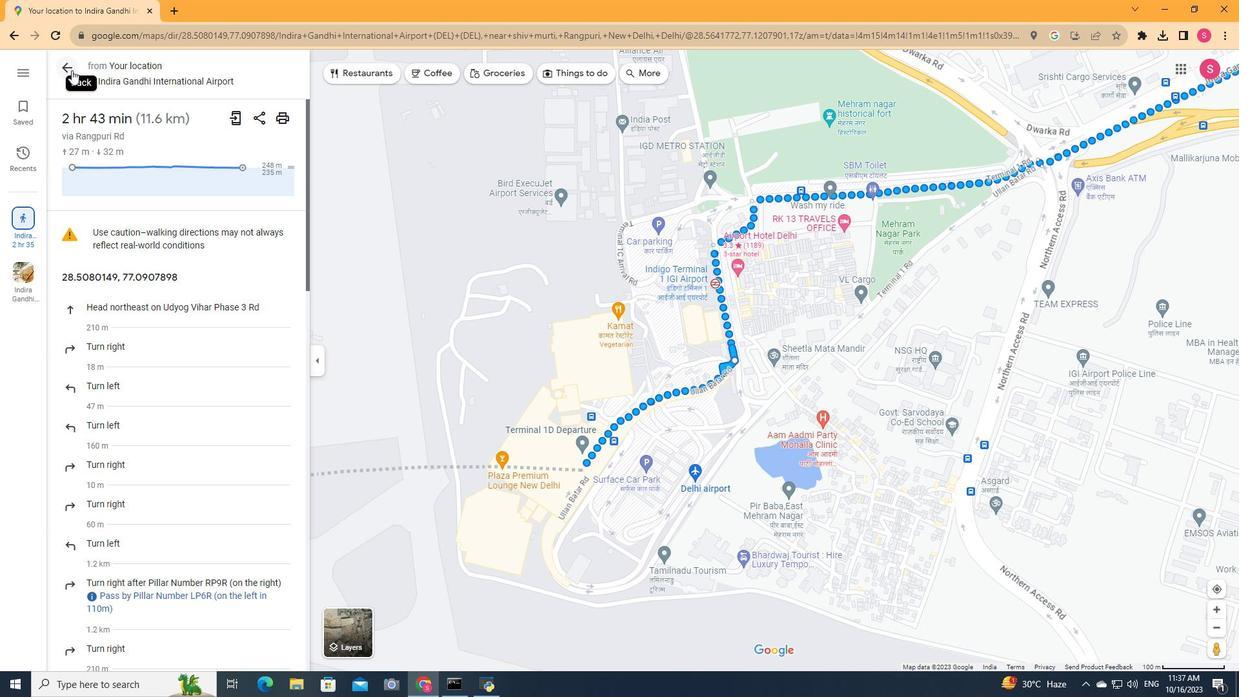 
Action: Mouse pressed left at (71, 70)
Screenshot: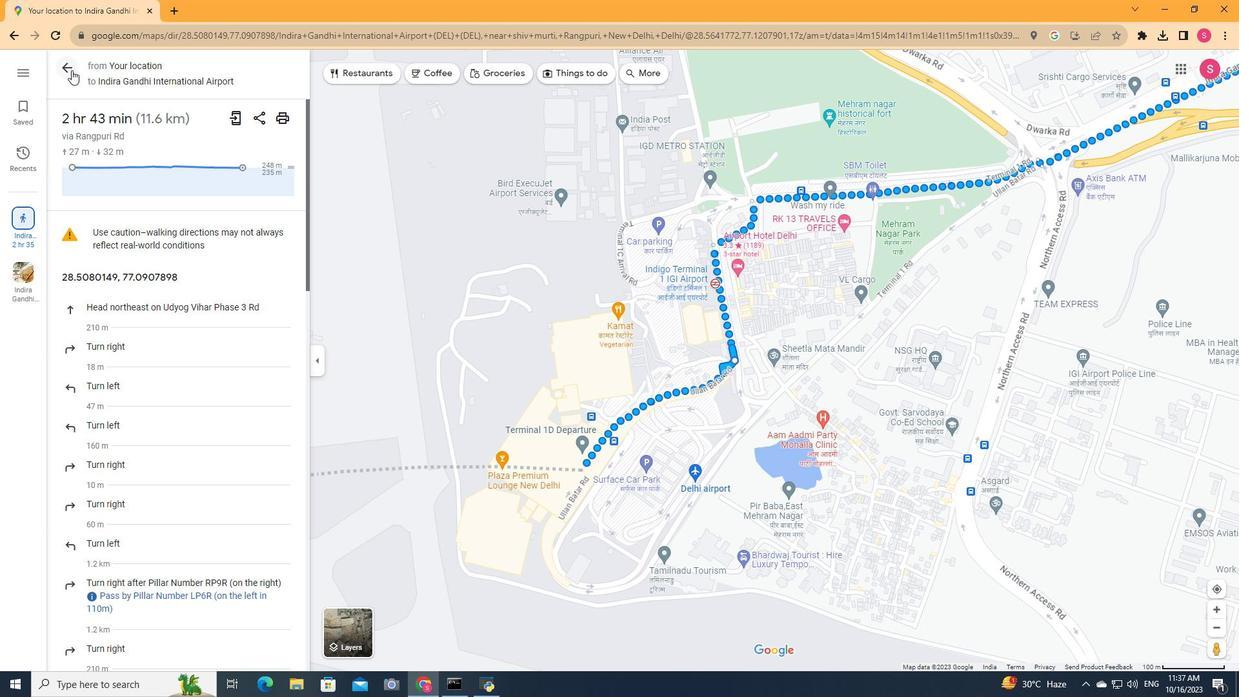 
Action: Mouse moved to (133, 74)
Screenshot: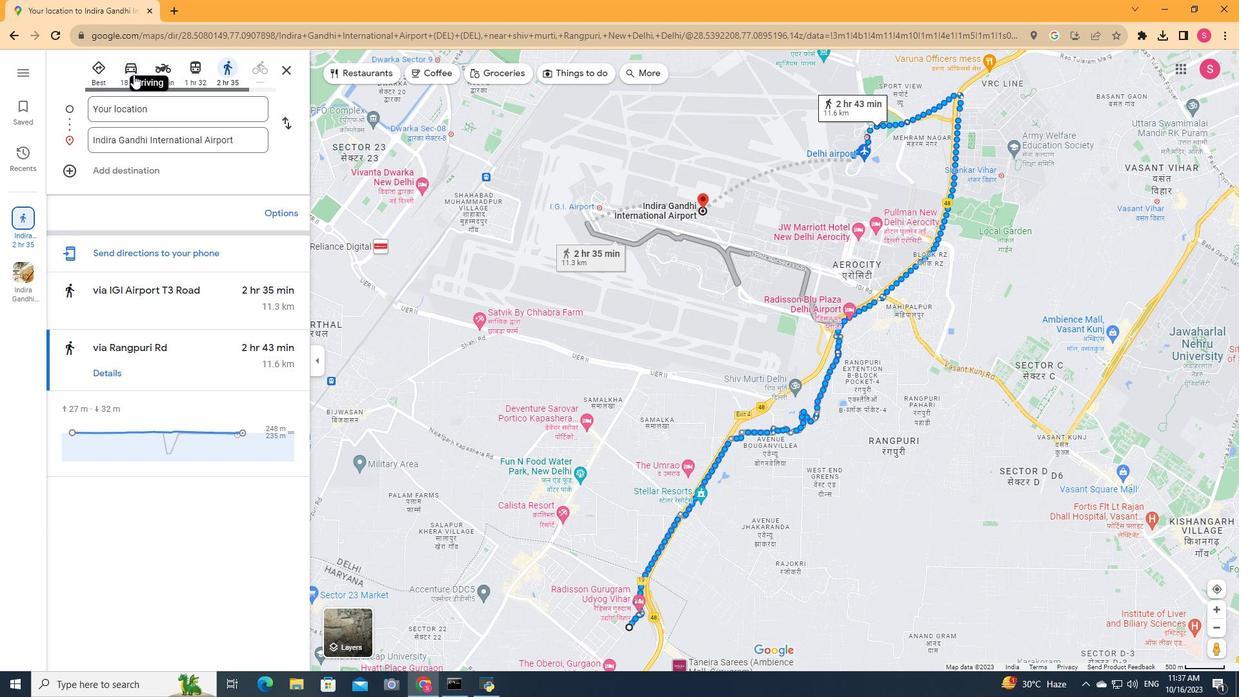 
Action: Mouse pressed left at (133, 74)
Screenshot: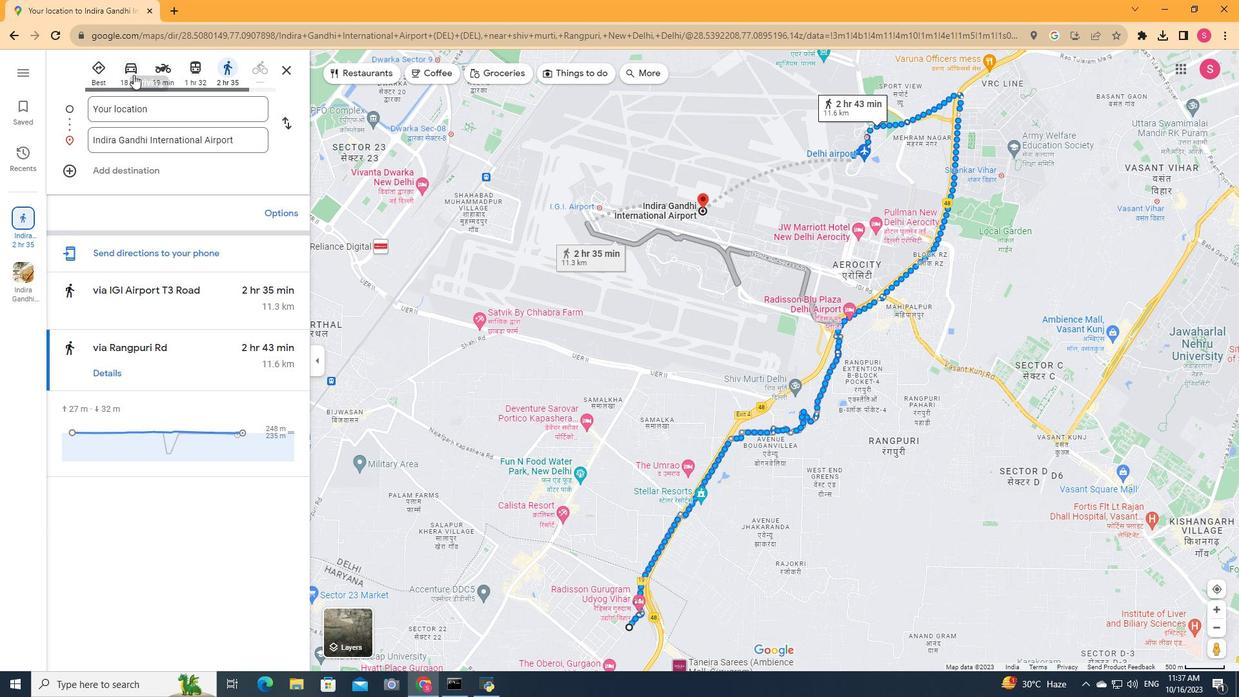 
Action: Mouse moved to (102, 361)
Screenshot: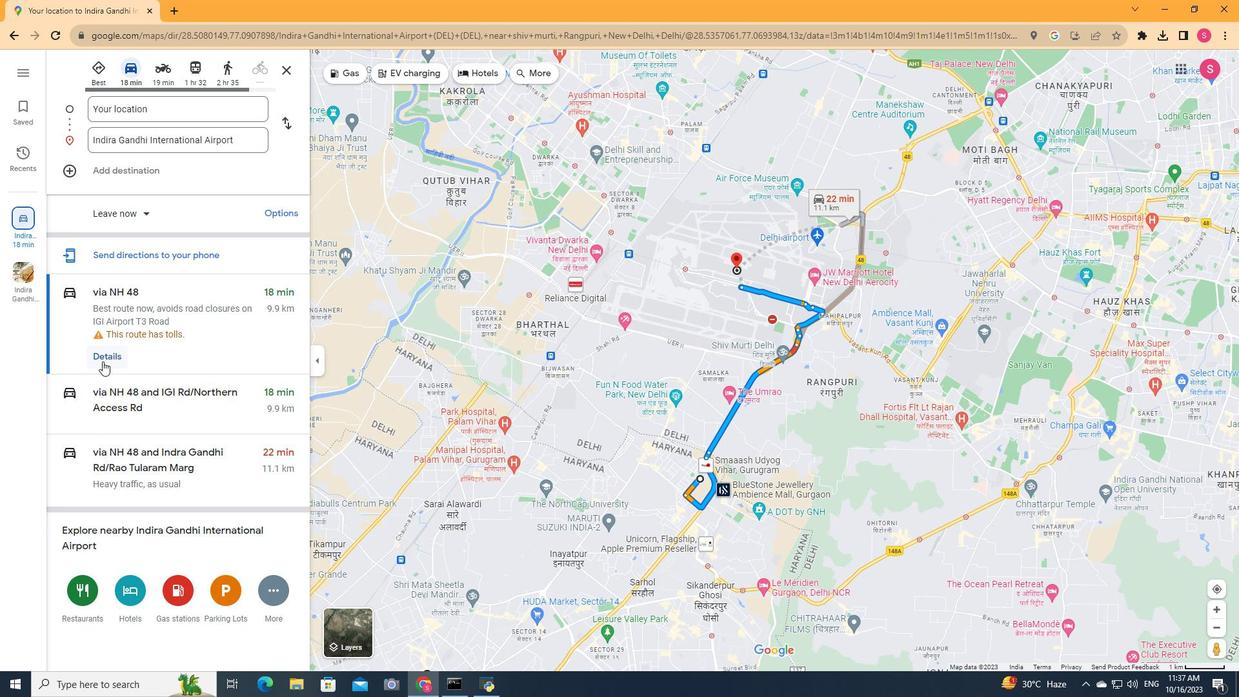
Action: Mouse pressed left at (102, 361)
Screenshot: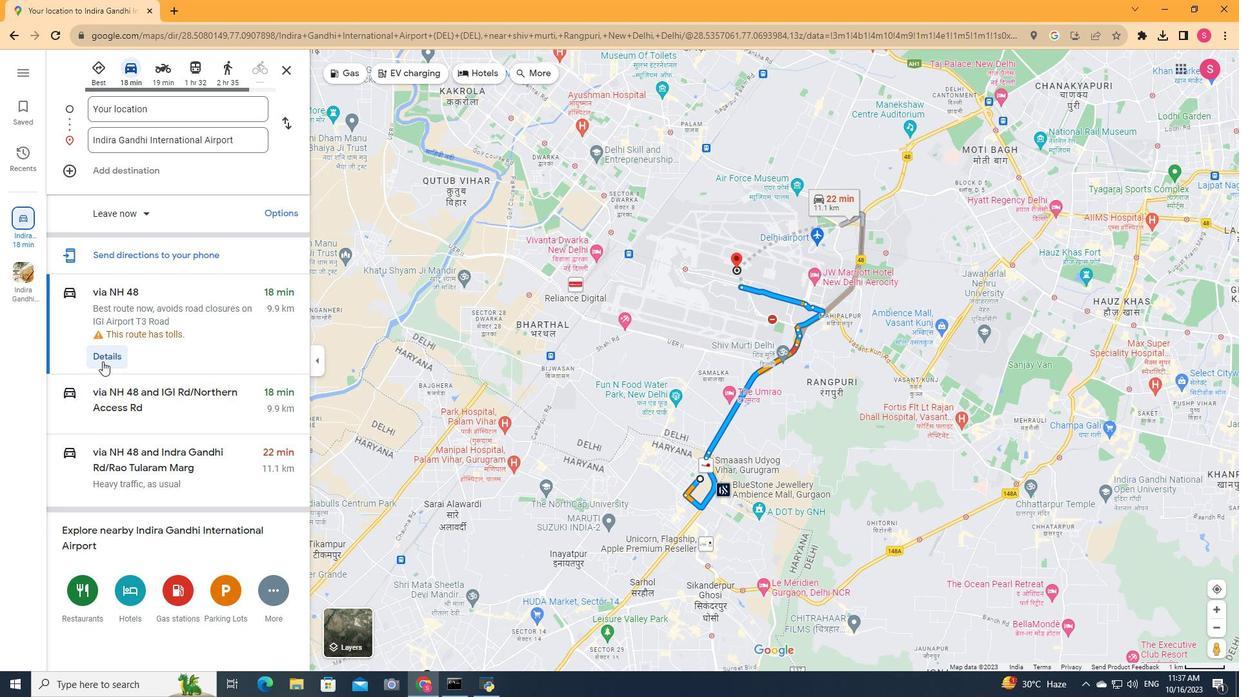 
Action: Mouse moved to (65, 74)
Screenshot: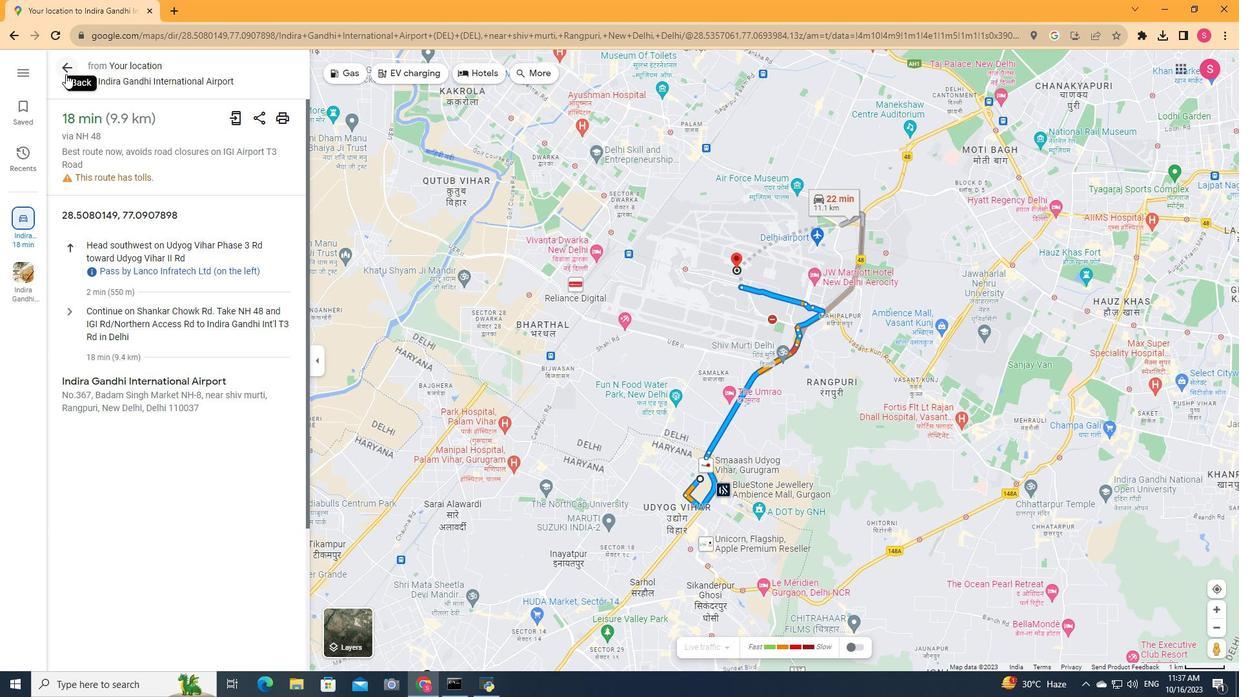 
Action: Mouse pressed left at (65, 74)
Screenshot: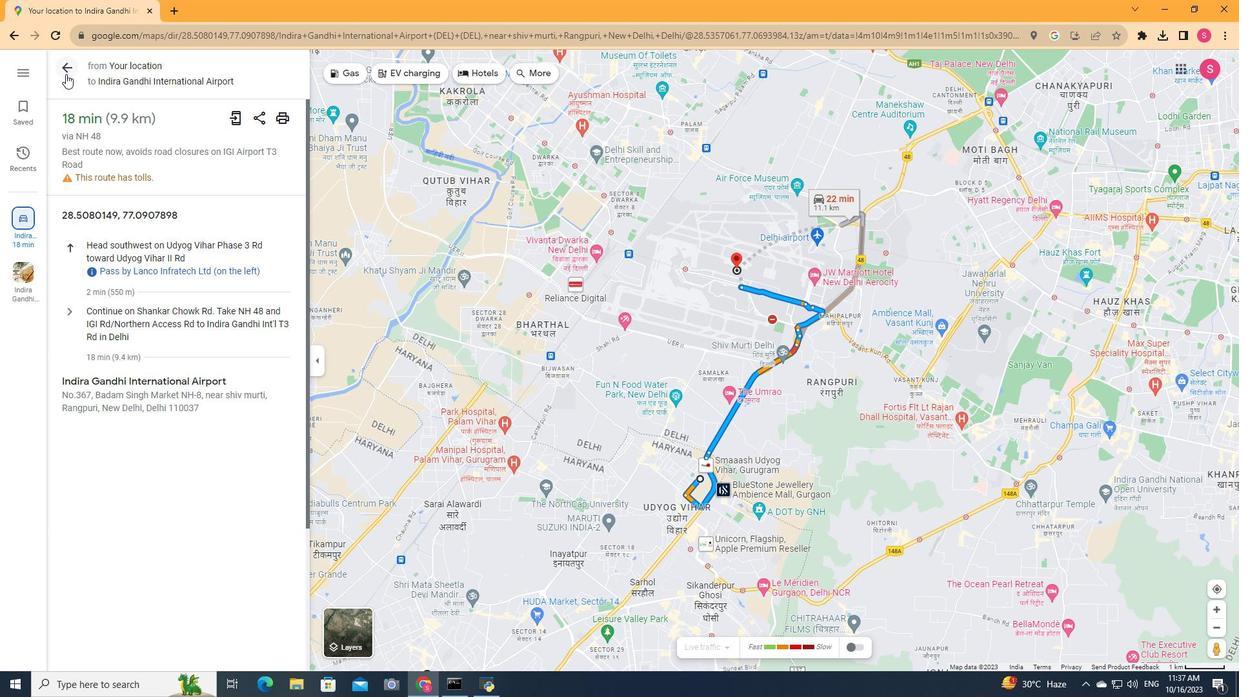 
Action: Mouse moved to (107, 408)
Screenshot: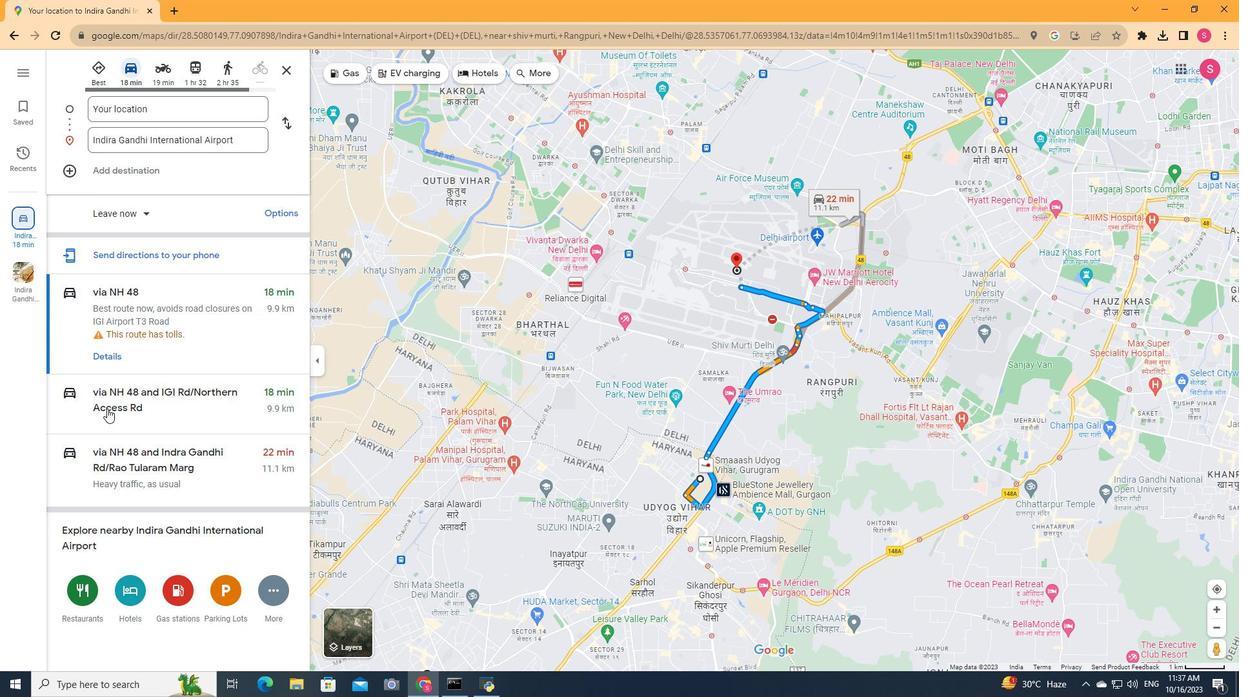 
Action: Mouse pressed left at (107, 408)
Screenshot: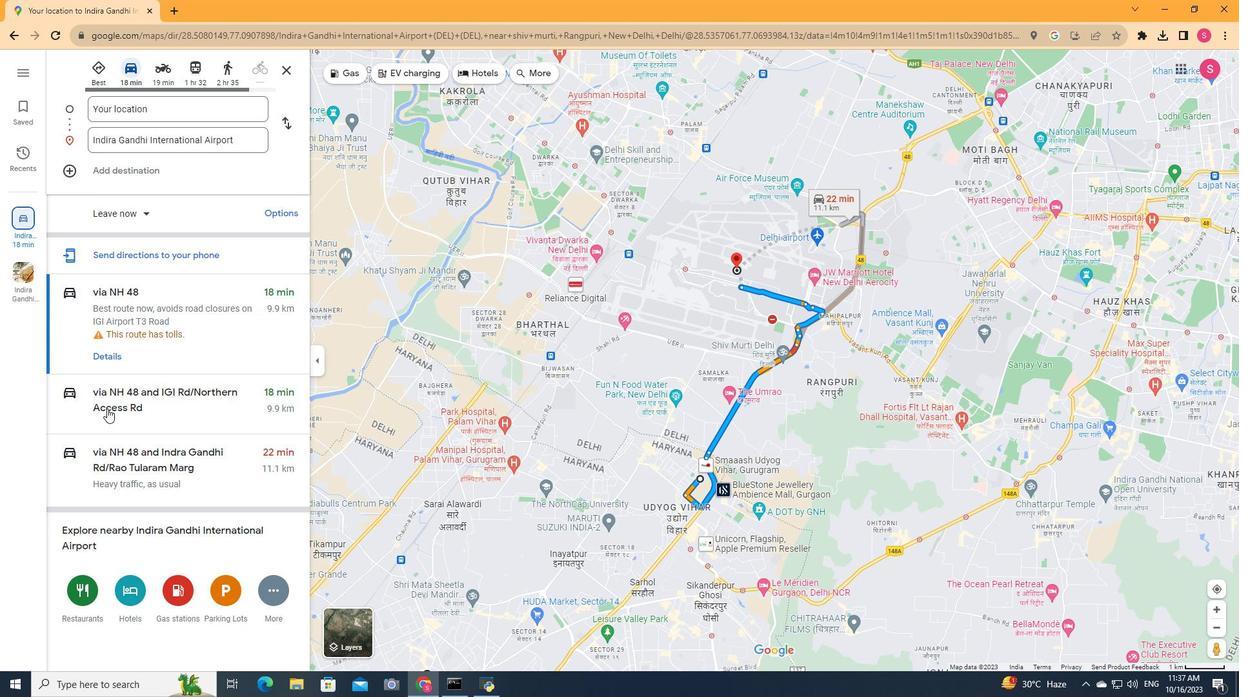 
Action: Mouse moved to (109, 420)
Screenshot: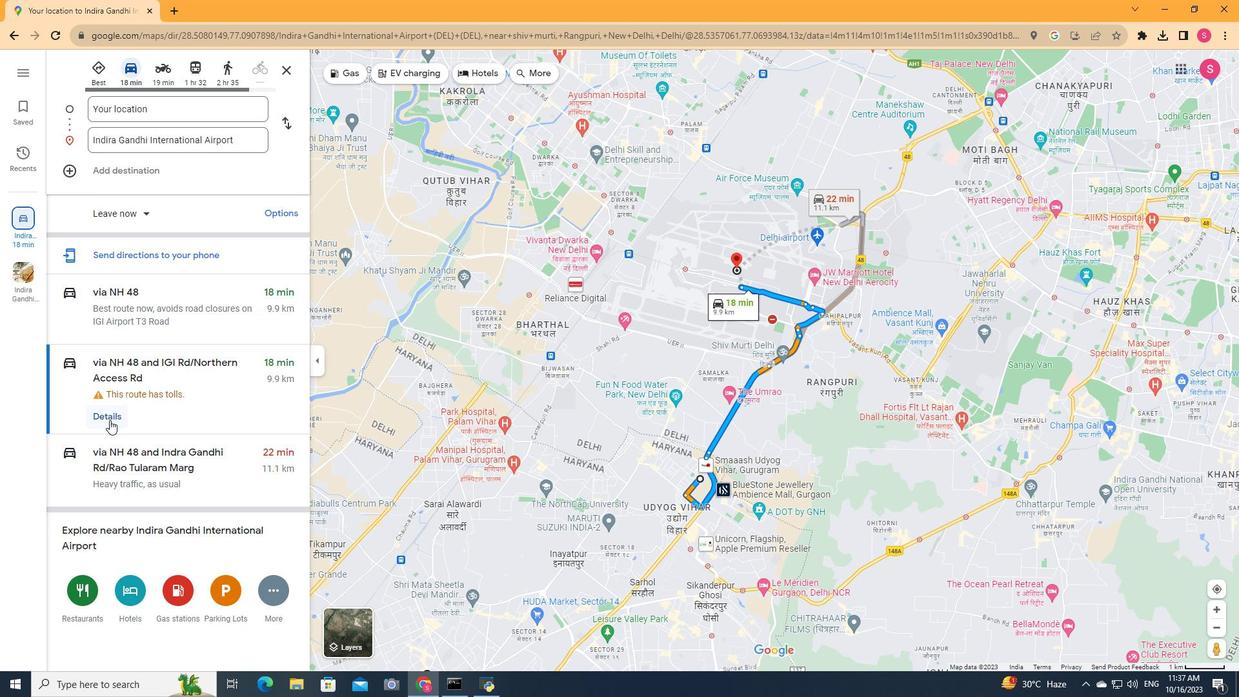 
Action: Mouse pressed left at (109, 420)
Screenshot: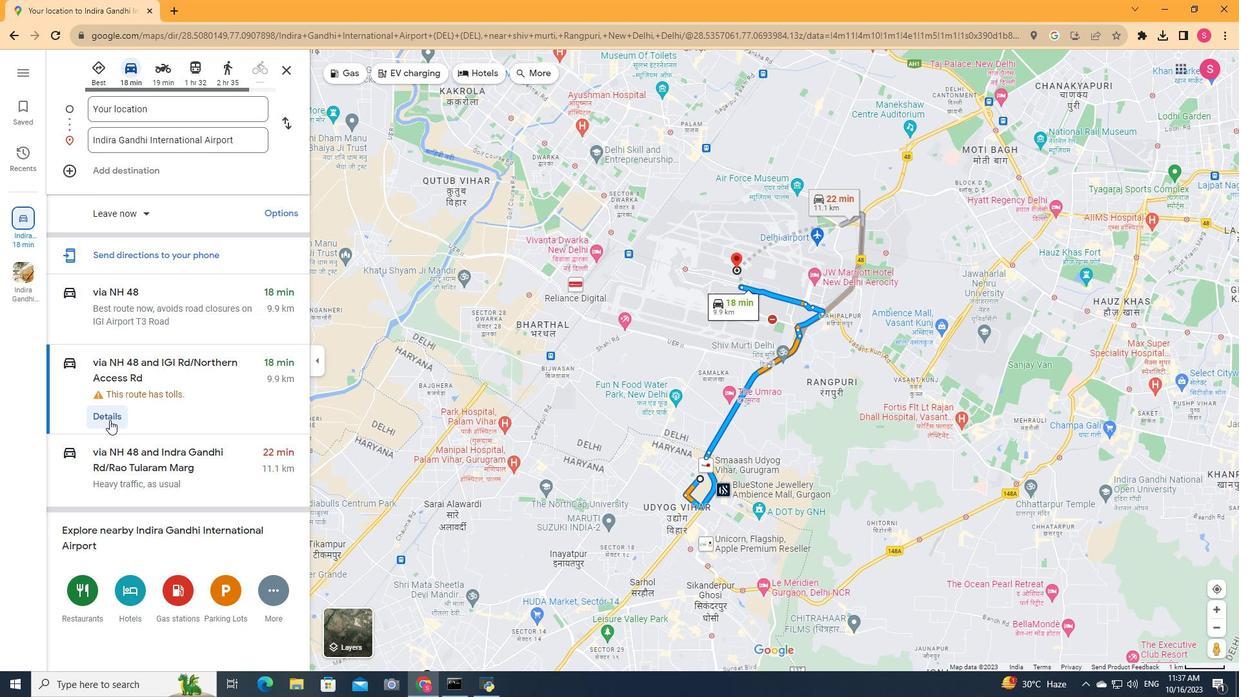 
Action: Mouse moved to (71, 74)
Screenshot: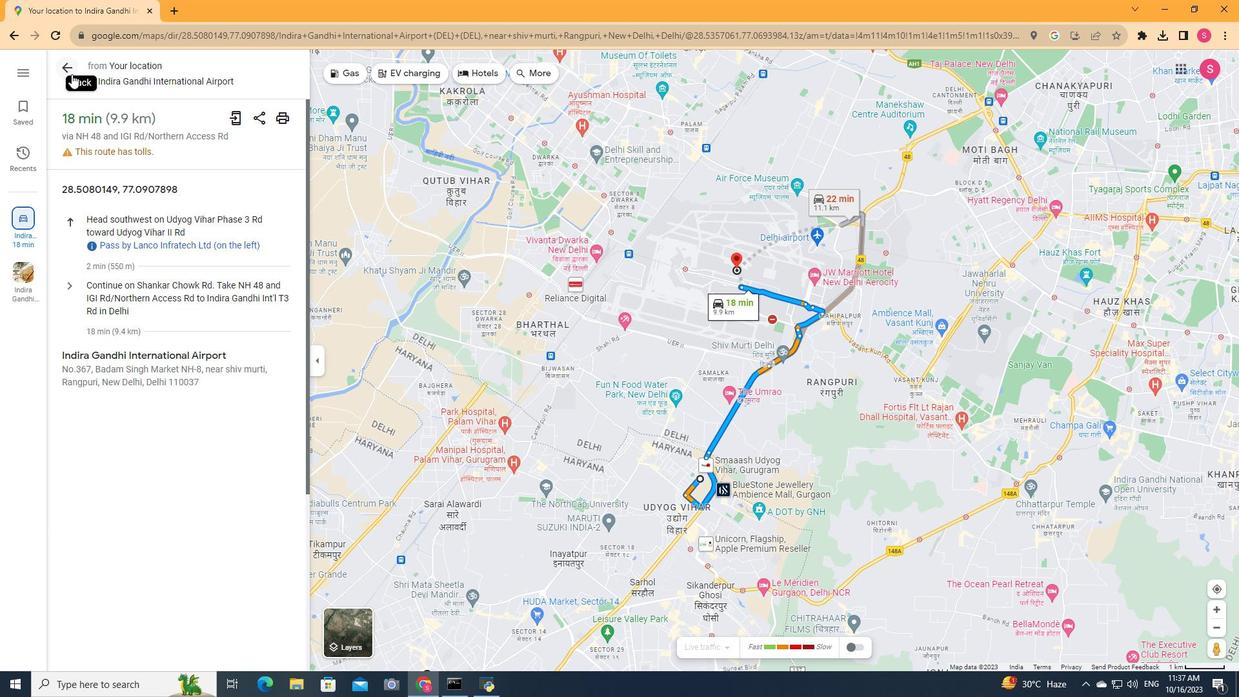 
Action: Mouse pressed left at (71, 74)
Screenshot: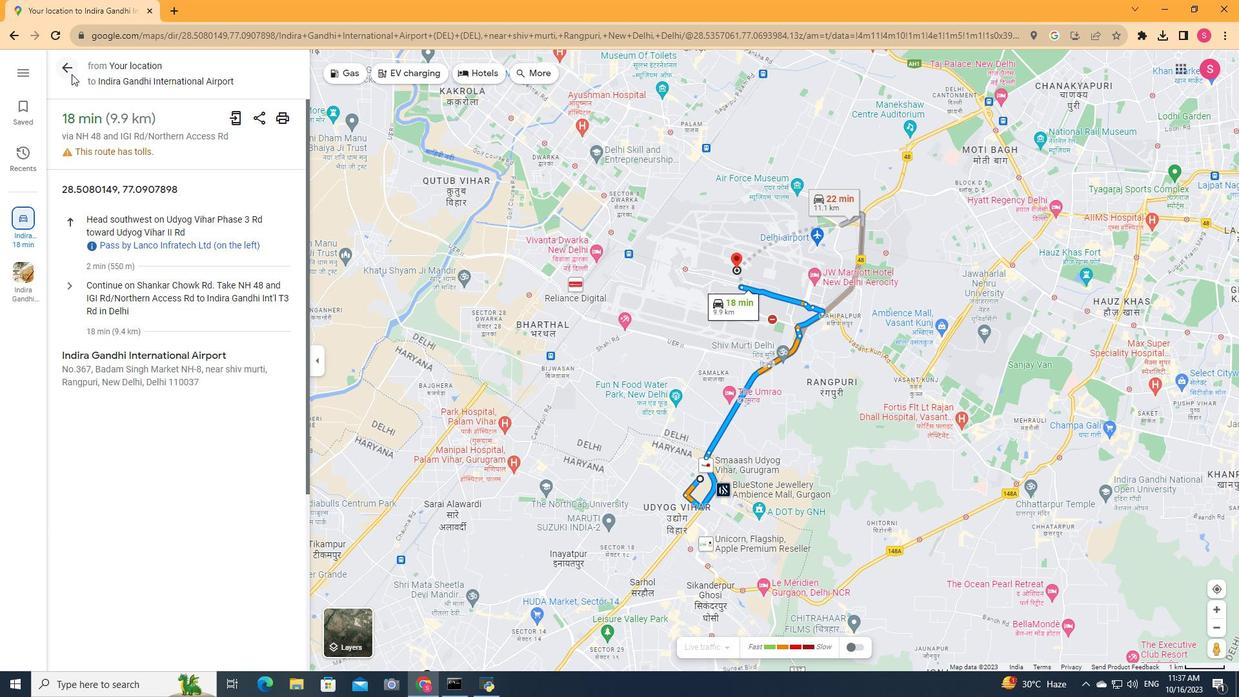 
Action: Mouse moved to (110, 477)
Screenshot: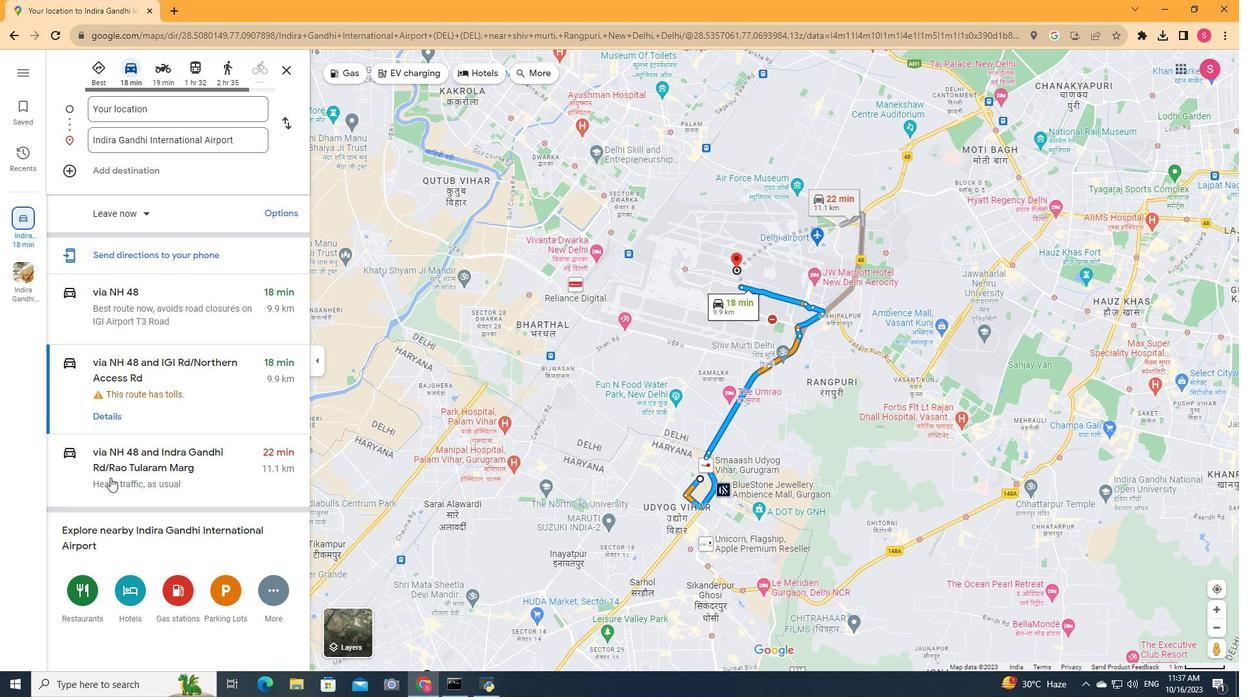 
Action: Mouse pressed left at (110, 477)
Screenshot: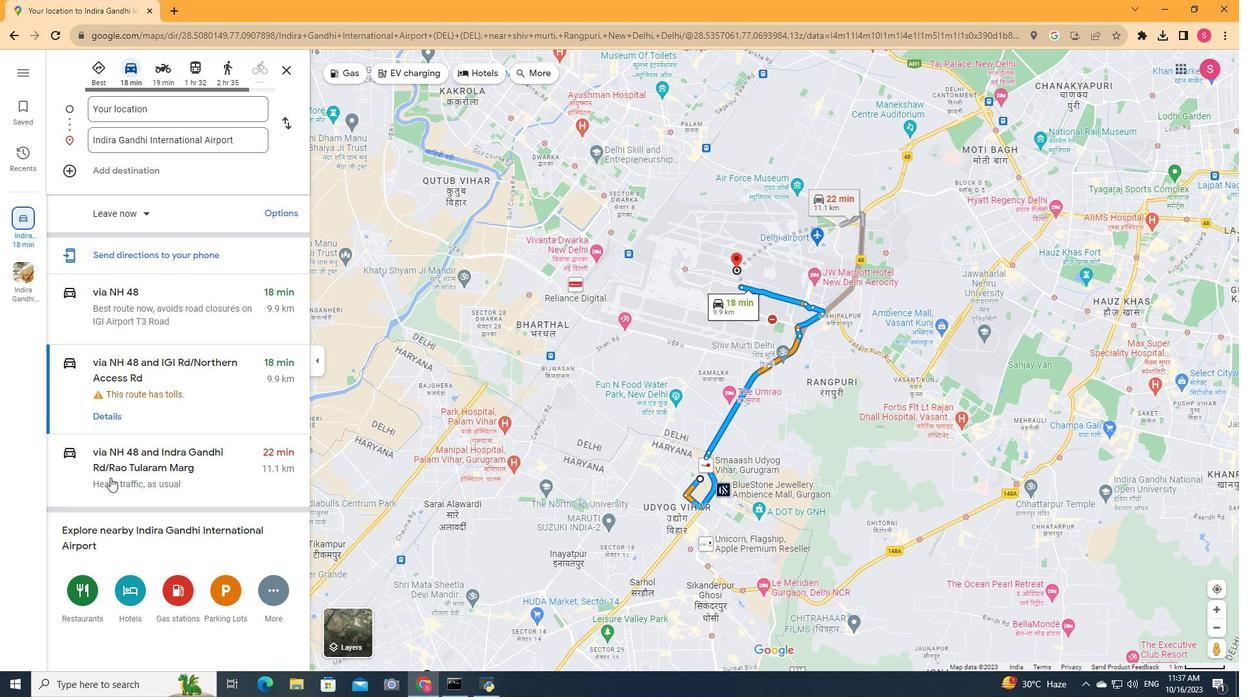 
Action: Mouse moved to (110, 488)
Screenshot: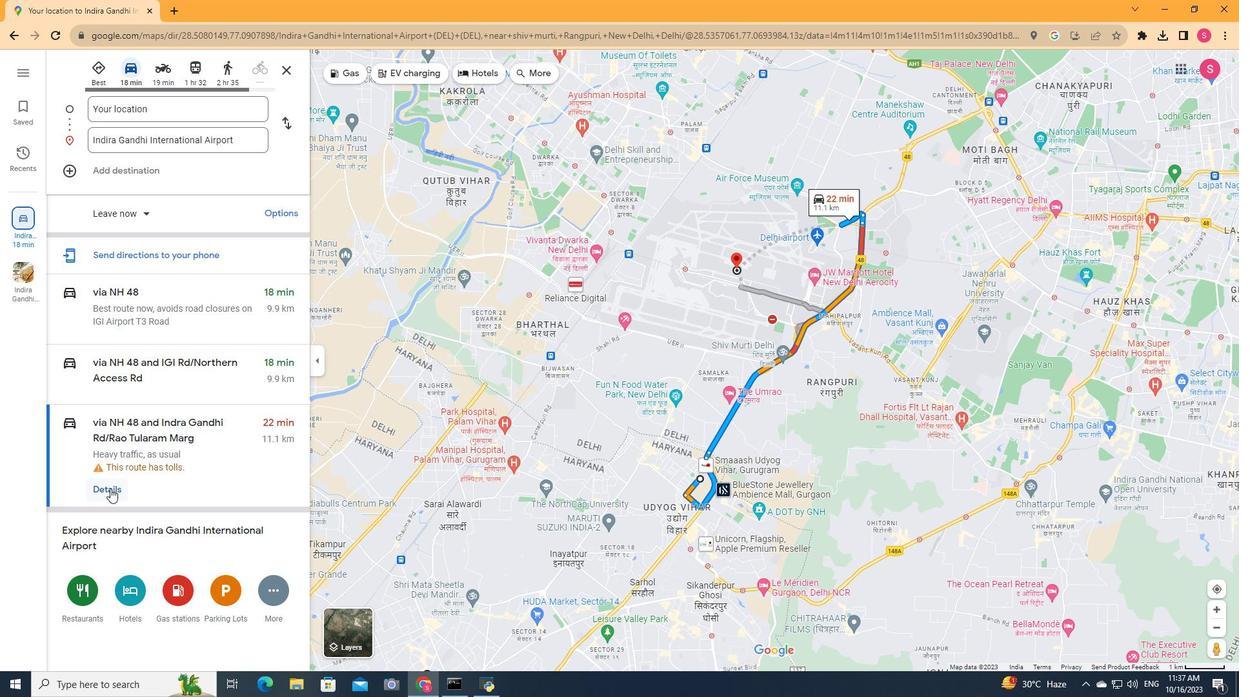 
Action: Mouse pressed left at (110, 488)
Screenshot: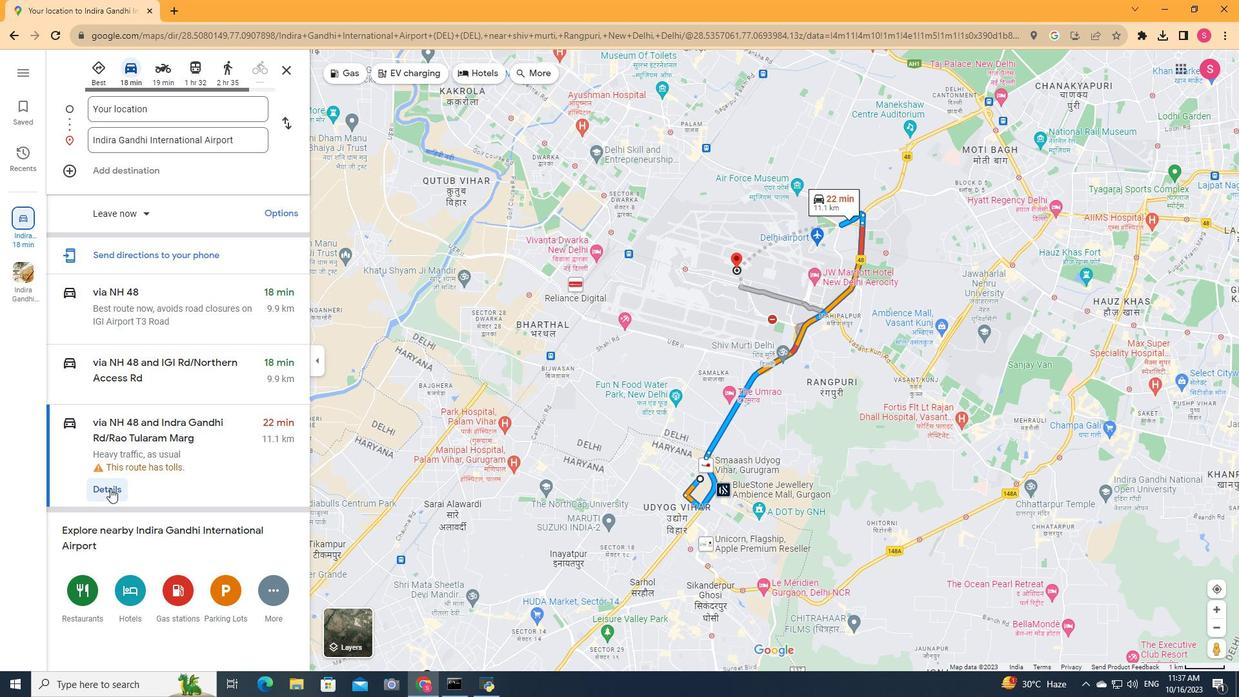 
Action: Mouse moved to (130, 581)
Screenshot: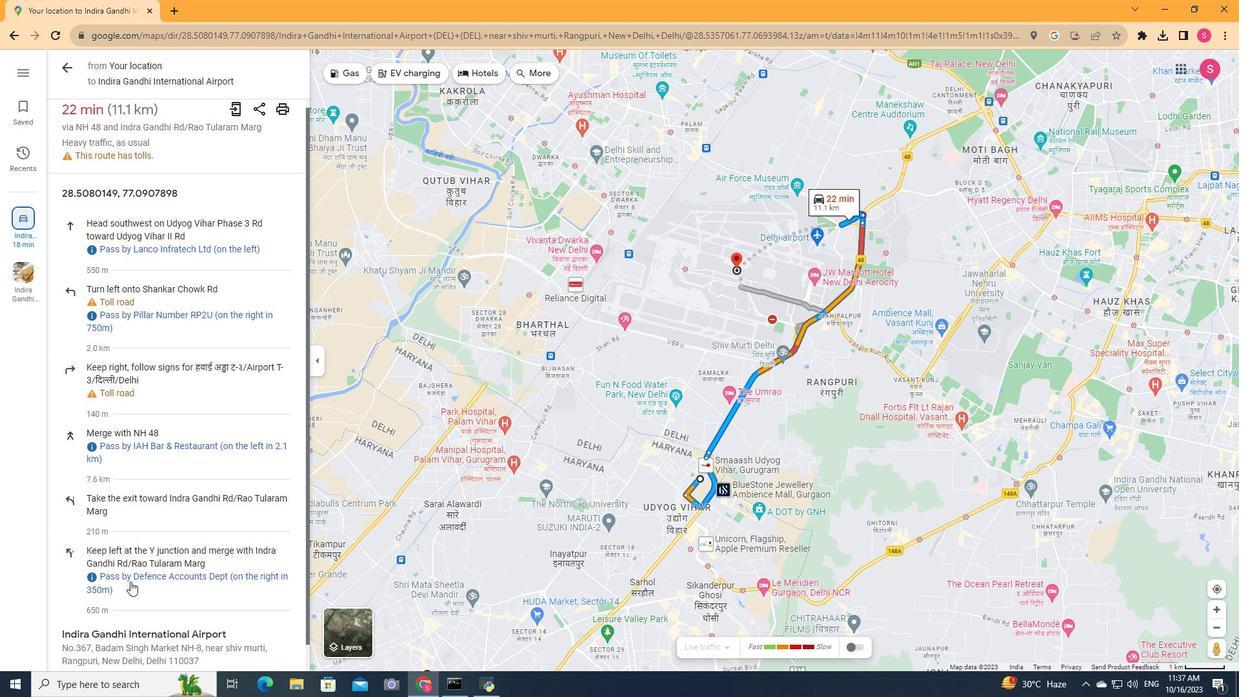 
Action: Mouse scrolled (130, 580) with delta (0, 0)
Screenshot: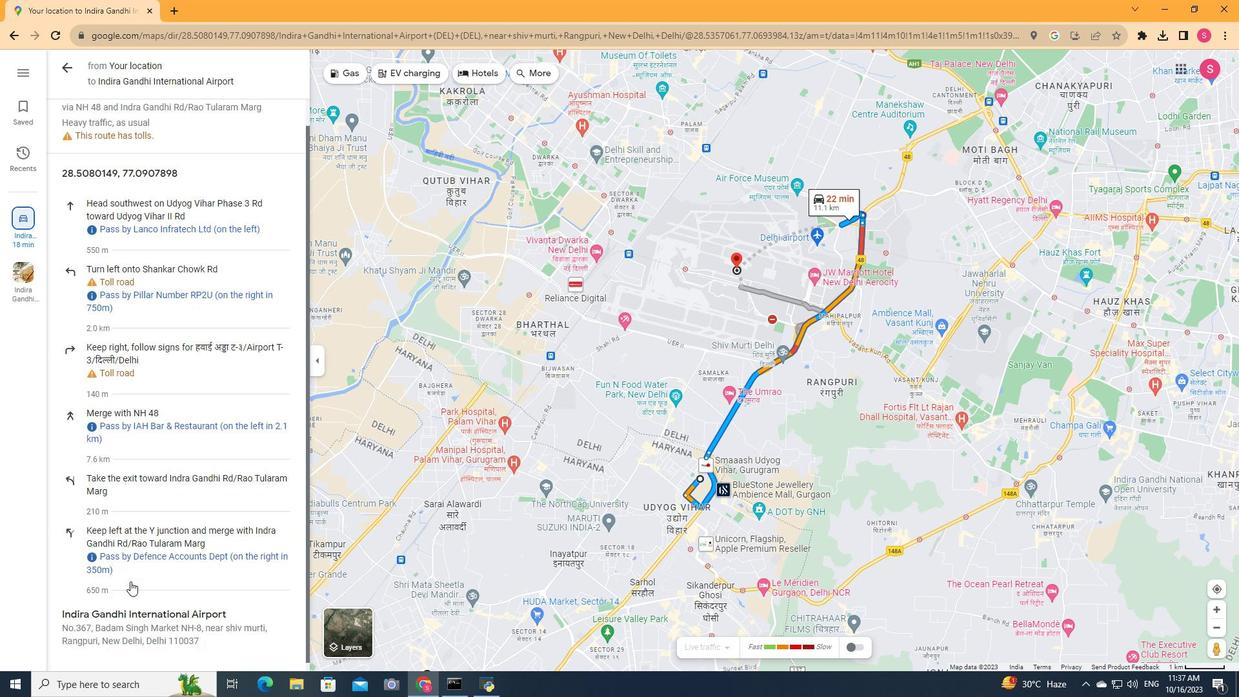 
Action: Mouse scrolled (130, 580) with delta (0, 0)
Screenshot: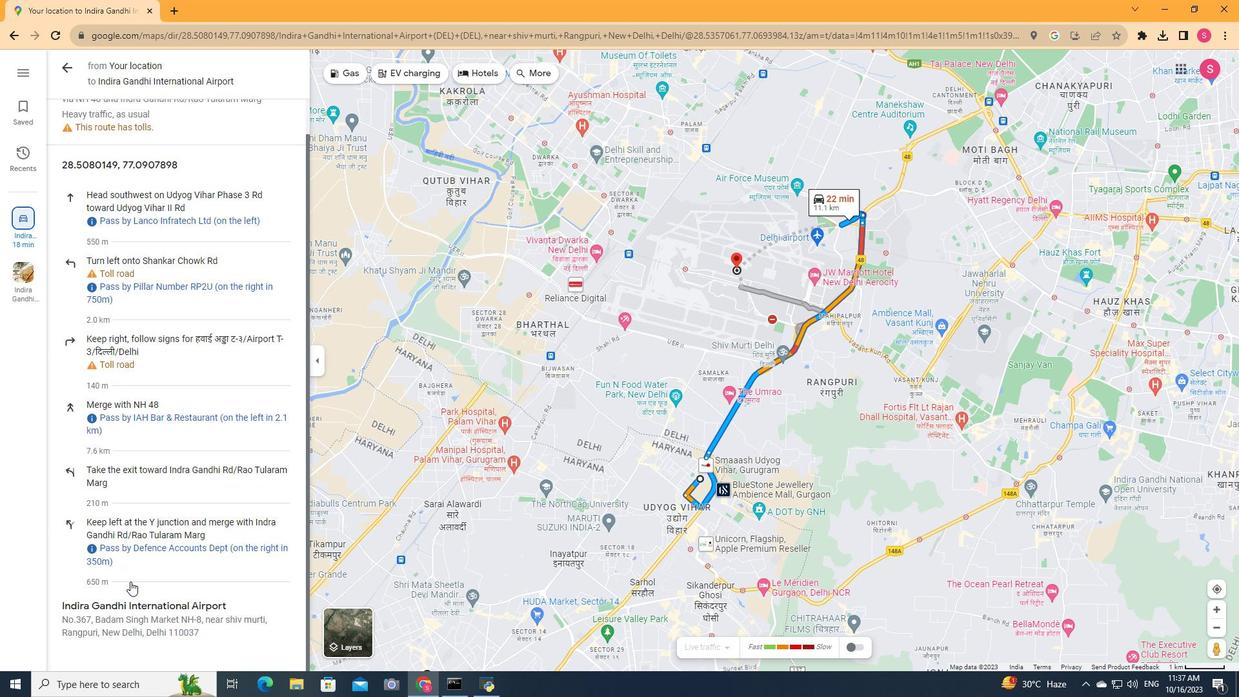 
Action: Mouse scrolled (130, 580) with delta (0, 0)
Screenshot: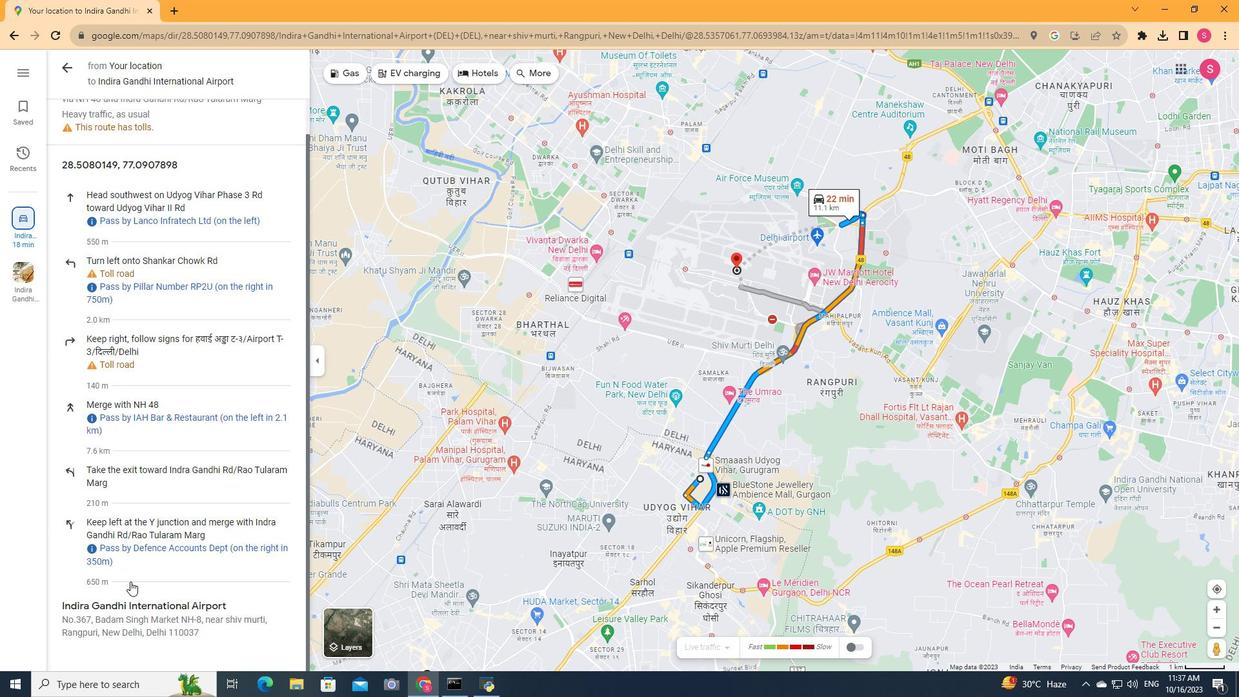 
Action: Mouse moved to (129, 526)
Screenshot: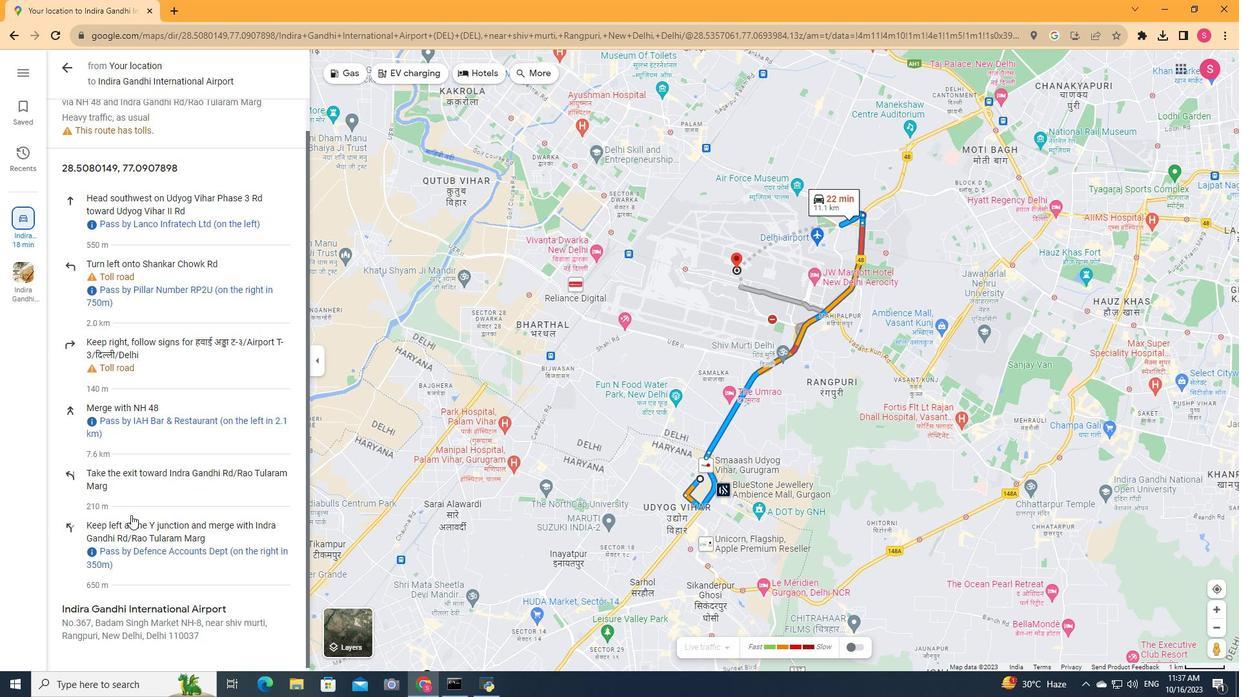 
Action: Mouse scrolled (129, 526) with delta (0, 0)
Screenshot: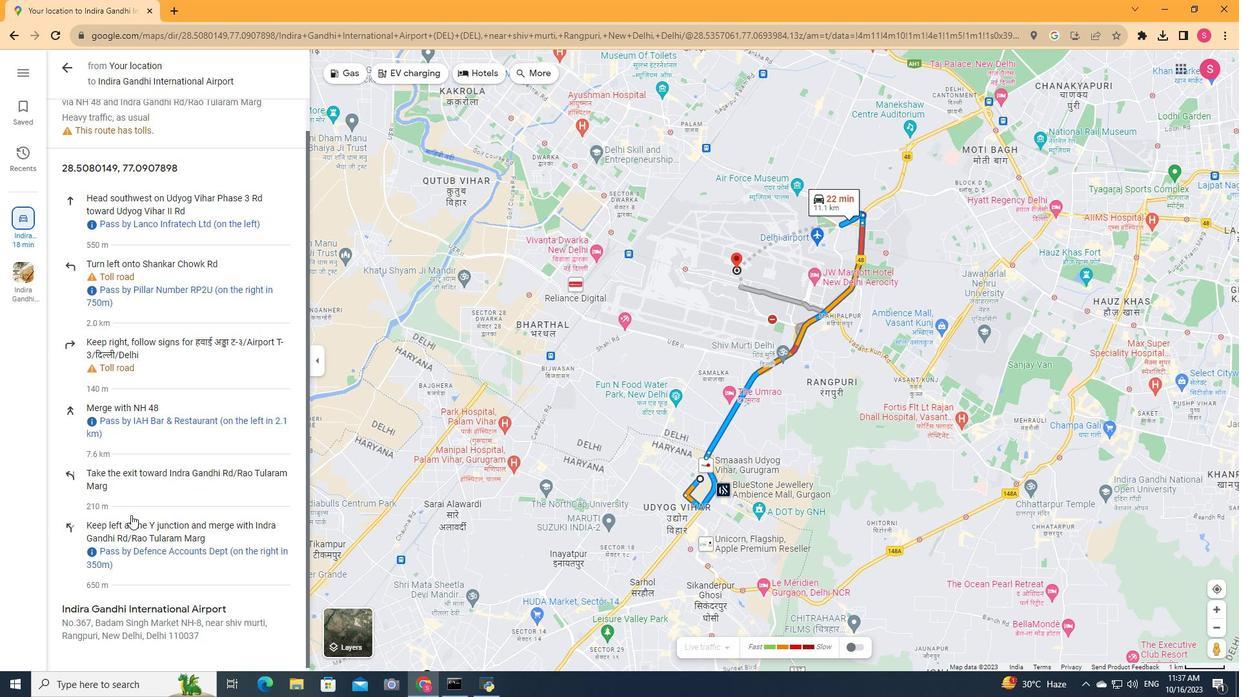 
Action: Mouse moved to (129, 516)
Screenshot: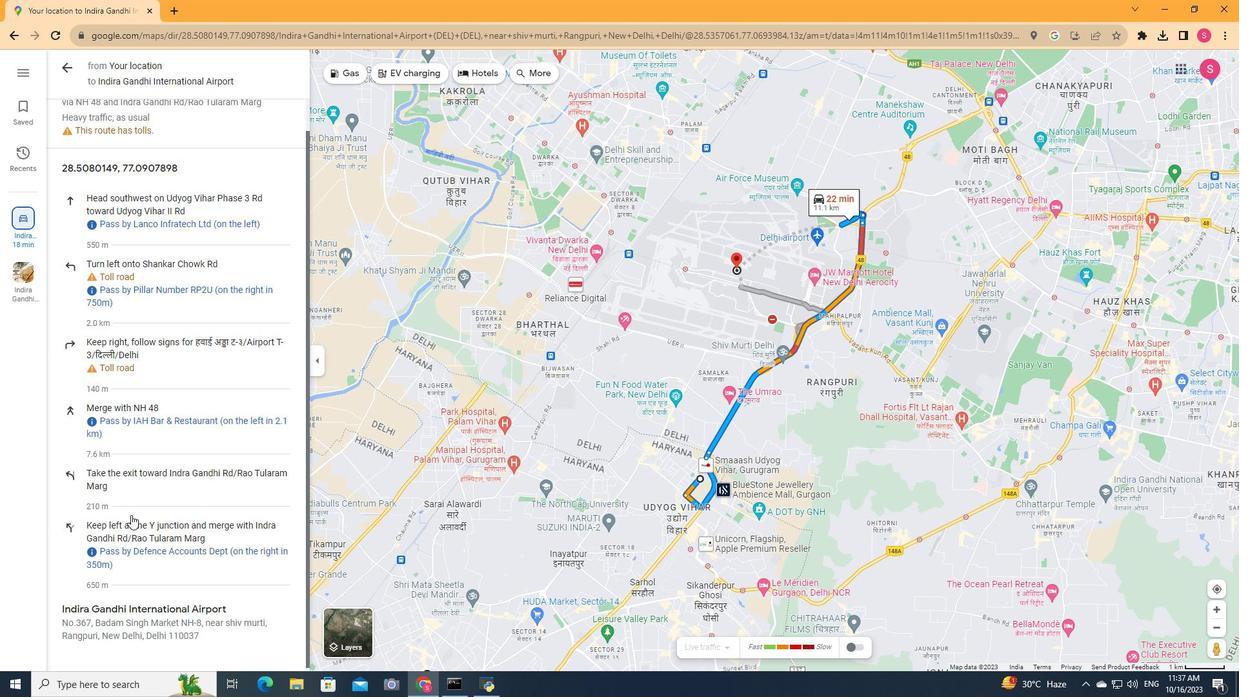 
Action: Mouse scrolled (129, 517) with delta (0, 0)
Screenshot: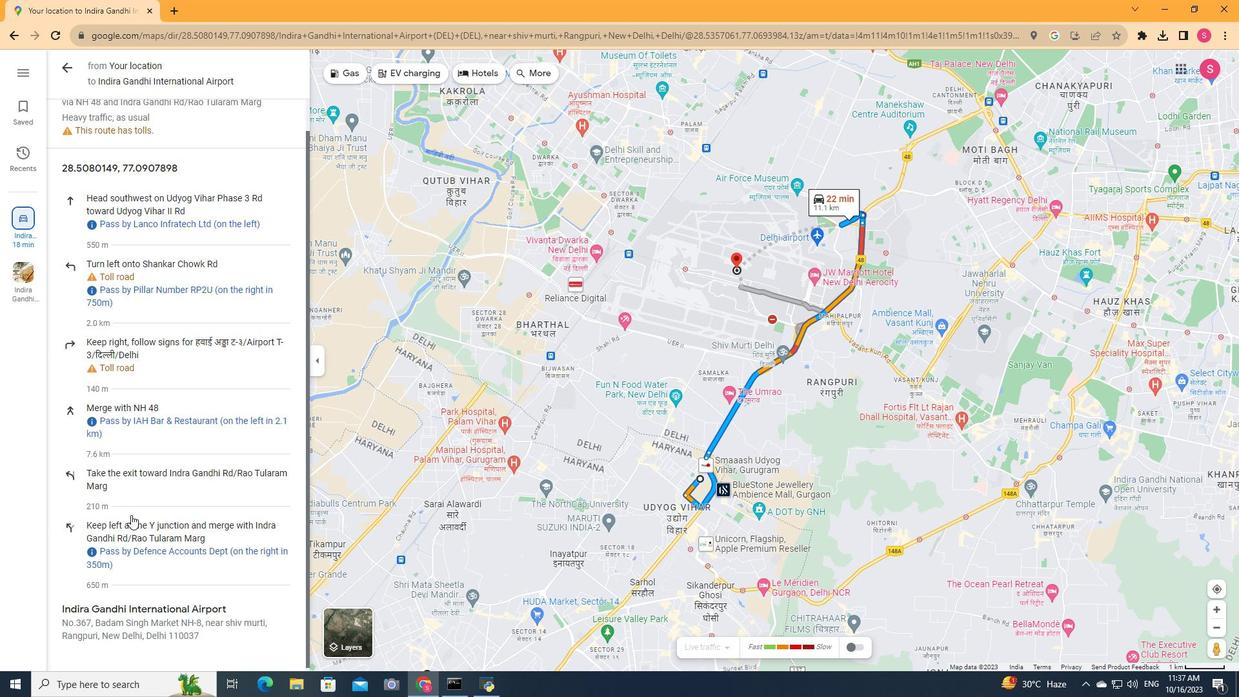 
Action: Mouse moved to (131, 515)
Screenshot: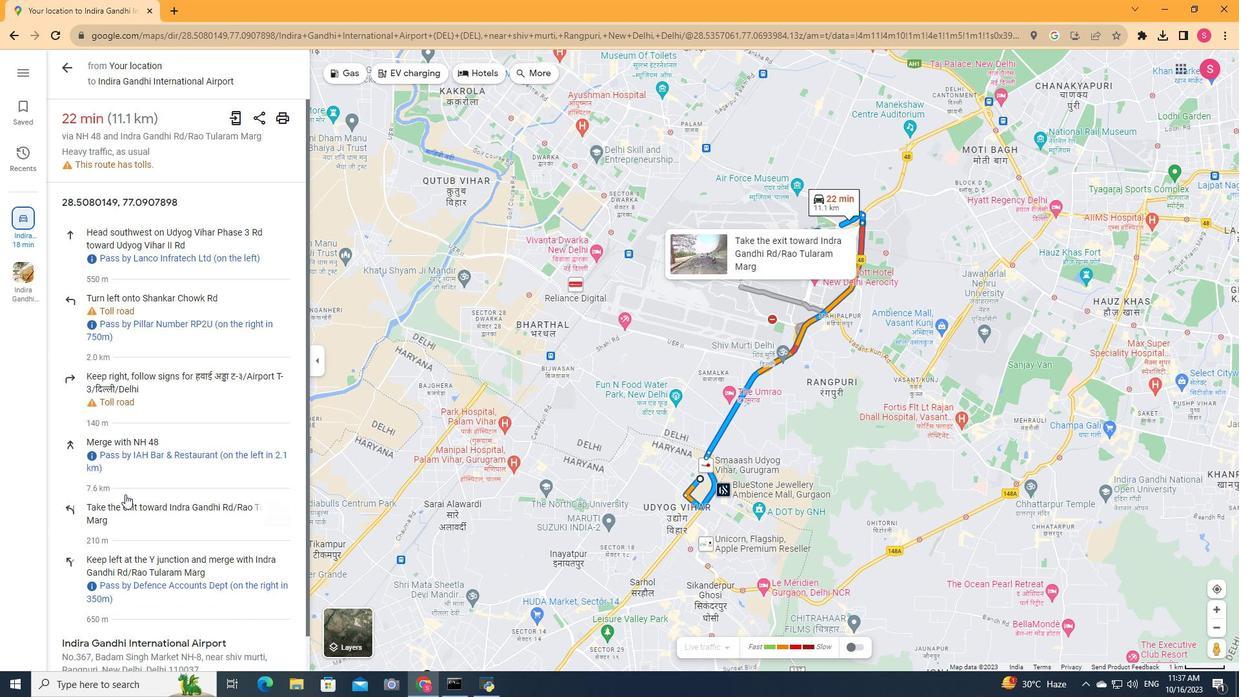 
Action: Mouse scrolled (131, 515) with delta (0, 0)
Screenshot: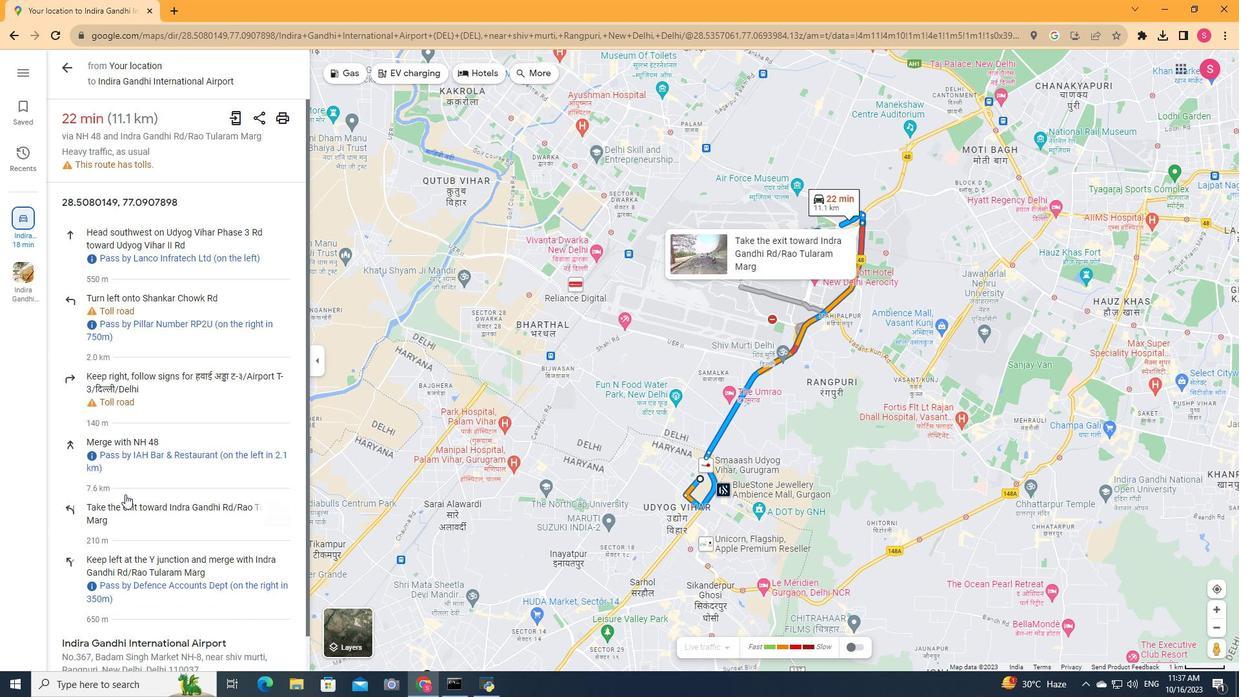 
Action: Mouse moved to (65, 73)
Screenshot: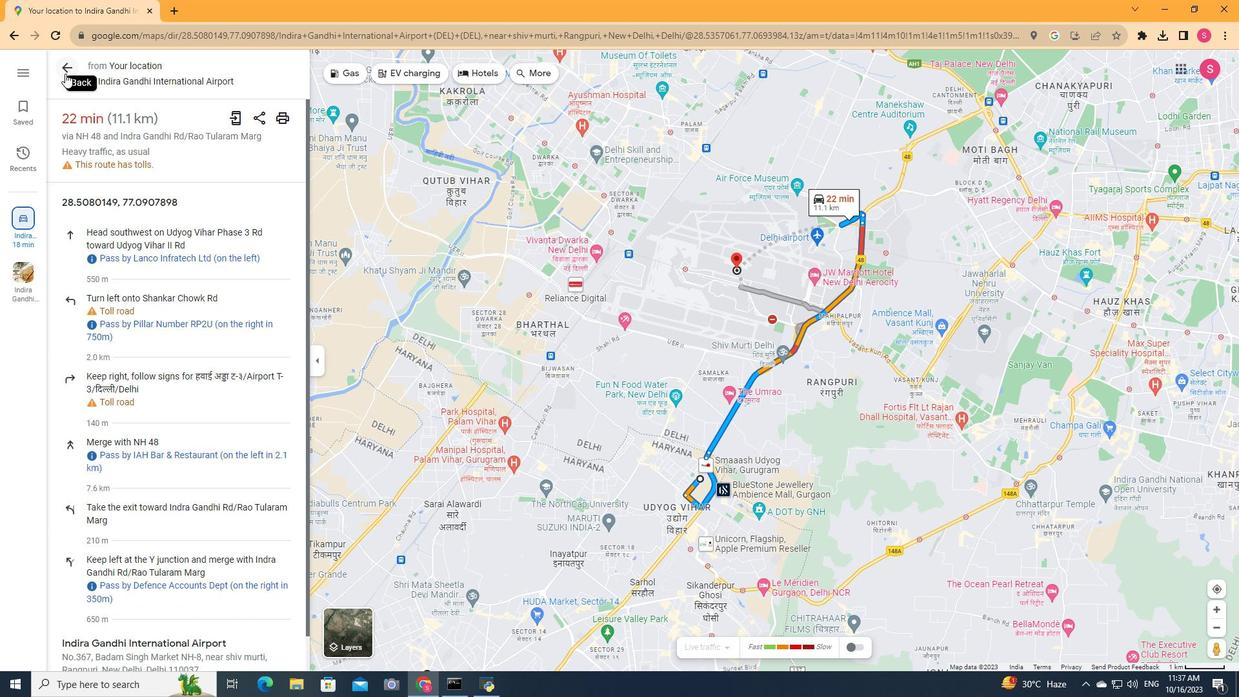 
Action: Mouse pressed left at (65, 73)
Screenshot: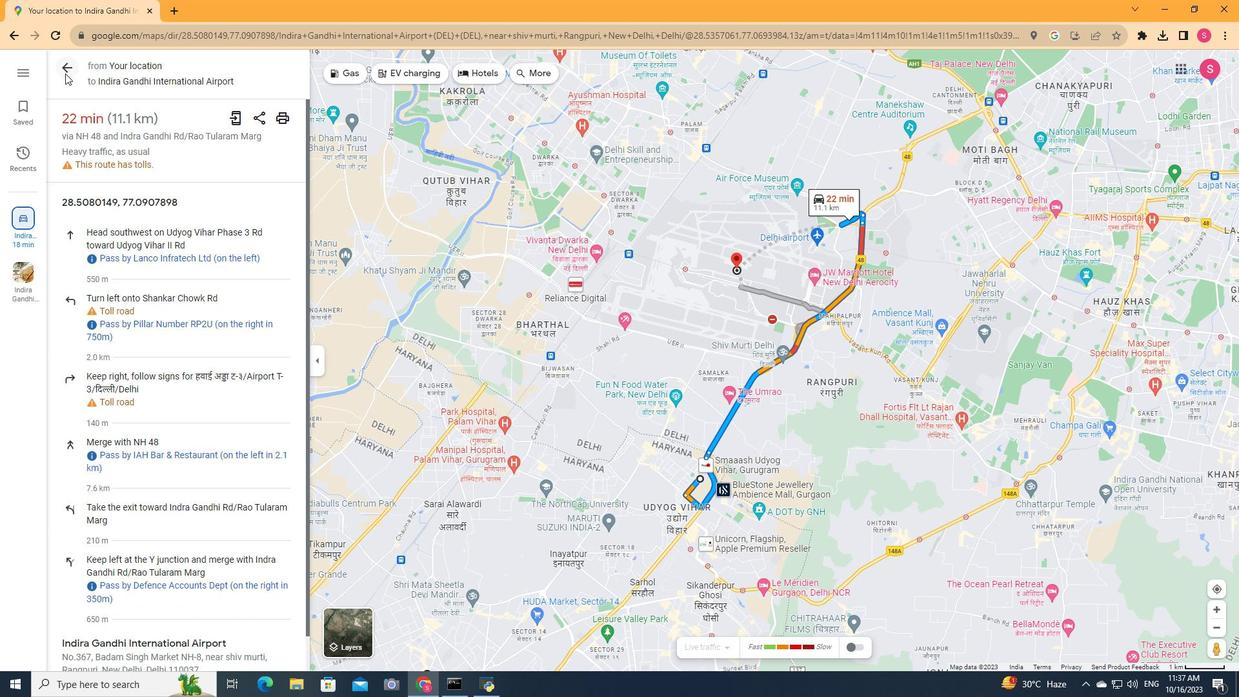 
Action: Mouse moved to (154, 76)
Screenshot: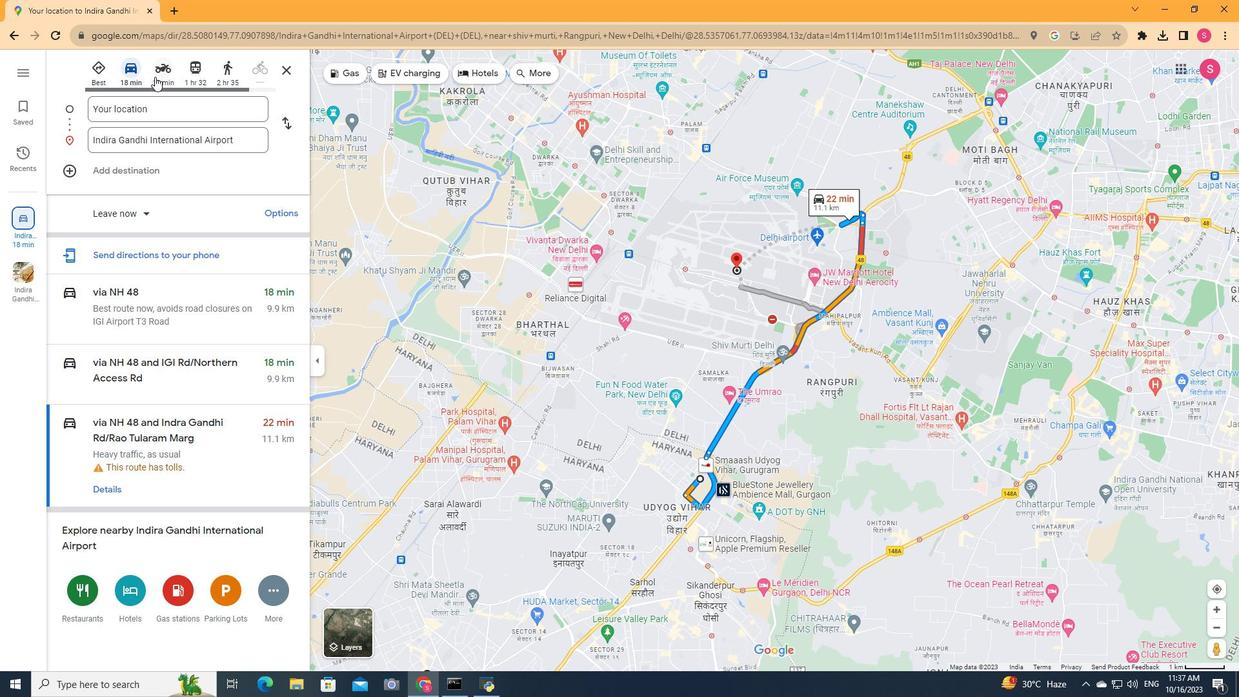 
Action: Mouse pressed left at (154, 76)
Screenshot: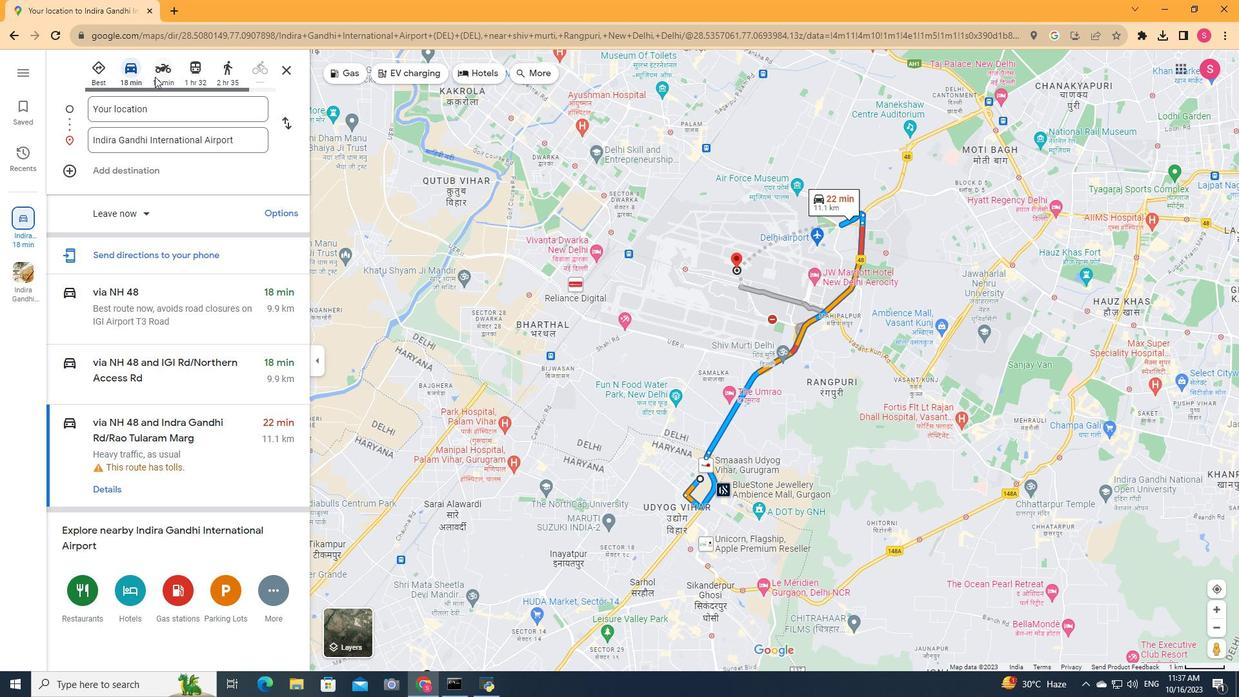 
Action: Mouse moved to (114, 340)
Screenshot: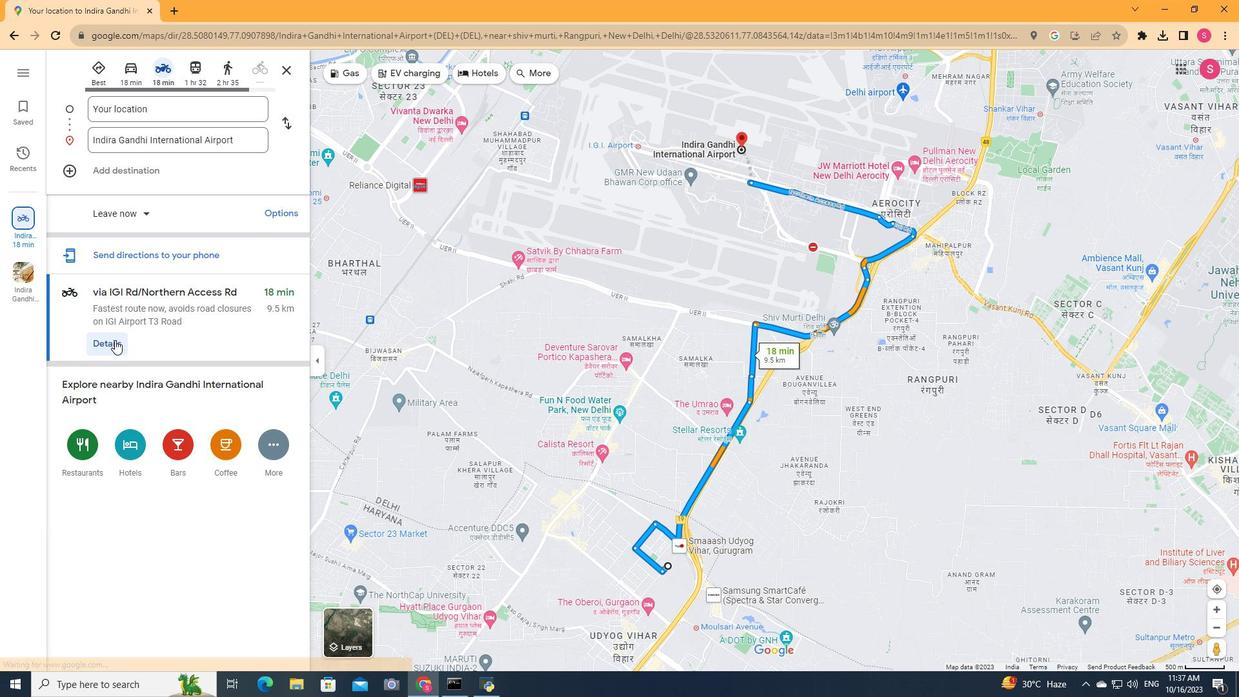 
Action: Mouse pressed left at (114, 340)
Screenshot: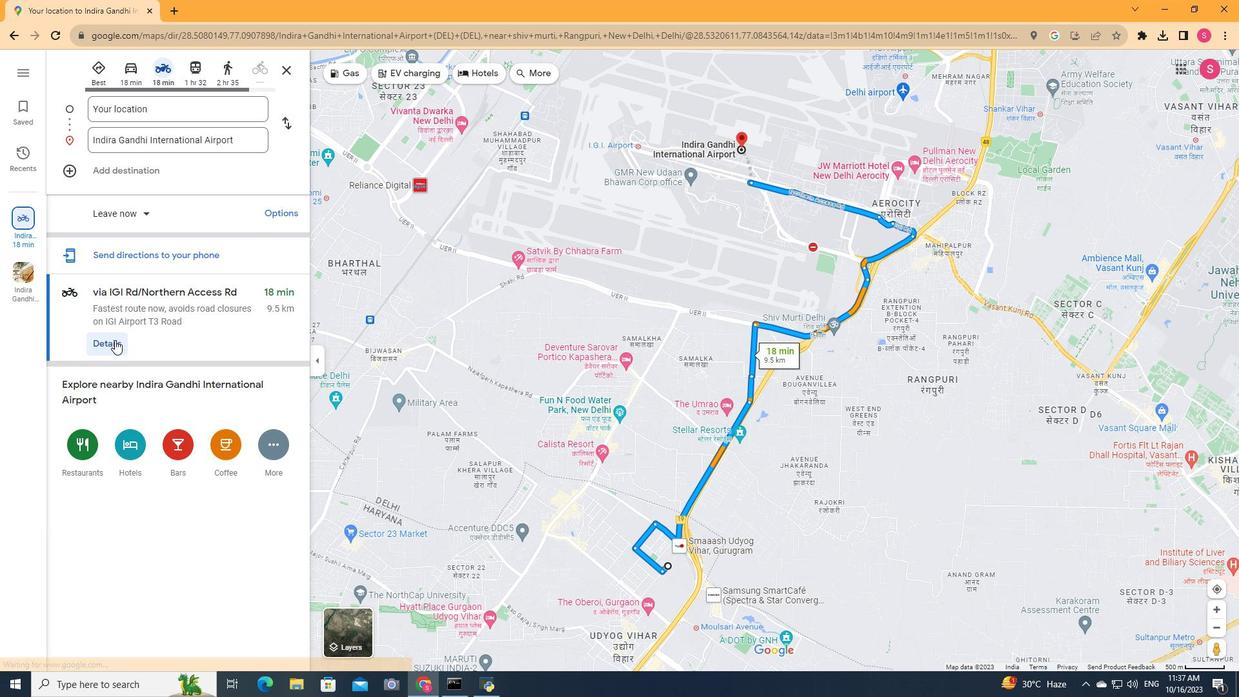 
Action: Mouse moved to (114, 340)
Screenshot: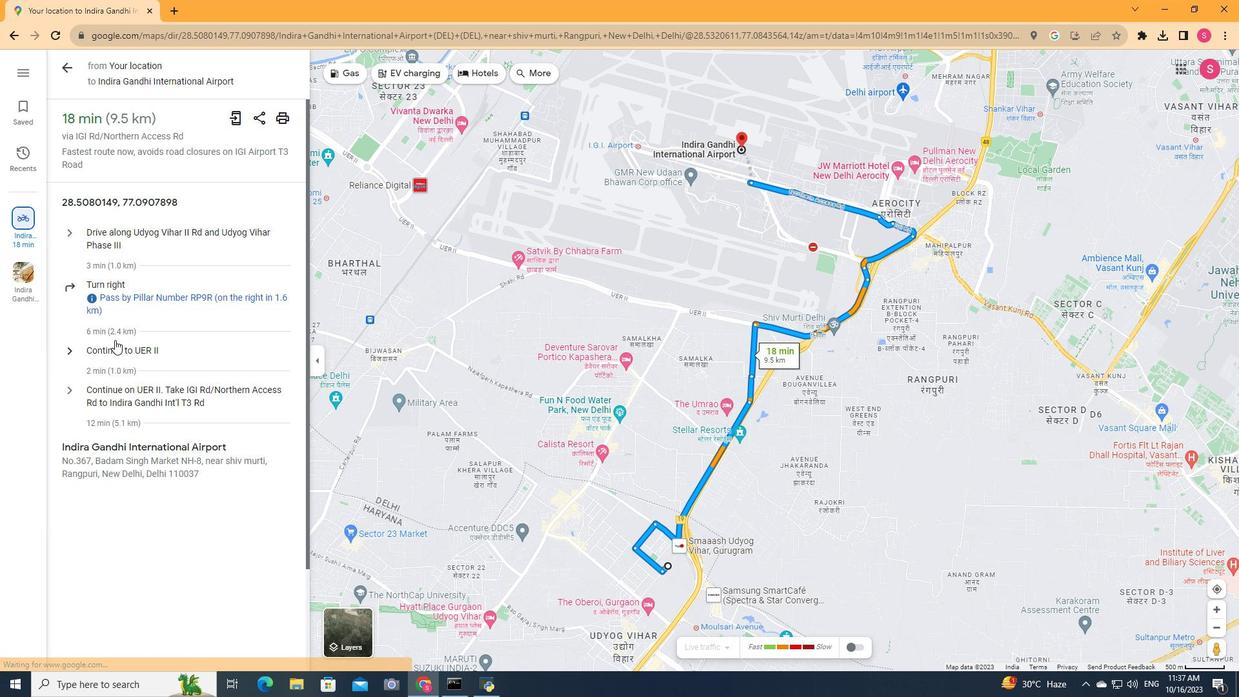 
Action: Mouse scrolled (114, 339) with delta (0, 0)
Screenshot: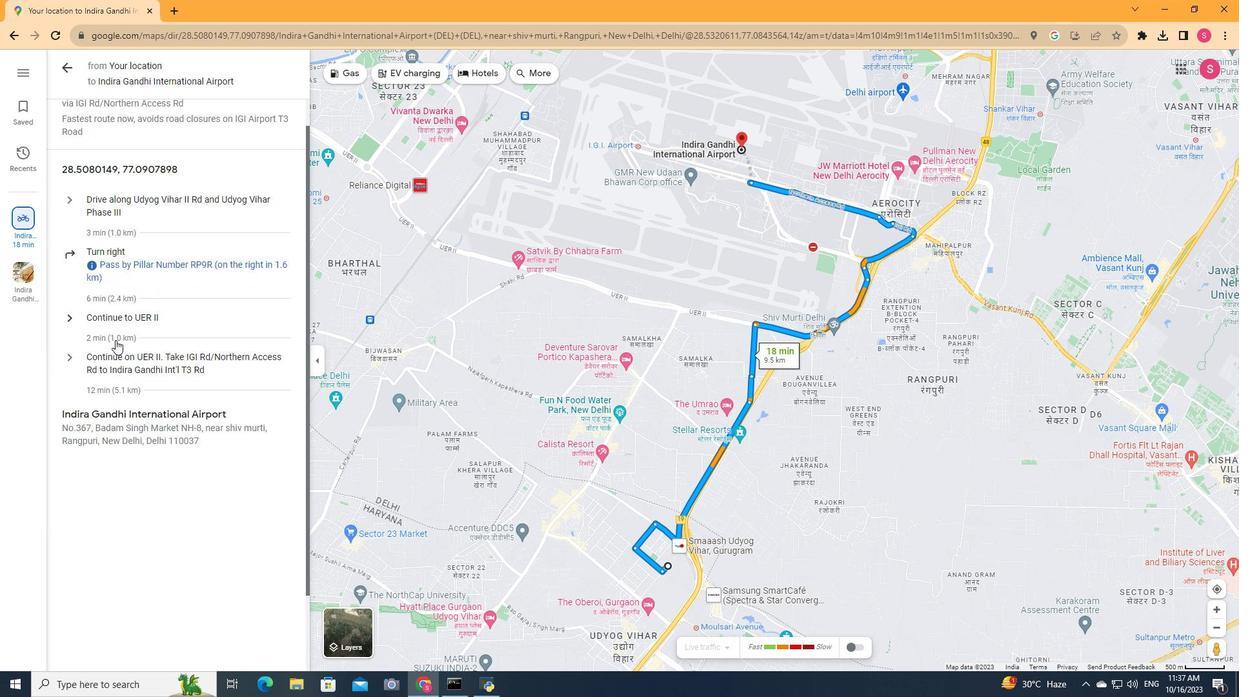 
Action: Mouse moved to (118, 328)
Screenshot: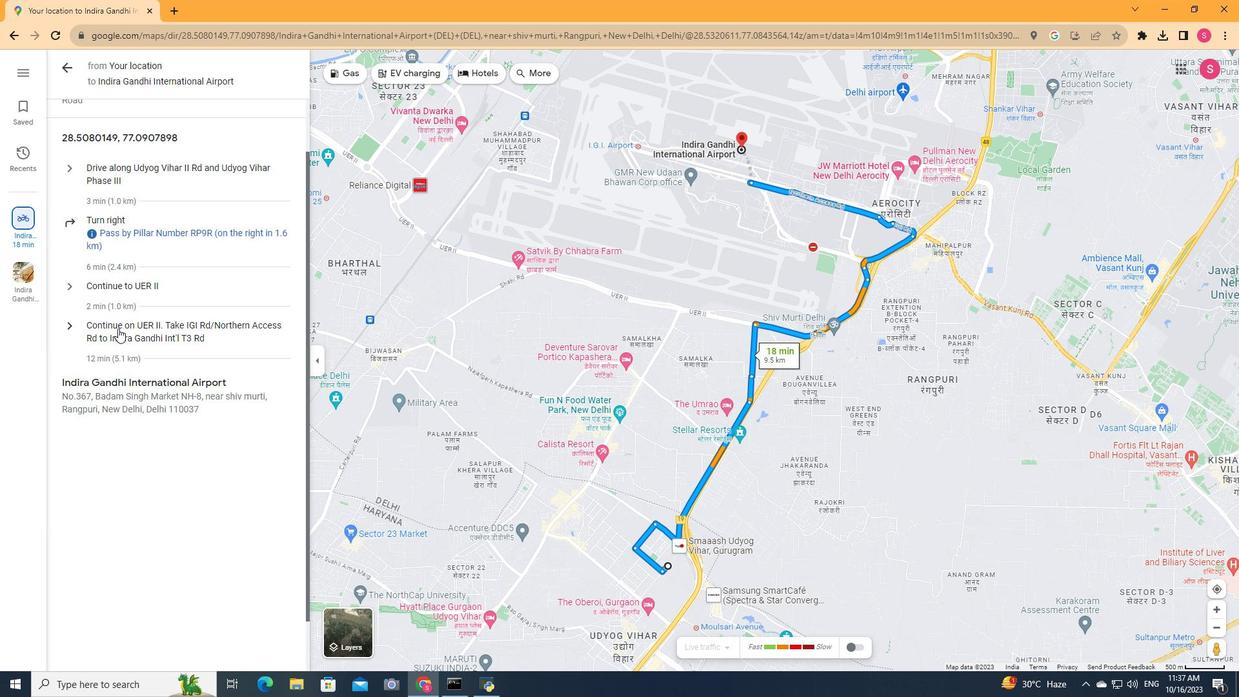 
Action: Mouse pressed left at (118, 328)
Screenshot: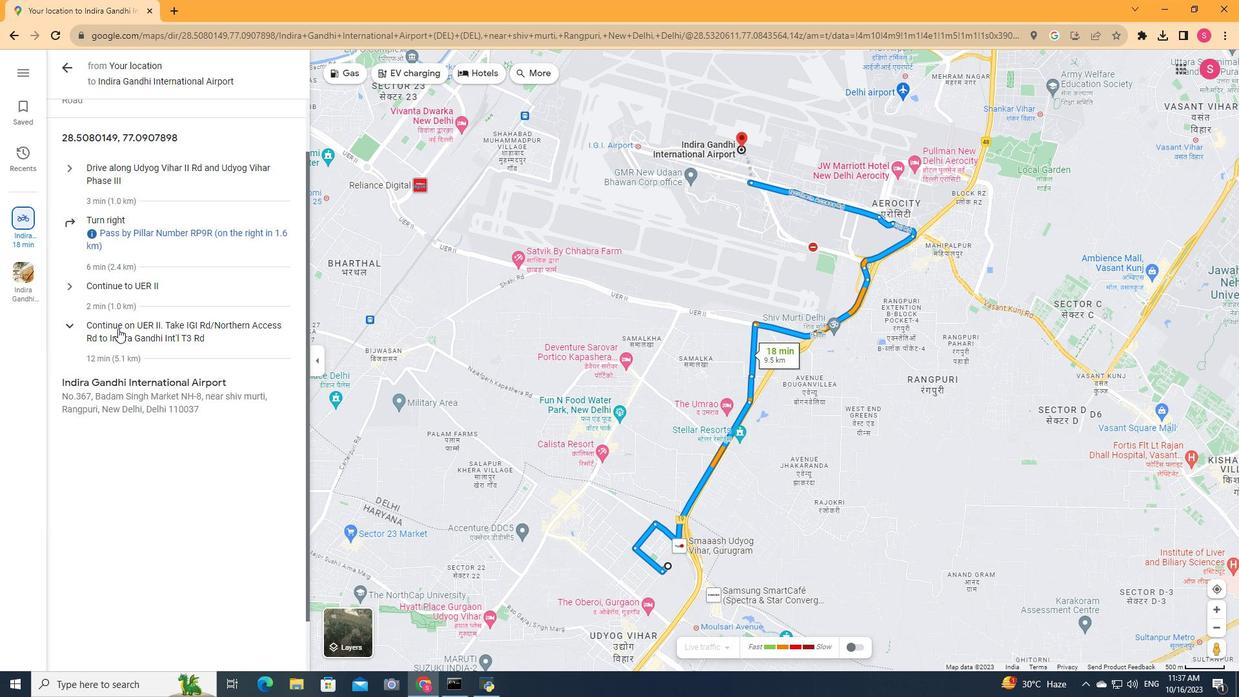 
Action: Mouse moved to (126, 355)
Screenshot: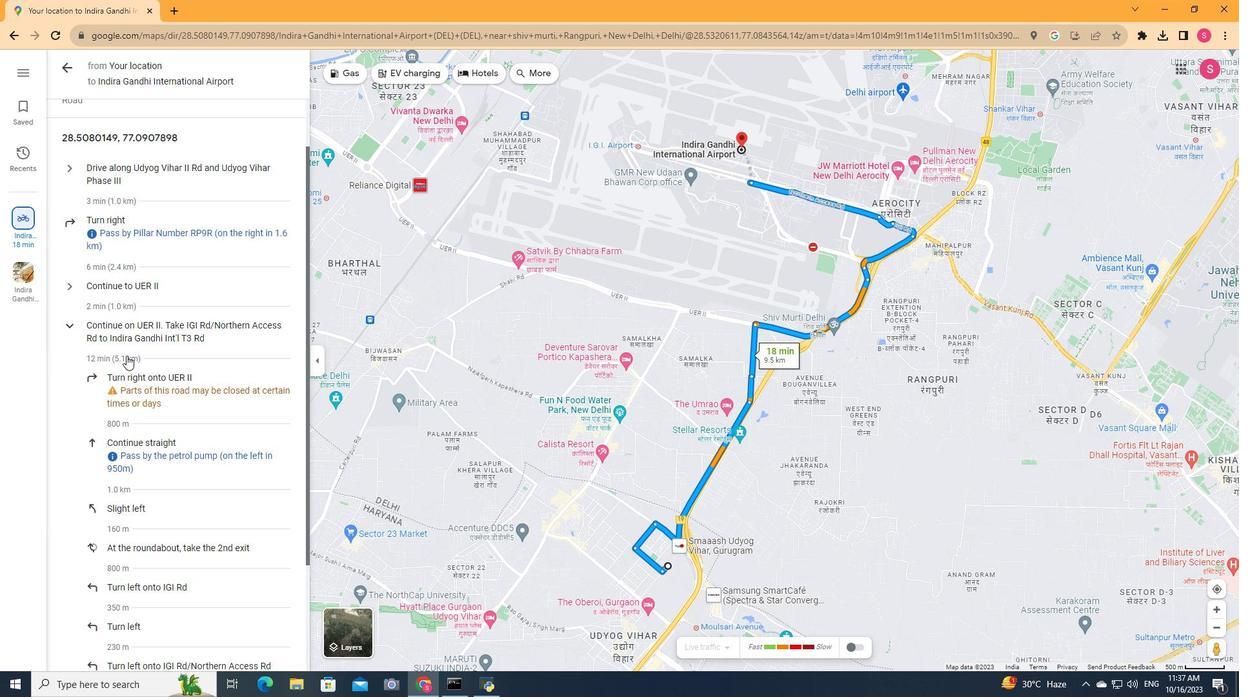 
Action: Mouse scrolled (126, 354) with delta (0, 0)
Screenshot: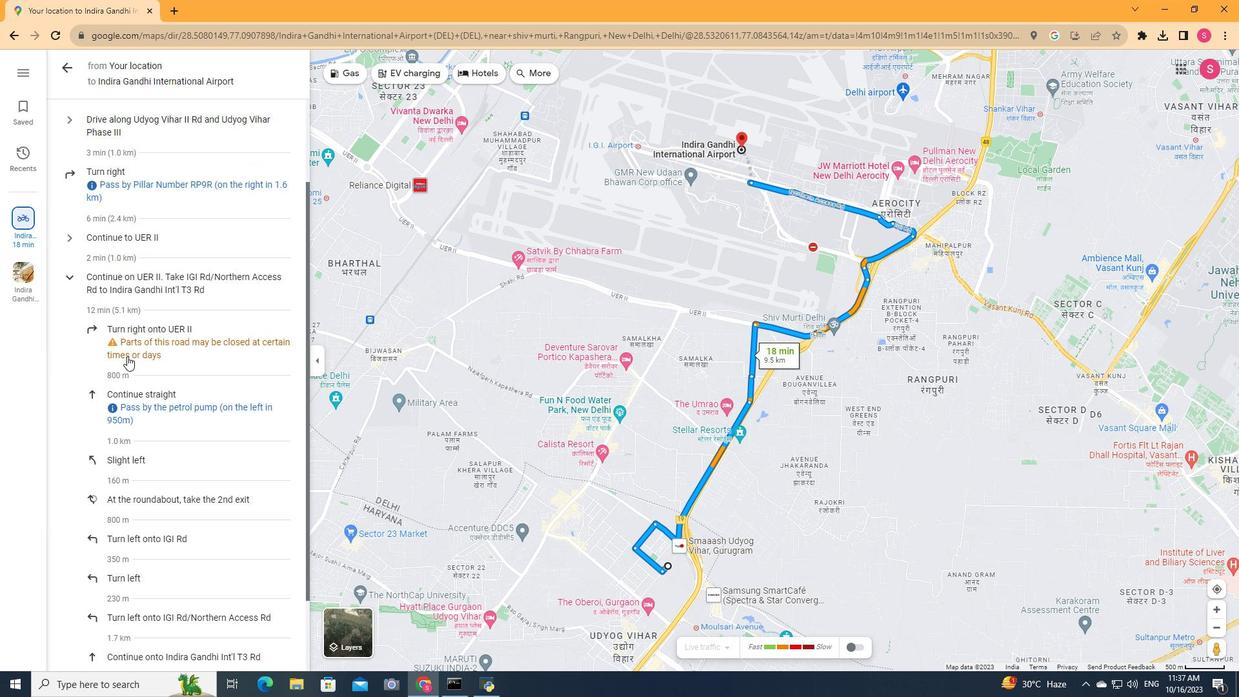 
Action: Mouse moved to (127, 356)
Screenshot: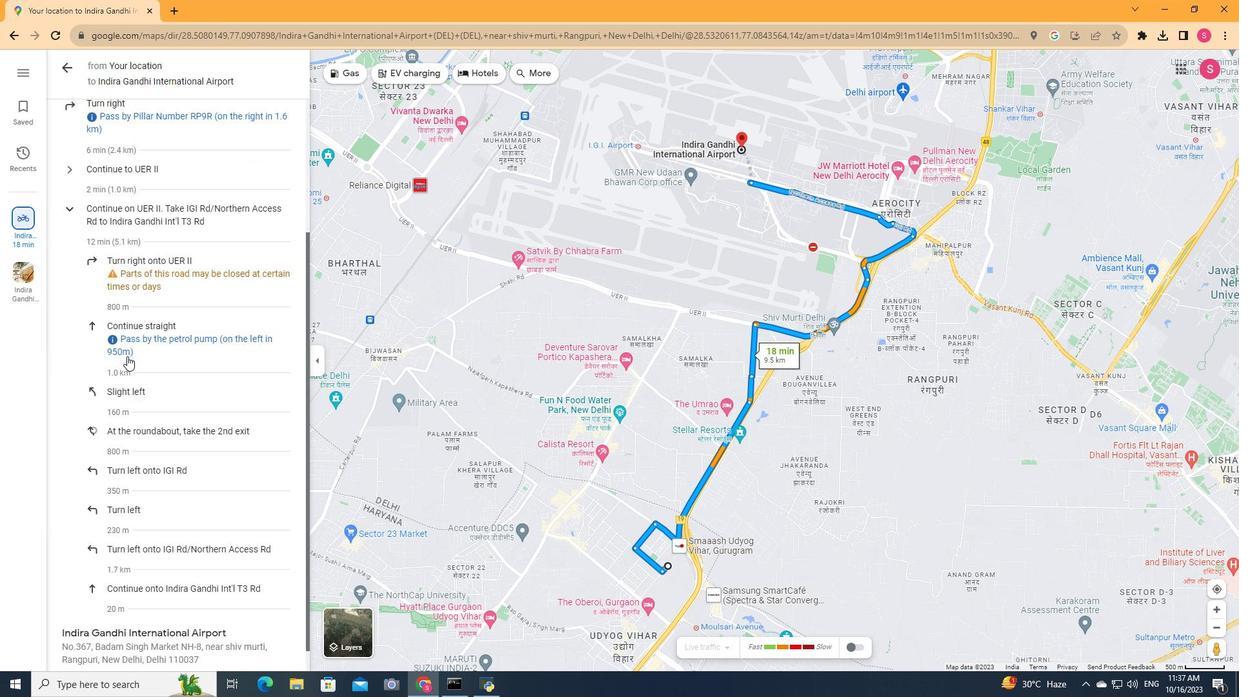 
Action: Mouse scrolled (127, 355) with delta (0, 0)
Screenshot: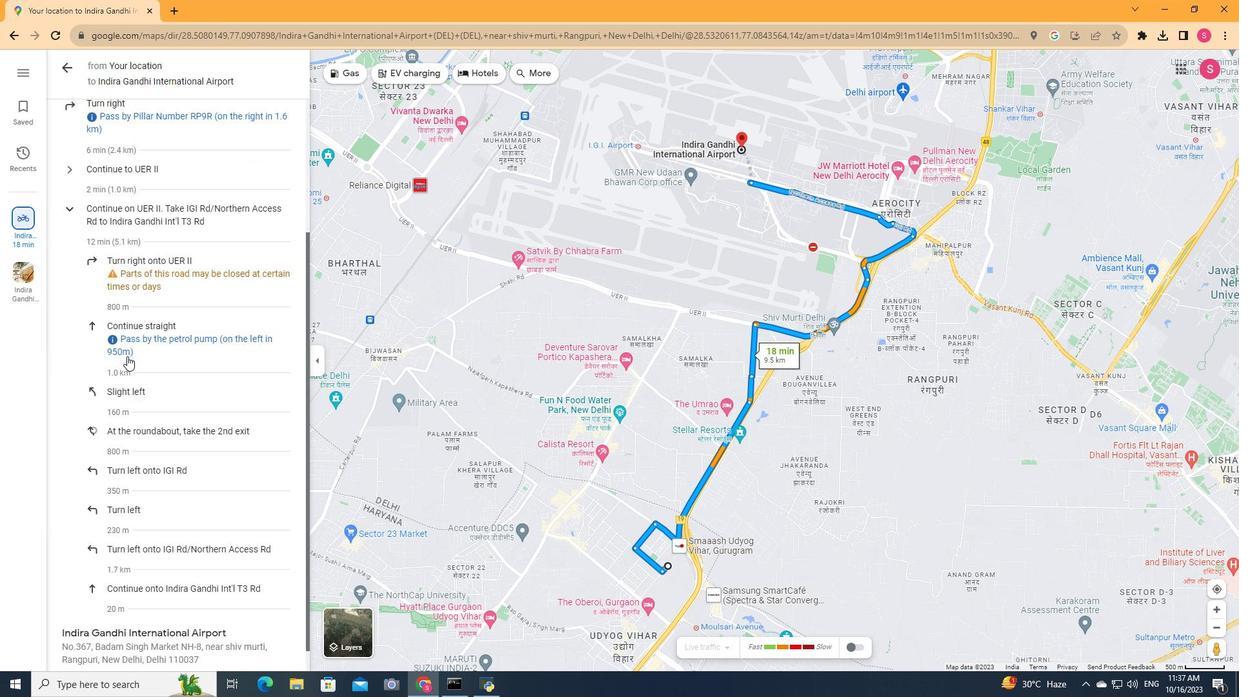 
Action: Mouse scrolled (127, 355) with delta (0, 0)
Screenshot: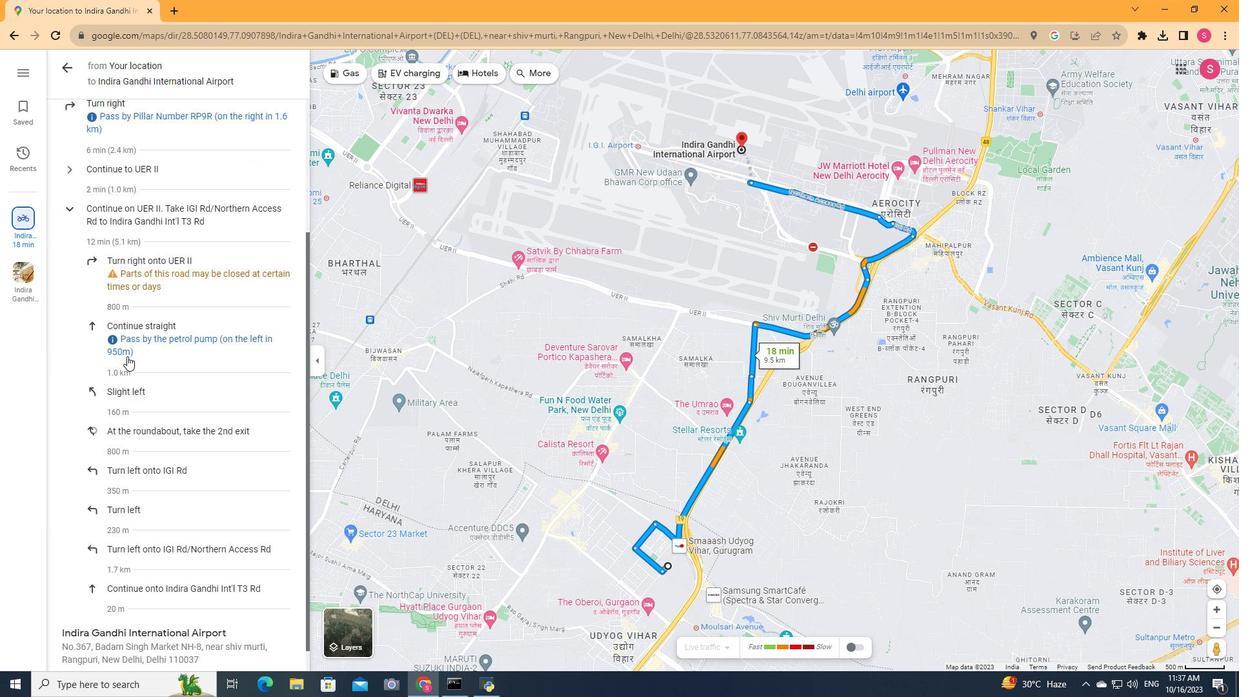 
Action: Mouse scrolled (127, 355) with delta (0, 0)
Screenshot: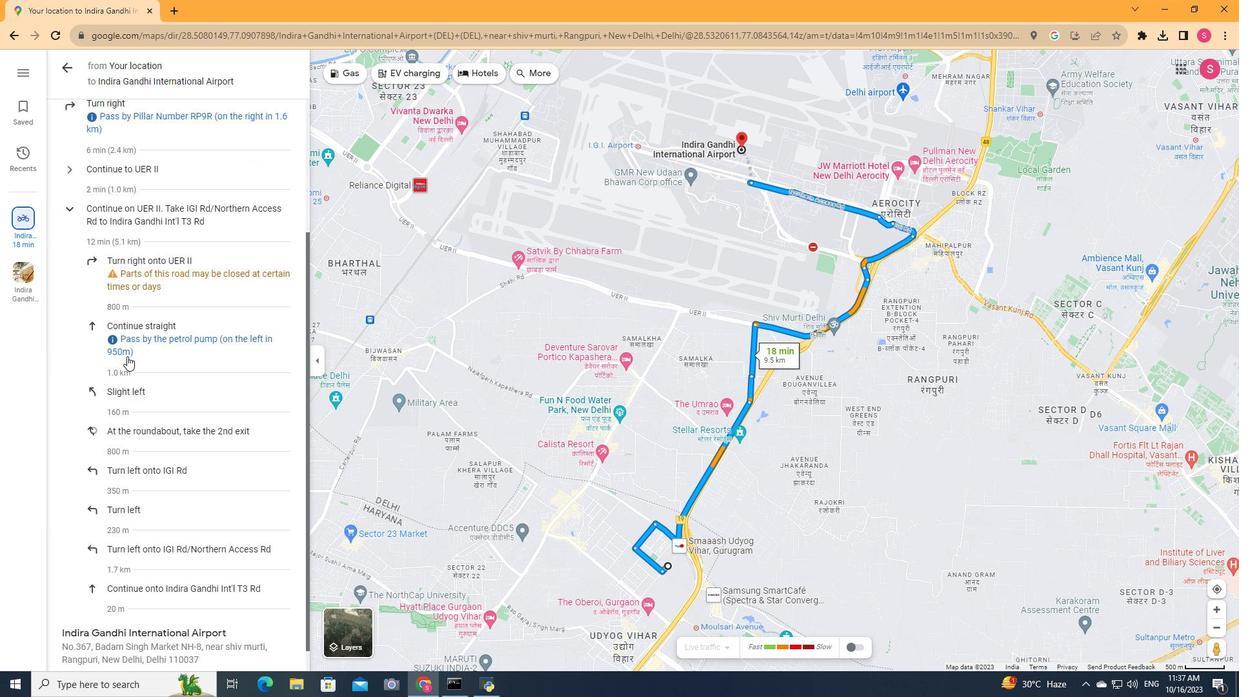 
Action: Mouse scrolled (127, 355) with delta (0, 0)
Screenshot: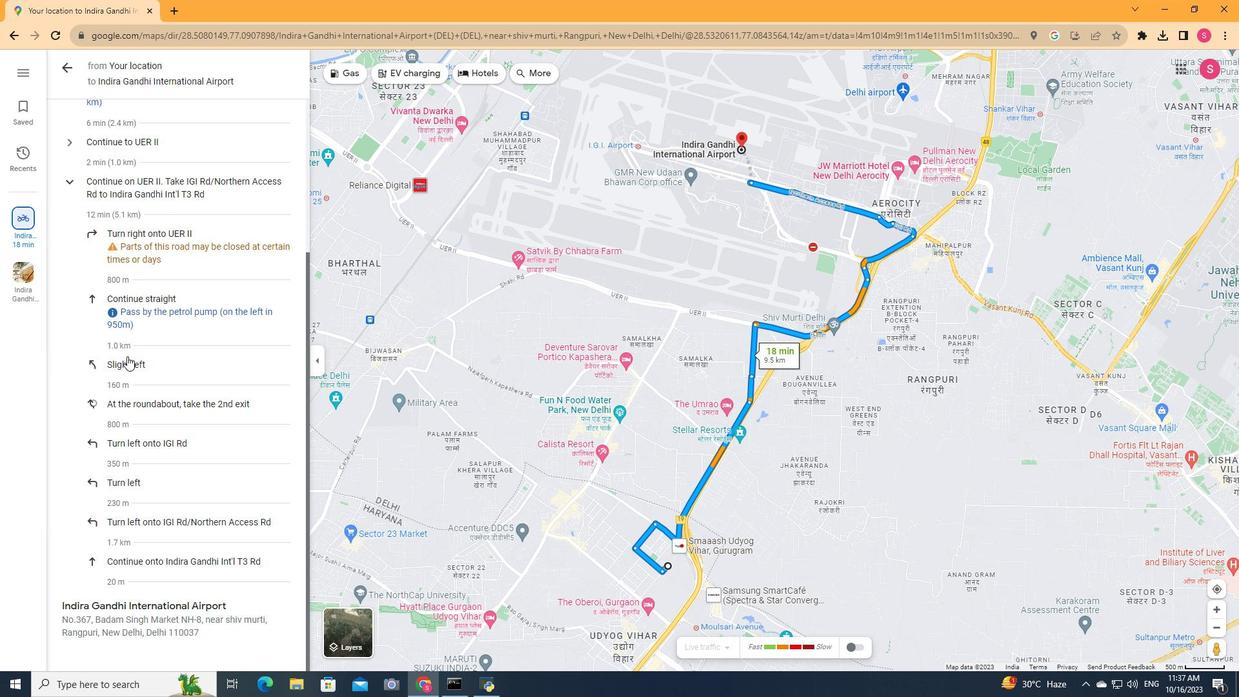 
Action: Mouse scrolled (127, 355) with delta (0, 0)
Screenshot: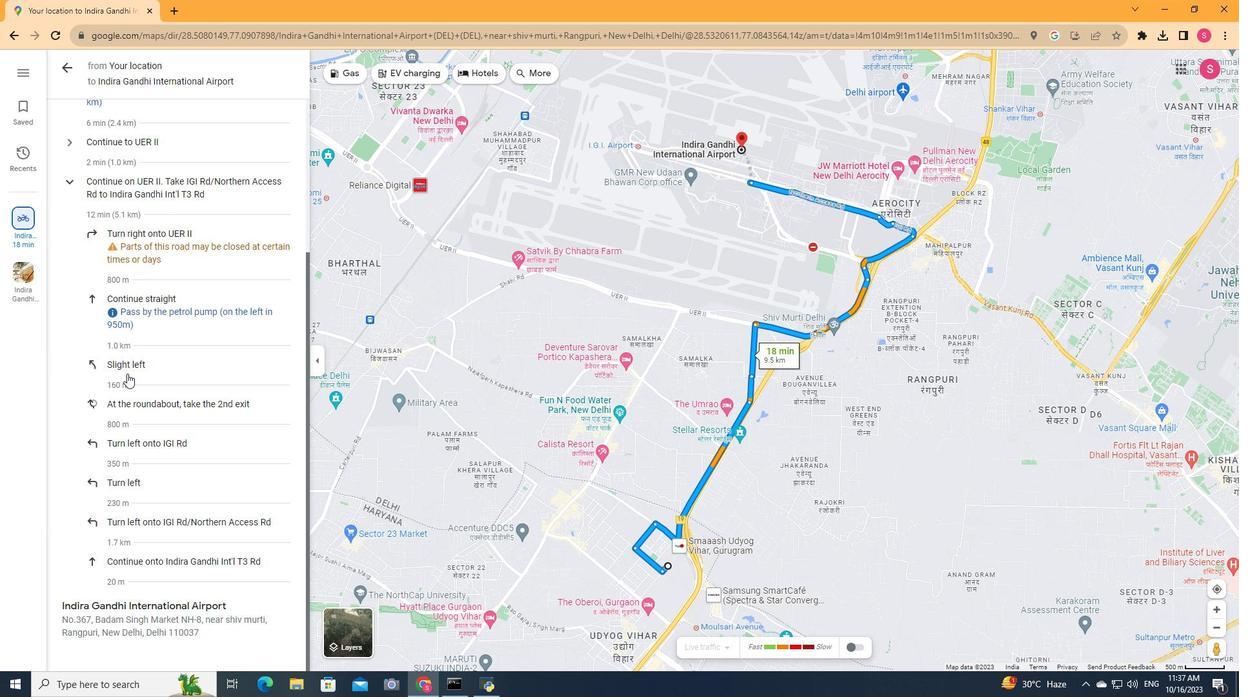 
Action: Mouse scrolled (127, 355) with delta (0, 0)
Screenshot: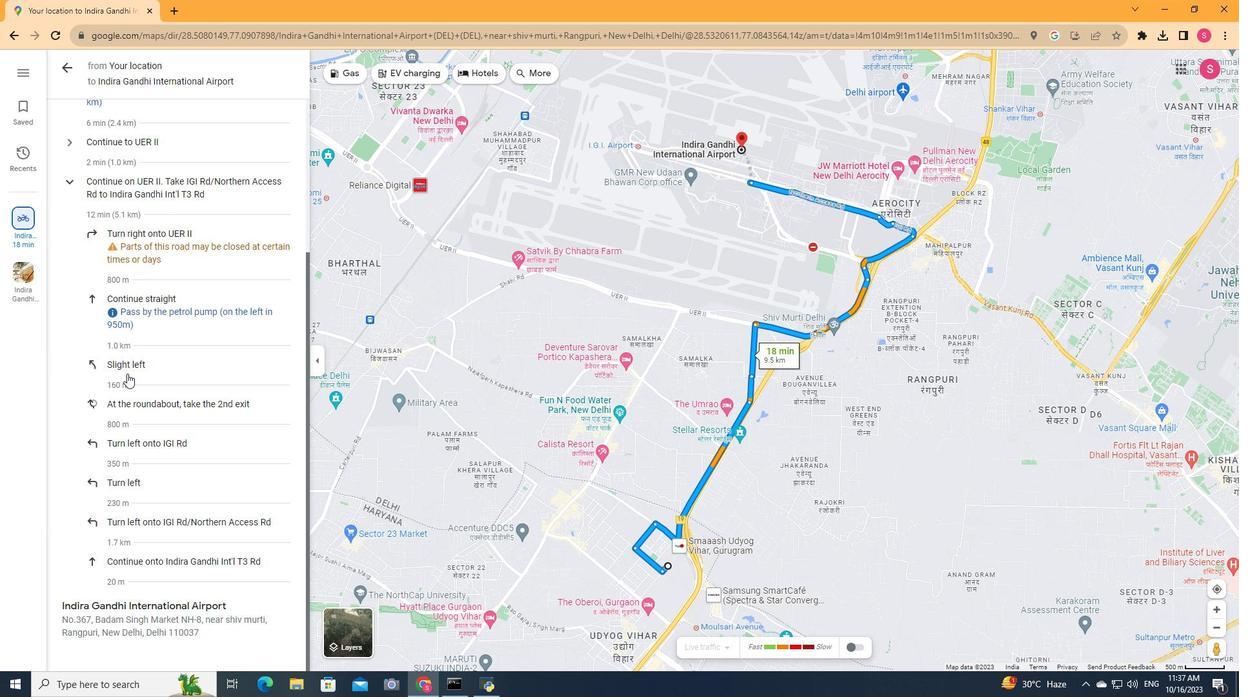 
Action: Mouse scrolled (127, 355) with delta (0, 0)
Screenshot: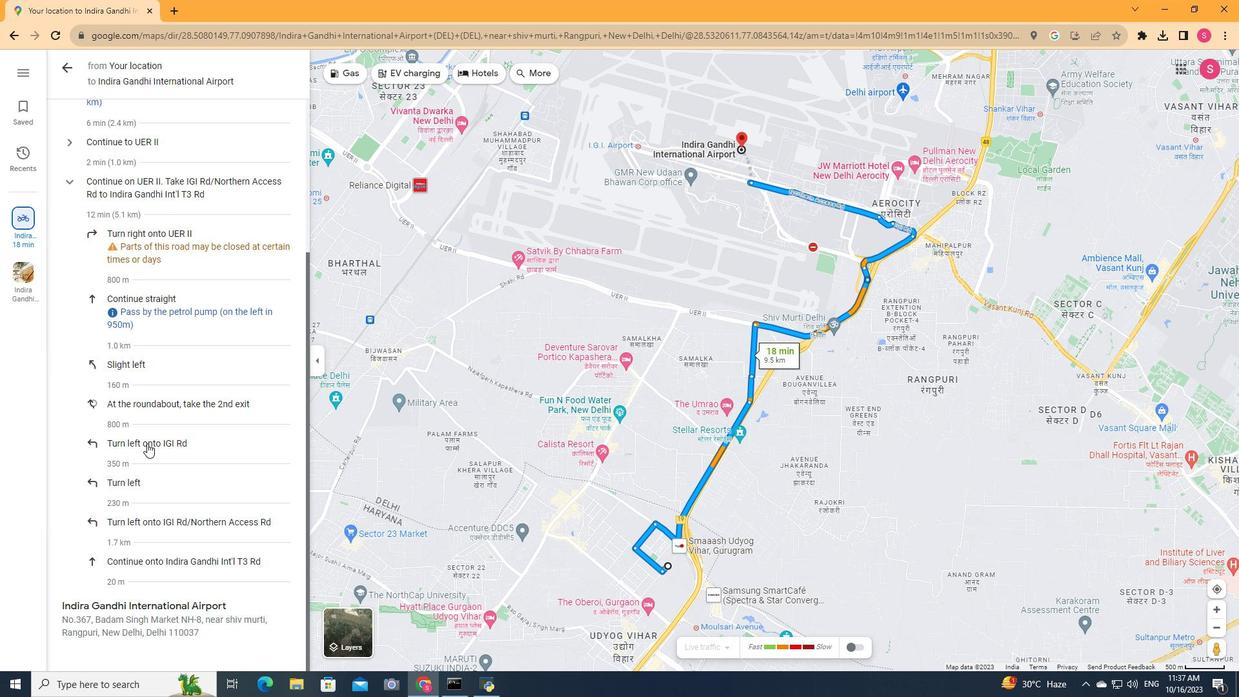 
Action: Mouse moved to (140, 563)
Screenshot: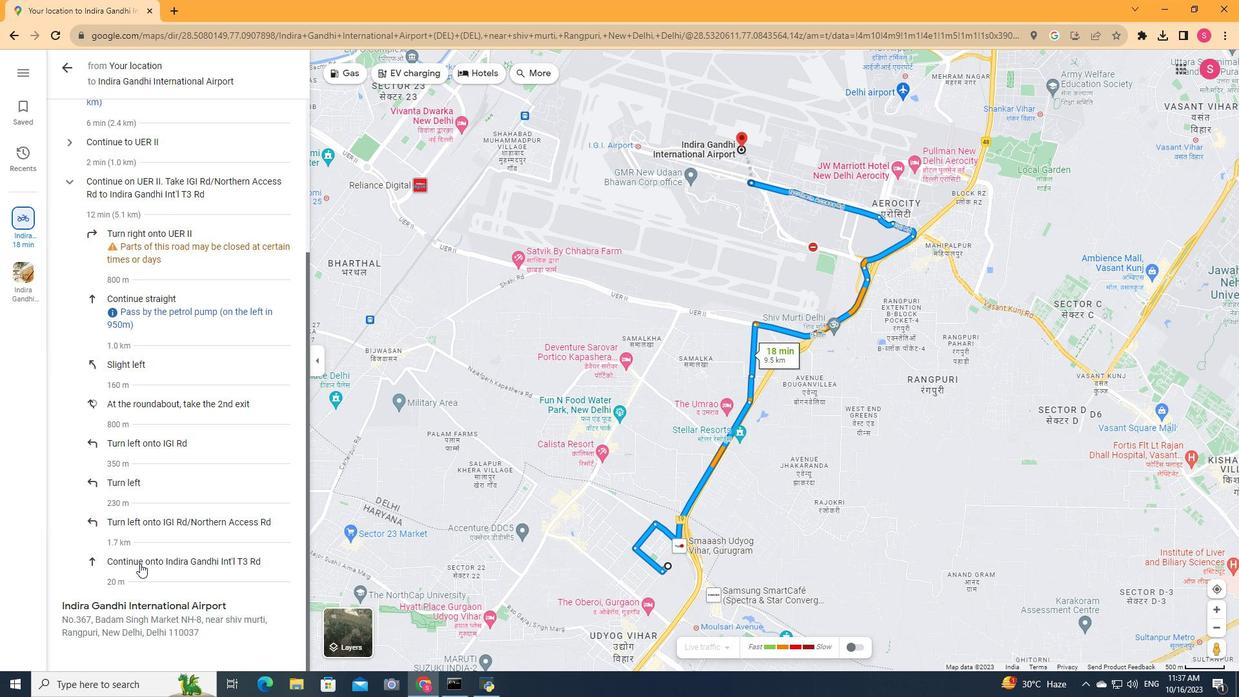
Action: Mouse pressed left at (140, 563)
Screenshot: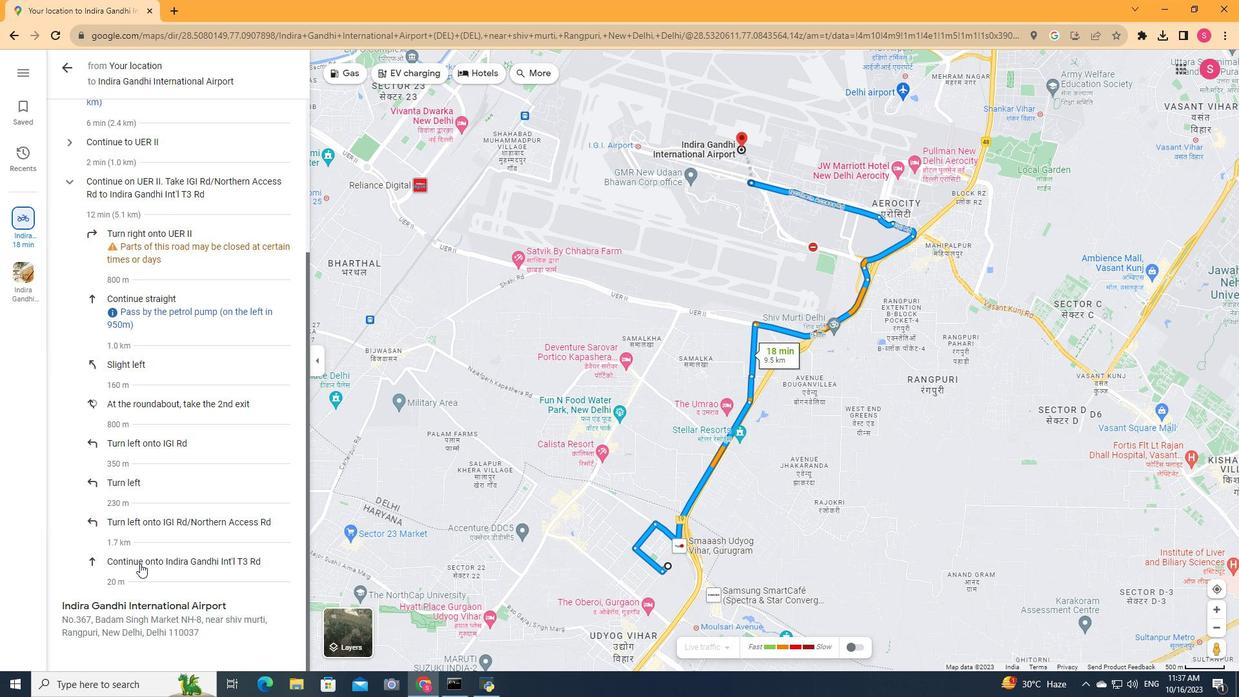 
Action: Mouse moved to (159, 456)
Screenshot: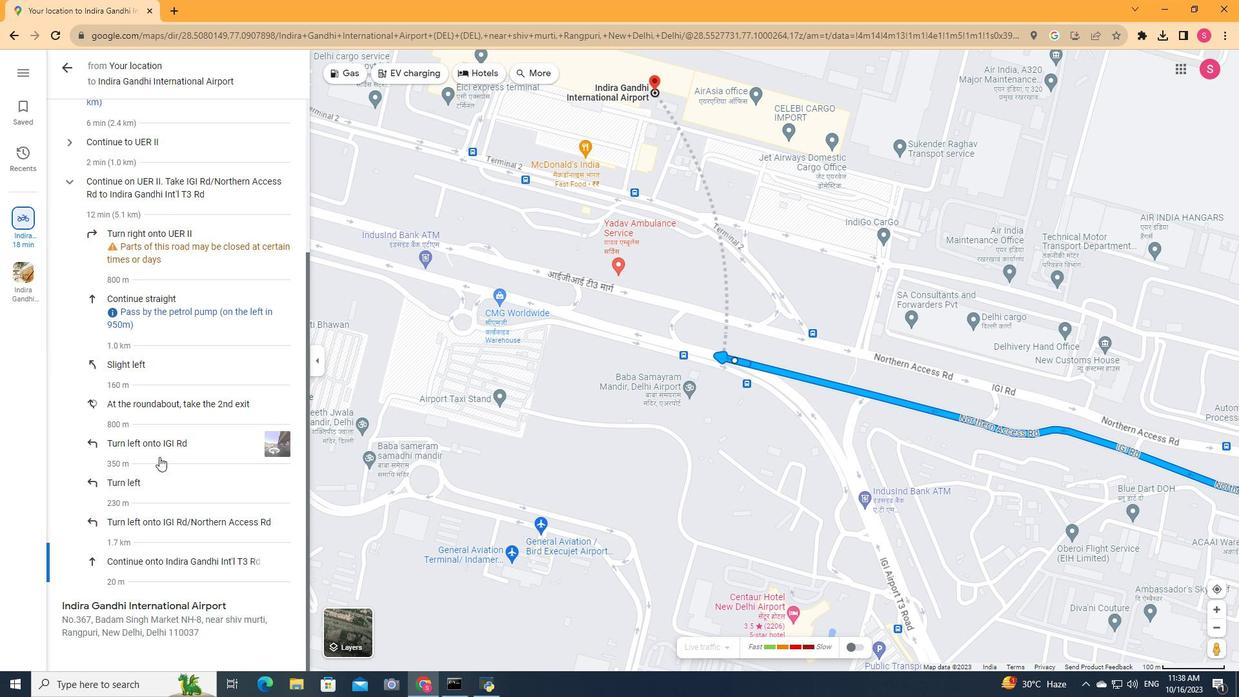 
Action: Mouse scrolled (159, 457) with delta (0, 0)
Screenshot: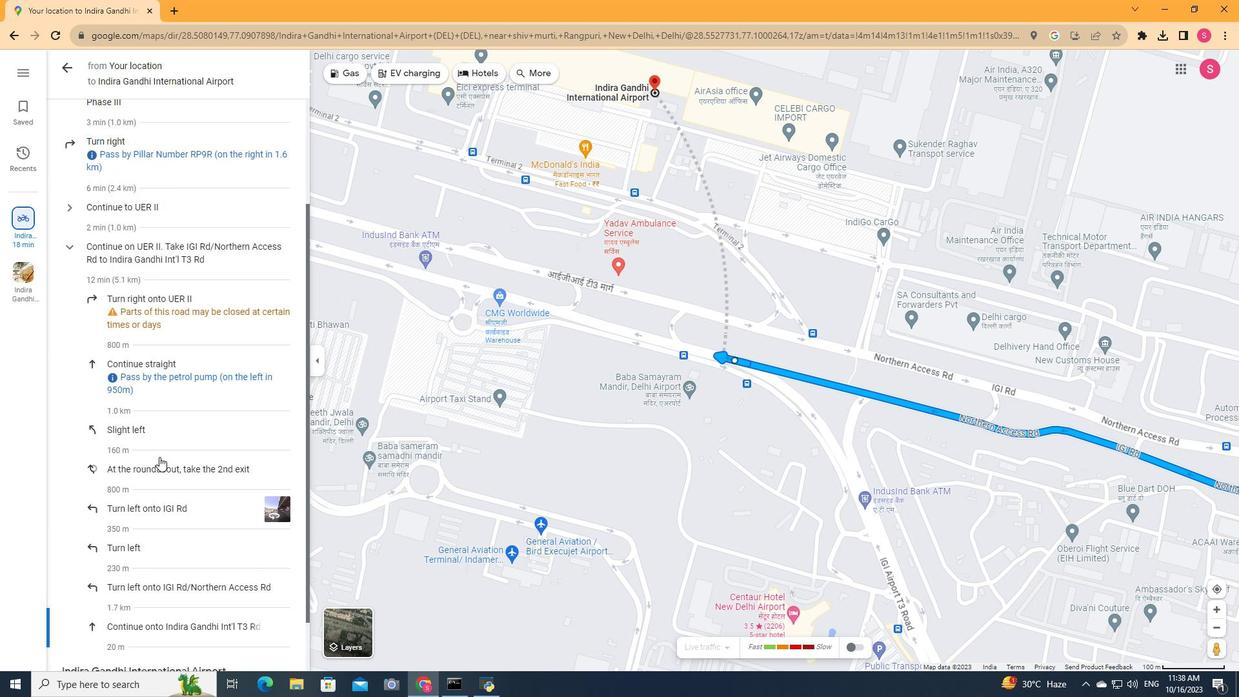 
Action: Mouse scrolled (159, 457) with delta (0, 0)
Screenshot: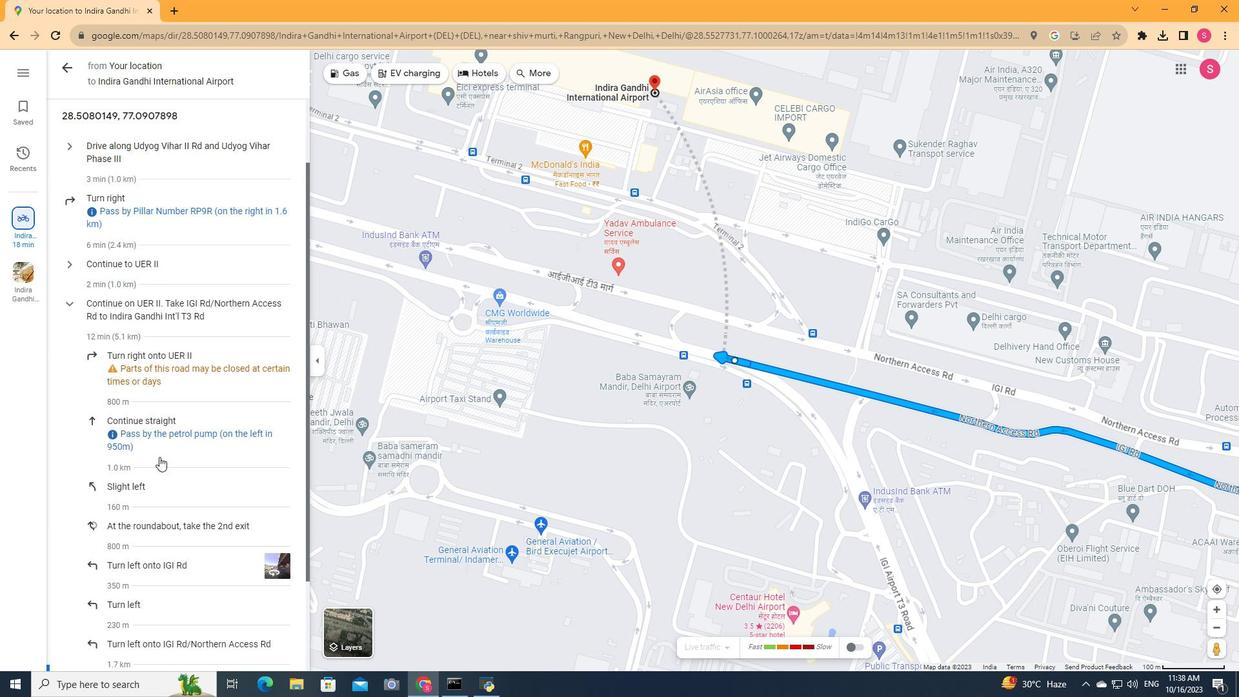
Action: Mouse scrolled (159, 457) with delta (0, 0)
Screenshot: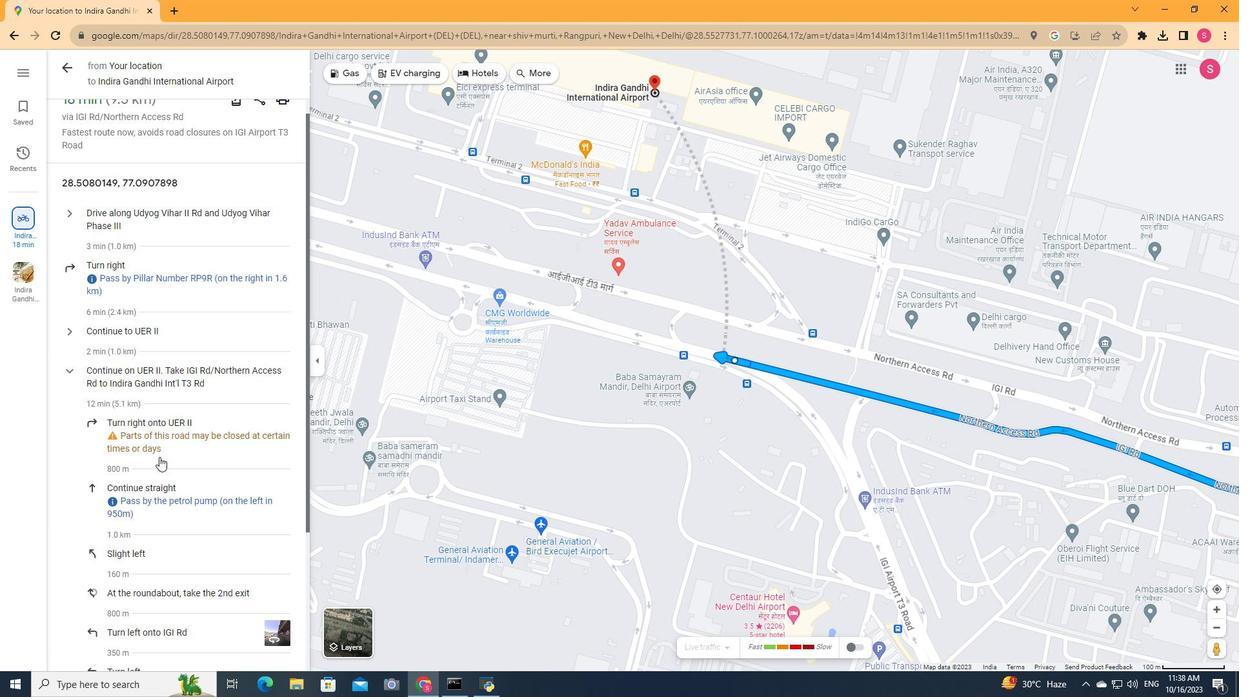 
Action: Mouse scrolled (159, 457) with delta (0, 0)
Screenshot: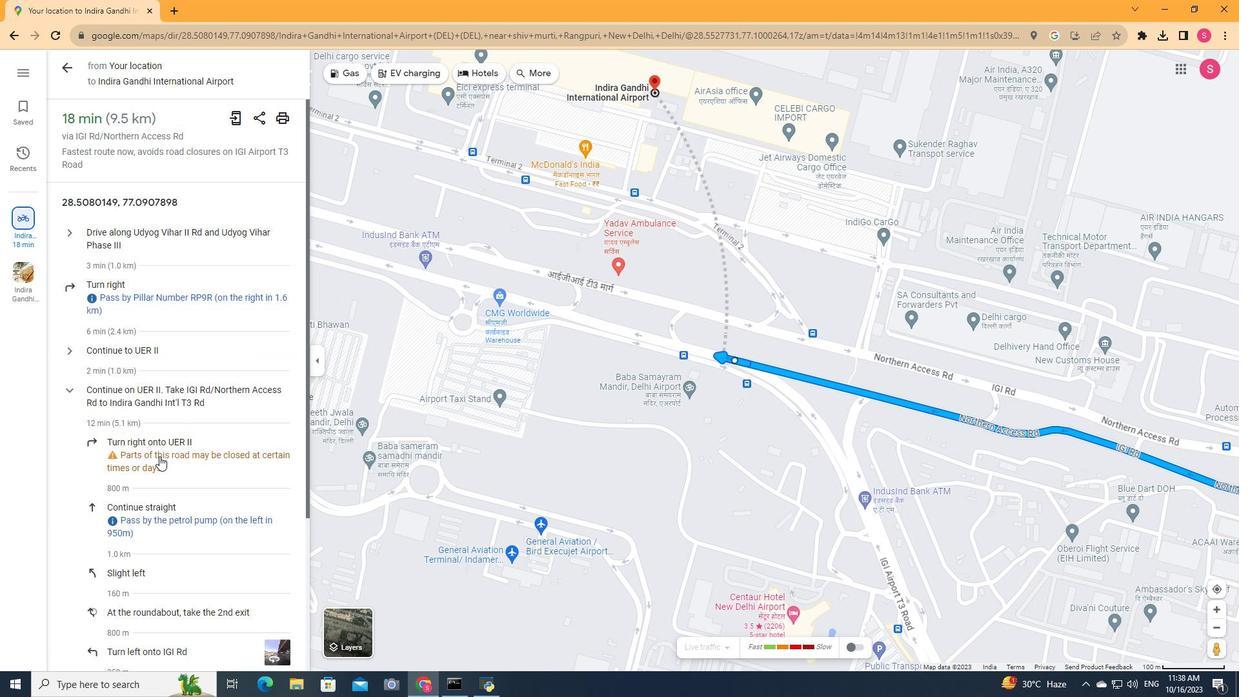 
Action: Mouse scrolled (159, 457) with delta (0, 0)
Screenshot: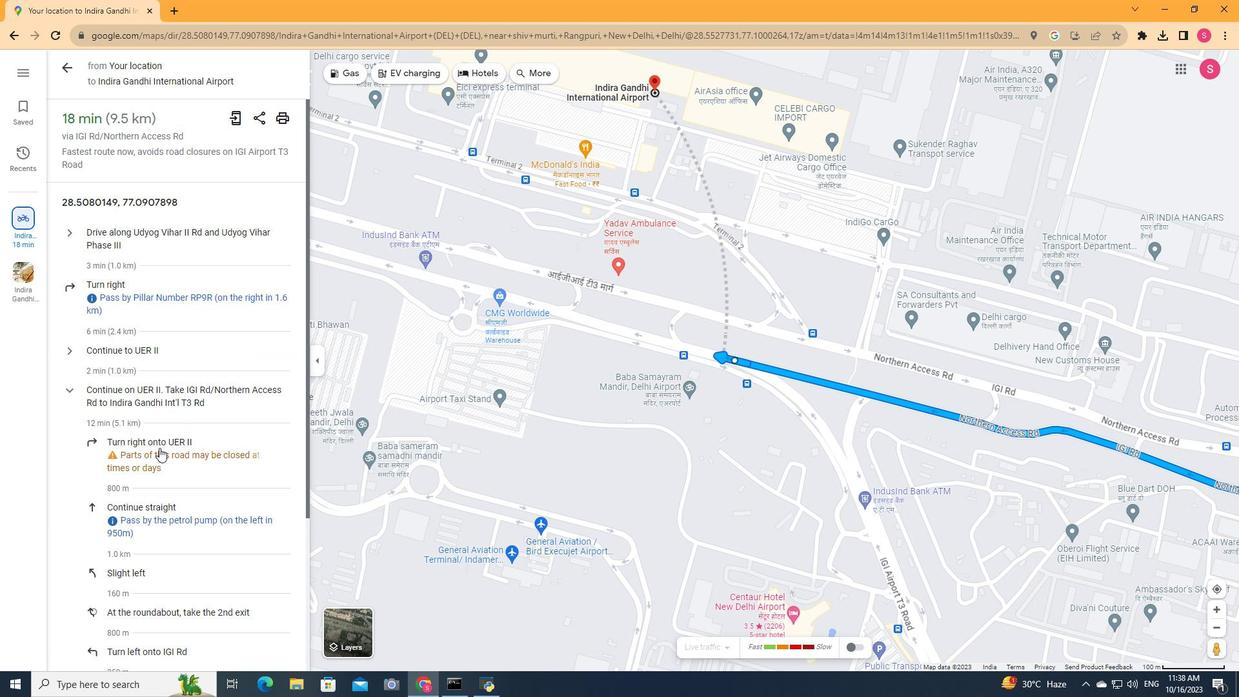 
Action: Mouse moved to (157, 417)
Screenshot: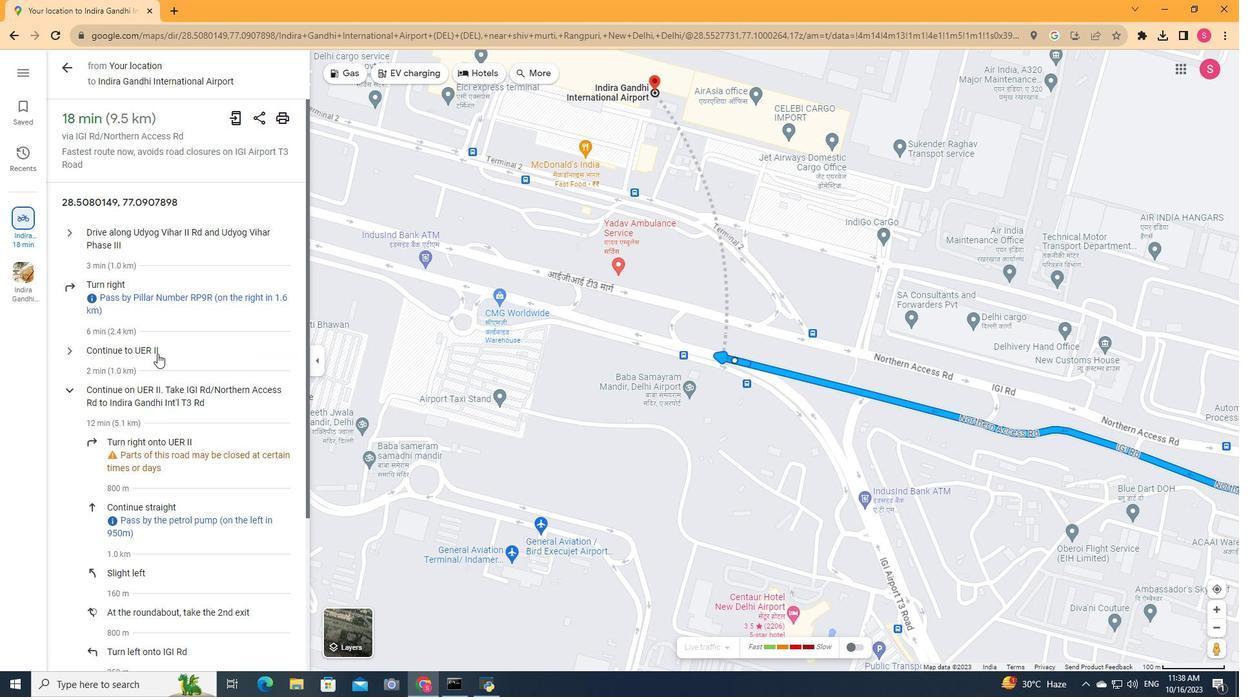 
Action: Mouse scrolled (157, 418) with delta (0, 0)
Screenshot: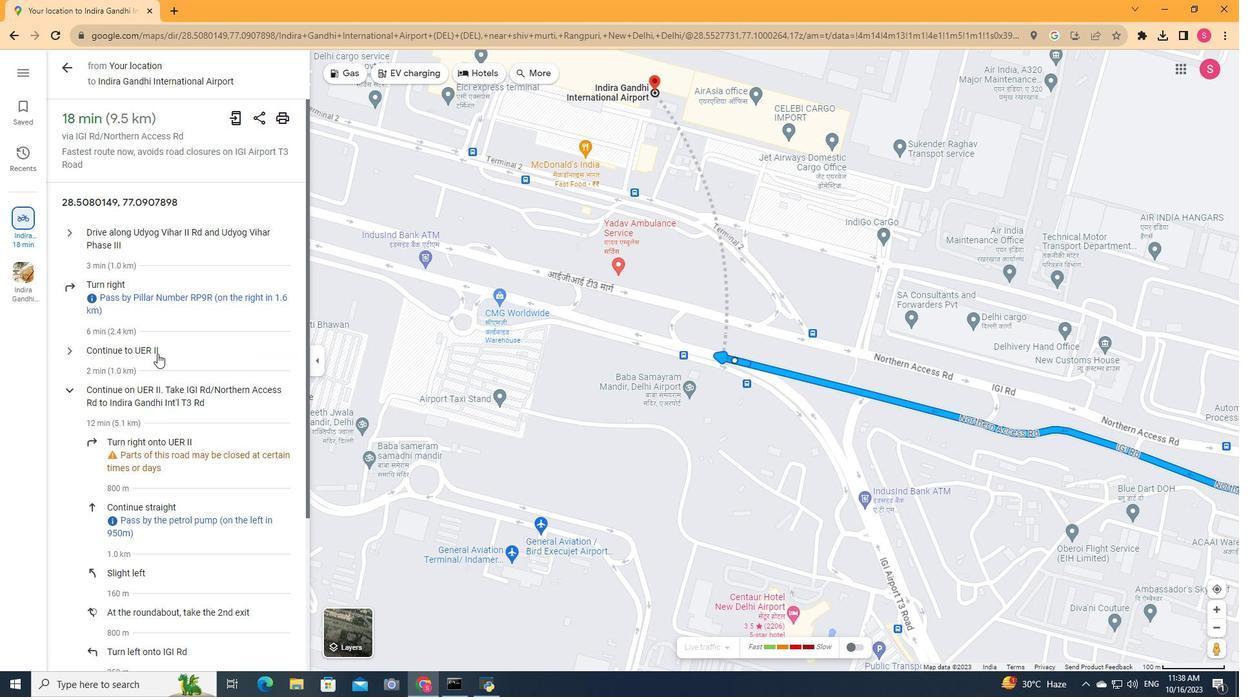 
Action: Mouse moved to (157, 405)
Screenshot: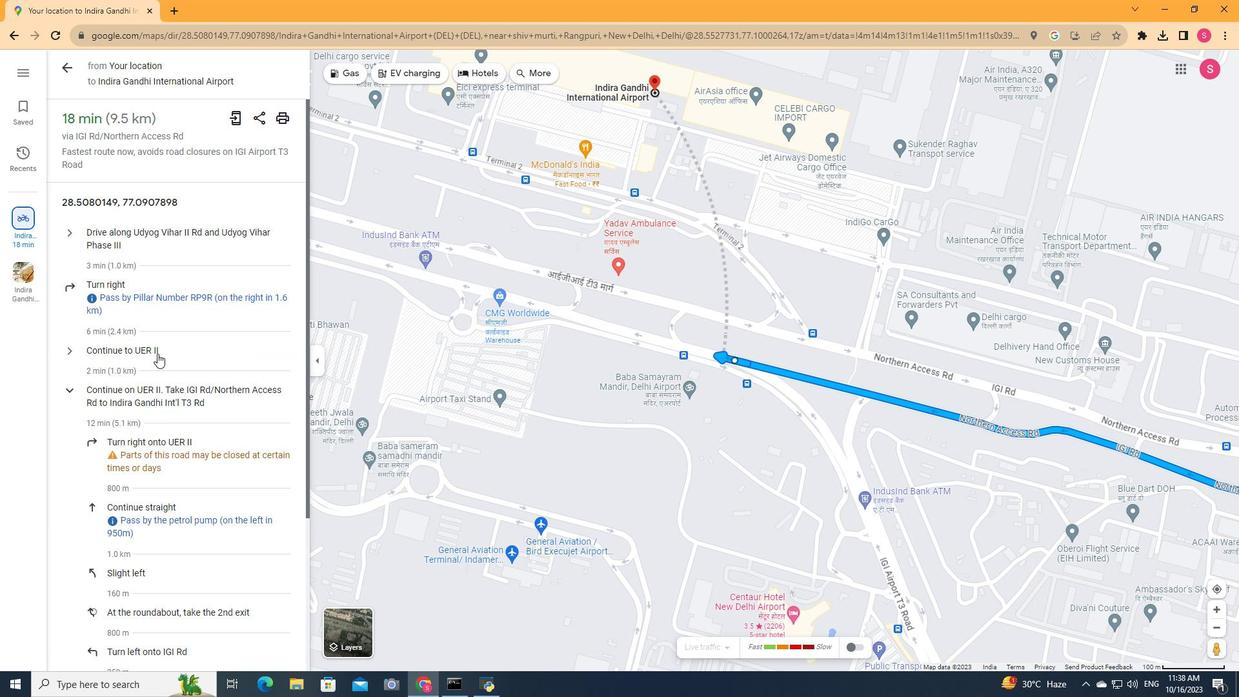 
Action: Mouse scrolled (157, 406) with delta (0, 0)
Screenshot: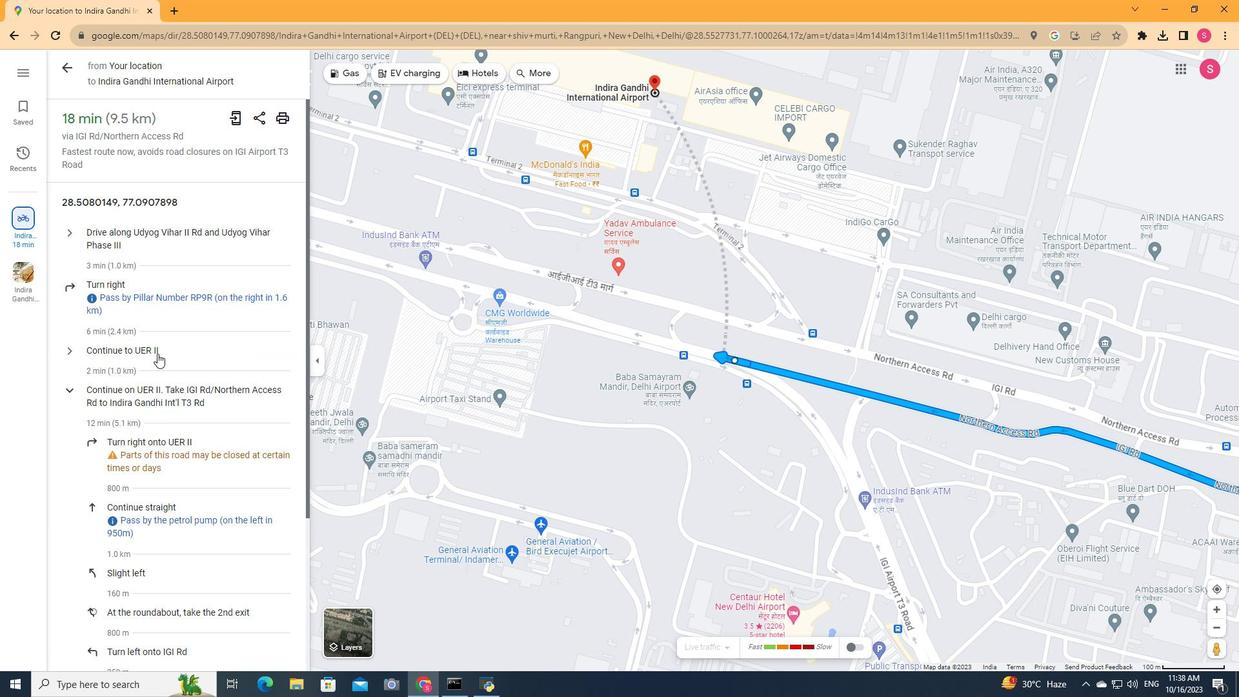 
Action: Mouse moved to (157, 369)
Screenshot: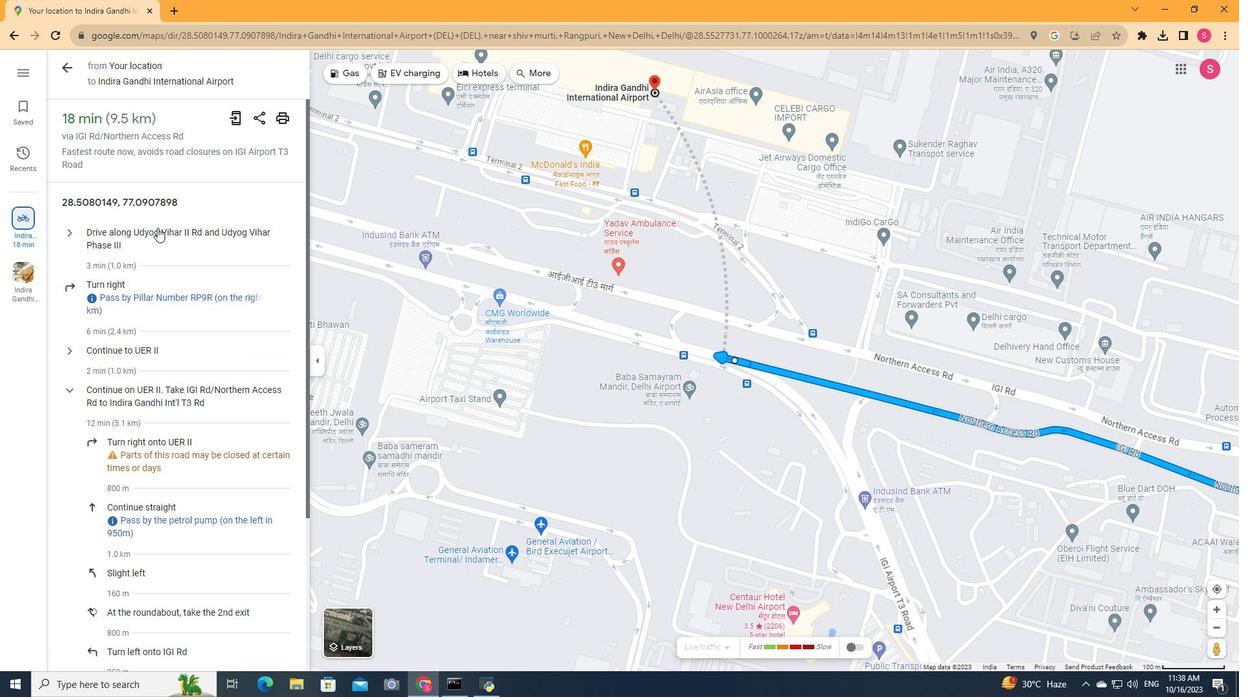 
Action: Mouse scrolled (157, 369) with delta (0, 0)
Screenshot: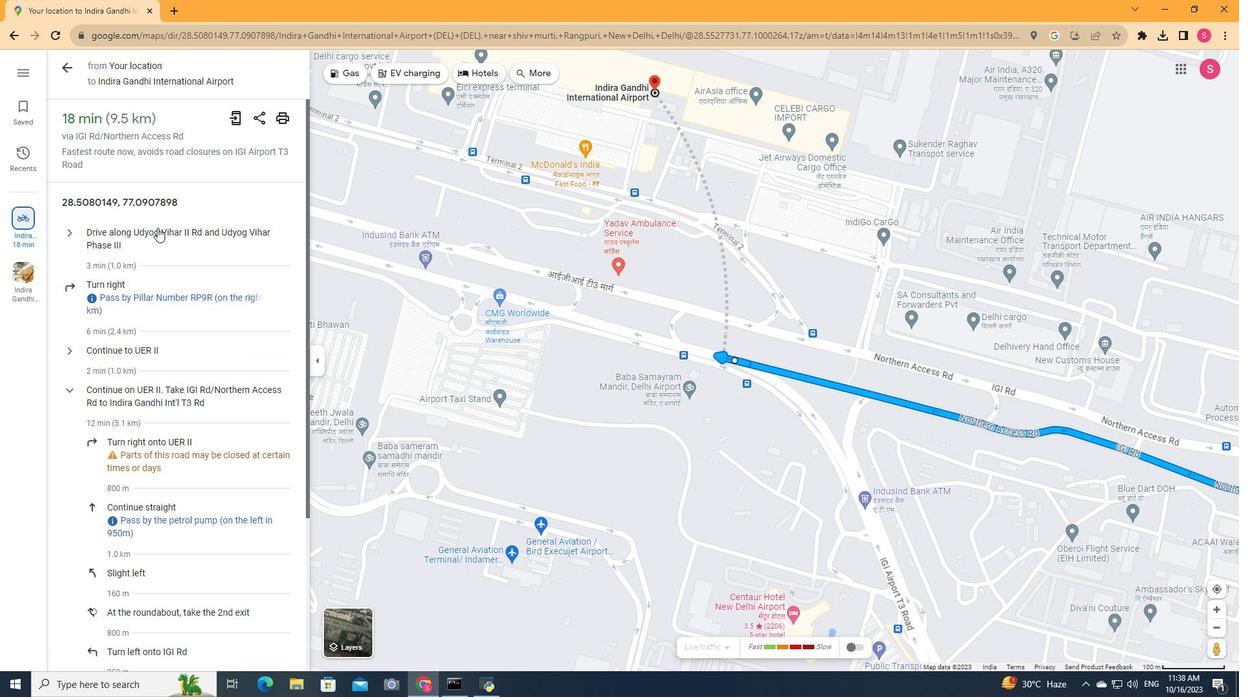 
Action: Mouse moved to (70, 69)
Screenshot: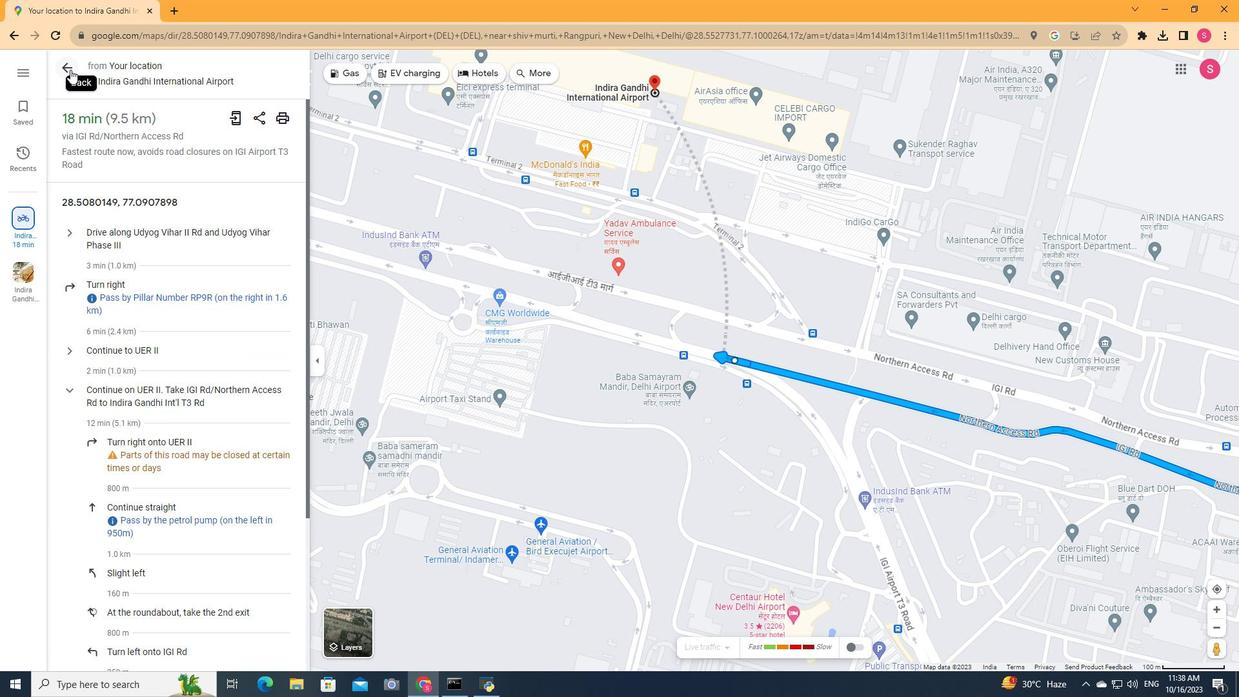 
Action: Mouse pressed left at (70, 69)
Screenshot: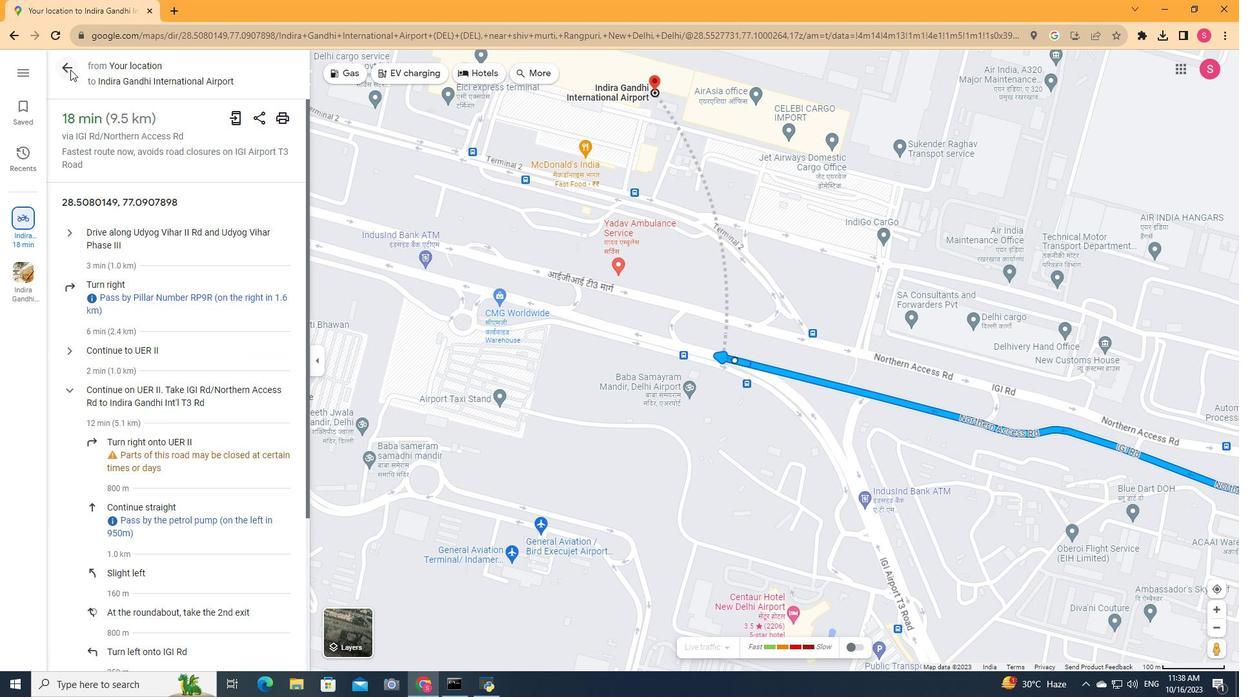
Action: Mouse moved to (202, 69)
Screenshot: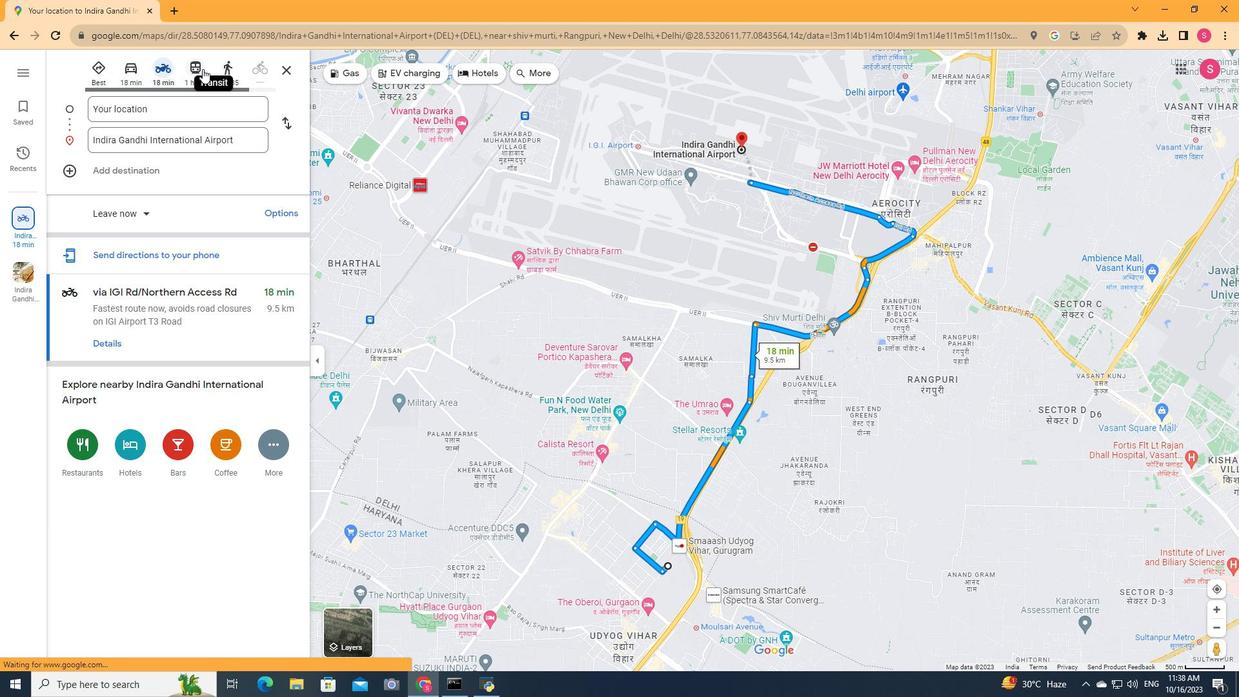 
Action: Mouse pressed left at (202, 69)
Screenshot: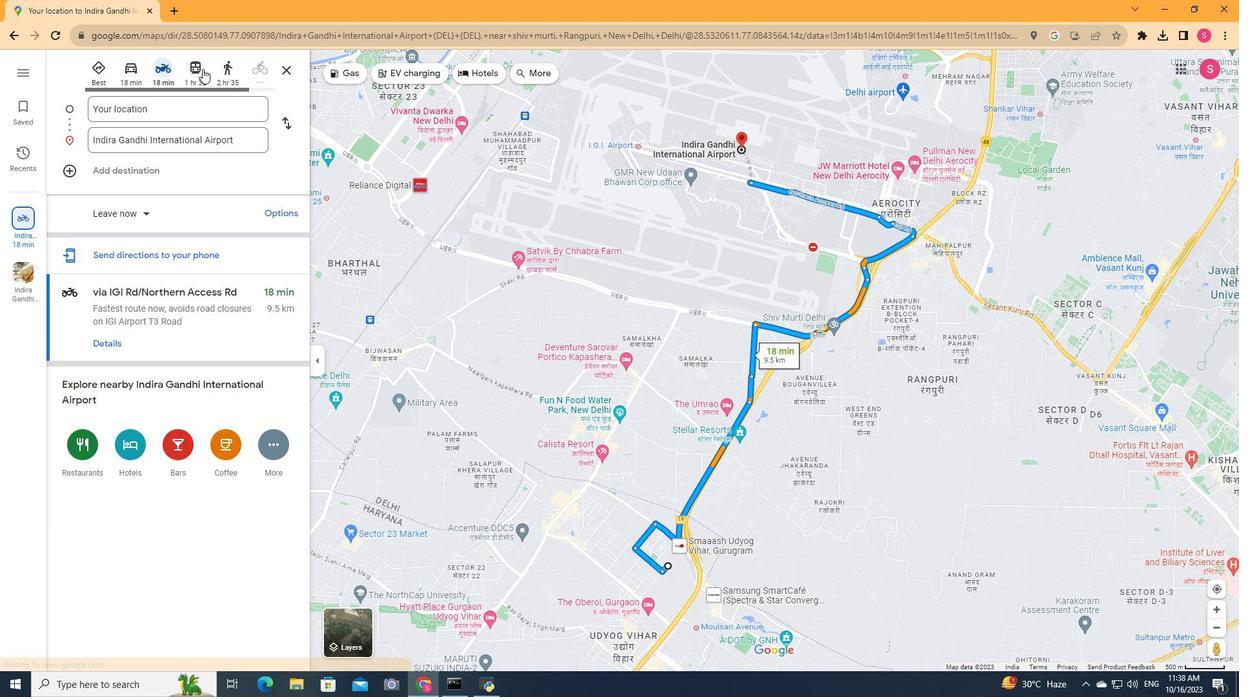 
Action: Mouse moved to (115, 331)
Screenshot: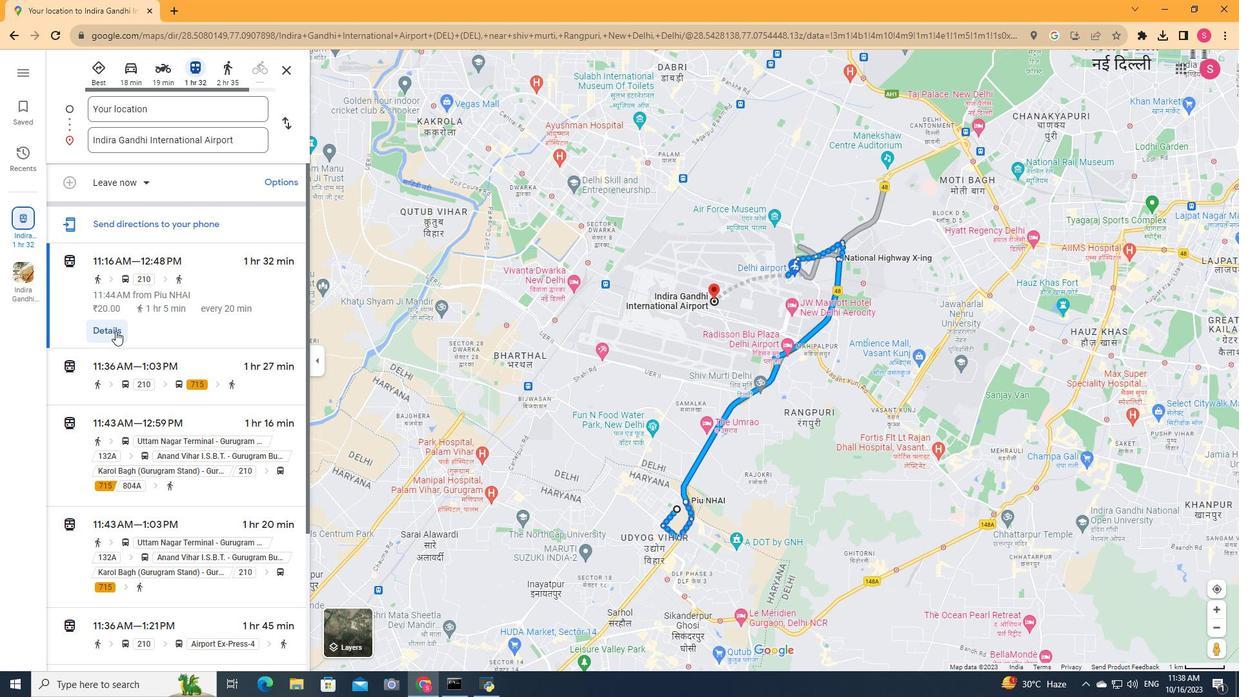 
Action: Mouse pressed left at (115, 331)
Screenshot: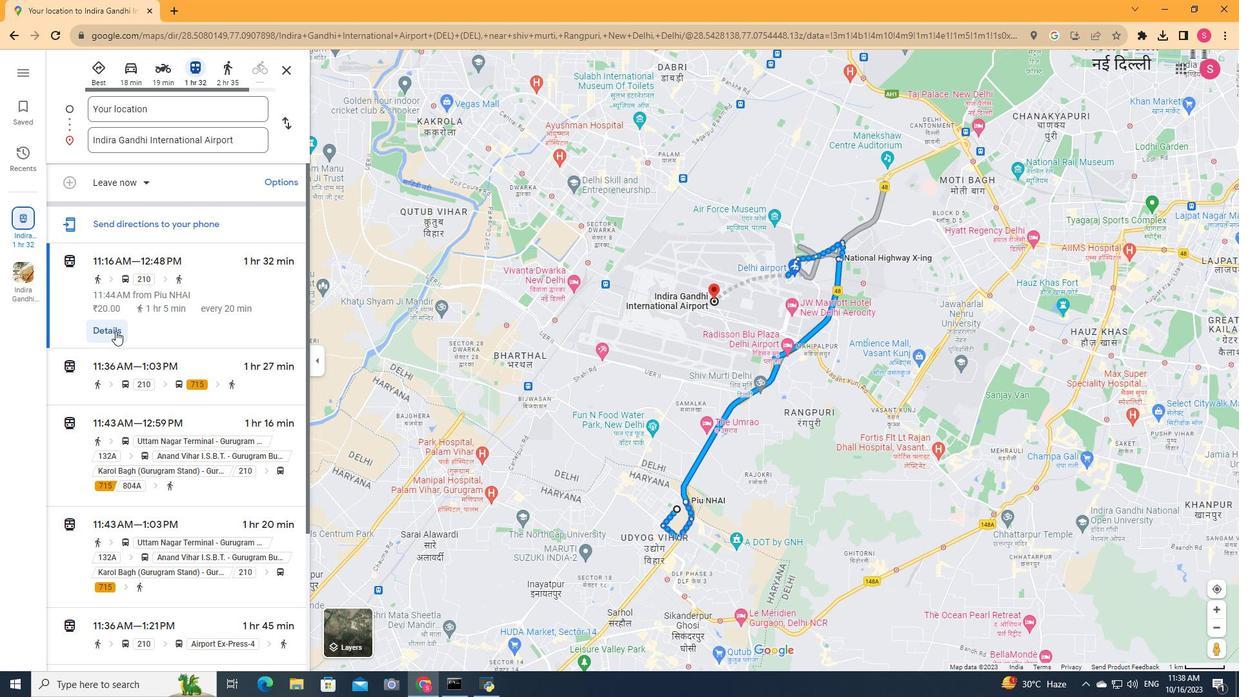 
Action: Mouse moved to (163, 314)
Screenshot: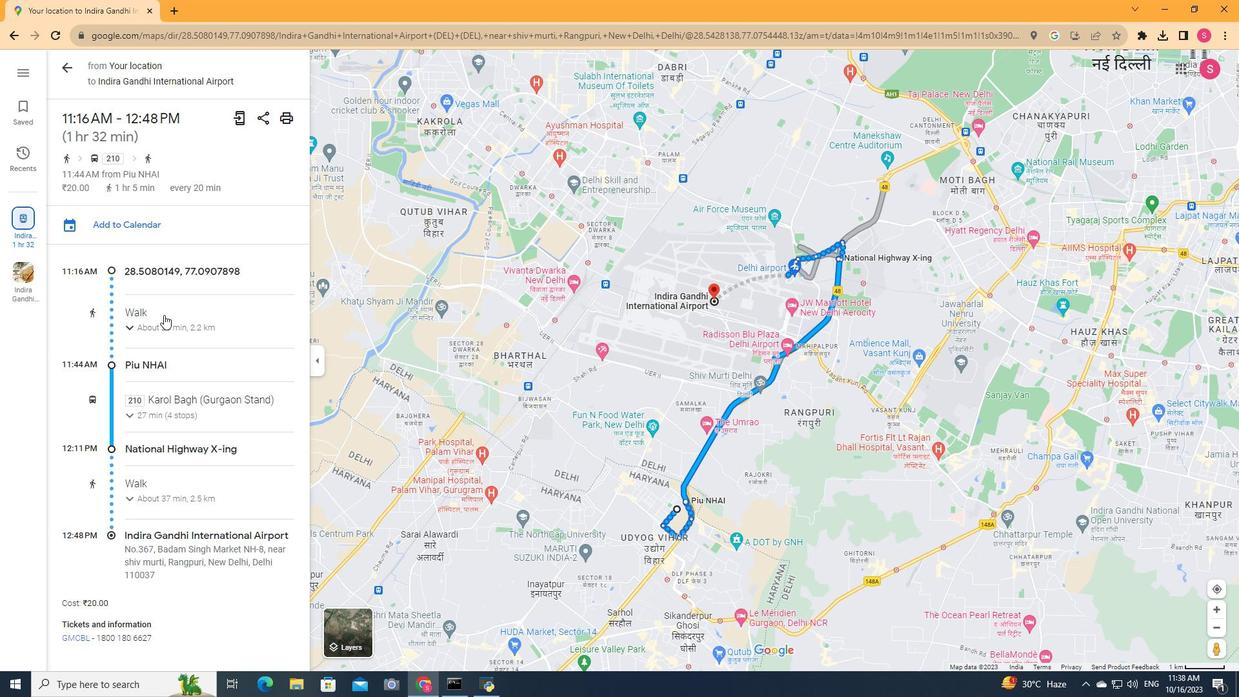 
Action: Mouse scrolled (163, 314) with delta (0, 0)
Screenshot: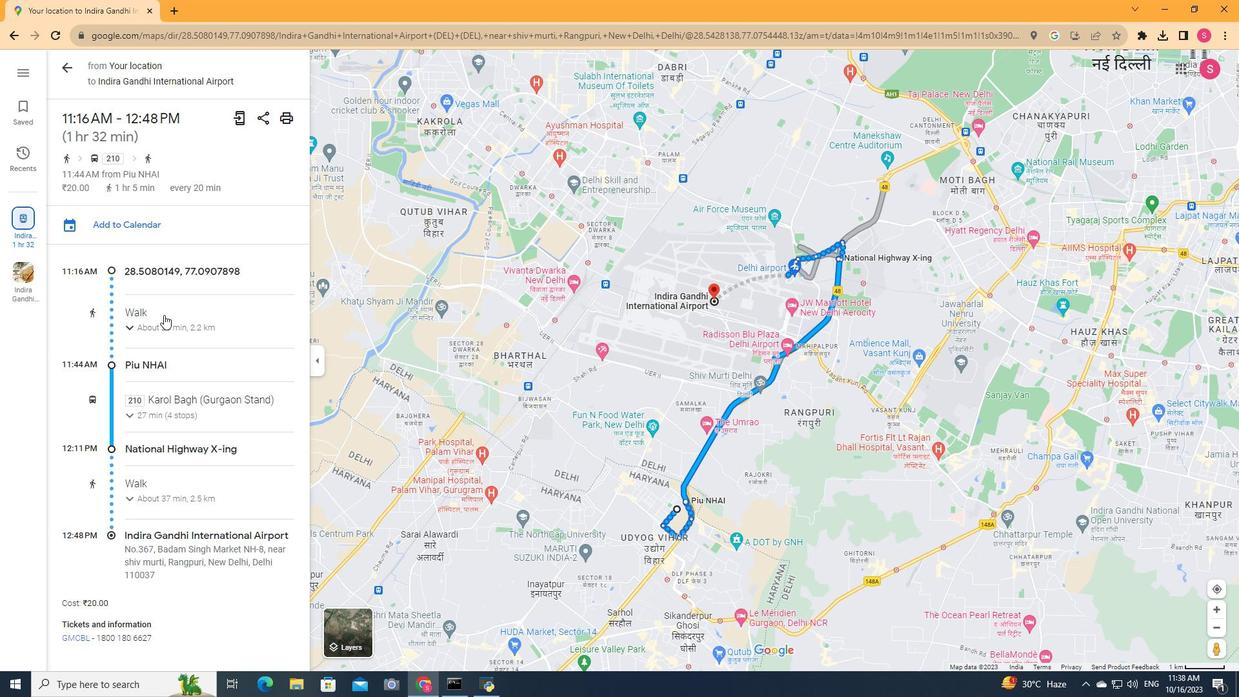 
Action: Mouse scrolled (163, 314) with delta (0, 0)
Screenshot: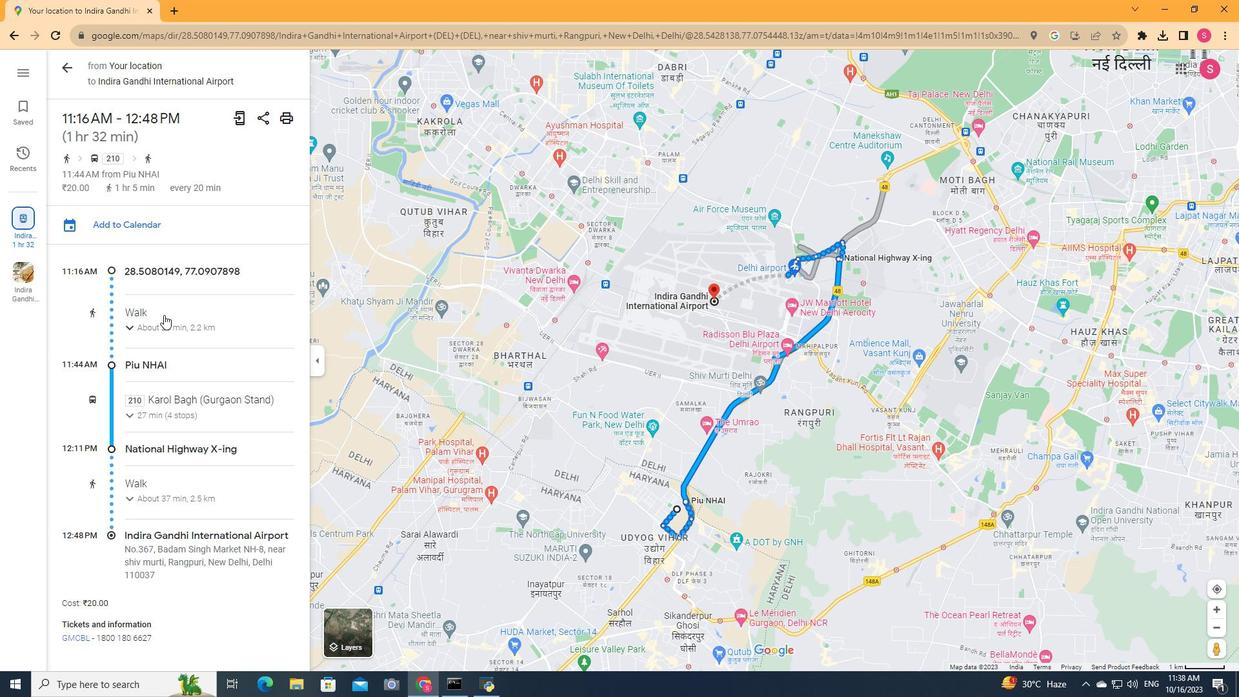 
Action: Mouse scrolled (163, 314) with delta (0, 0)
Screenshot: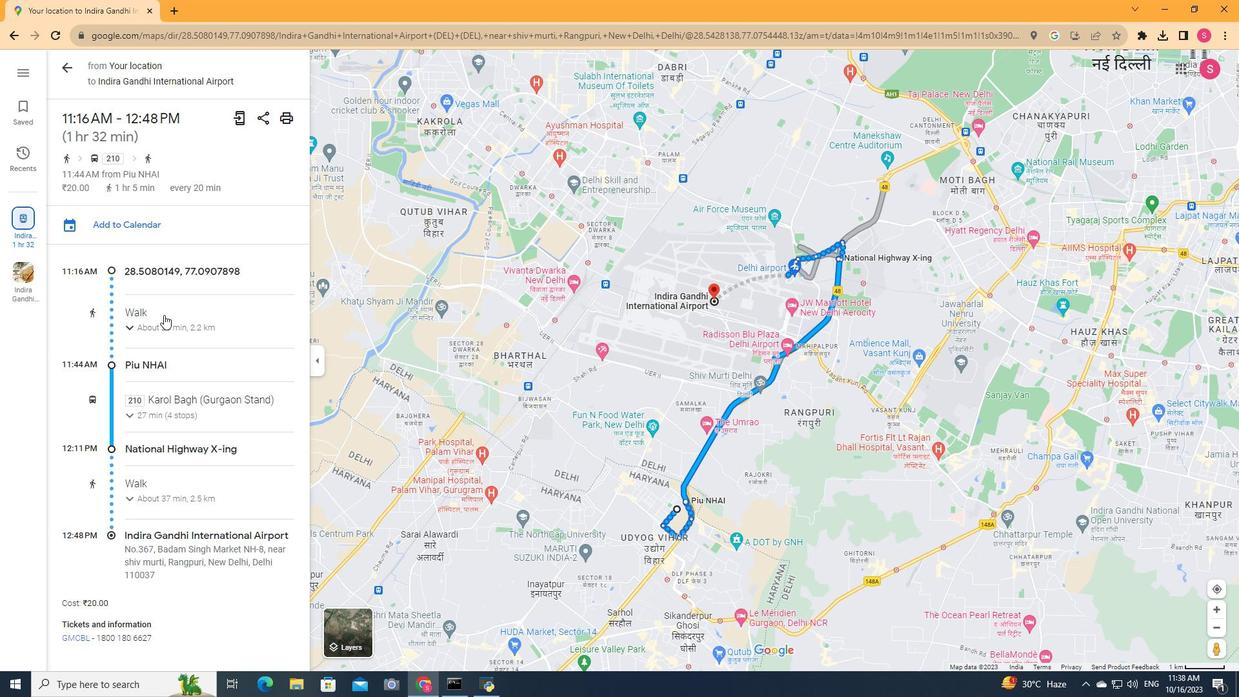
Action: Mouse scrolled (163, 314) with delta (0, 0)
Screenshot: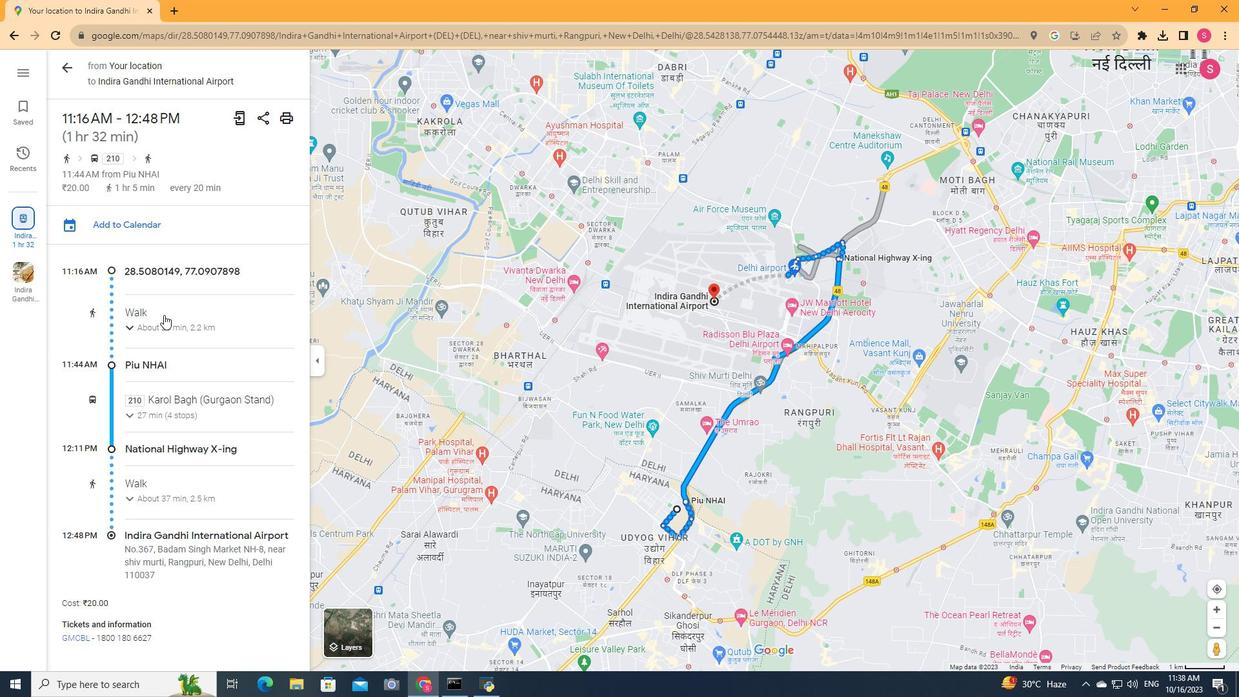 
Action: Mouse moved to (67, 69)
Screenshot: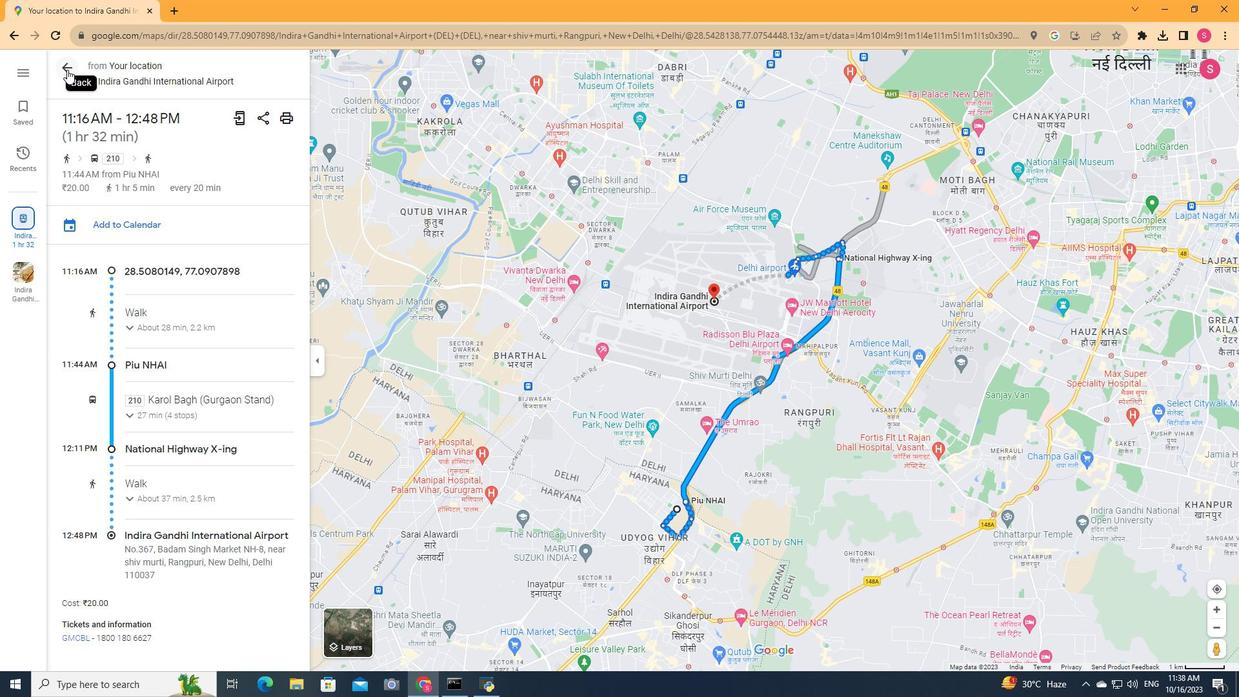 
Action: Mouse pressed left at (67, 69)
Screenshot: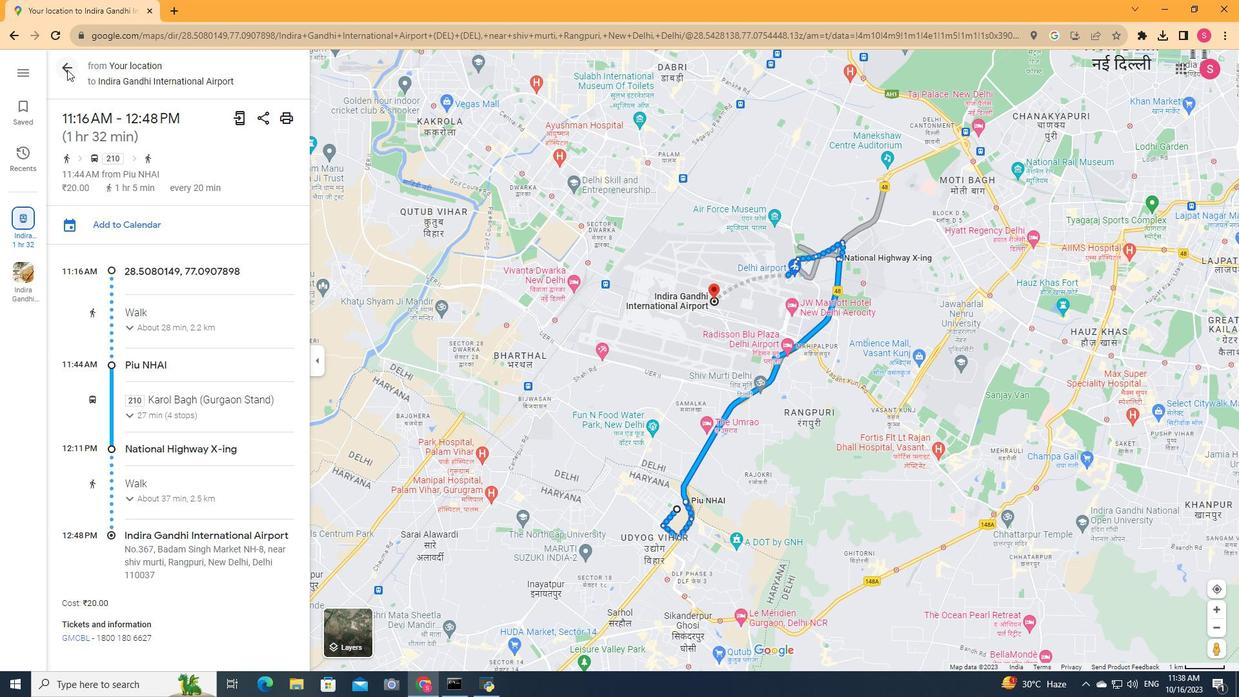 
Action: Mouse moved to (109, 378)
Screenshot: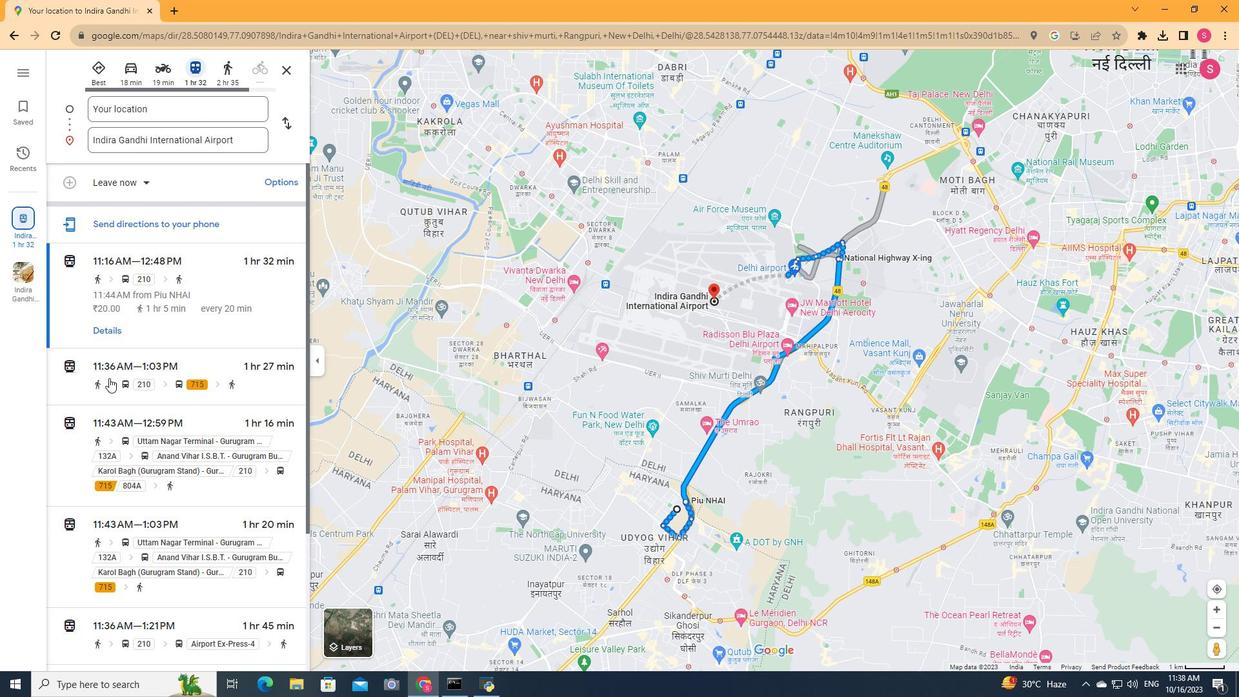 
Action: Mouse pressed left at (109, 378)
Screenshot: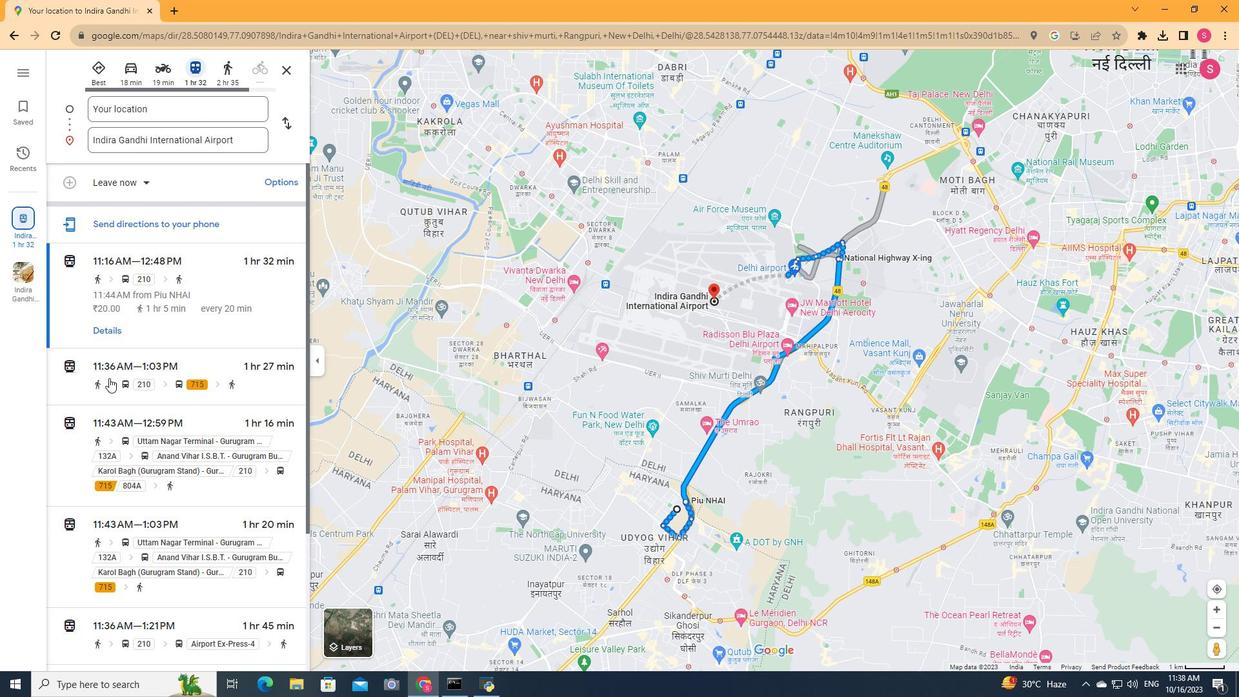 
Action: Mouse moved to (111, 391)
Screenshot: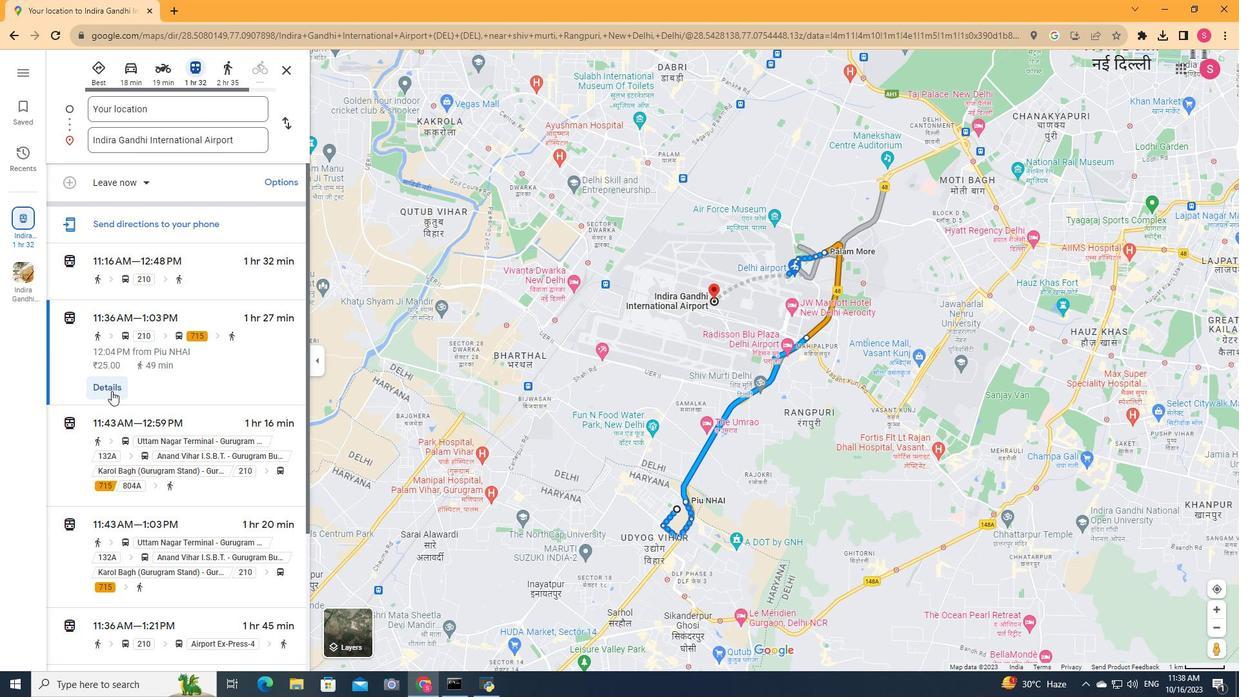 
Action: Mouse pressed left at (111, 391)
Screenshot: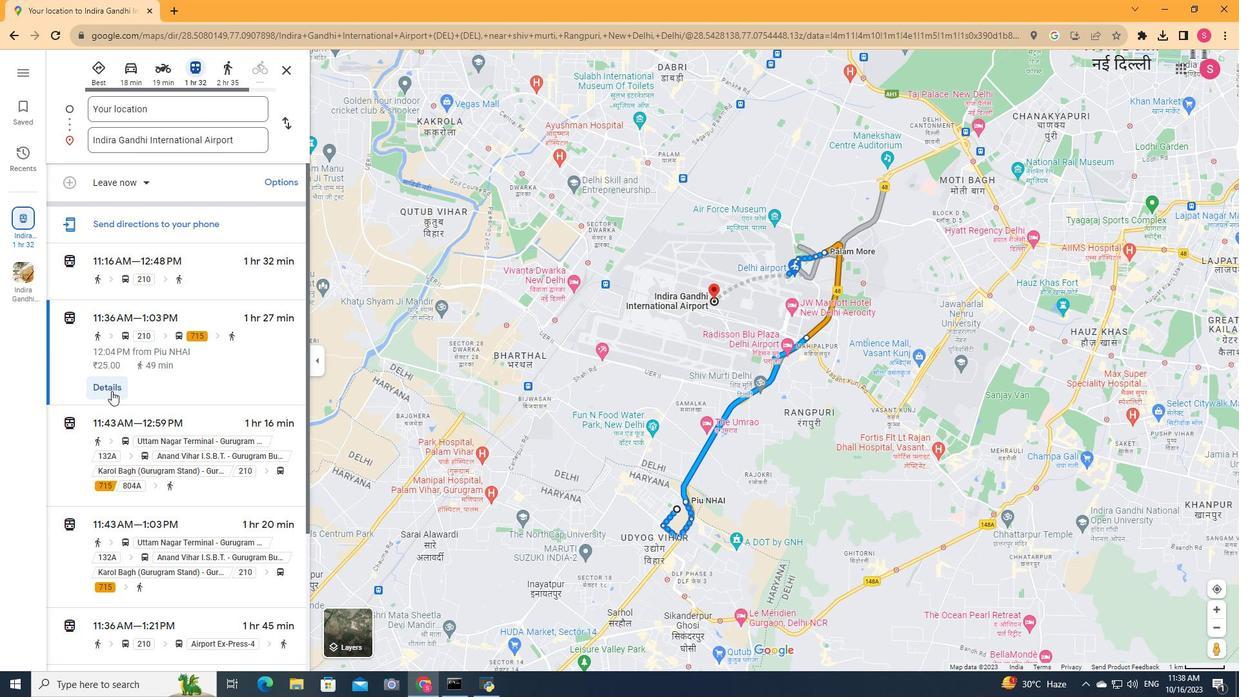 
Action: Mouse moved to (119, 382)
Screenshot: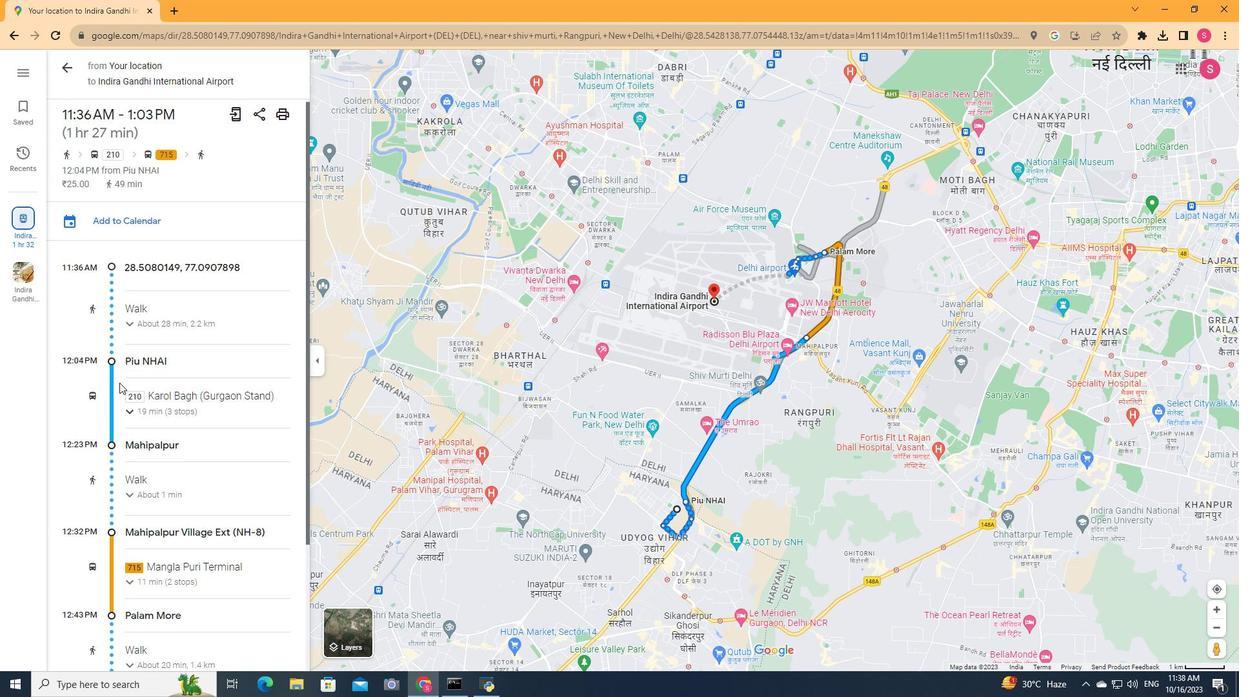 
Action: Mouse scrolled (119, 382) with delta (0, 0)
Screenshot: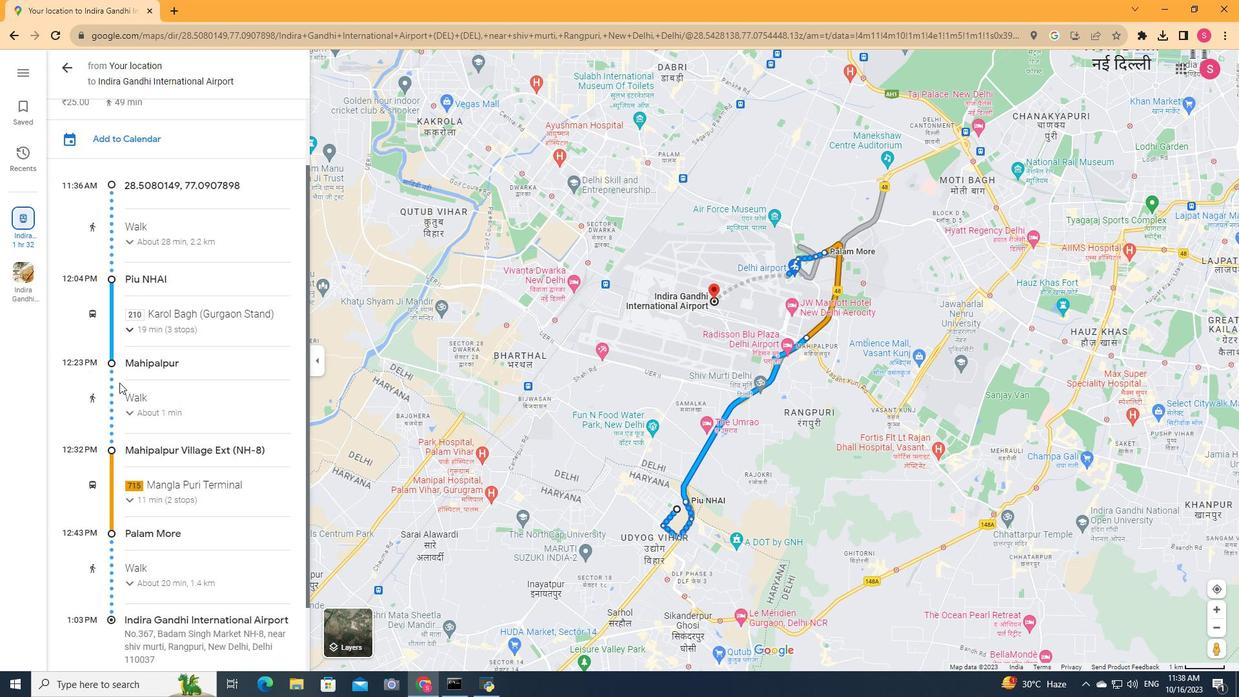 
Action: Mouse scrolled (119, 382) with delta (0, 0)
Screenshot: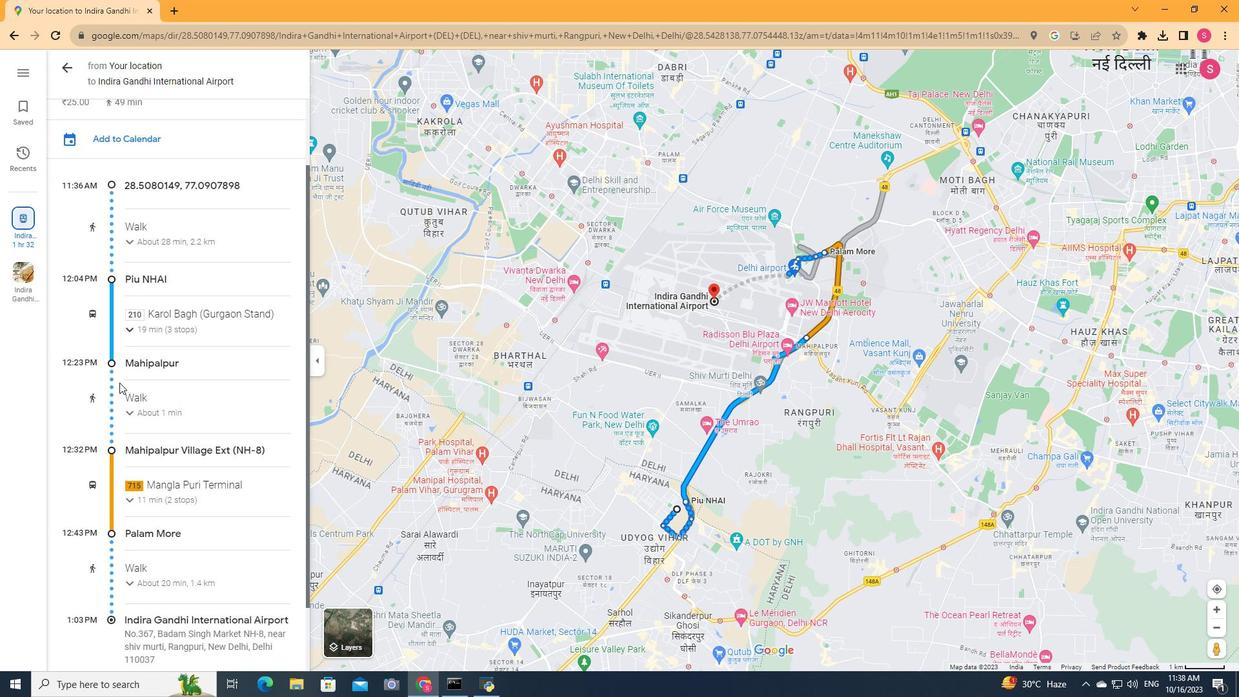 
Action: Mouse scrolled (119, 382) with delta (0, 0)
Screenshot: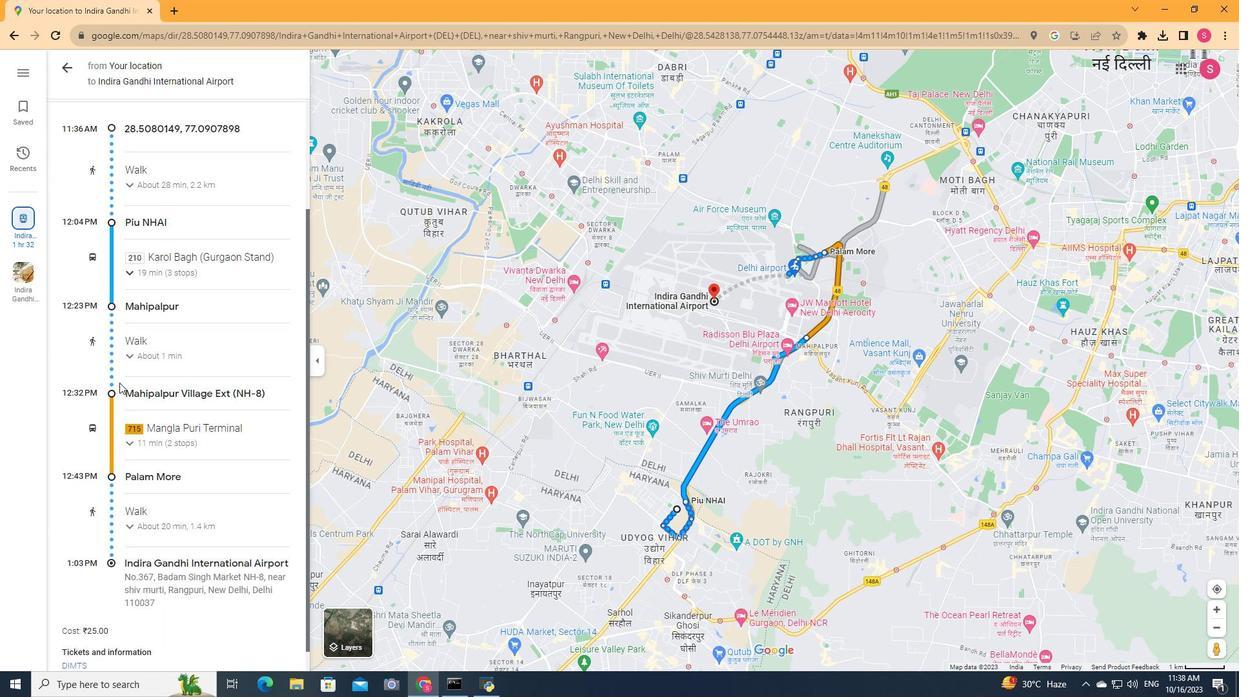 
Action: Mouse scrolled (119, 382) with delta (0, 0)
Screenshot: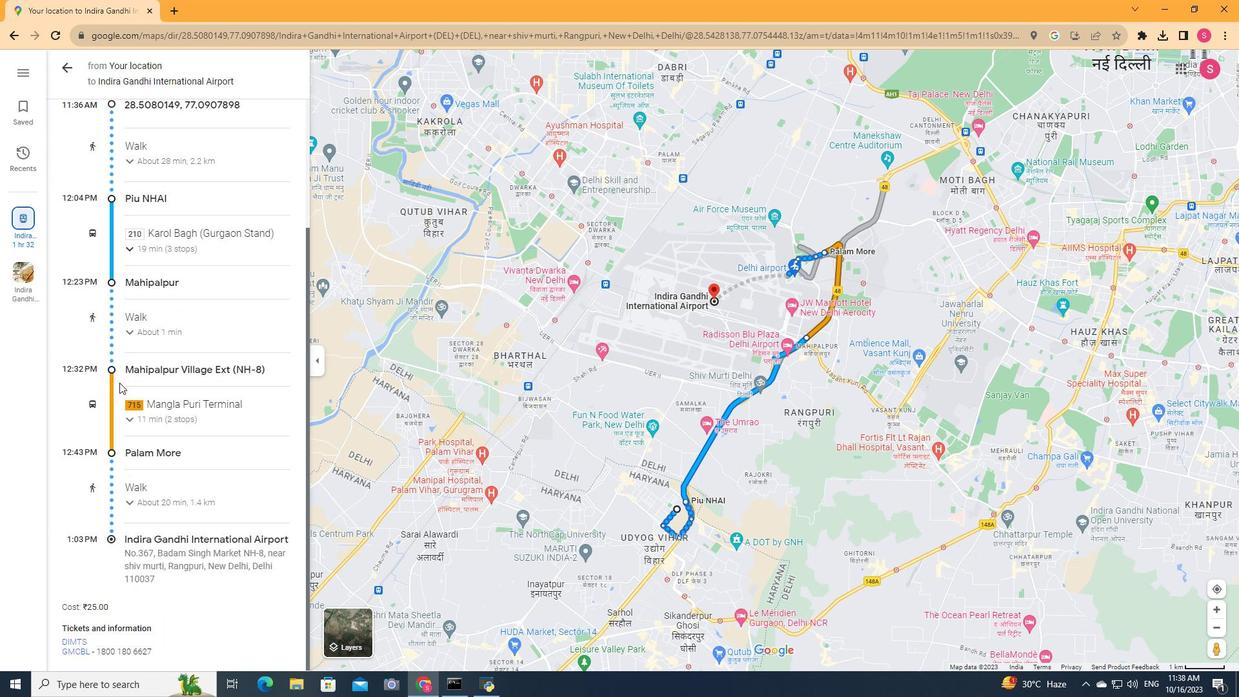 
Action: Mouse scrolled (119, 382) with delta (0, 0)
